 Task: Go to Program & Features. Select Whole Food Market. Add to cart Organic Baby Formula-3. Place order for Jose Hernandez, _x000D_
382 S Miraleste Dr #455_x000D_
San Pedro, California(CA), 90732, Cell Number (310) 548-1979
Action: Mouse moved to (18, 87)
Screenshot: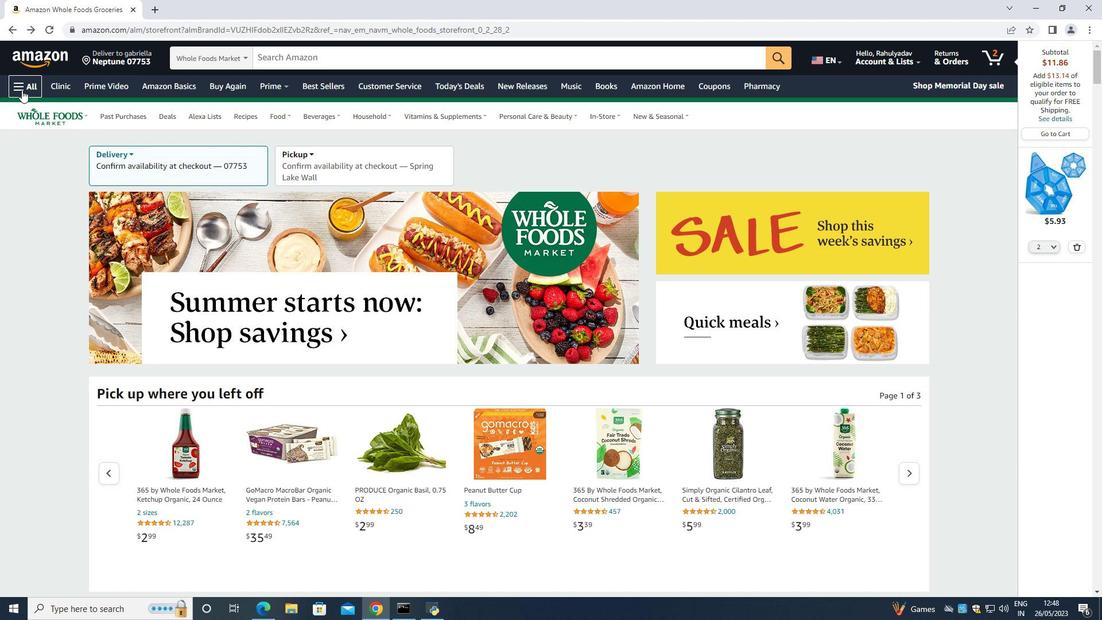 
Action: Mouse pressed left at (18, 87)
Screenshot: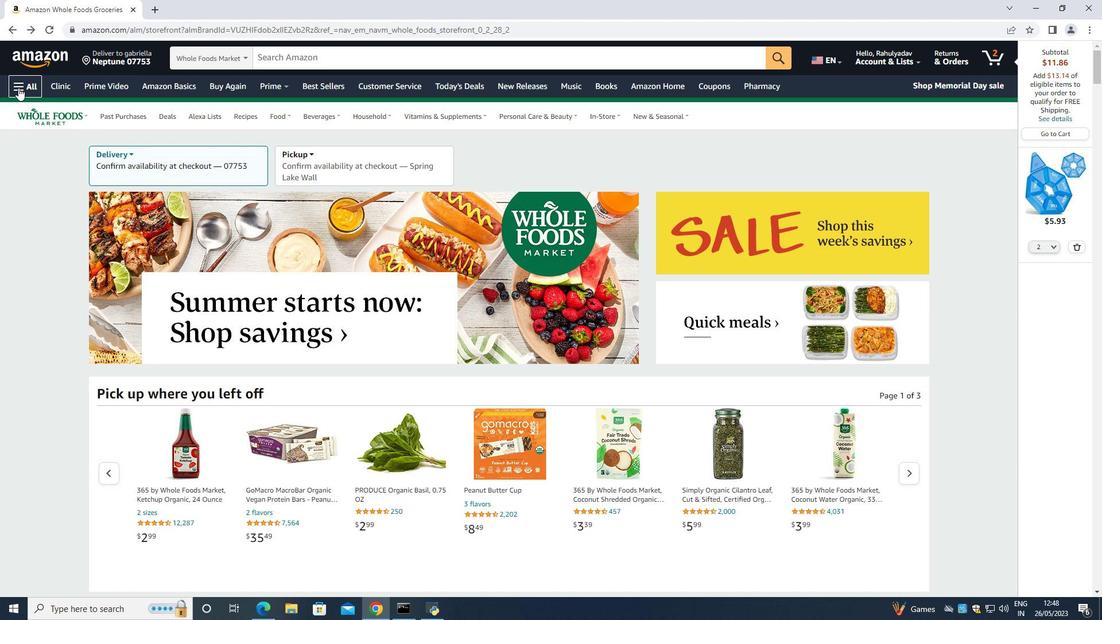 
Action: Mouse moved to (63, 236)
Screenshot: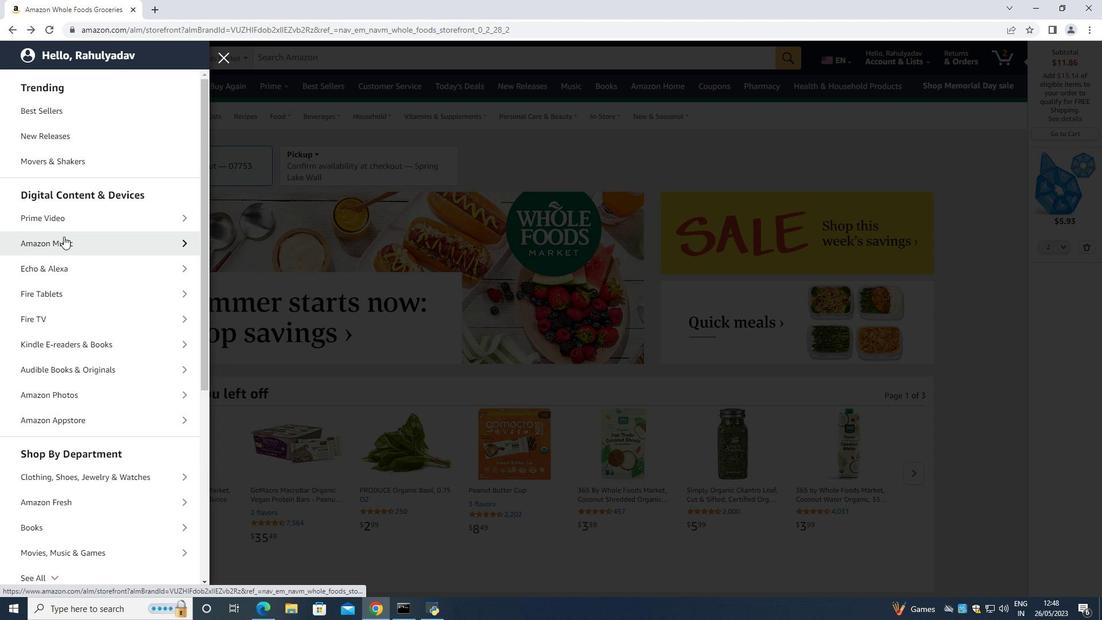 
Action: Mouse scrolled (63, 235) with delta (0, 0)
Screenshot: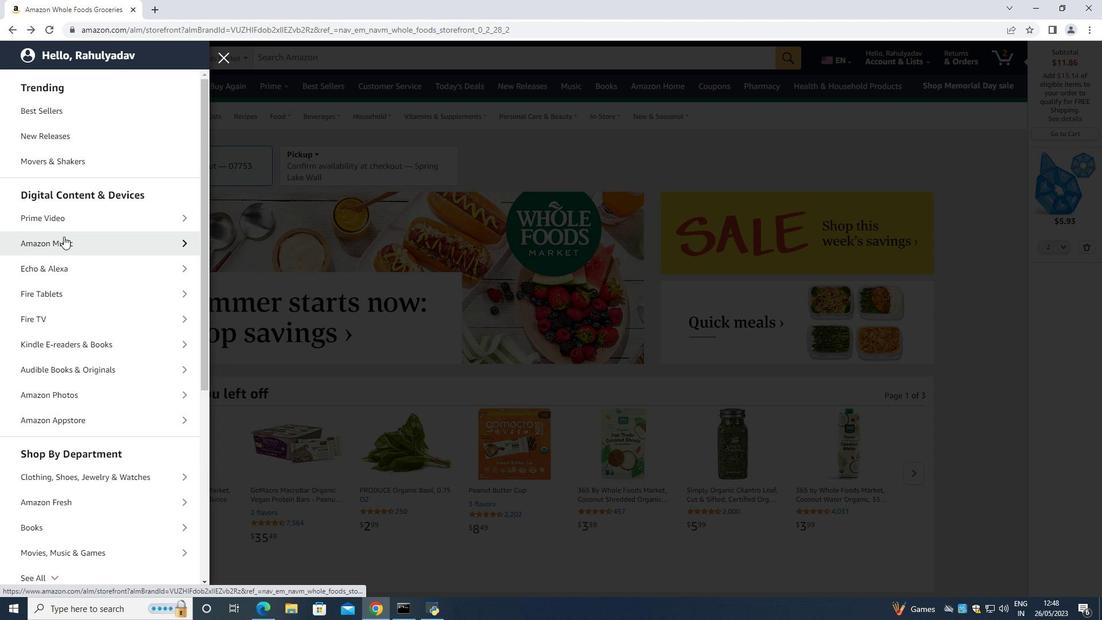 
Action: Mouse moved to (62, 236)
Screenshot: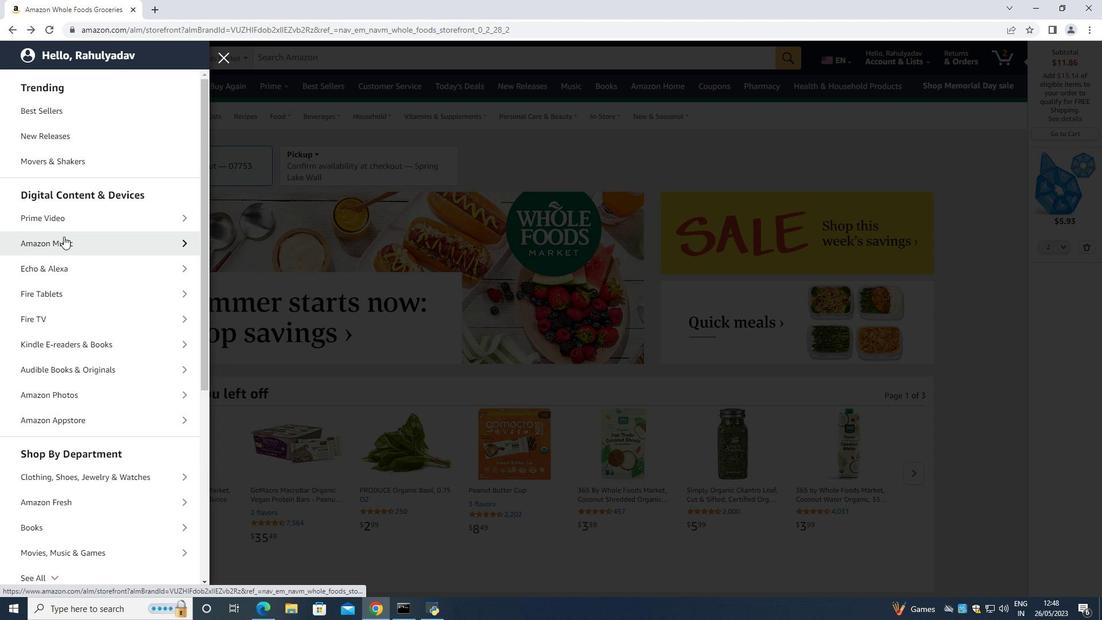 
Action: Mouse scrolled (62, 235) with delta (0, 0)
Screenshot: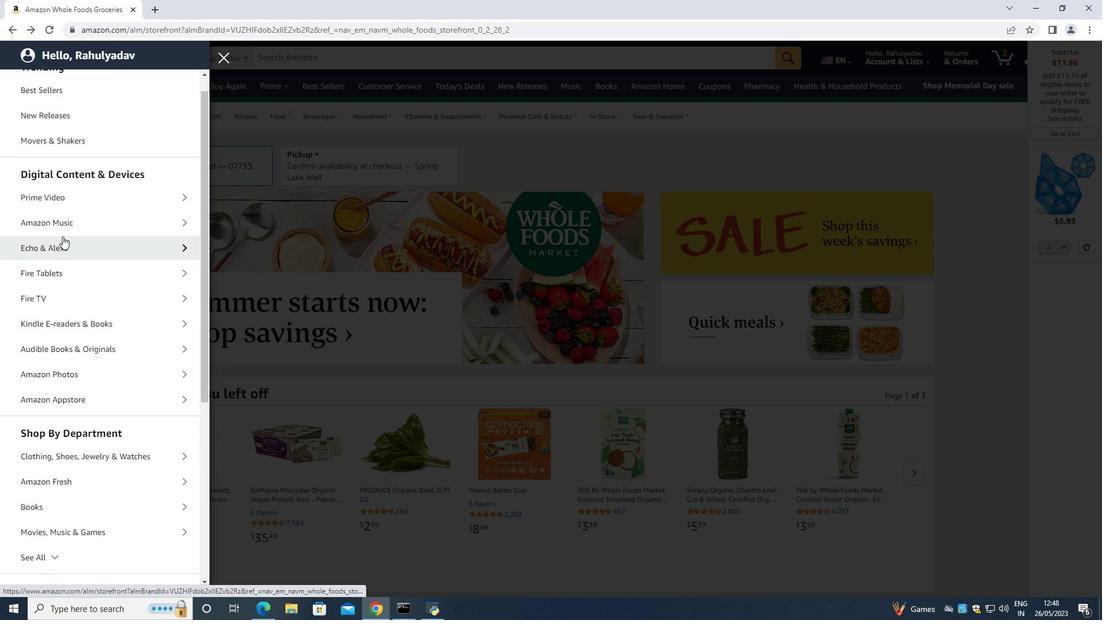 
Action: Mouse moved to (67, 334)
Screenshot: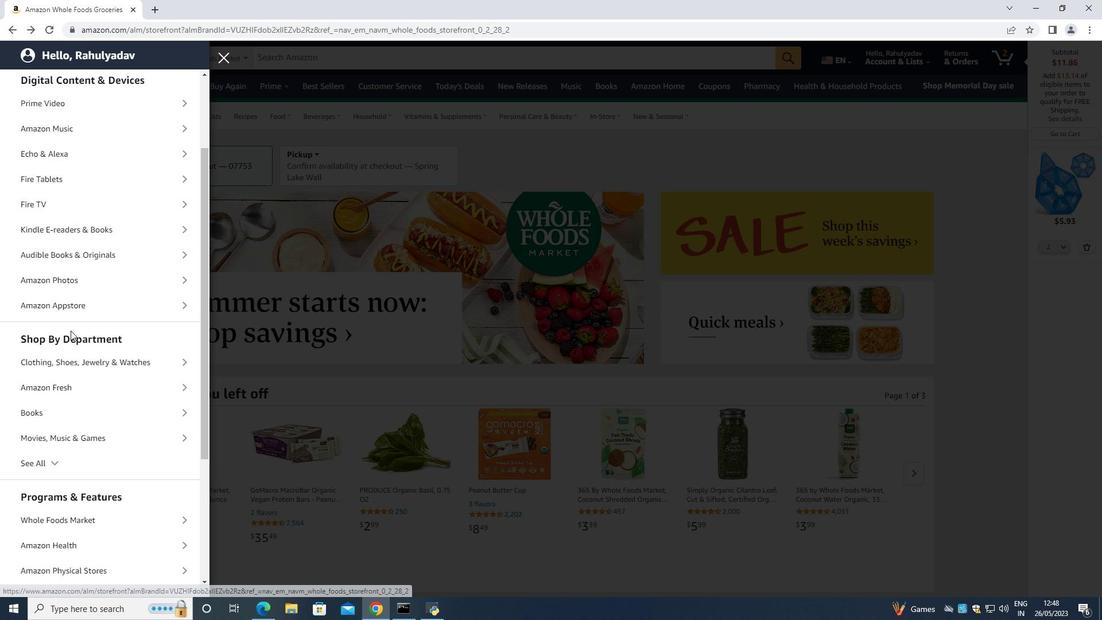 
Action: Mouse scrolled (67, 333) with delta (0, 0)
Screenshot: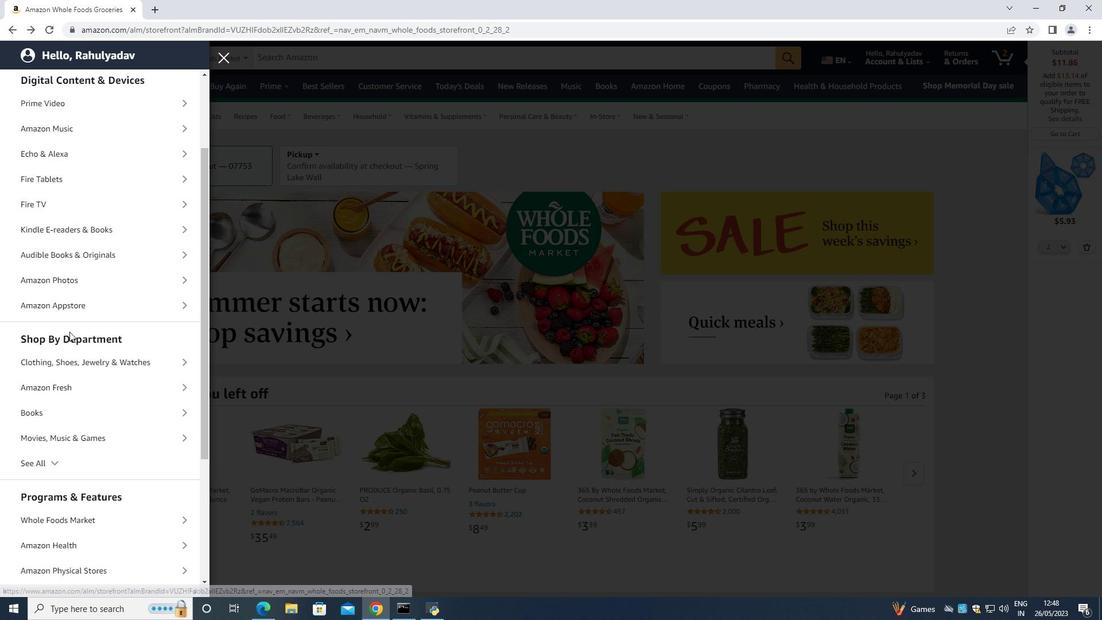 
Action: Mouse moved to (66, 335)
Screenshot: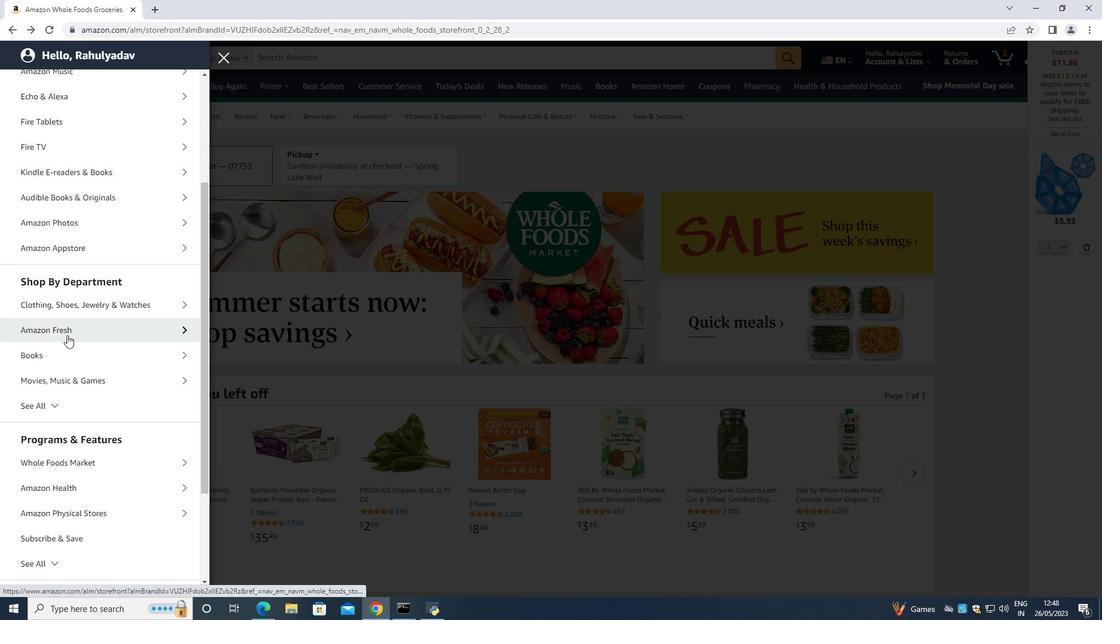 
Action: Mouse scrolled (66, 335) with delta (0, 0)
Screenshot: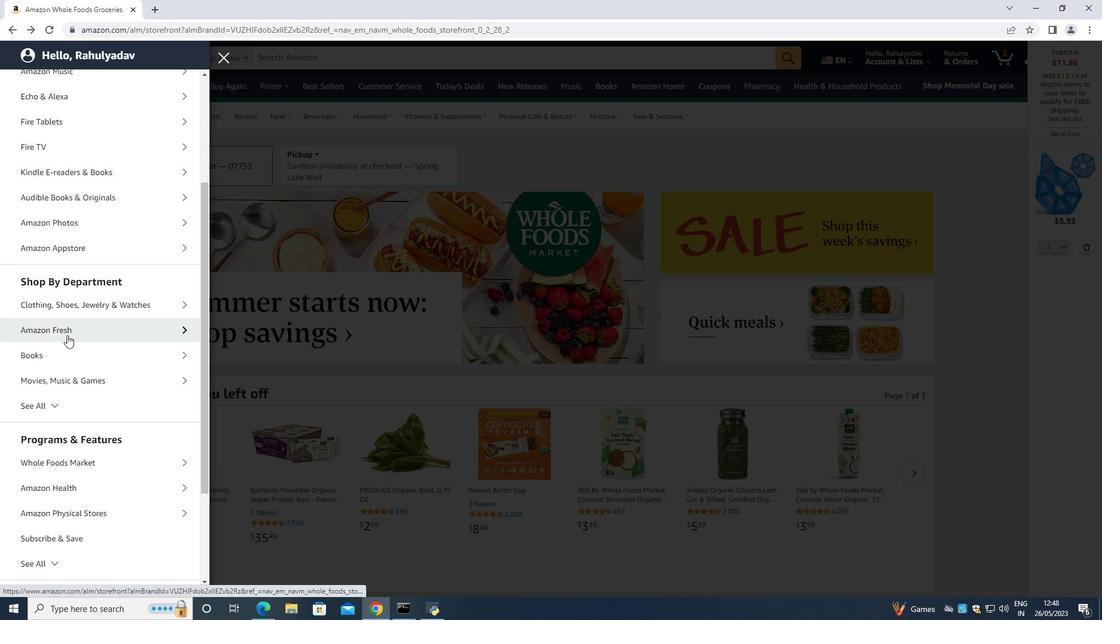 
Action: Mouse moved to (66, 335)
Screenshot: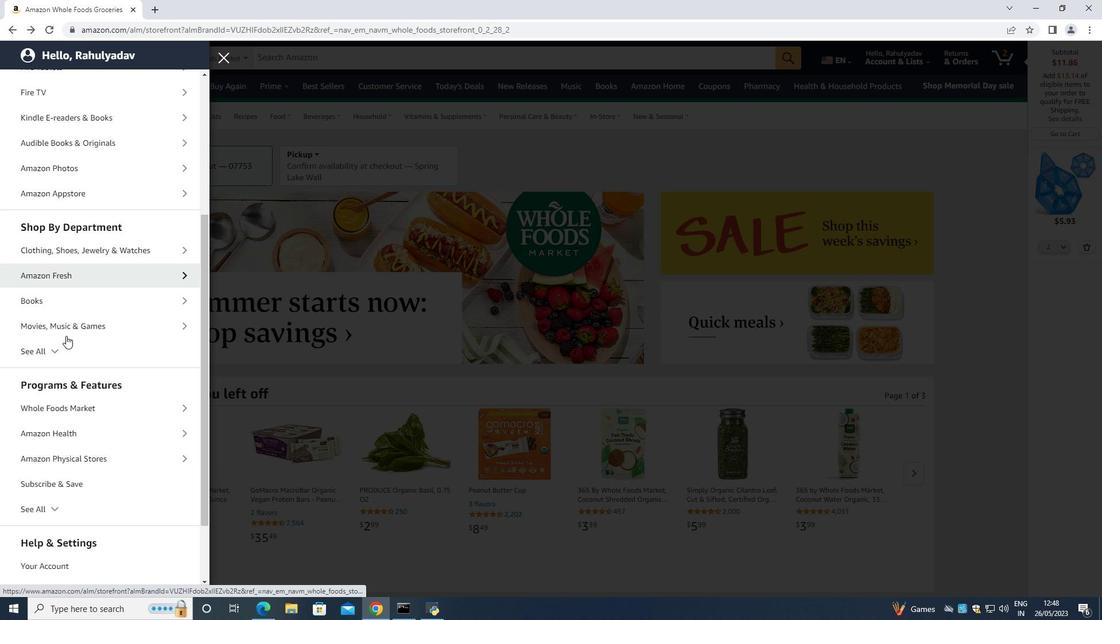 
Action: Mouse scrolled (66, 335) with delta (0, 0)
Screenshot: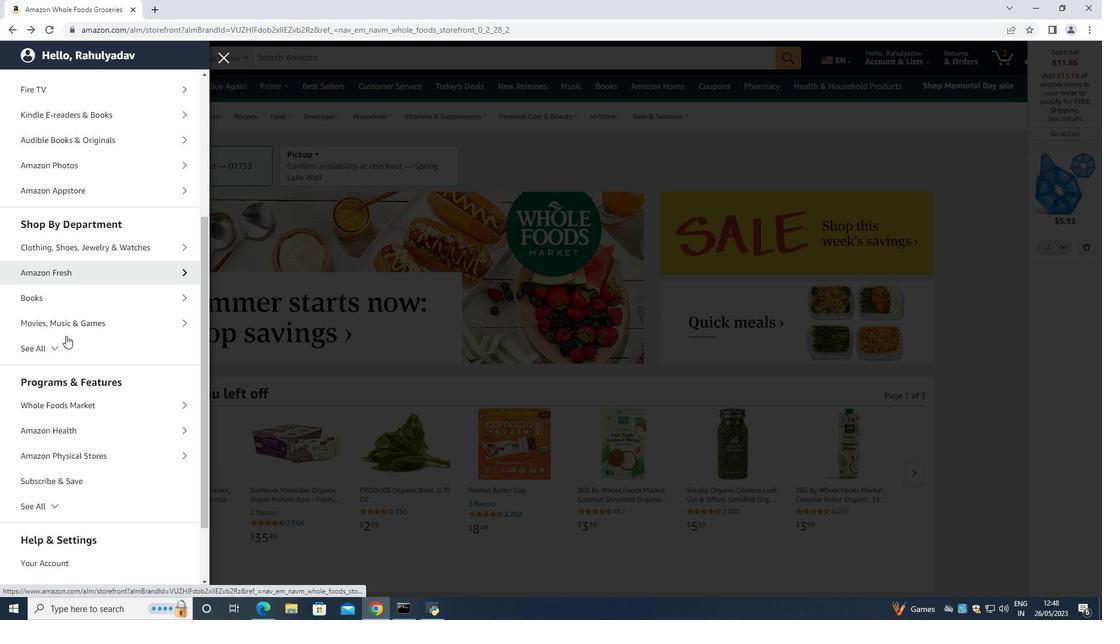 
Action: Mouse moved to (74, 350)
Screenshot: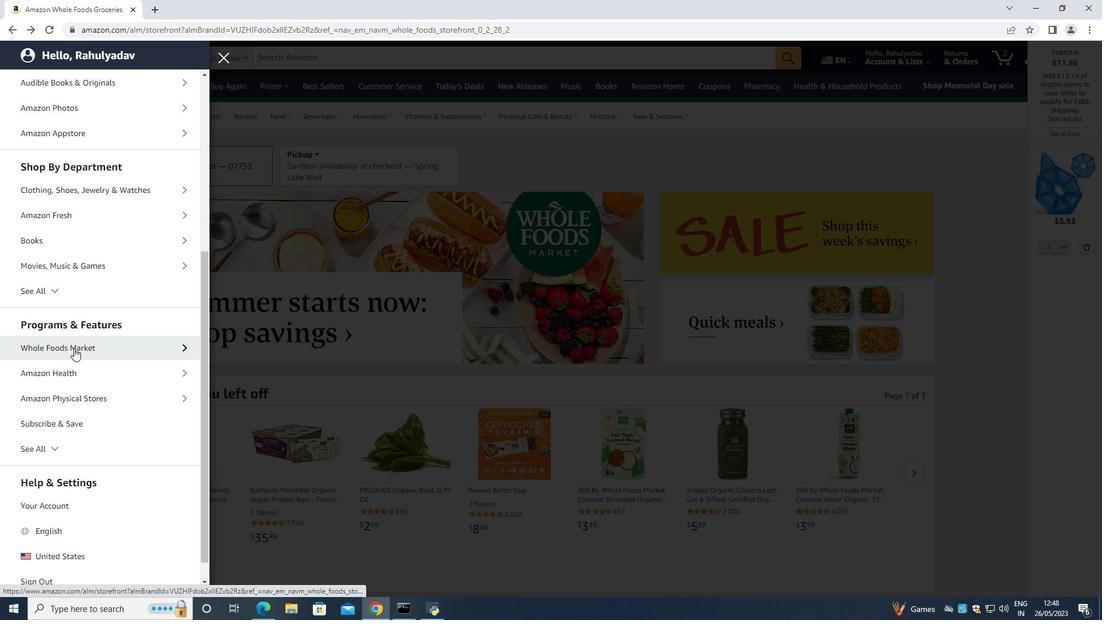 
Action: Mouse pressed left at (74, 350)
Screenshot: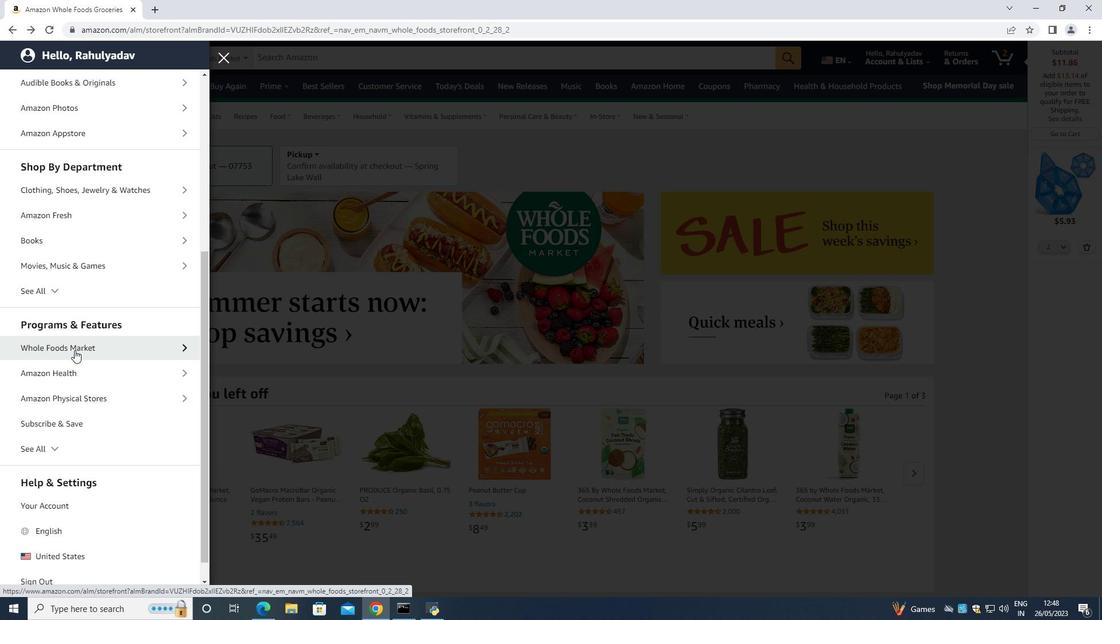 
Action: Mouse moved to (95, 138)
Screenshot: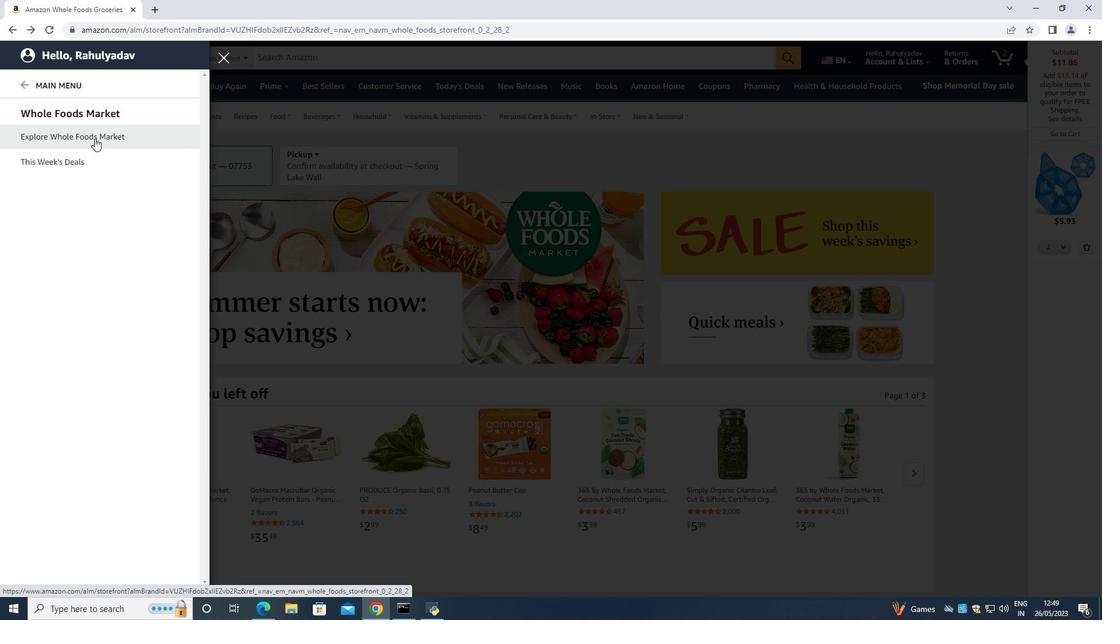
Action: Mouse pressed left at (95, 138)
Screenshot: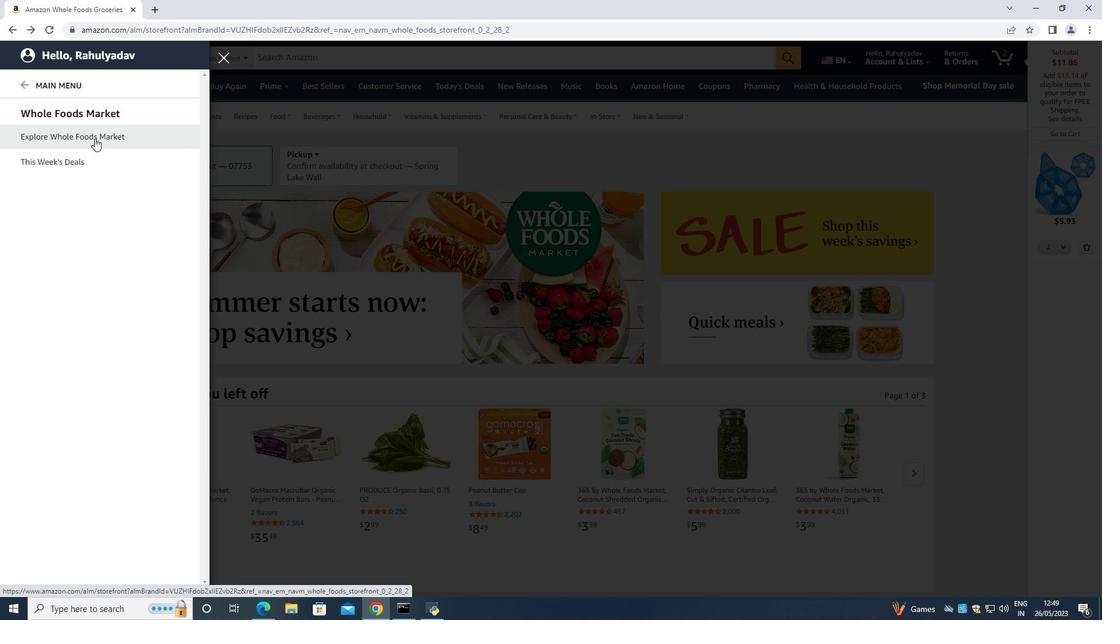 
Action: Mouse moved to (302, 56)
Screenshot: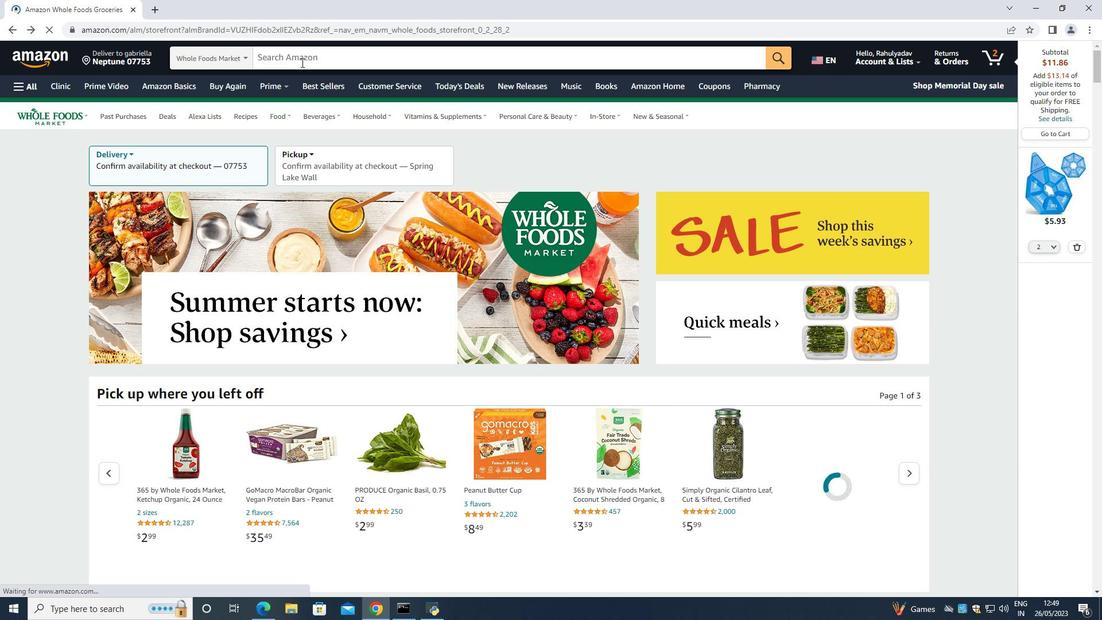 
Action: Mouse pressed left at (302, 56)
Screenshot: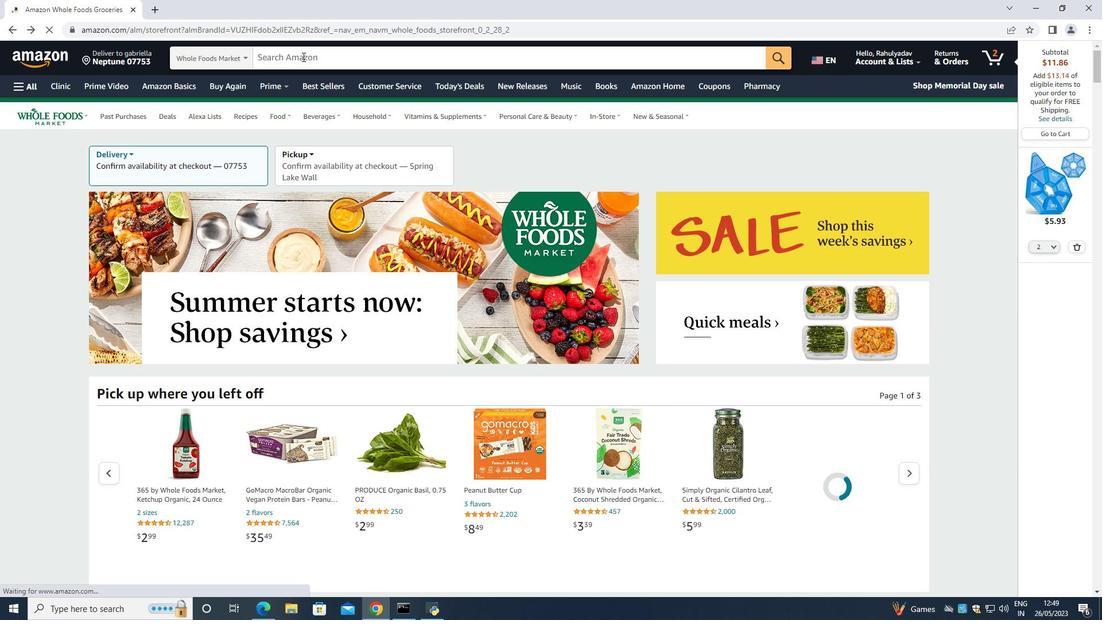 
Action: Mouse moved to (209, 0)
Screenshot: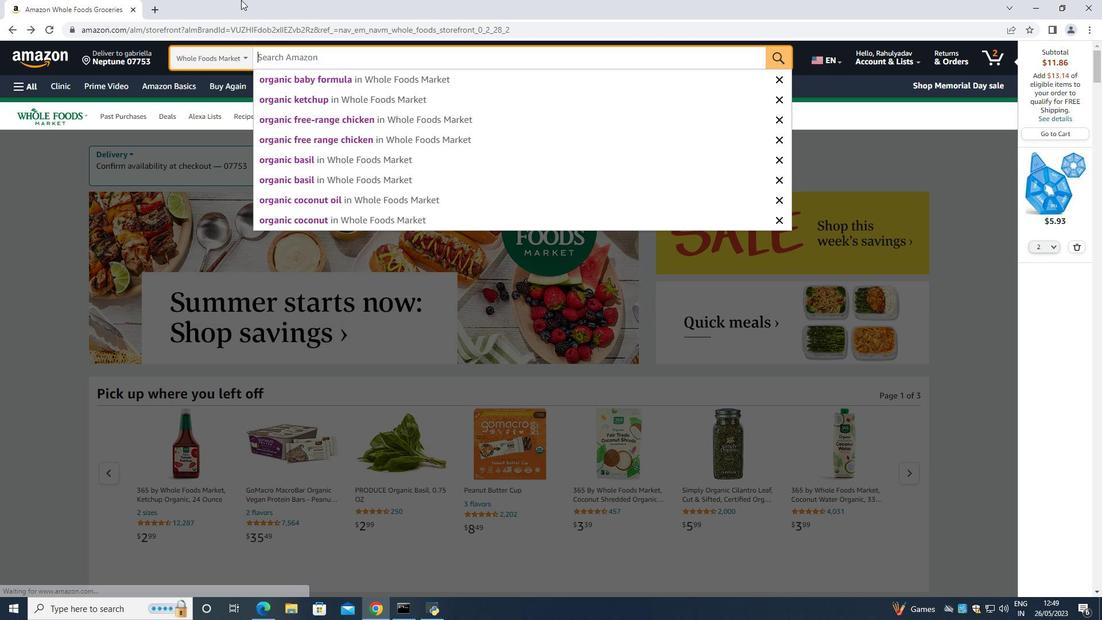 
Action: Key pressed <Key.shift><Key.shift><Key.shift><Key.shift><Key.shift>Organic<Key.space><Key.backspace><Key.backspace><Key.backspace><Key.backspace><Key.backspace><Key.backspace><Key.backspace><Key.backspace><Key.backspace><Key.backspace><Key.backspace><Key.backspace><Key.backspace><Key.backspace><Key.backspace><Key.backspace><Key.backspace><Key.backspace><Key.backspace><Key.backspace><Key.backspace><Key.backspace><Key.caps_lock><Key.shift>oRGANIC<Key.space><Key.shift><Key.shift><Key.shift><Key.shift>BABY<Key.space><Key.shift><Key.shift><Key.shift><Key.shift><Key.shift><Key.shift><Key.shift><Key.shift><Key.shift><Key.shift><Key.shift><Key.shift><Key.shift><Key.shift><Key.shift><Key.shift><Key.shift><Key.shift><Key.shift><Key.shift><Key.shift><Key.shift><Key.shift><Key.shift><Key.shift><Key.shift><Key.shift><Key.shift><Key.shift><Key.shift><Key.shift><Key.shift><Key.shift>fORMULA<Key.space>
Screenshot: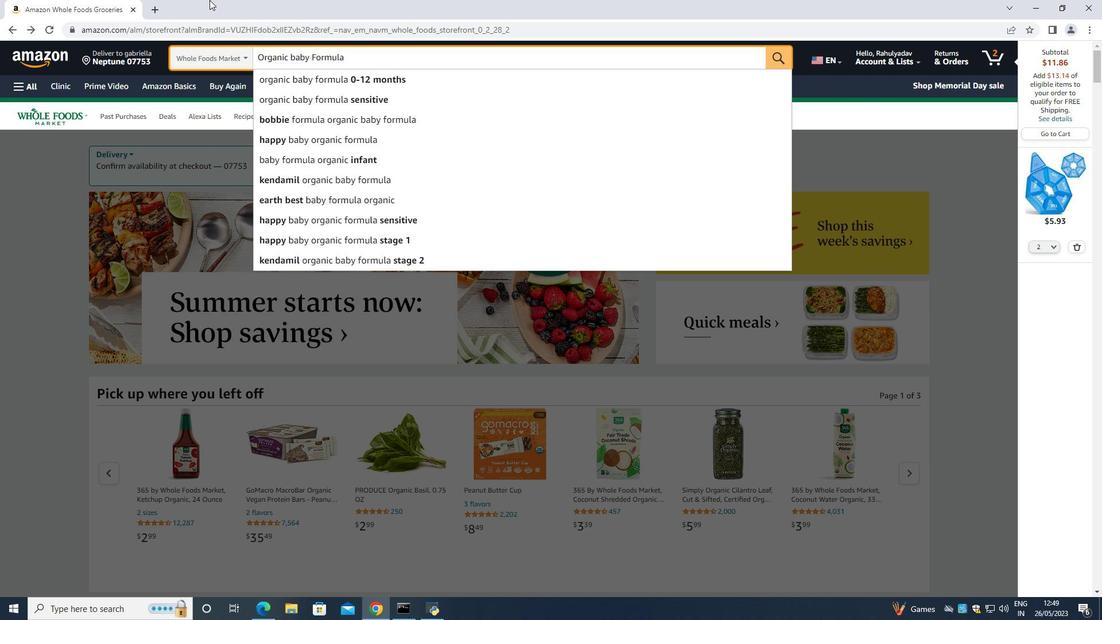 
Action: Mouse moved to (781, 58)
Screenshot: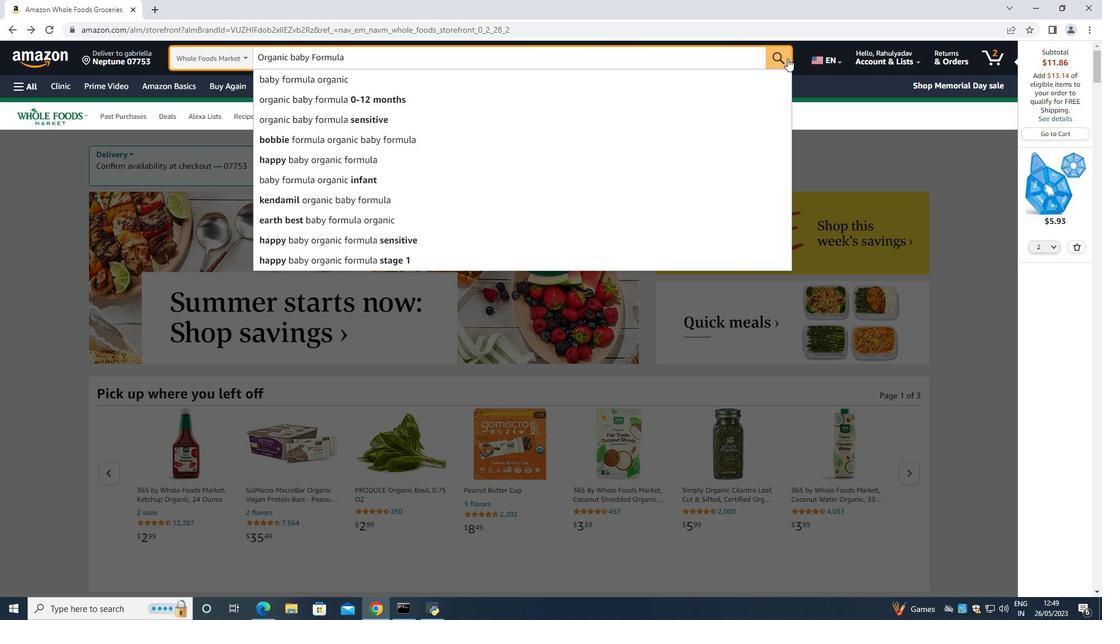 
Action: Mouse pressed left at (781, 58)
Screenshot: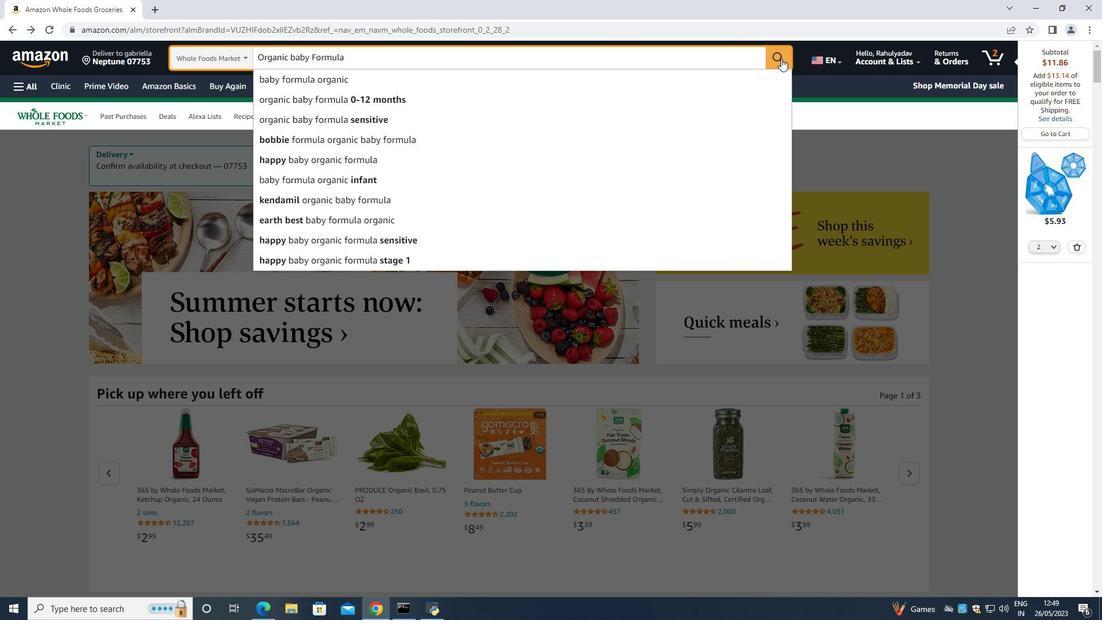 
Action: Mouse moved to (768, 64)
Screenshot: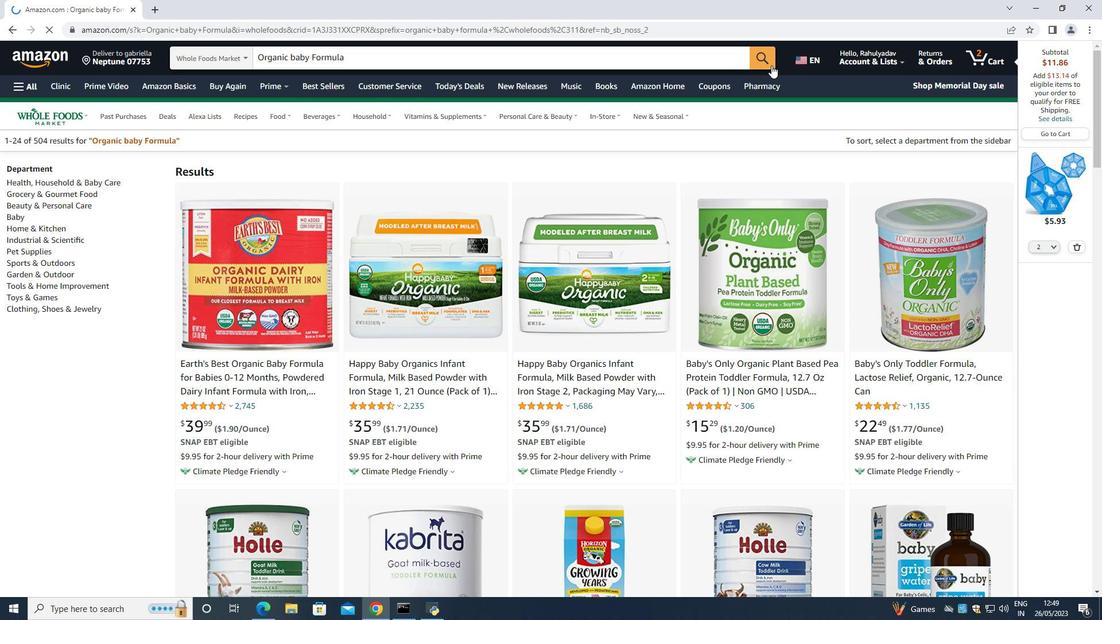 
Action: Mouse scrolled (768, 64) with delta (0, 0)
Screenshot: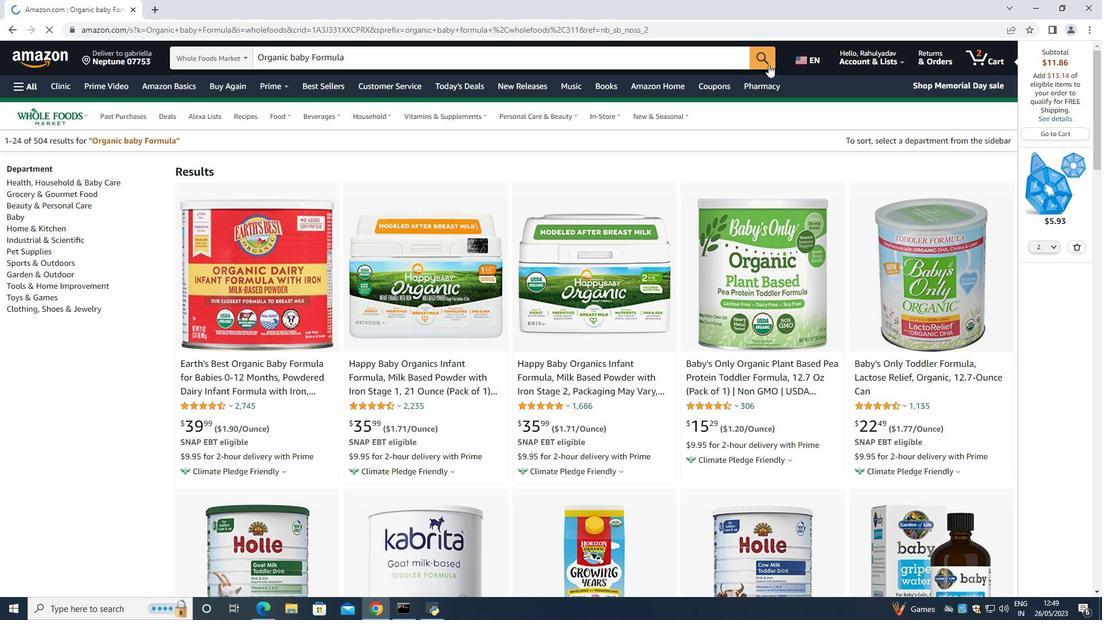 
Action: Mouse moved to (356, 207)
Screenshot: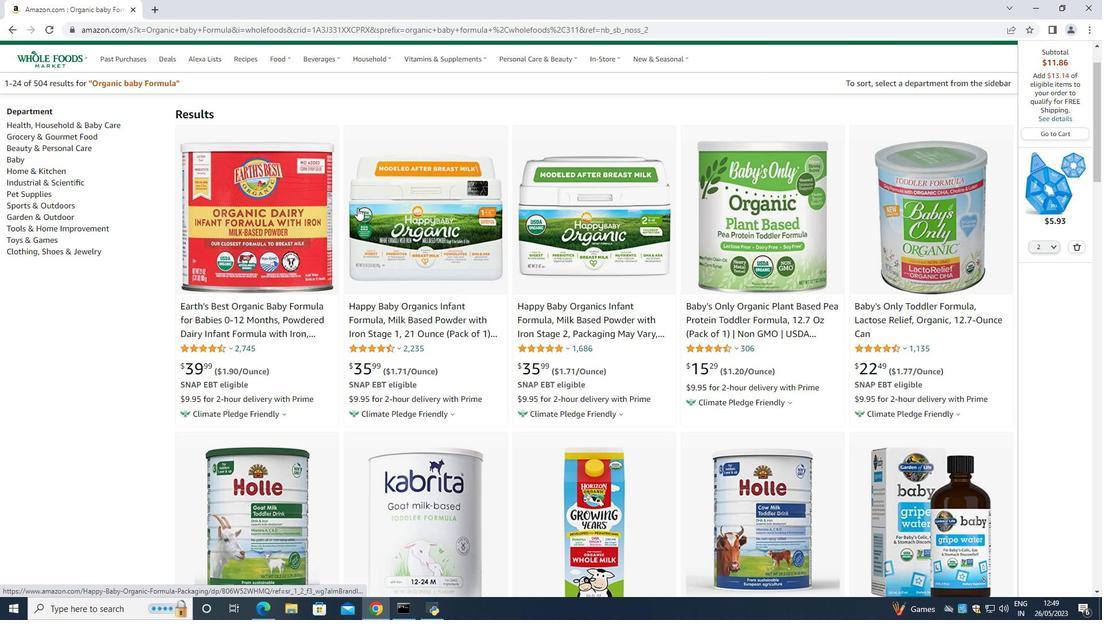 
Action: Mouse scrolled (356, 207) with delta (0, 0)
Screenshot: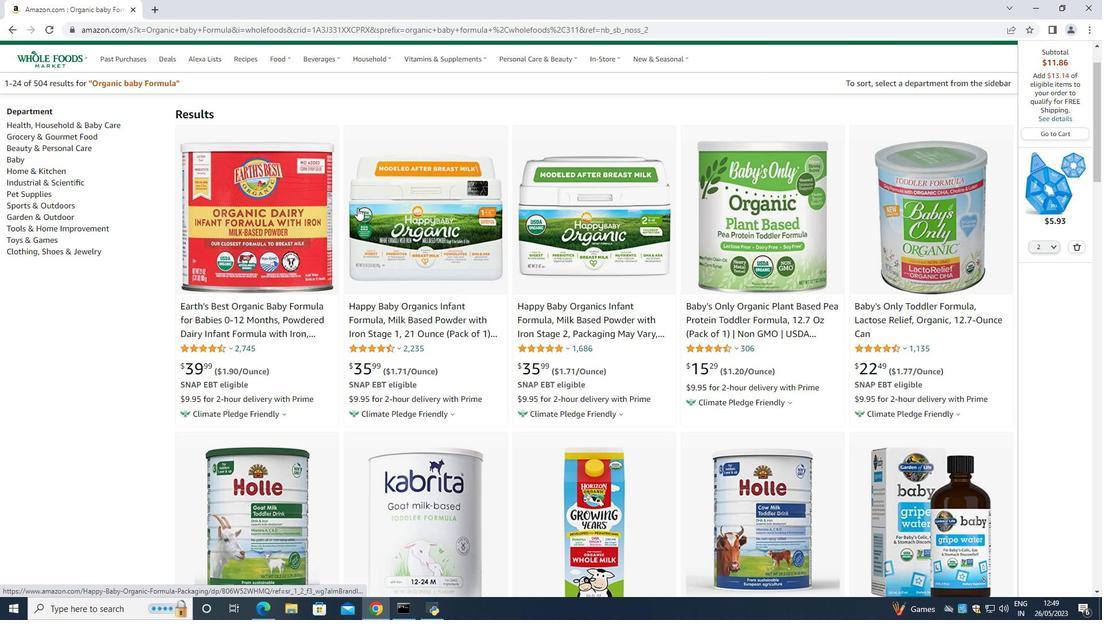 
Action: Mouse moved to (353, 207)
Screenshot: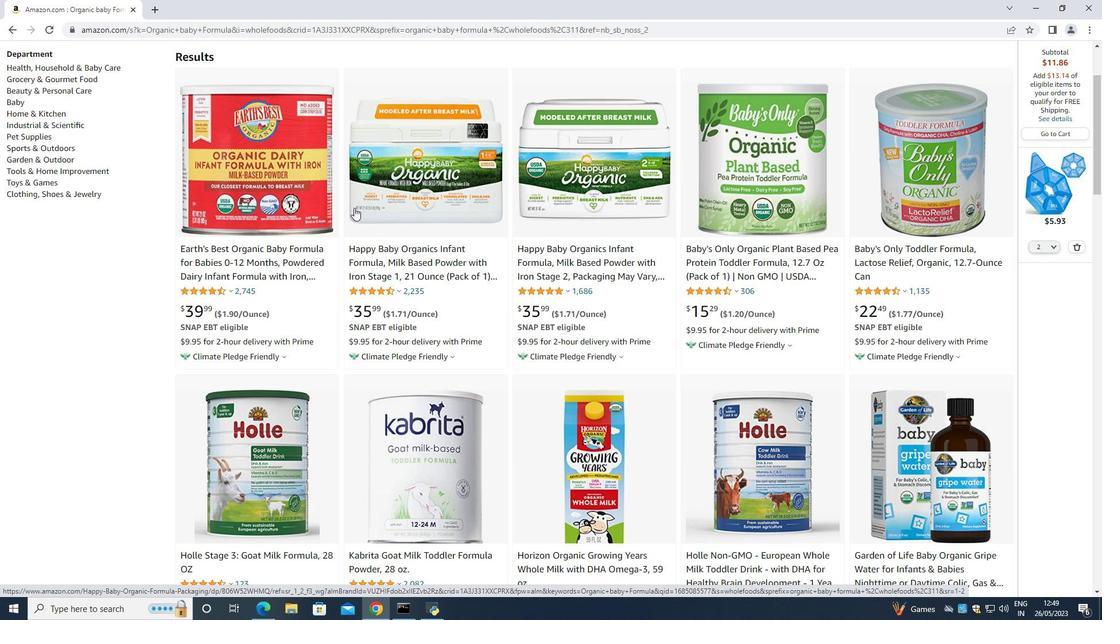 
Action: Mouse scrolled (353, 207) with delta (0, 0)
Screenshot: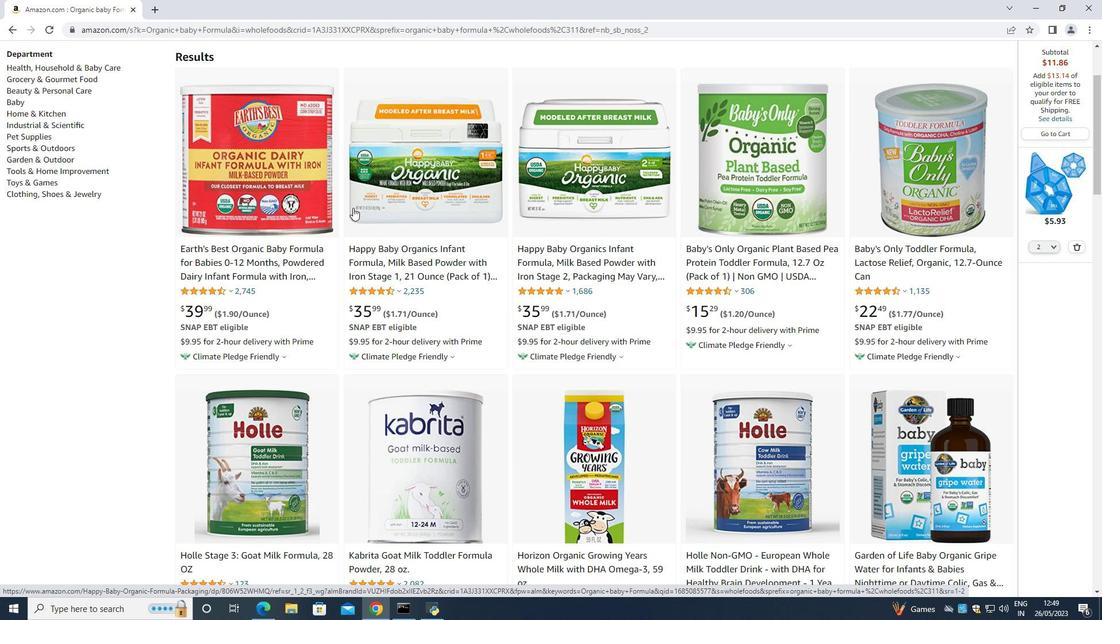 
Action: Mouse moved to (287, 227)
Screenshot: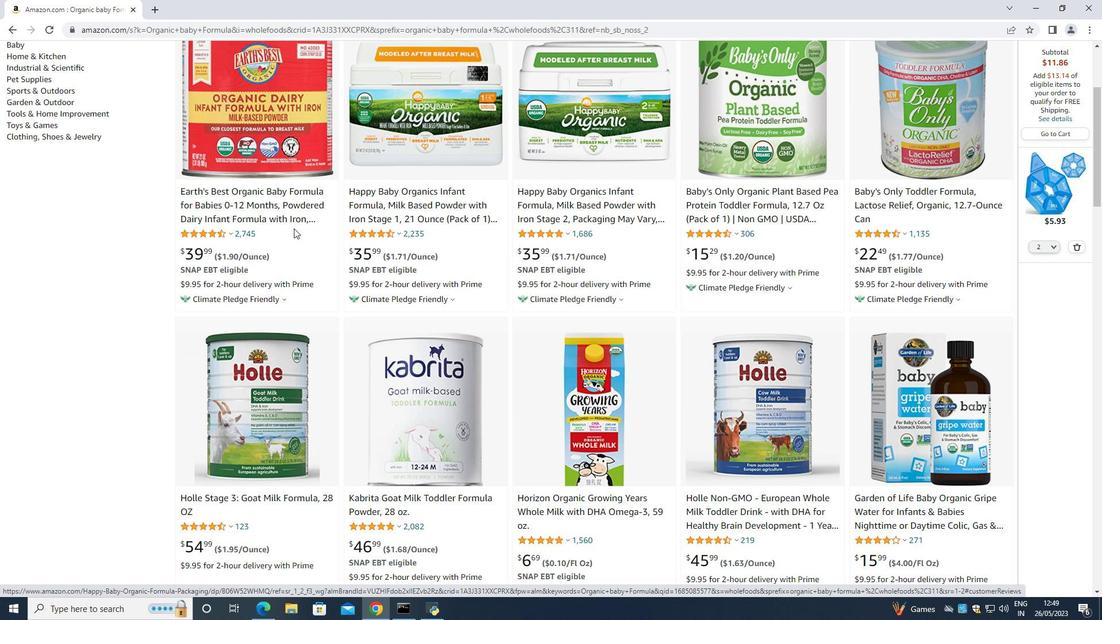 
Action: Mouse scrolled (287, 228) with delta (0, 0)
Screenshot: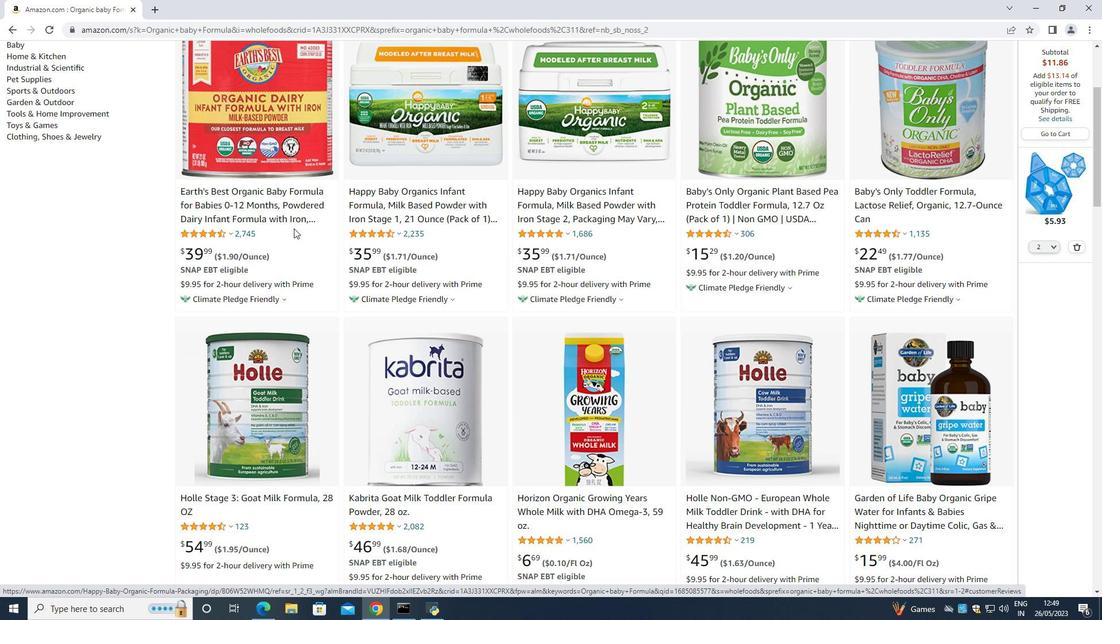 
Action: Mouse scrolled (287, 228) with delta (0, 0)
Screenshot: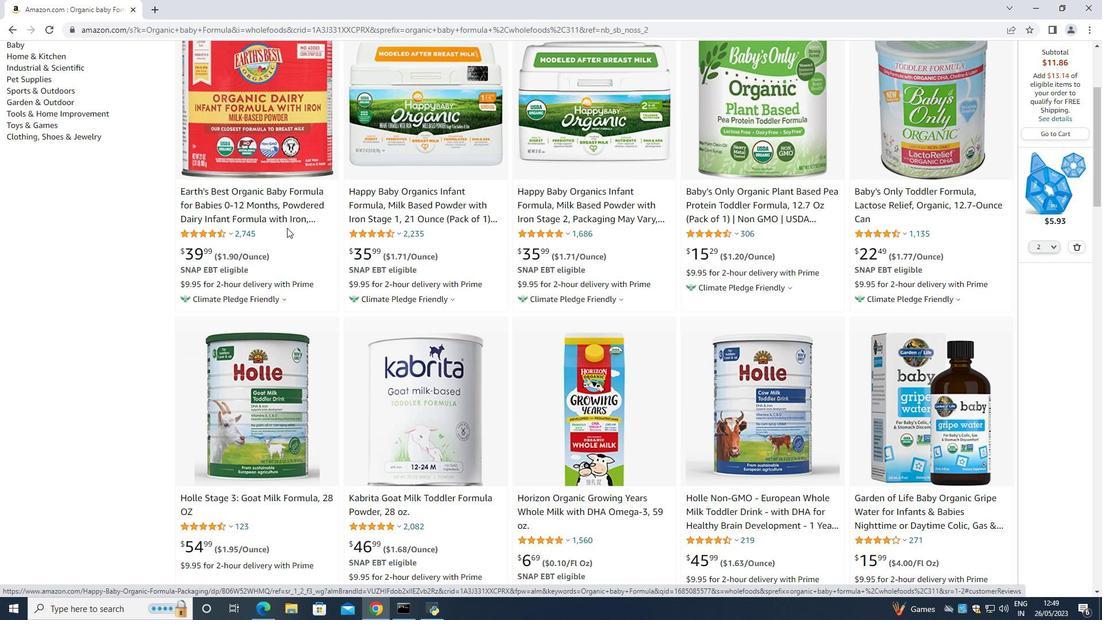 
Action: Mouse scrolled (287, 228) with delta (0, 0)
Screenshot: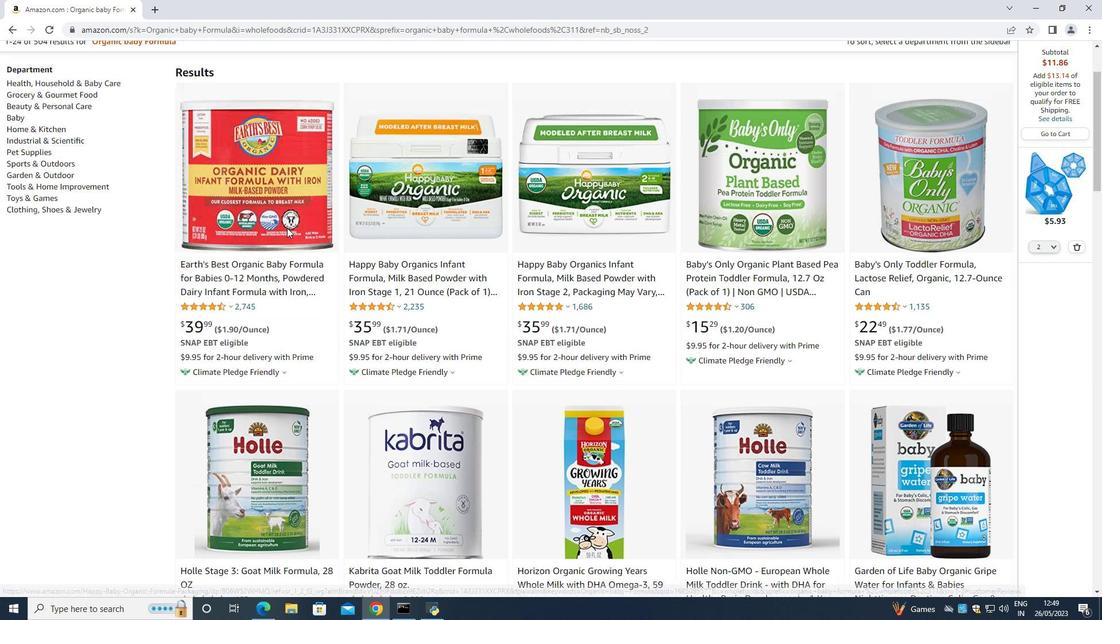 
Action: Mouse scrolled (287, 228) with delta (0, 0)
Screenshot: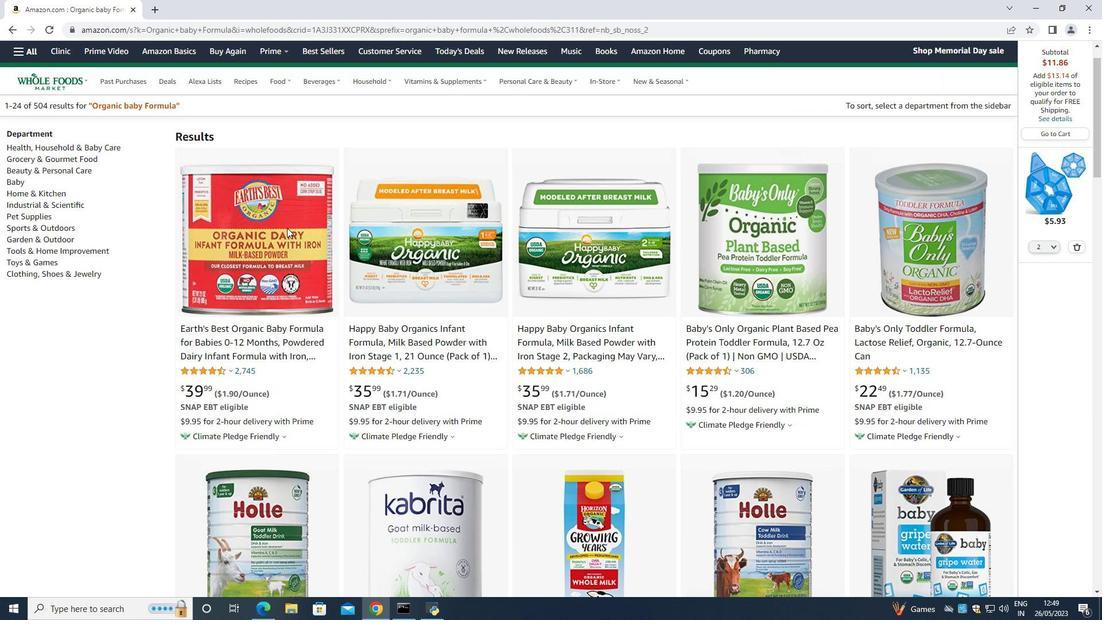 
Action: Mouse moved to (286, 227)
Screenshot: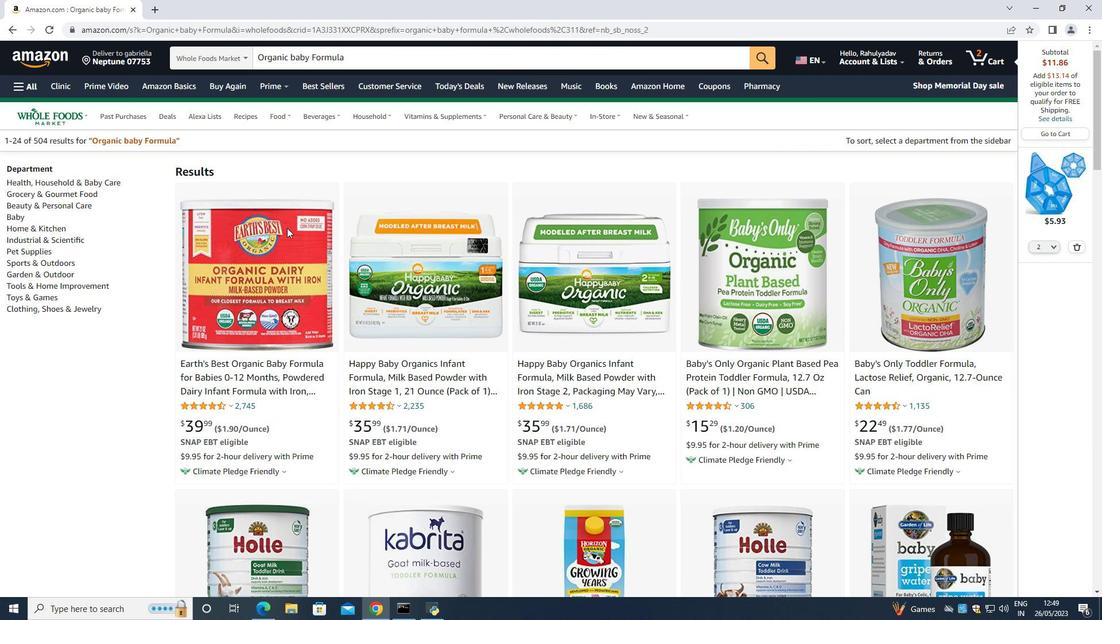 
Action: Mouse scrolled (286, 227) with delta (0, 0)
Screenshot: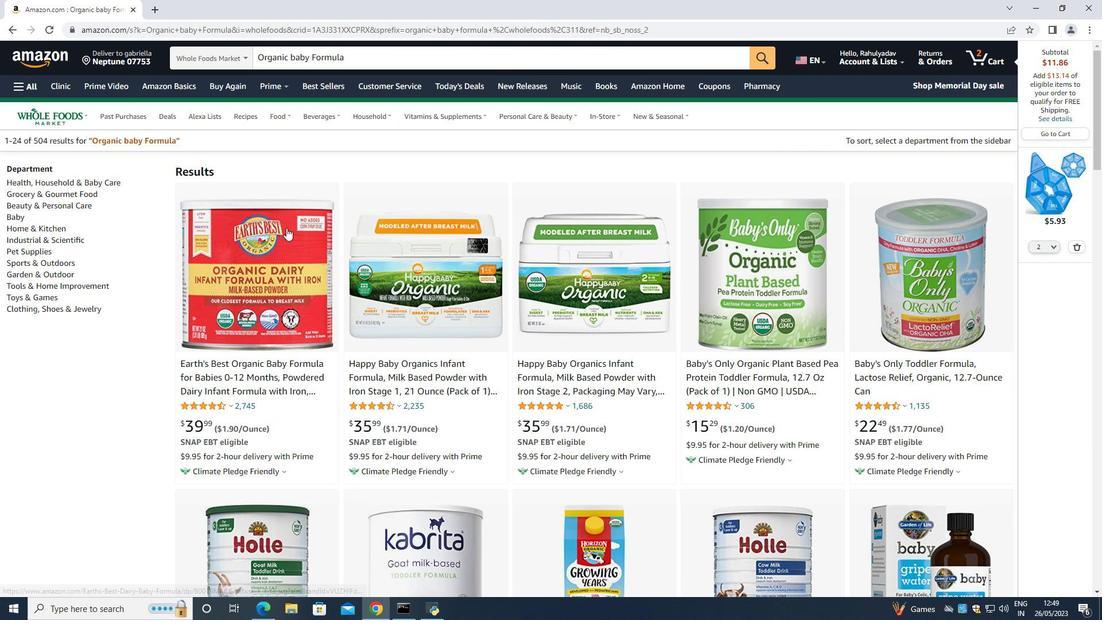 
Action: Mouse moved to (787, 357)
Screenshot: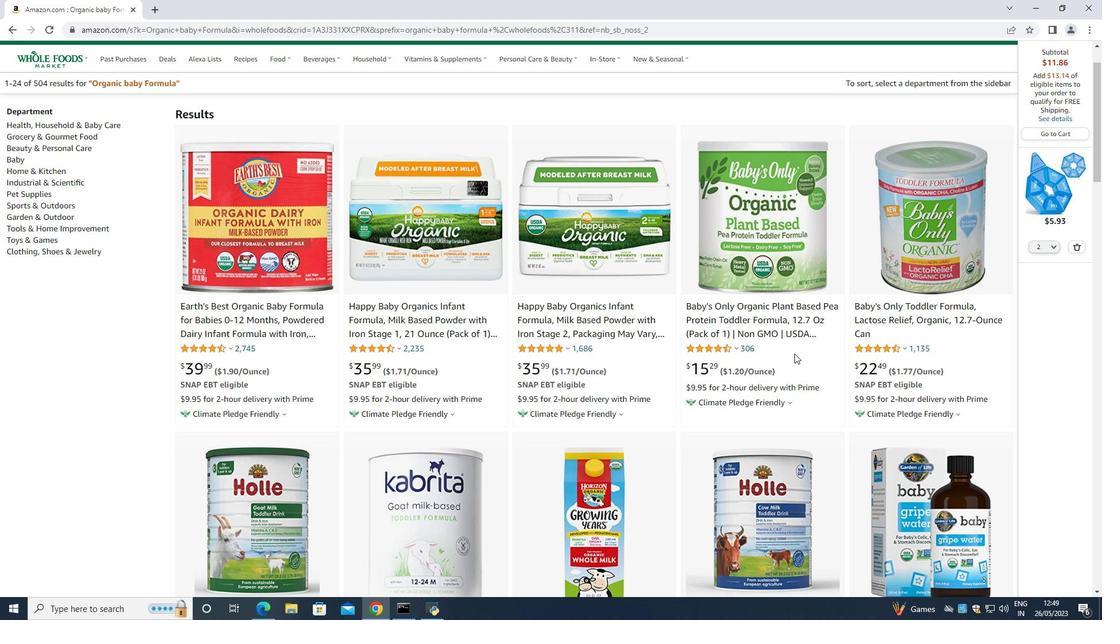 
Action: Mouse scrolled (790, 355) with delta (0, 0)
Screenshot: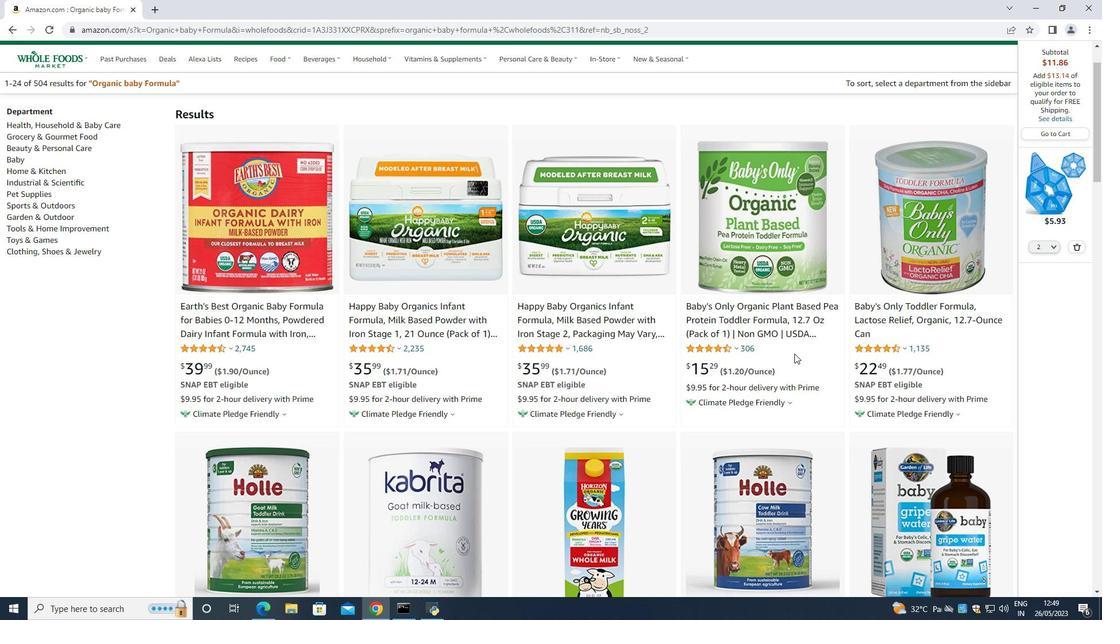 
Action: Mouse scrolled (787, 357) with delta (0, 0)
Screenshot: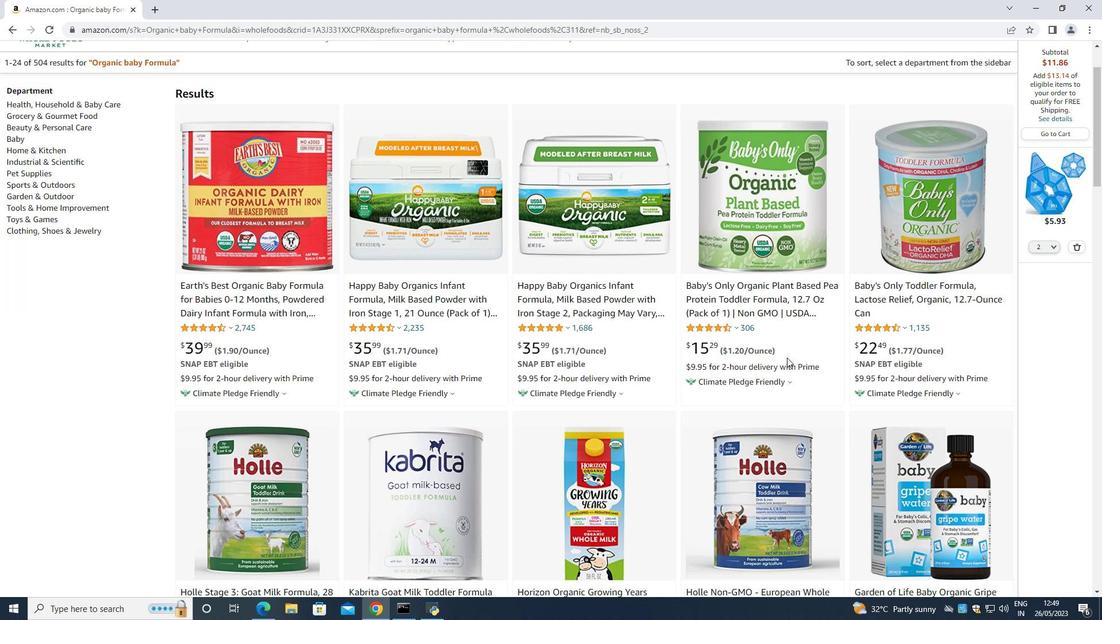 
Action: Mouse moved to (463, 273)
Screenshot: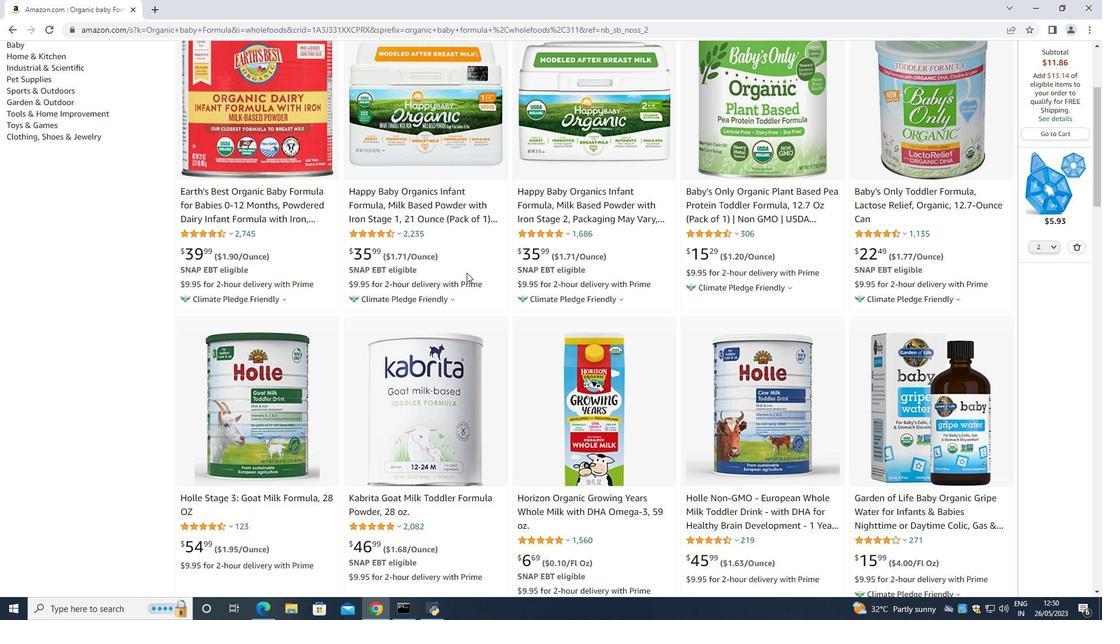 
Action: Mouse scrolled (463, 273) with delta (0, 0)
Screenshot: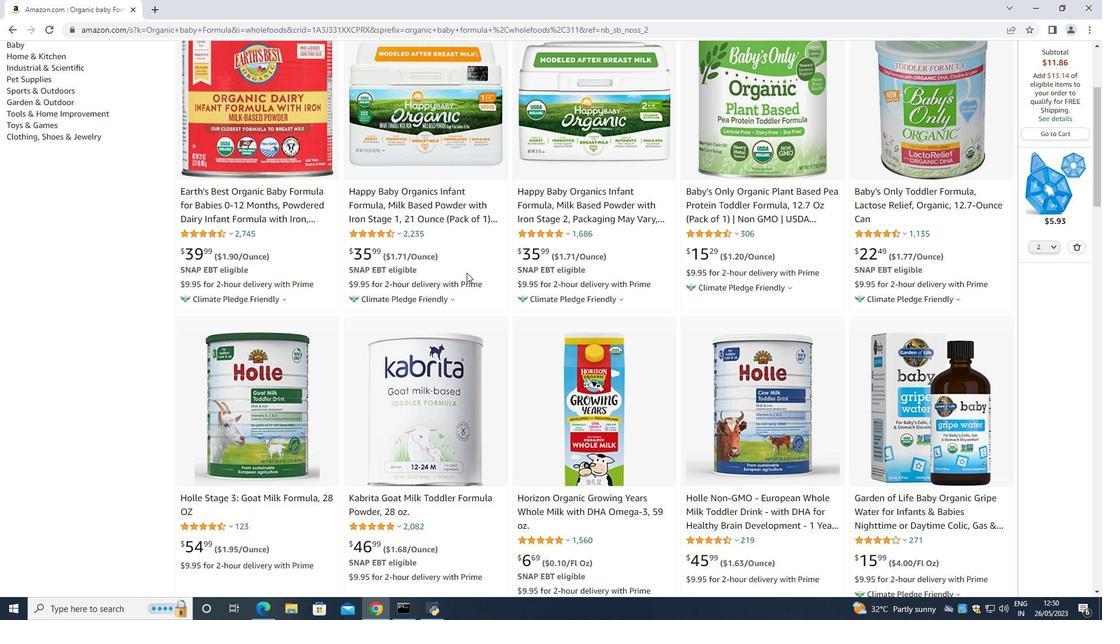 
Action: Mouse moved to (300, 204)
Screenshot: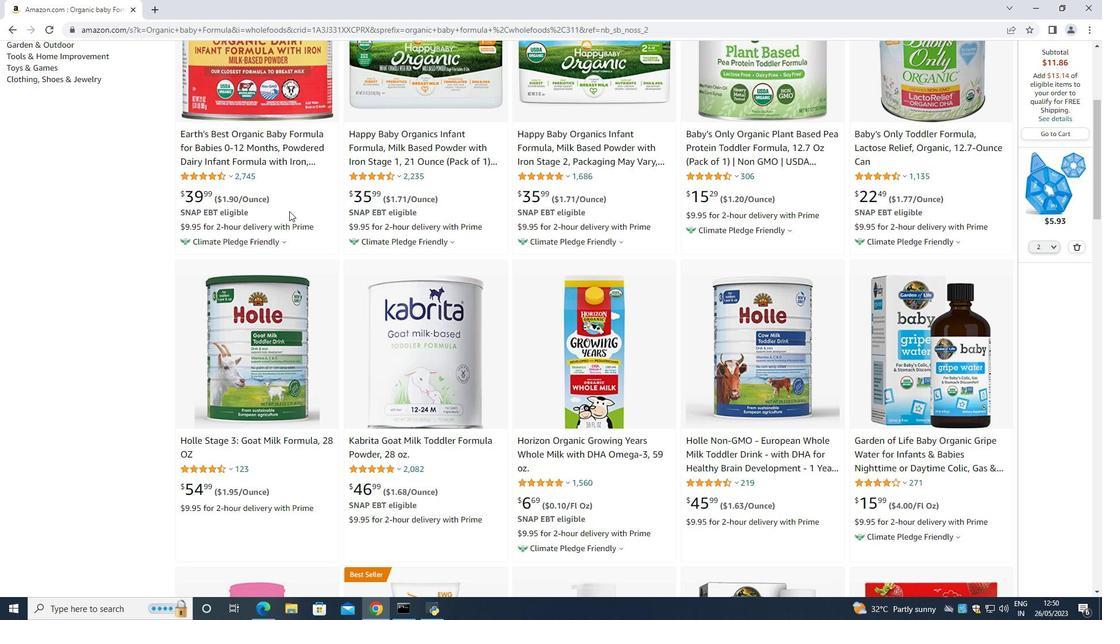 
Action: Mouse scrolled (300, 204) with delta (0, 0)
Screenshot: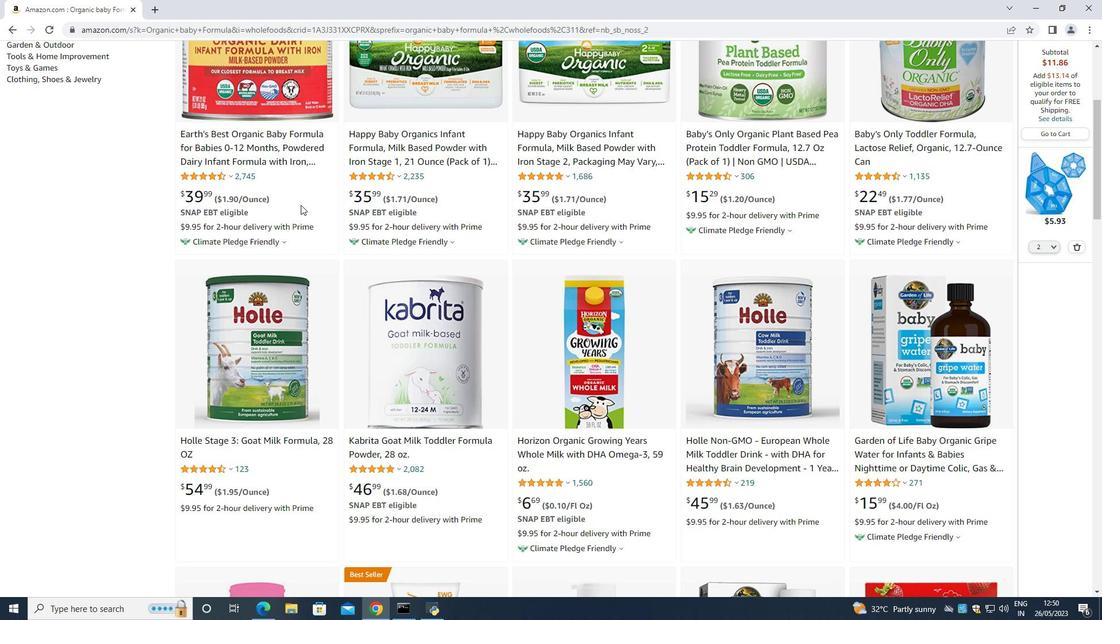 
Action: Mouse scrolled (300, 204) with delta (0, 0)
Screenshot: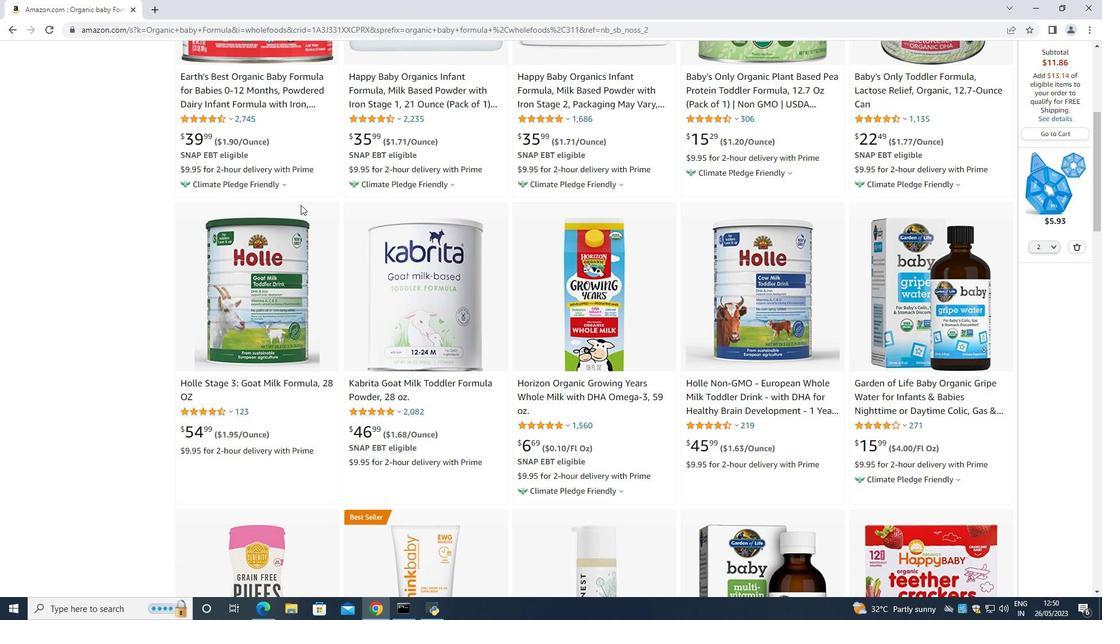 
Action: Mouse moved to (300, 202)
Screenshot: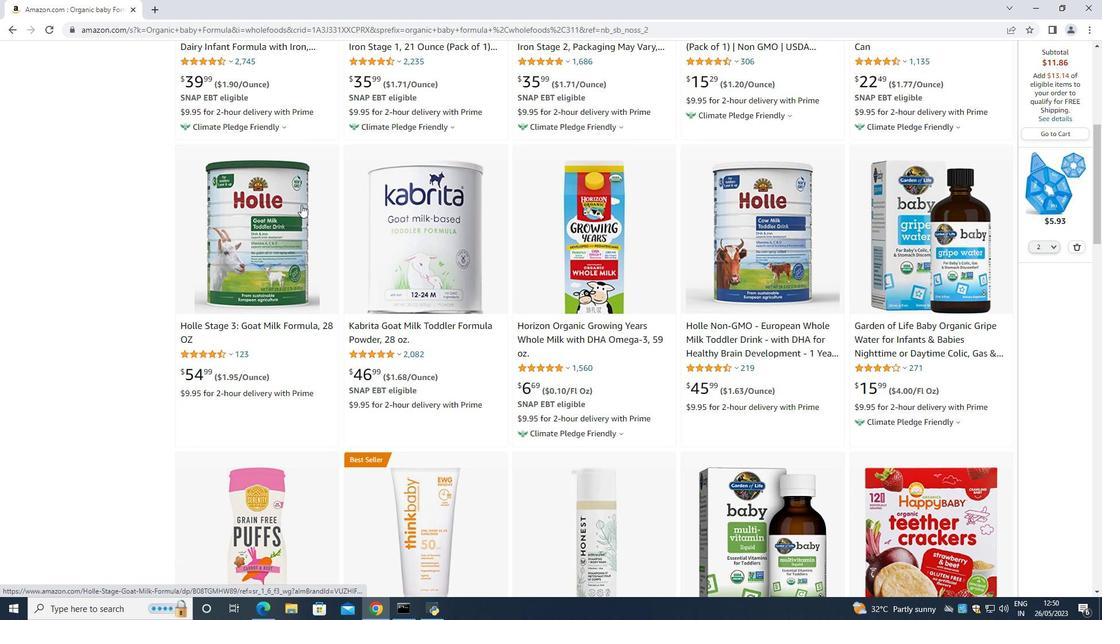 
Action: Mouse scrolled (300, 202) with delta (0, 0)
Screenshot: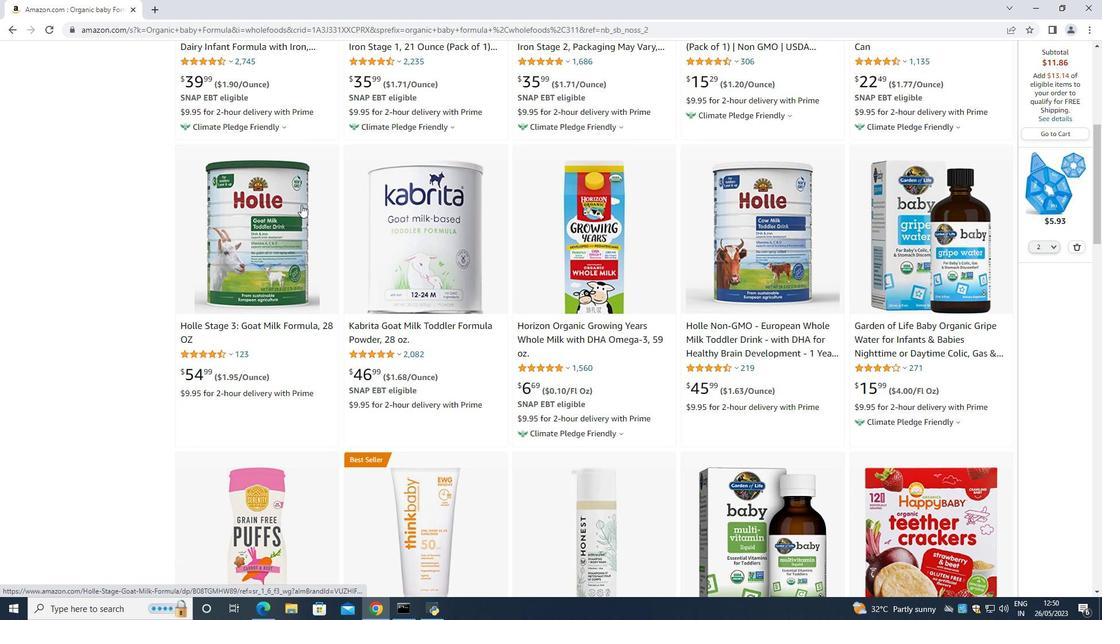 
Action: Mouse scrolled (300, 202) with delta (0, 0)
Screenshot: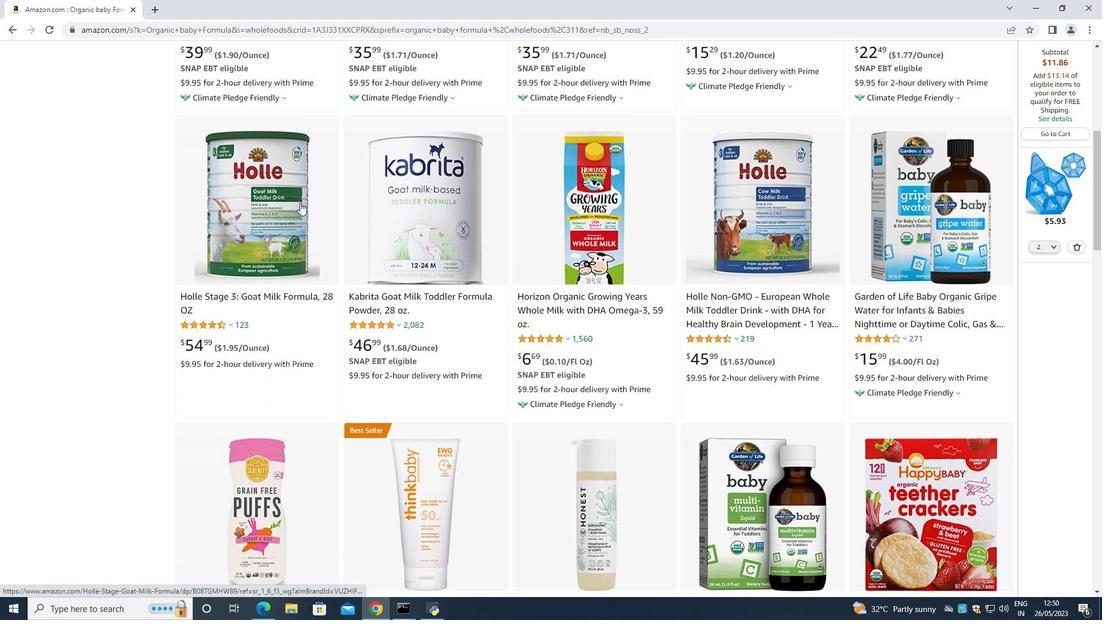 
Action: Mouse moved to (314, 190)
Screenshot: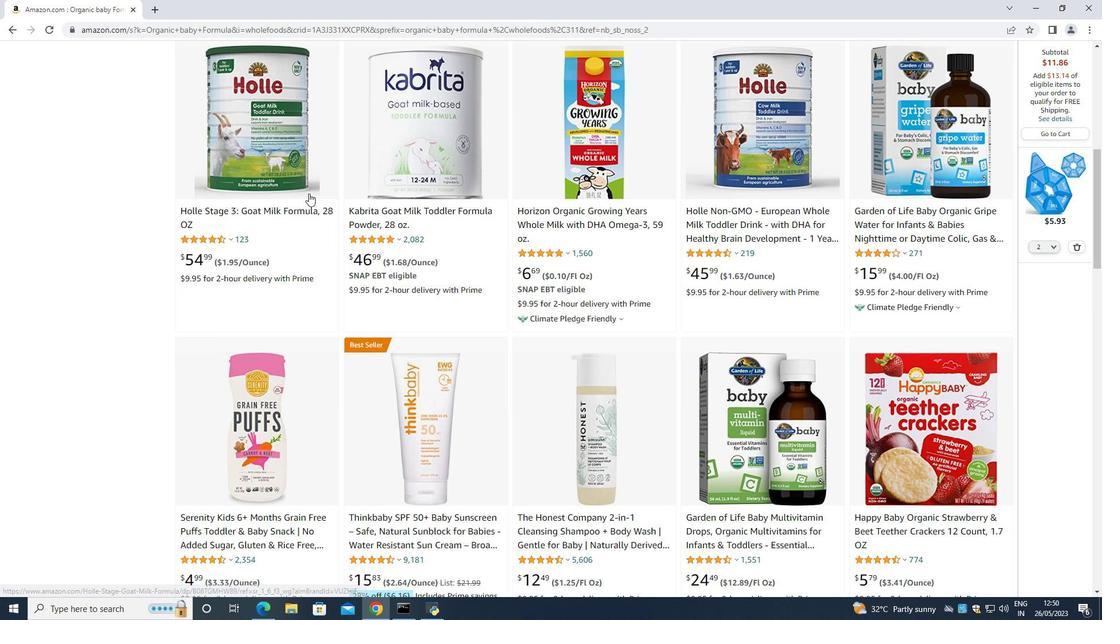 
Action: Mouse scrolled (314, 189) with delta (0, 0)
Screenshot: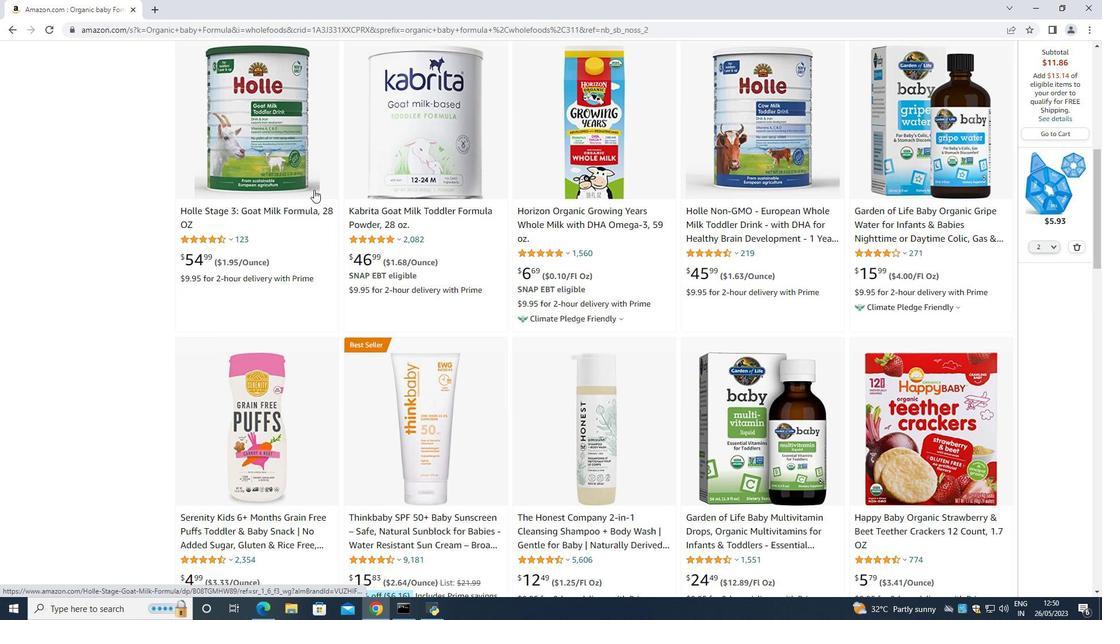
Action: Mouse scrolled (314, 189) with delta (0, 0)
Screenshot: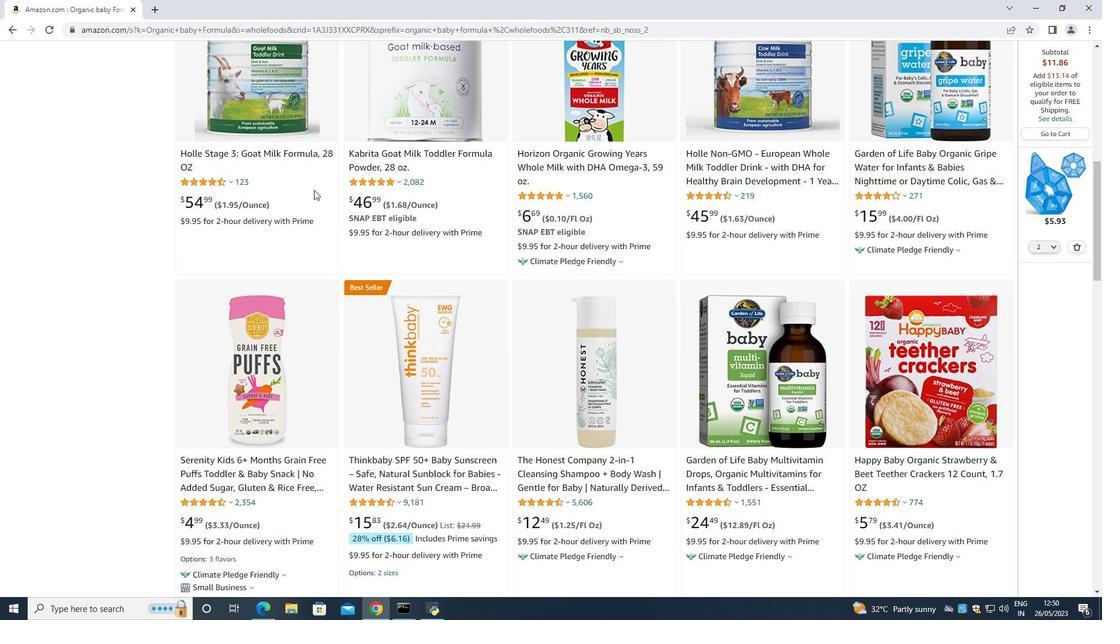 
Action: Mouse scrolled (314, 189) with delta (0, 0)
Screenshot: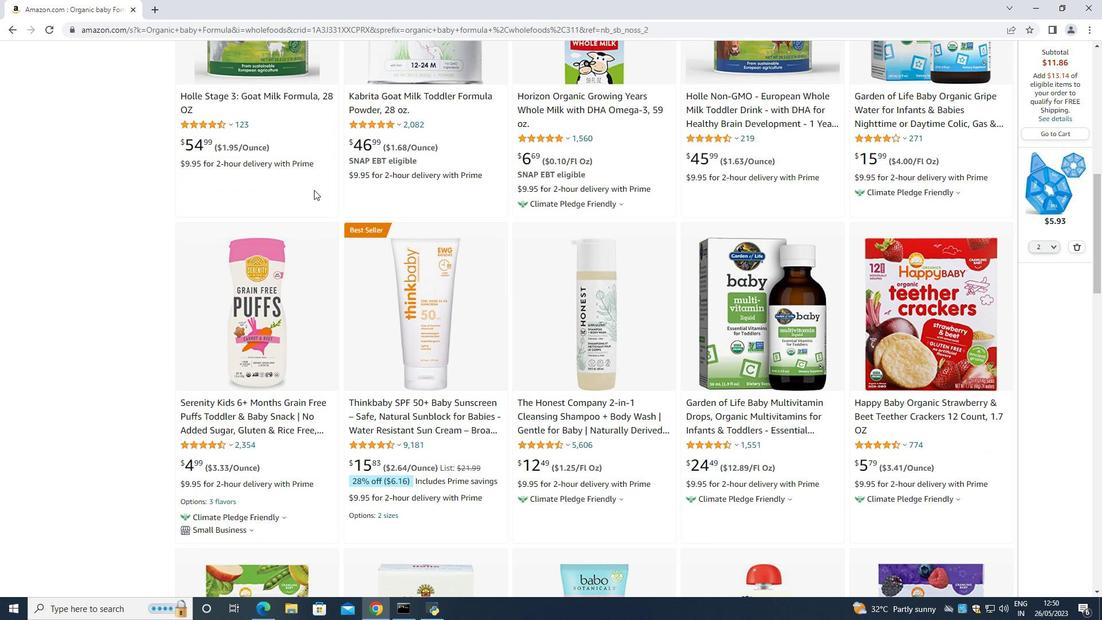 
Action: Mouse moved to (314, 180)
Screenshot: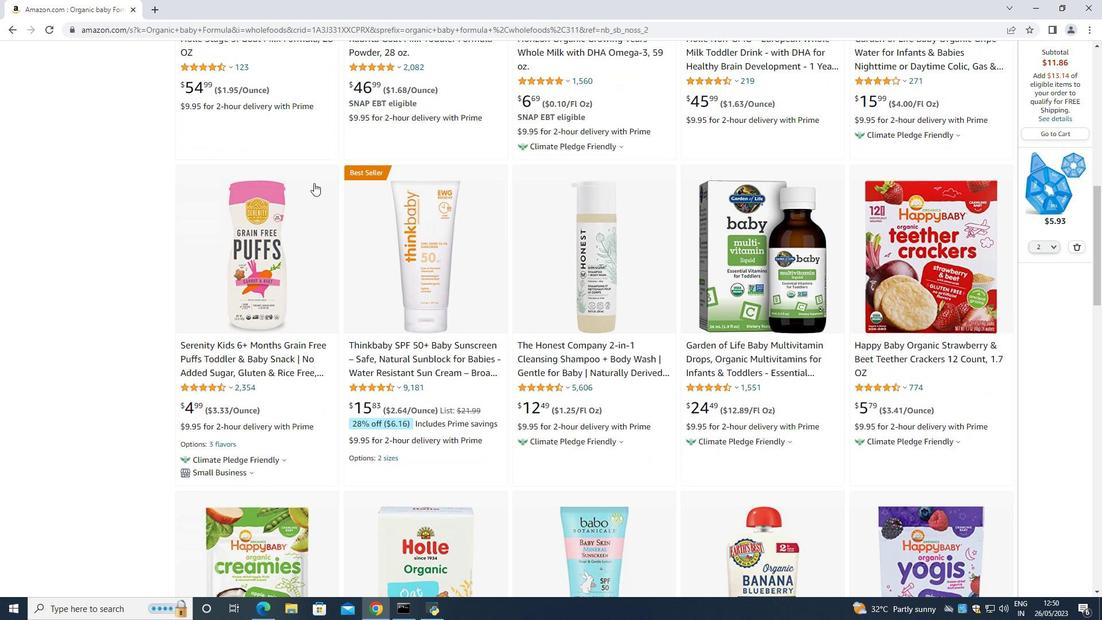
Action: Mouse scrolled (314, 180) with delta (0, 0)
Screenshot: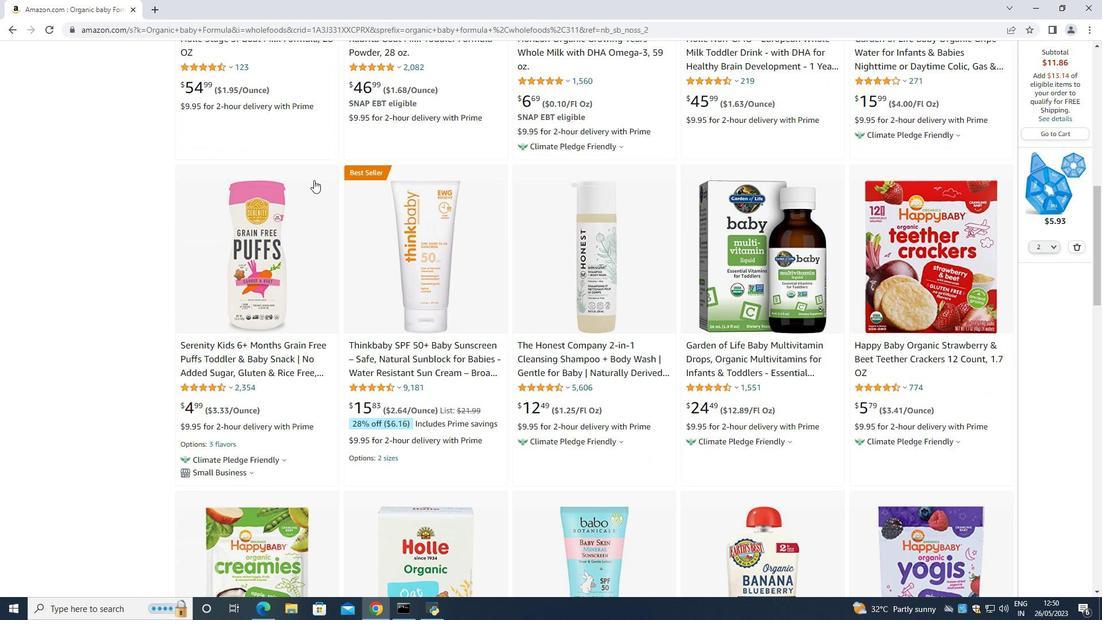 
Action: Mouse scrolled (314, 180) with delta (0, 0)
Screenshot: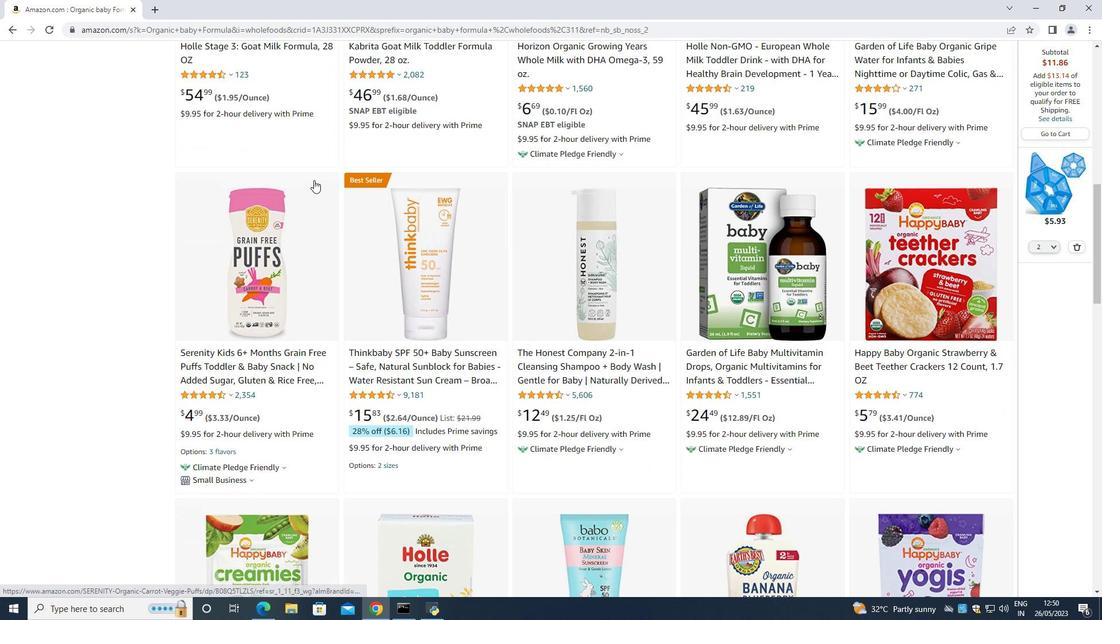 
Action: Mouse scrolled (314, 180) with delta (0, 0)
Screenshot: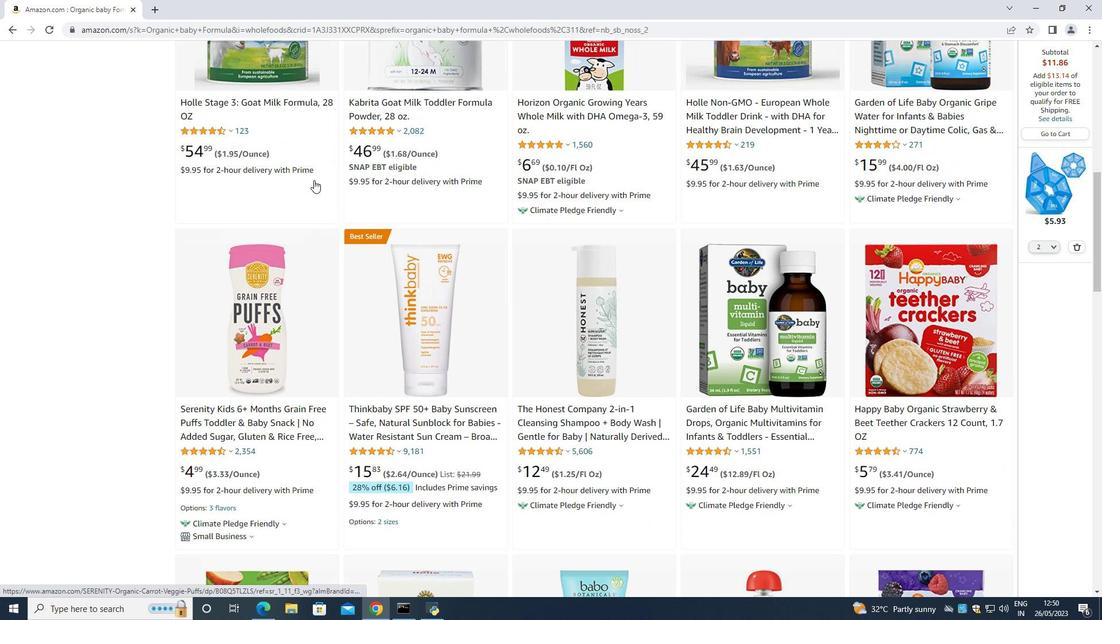 
Action: Mouse scrolled (314, 180) with delta (0, 0)
Screenshot: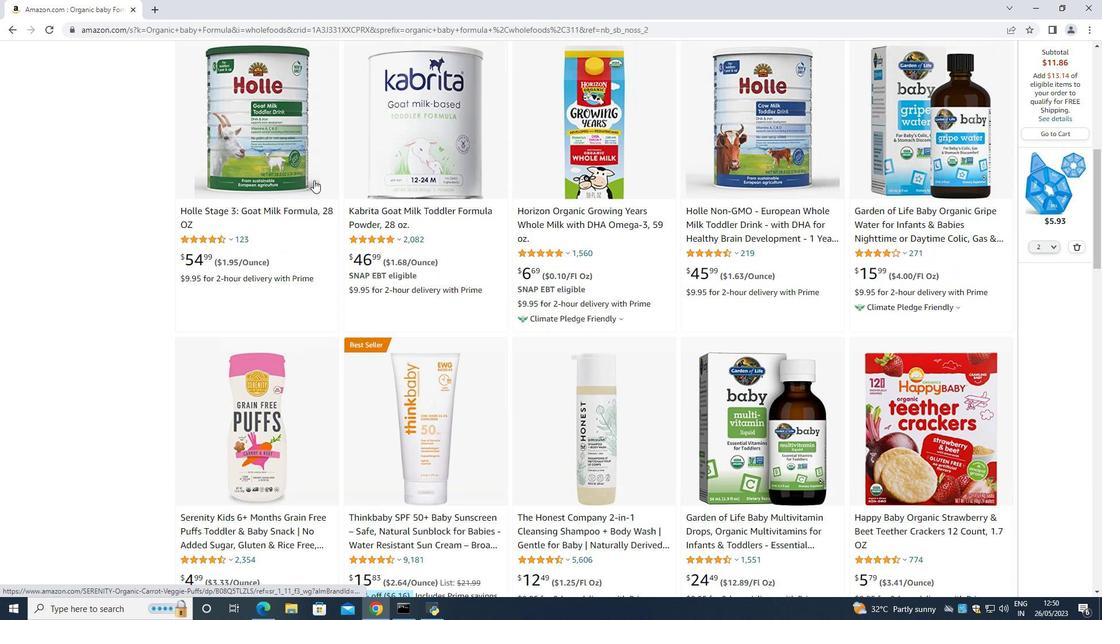 
Action: Mouse scrolled (314, 180) with delta (0, 0)
Screenshot: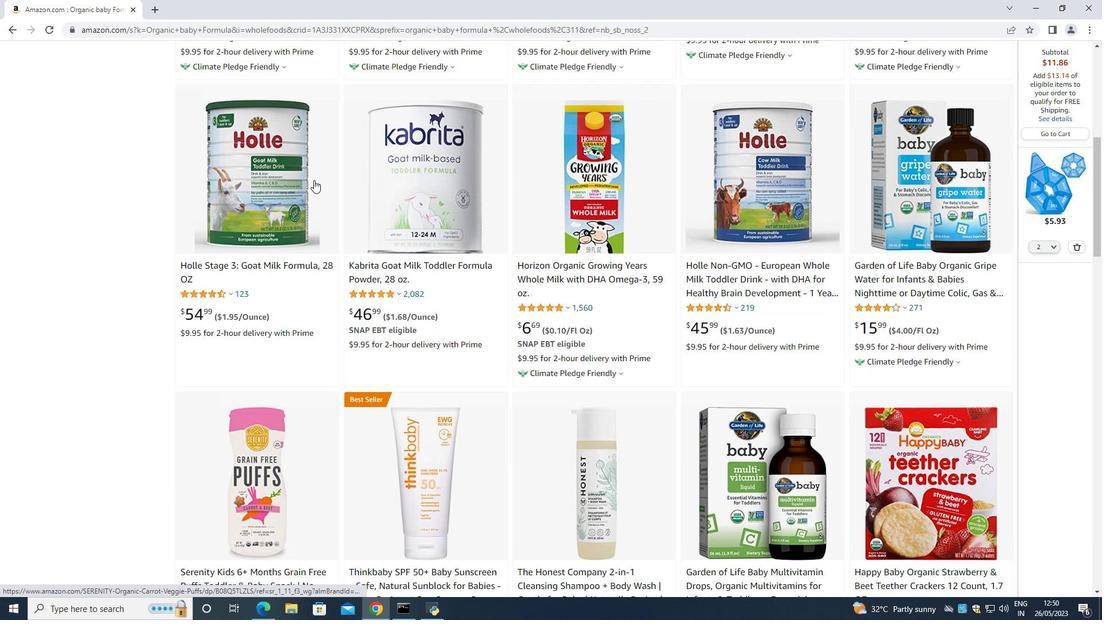 
Action: Mouse scrolled (314, 180) with delta (0, 0)
Screenshot: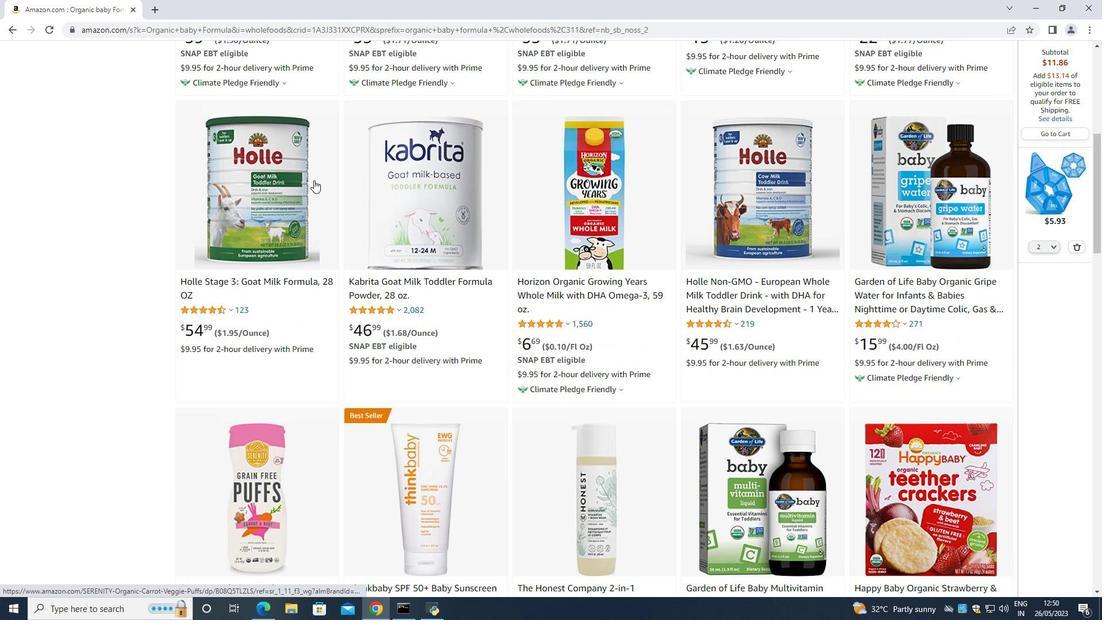 
Action: Mouse scrolled (314, 180) with delta (0, 0)
Screenshot: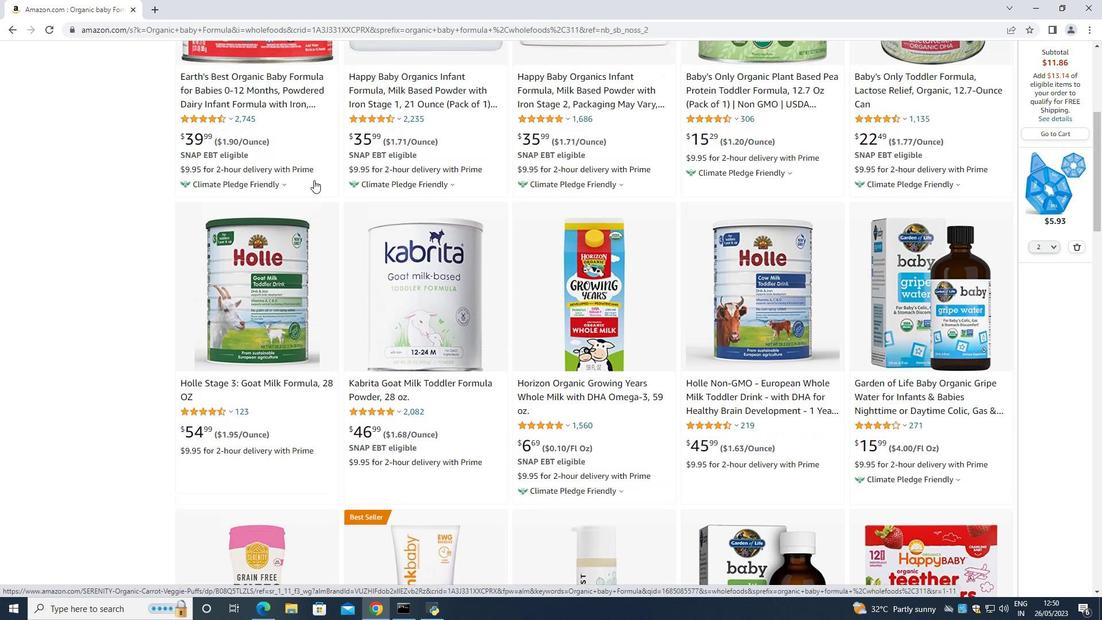 
Action: Mouse scrolled (314, 179) with delta (0, 0)
Screenshot: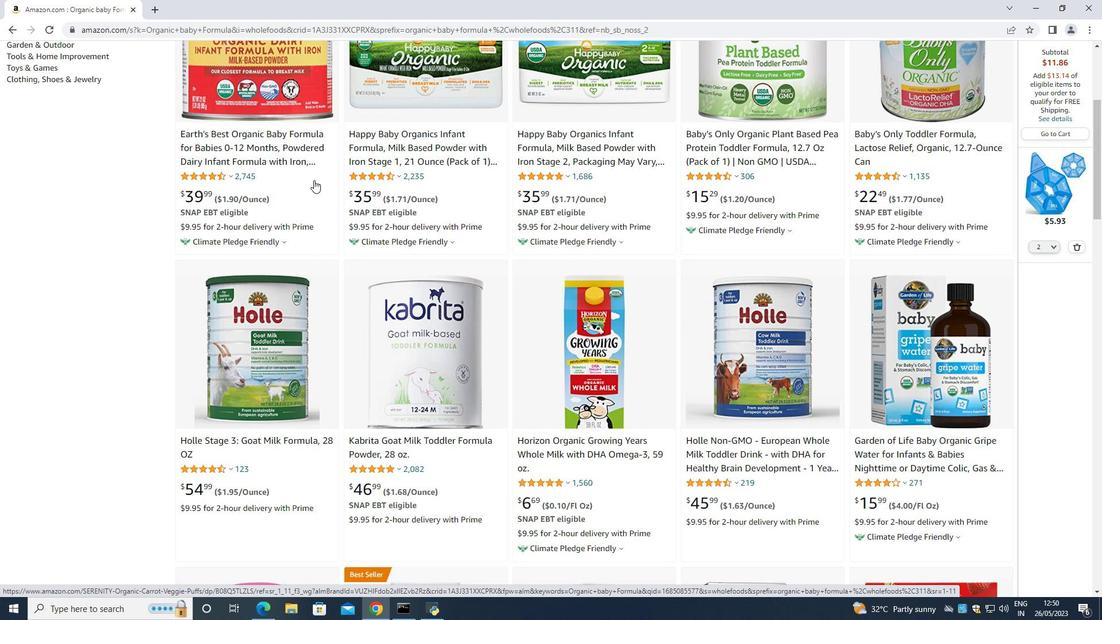 
Action: Mouse moved to (314, 180)
Screenshot: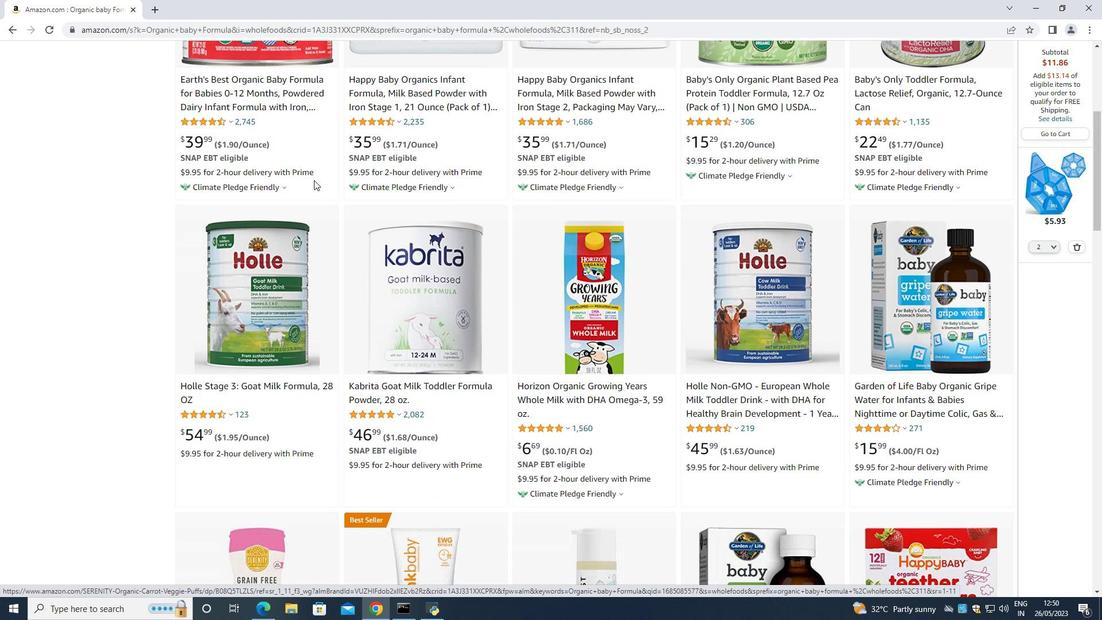 
Action: Mouse scrolled (314, 179) with delta (0, 0)
Screenshot: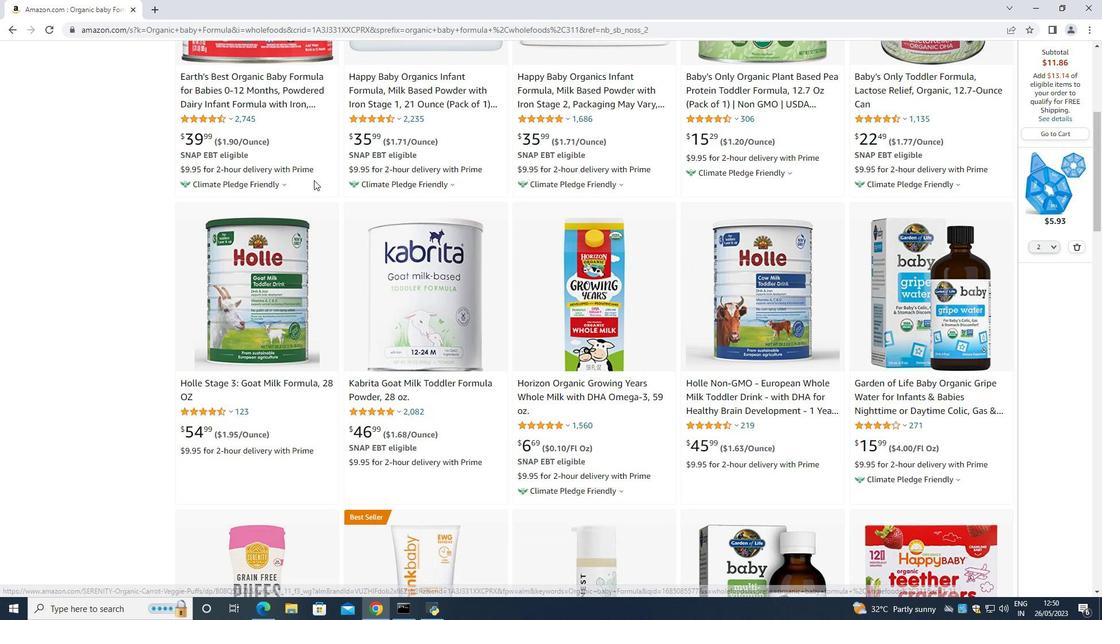 
Action: Mouse scrolled (314, 180) with delta (0, 0)
Screenshot: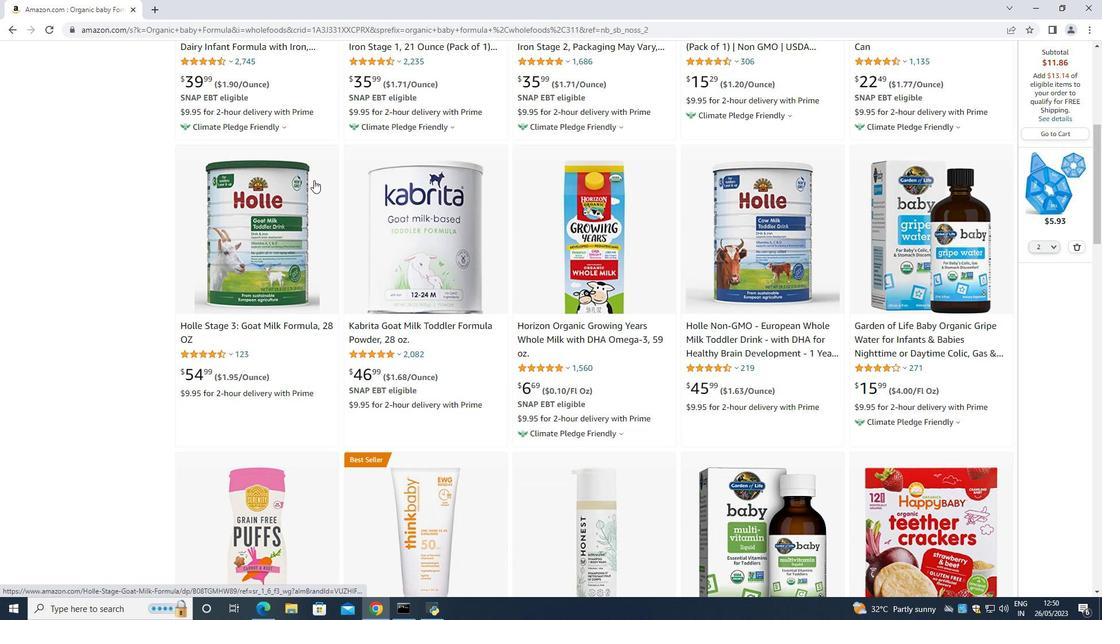 
Action: Mouse scrolled (314, 180) with delta (0, 0)
Screenshot: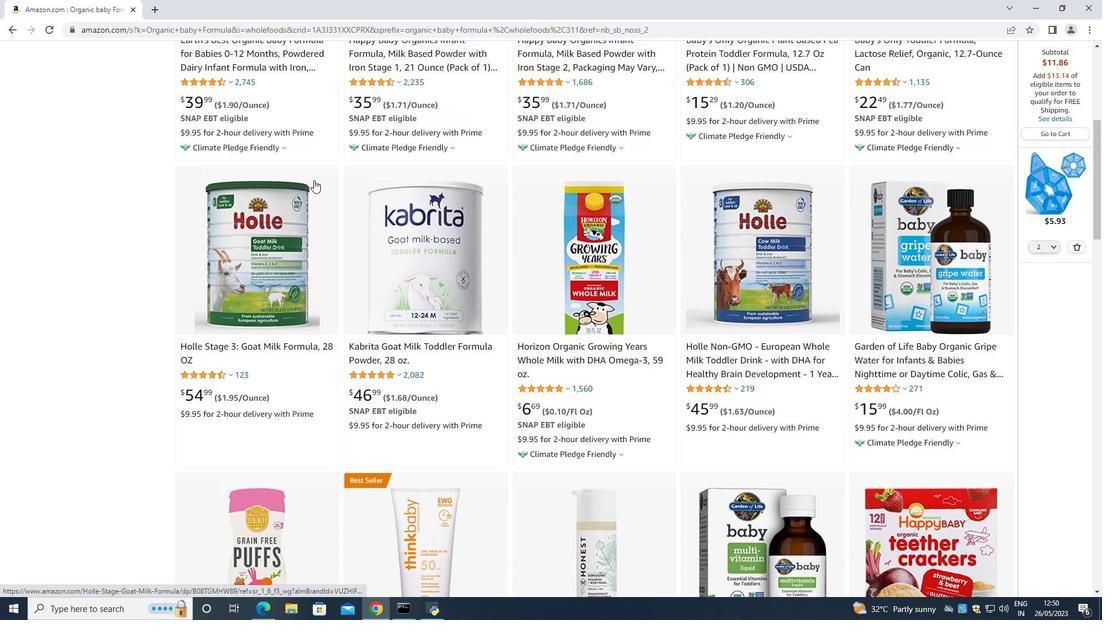 
Action: Mouse scrolled (314, 180) with delta (0, 0)
Screenshot: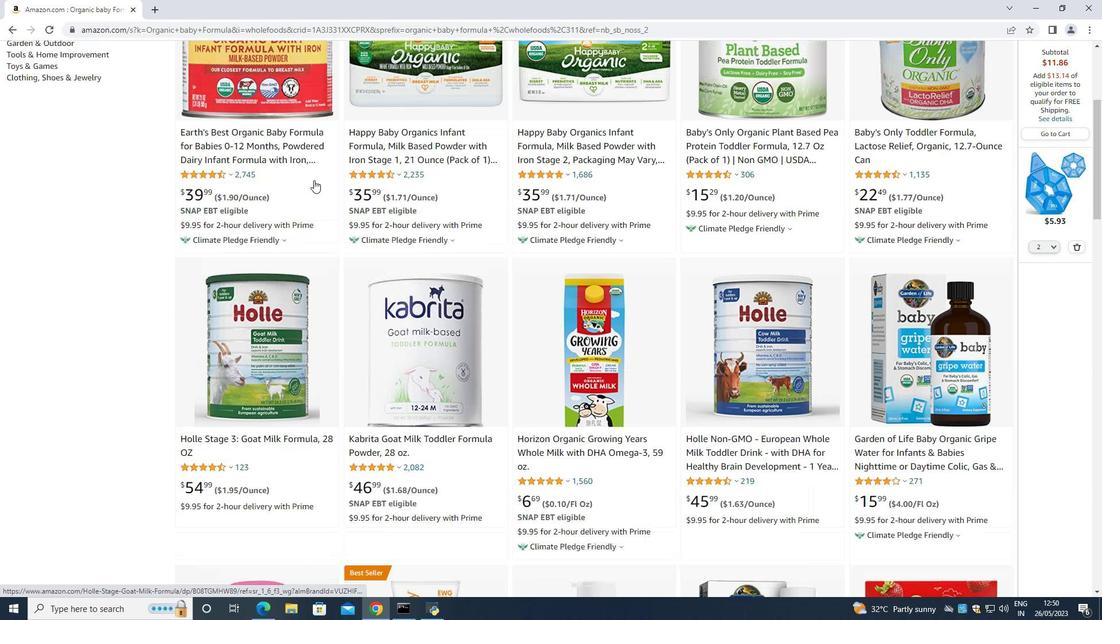 
Action: Mouse scrolled (314, 180) with delta (0, 0)
Screenshot: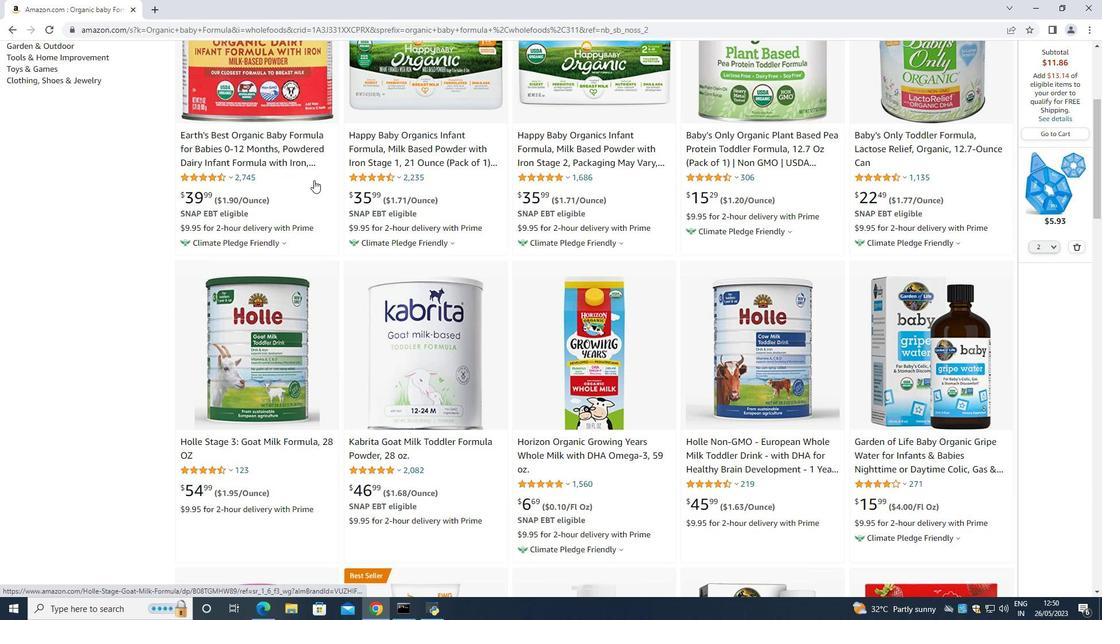 
Action: Mouse scrolled (314, 180) with delta (0, 0)
Screenshot: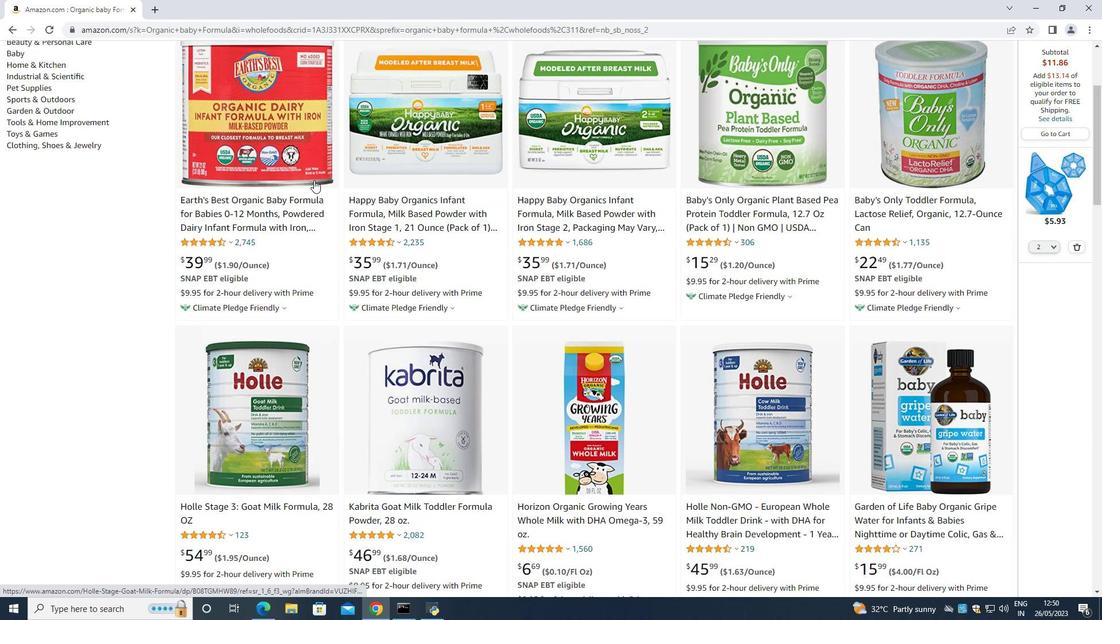 
Action: Mouse scrolled (314, 180) with delta (0, 0)
Screenshot: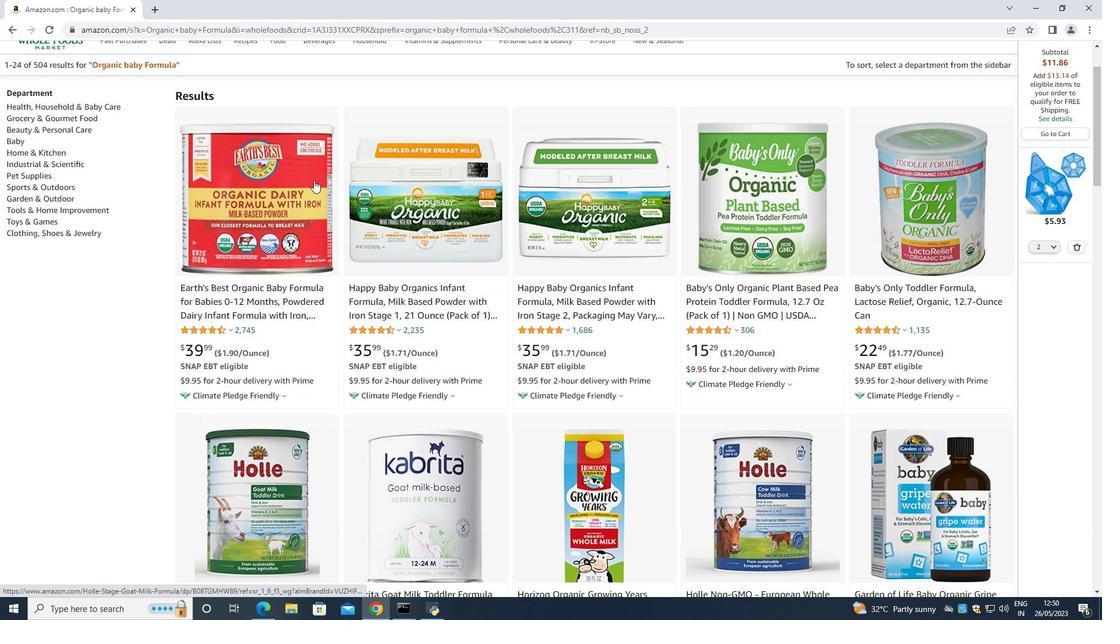 
Action: Mouse moved to (314, 180)
Screenshot: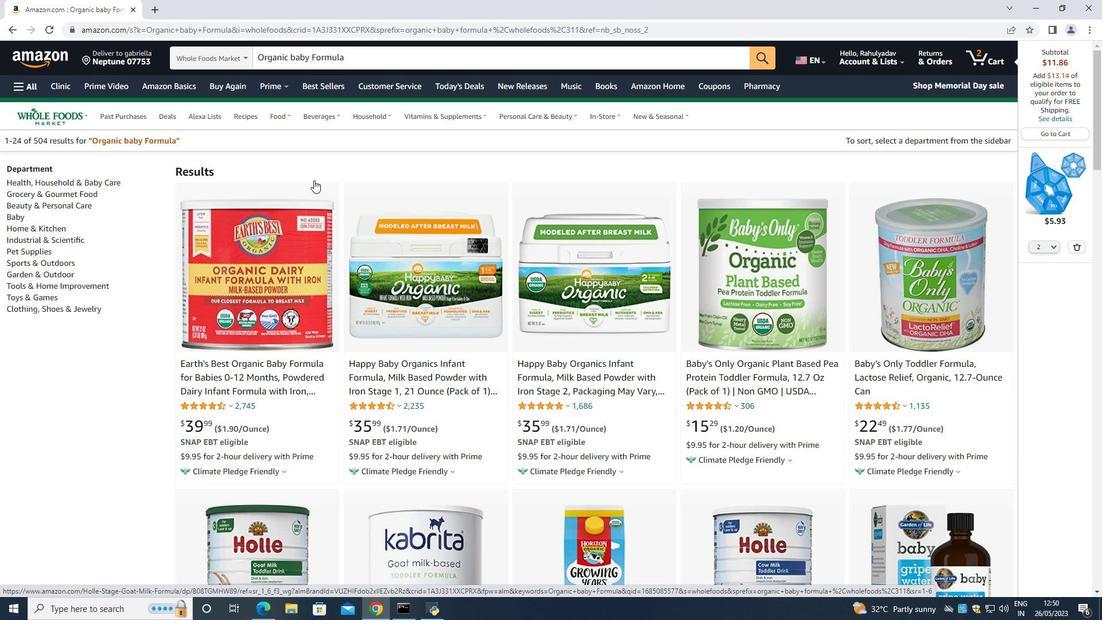
Action: Mouse scrolled (314, 179) with delta (0, 0)
Screenshot: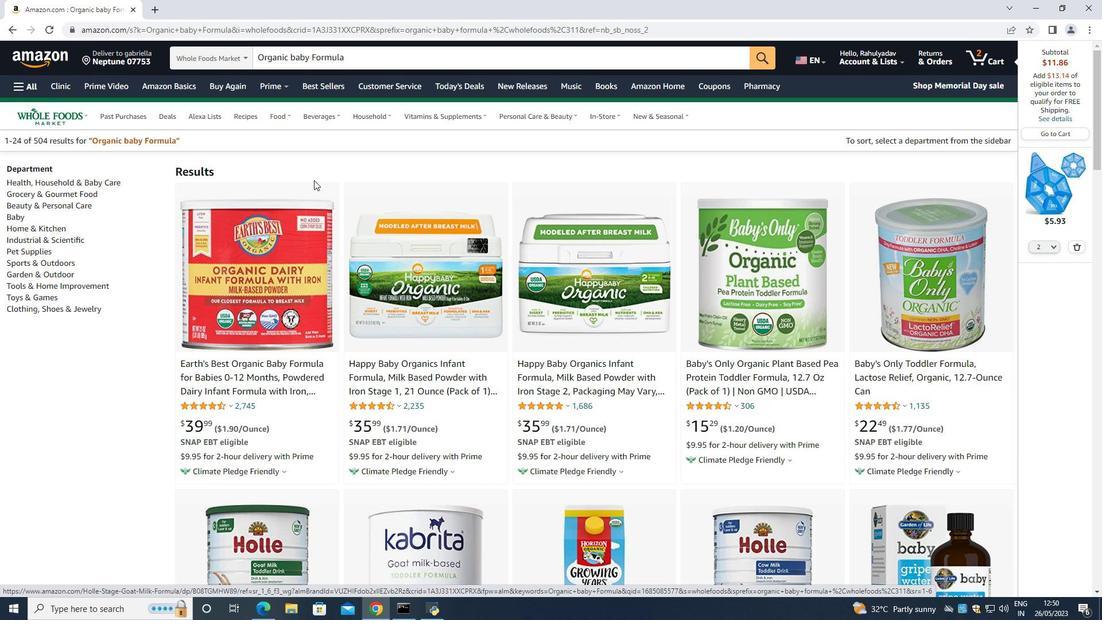 
Action: Mouse scrolled (314, 179) with delta (0, 0)
Screenshot: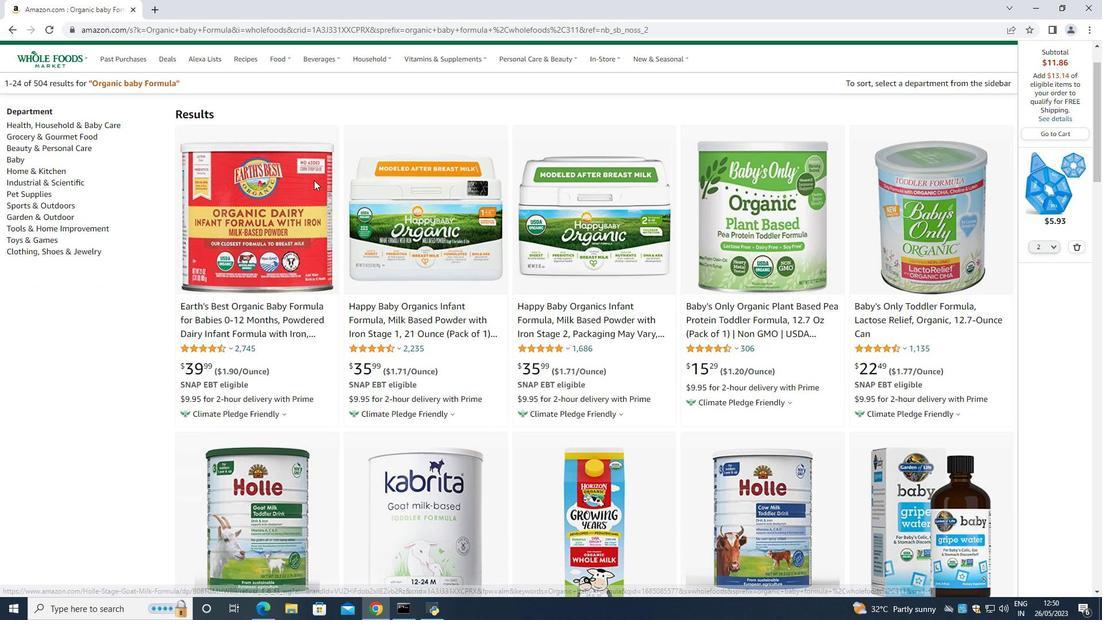 
Action: Mouse moved to (1081, 244)
Screenshot: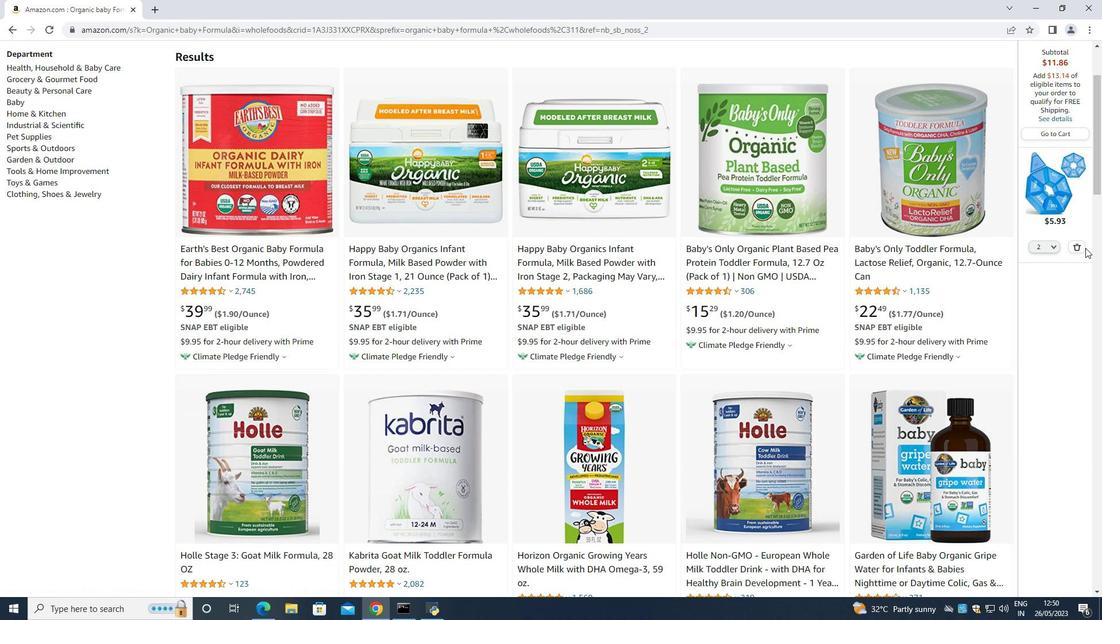 
Action: Mouse pressed left at (1081, 244)
Screenshot: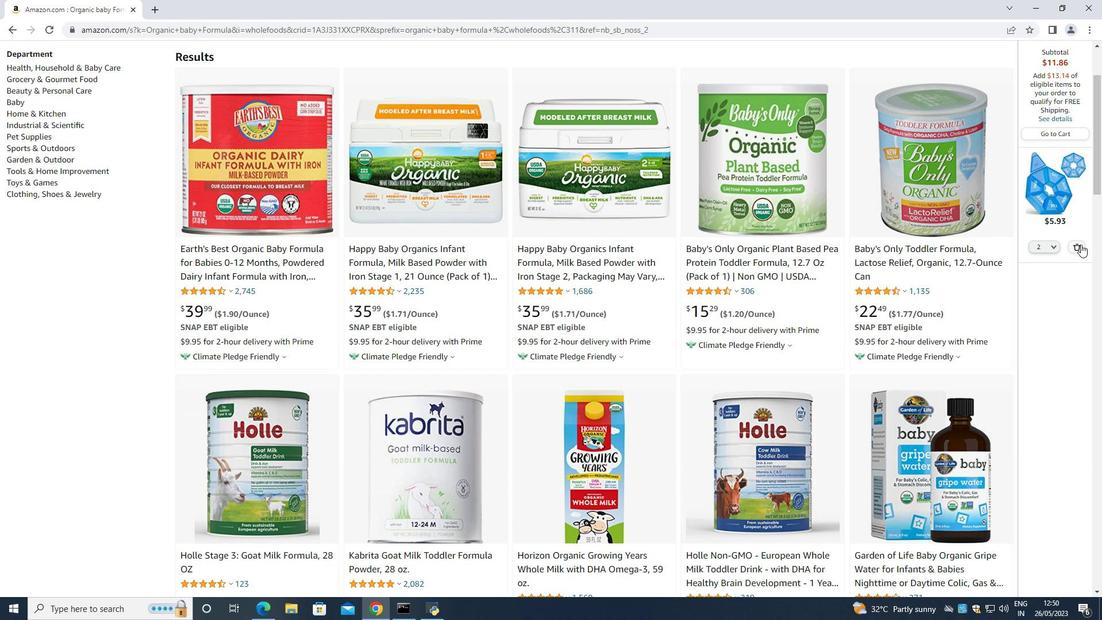 
Action: Mouse moved to (562, 223)
Screenshot: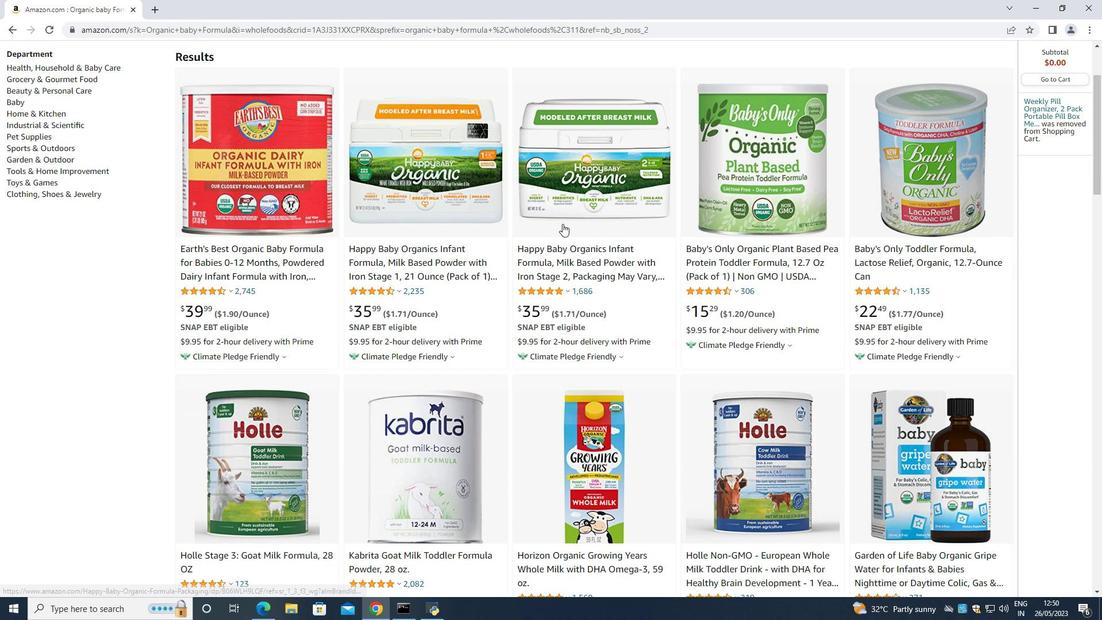 
Action: Mouse scrolled (562, 222) with delta (0, 0)
Screenshot: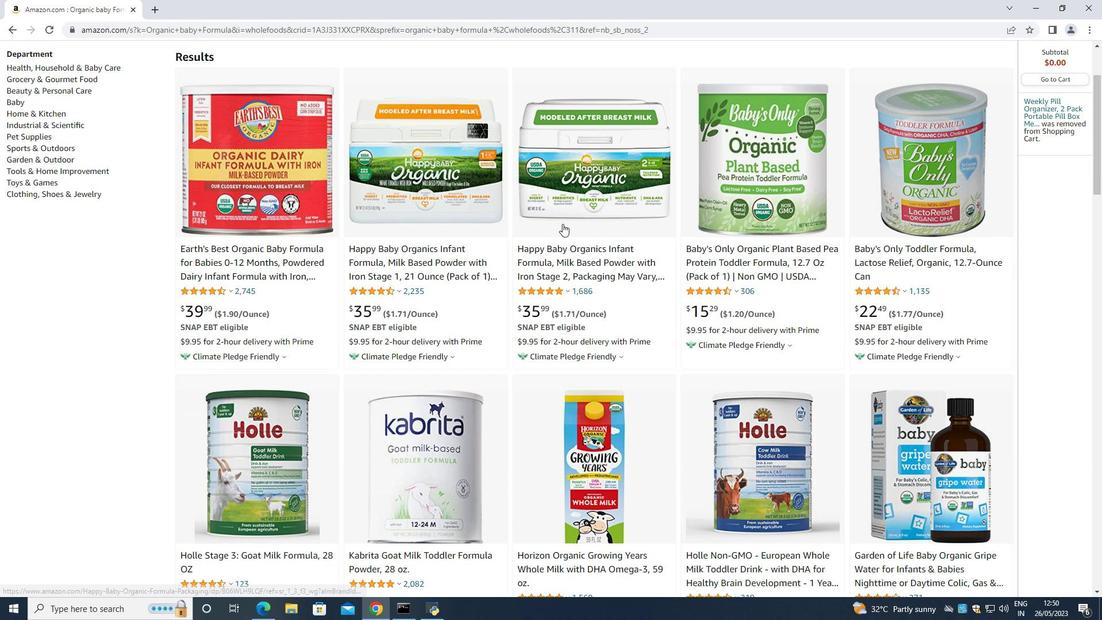 
Action: Mouse moved to (659, 239)
Screenshot: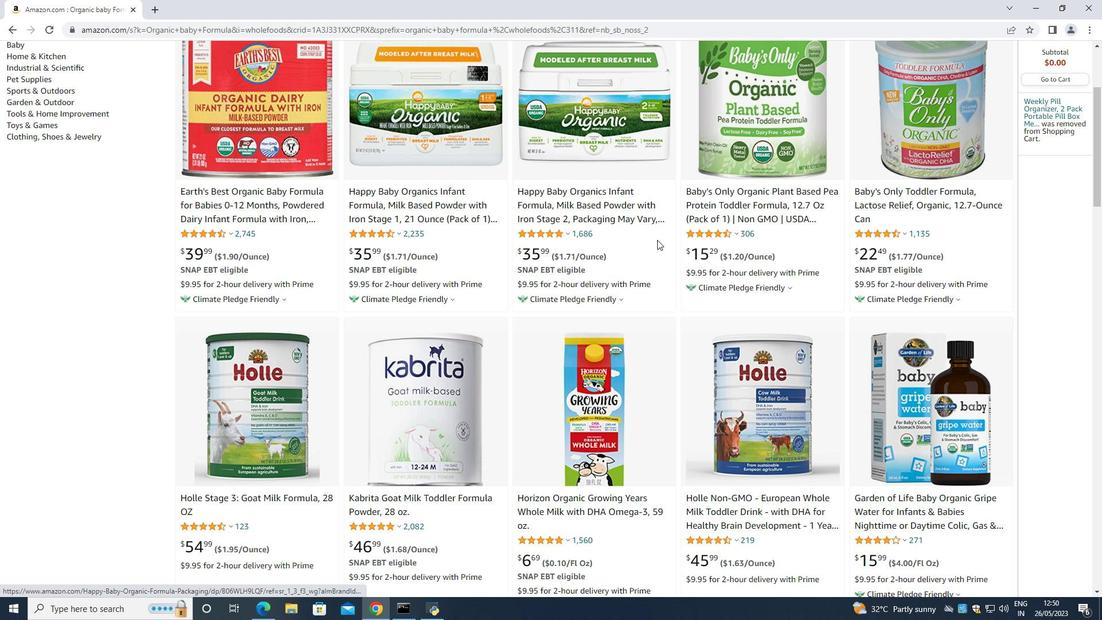 
Action: Mouse scrolled (659, 239) with delta (0, 0)
Screenshot: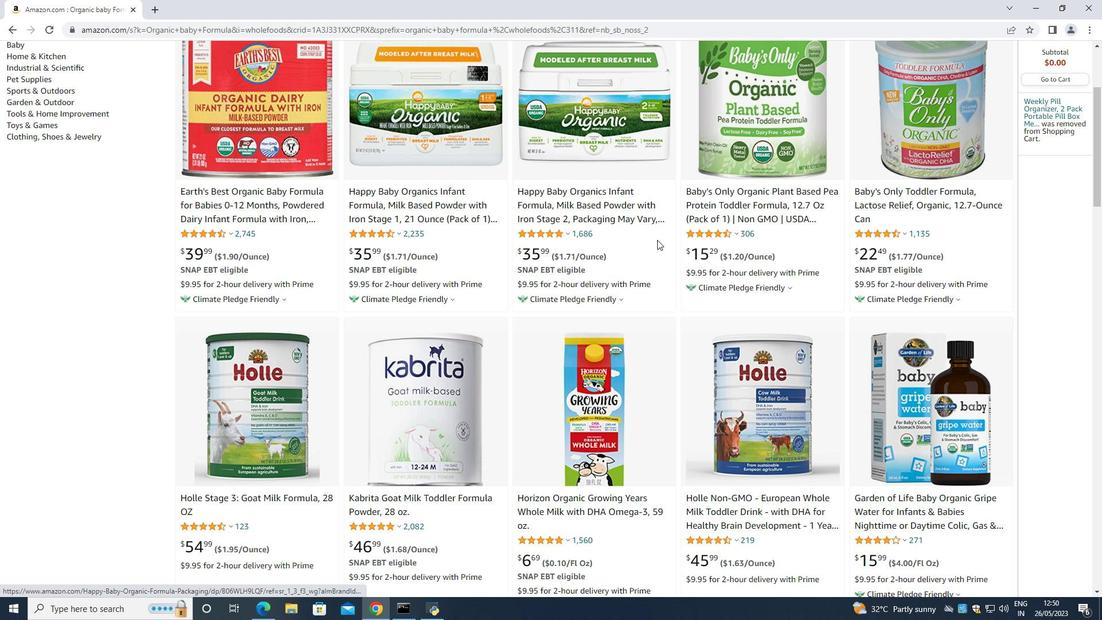 
Action: Mouse moved to (261, 185)
Screenshot: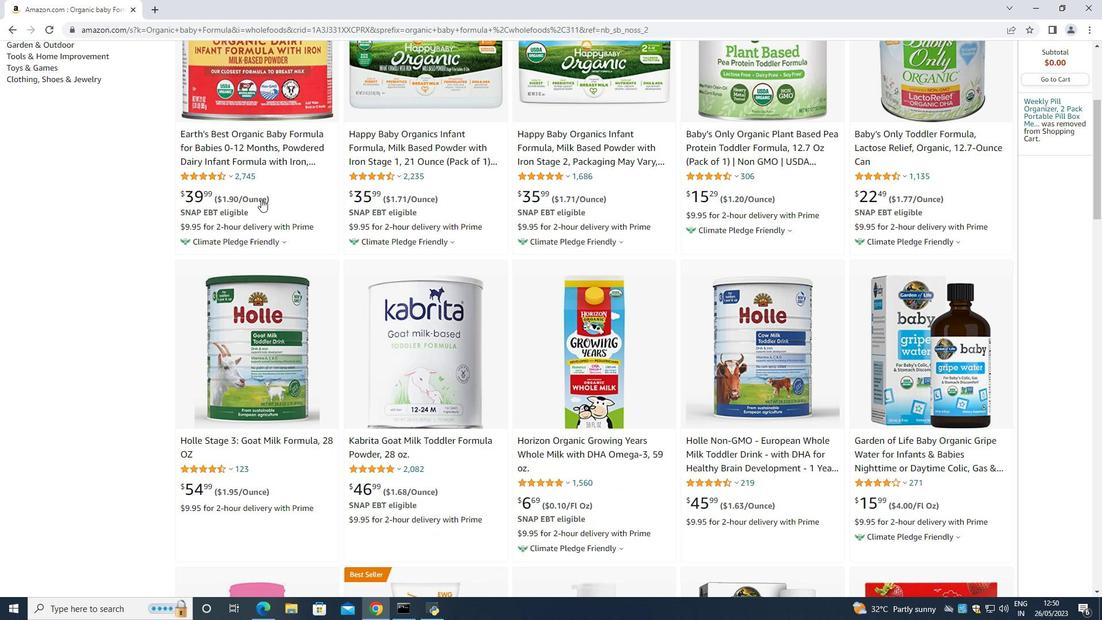 
Action: Mouse scrolled (261, 186) with delta (0, 0)
Screenshot: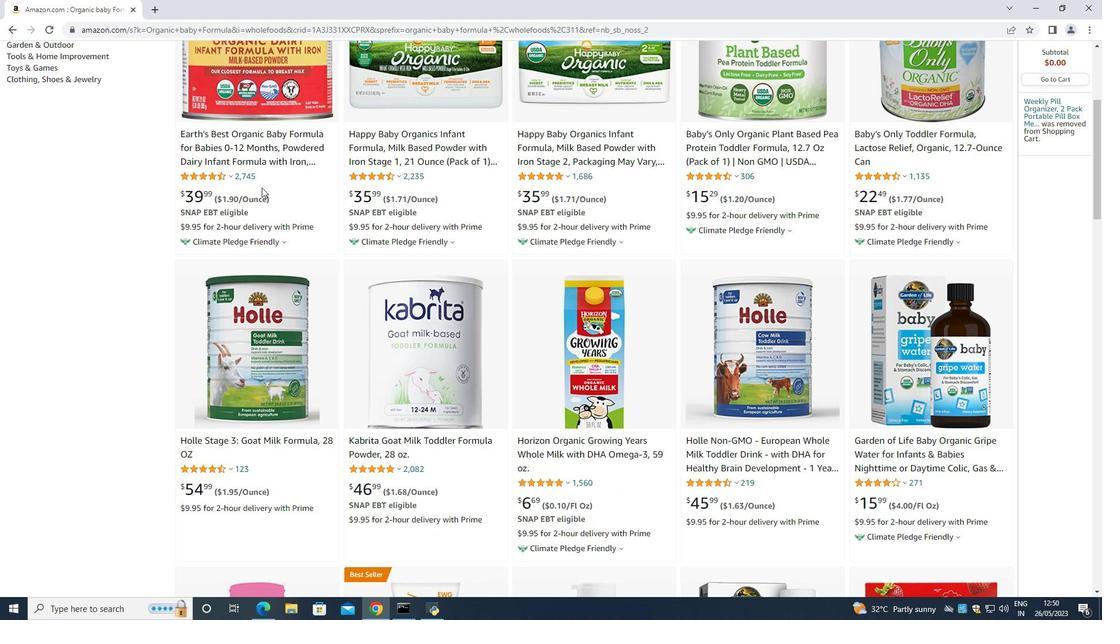 
Action: Mouse scrolled (261, 186) with delta (0, 0)
Screenshot: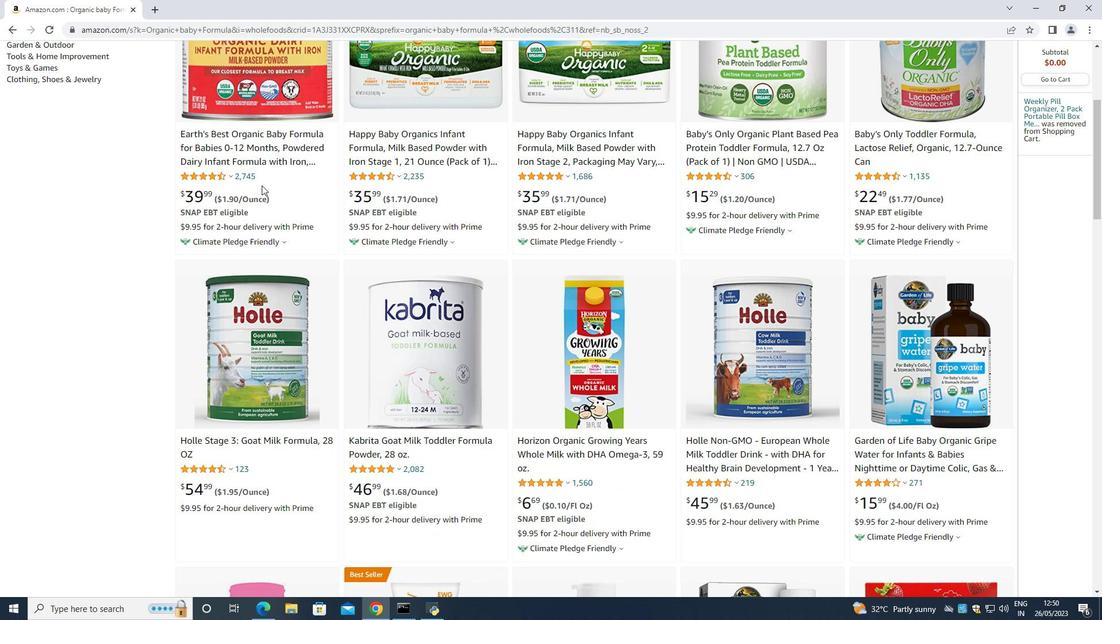 
Action: Mouse scrolled (261, 186) with delta (0, 0)
Screenshot: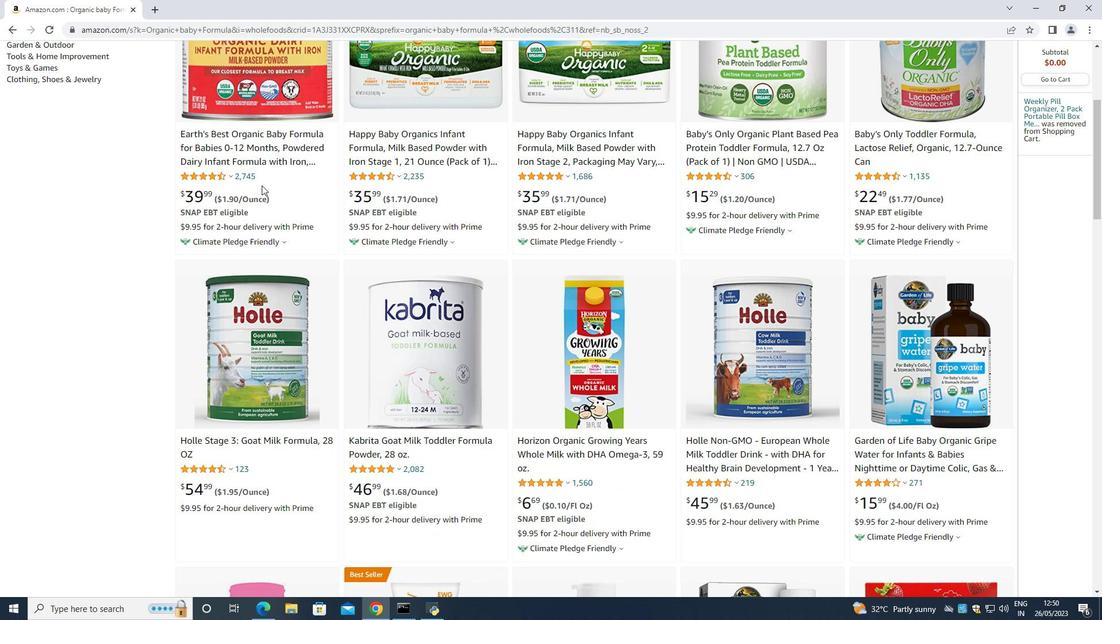 
Action: Mouse pressed left at (261, 185)
Screenshot: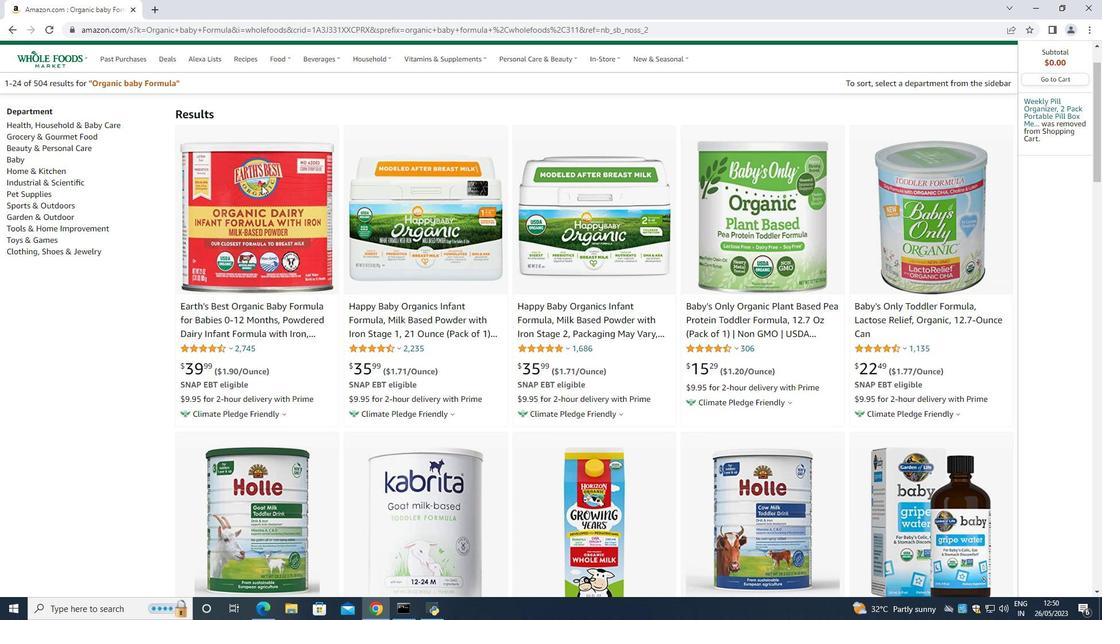 
Action: Mouse moved to (579, 215)
Screenshot: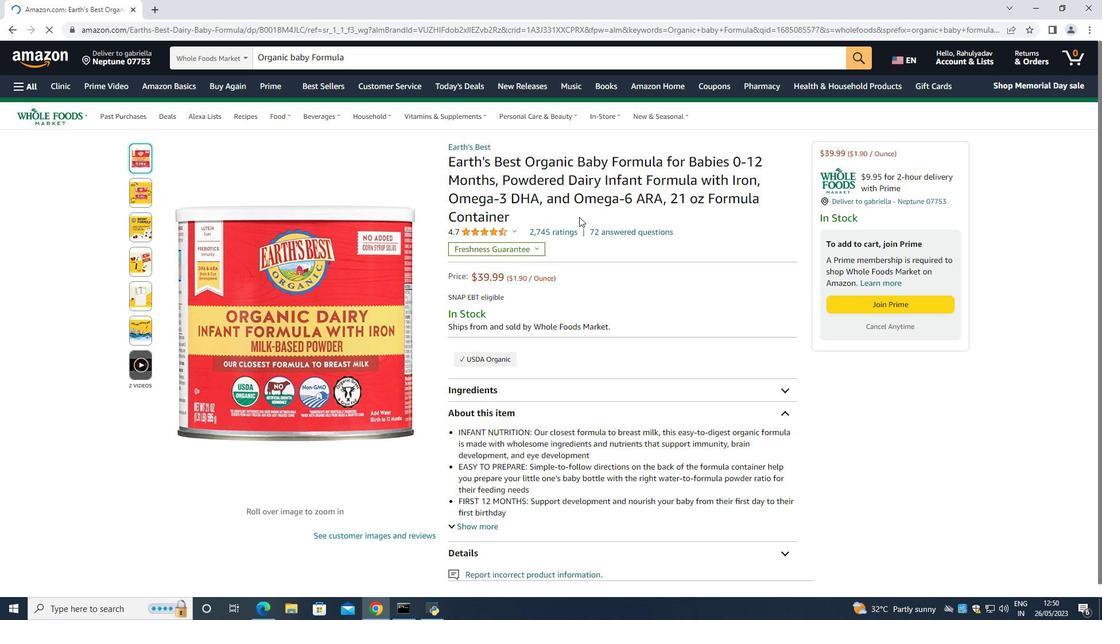 
Action: Mouse scrolled (579, 214) with delta (0, 0)
Screenshot: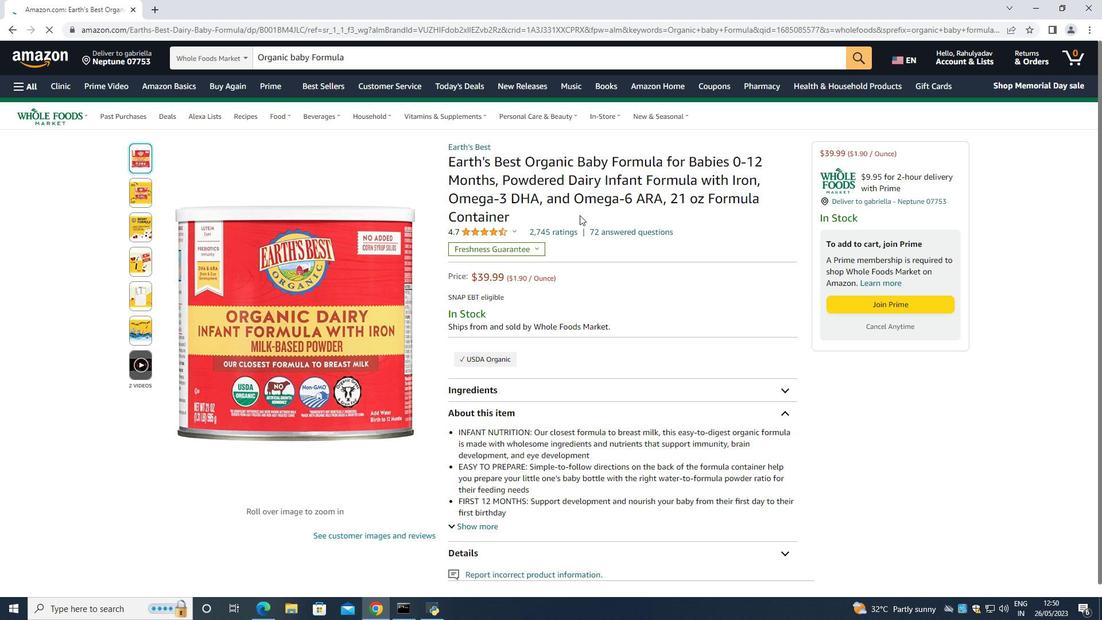 
Action: Mouse scrolled (579, 214) with delta (0, 0)
Screenshot: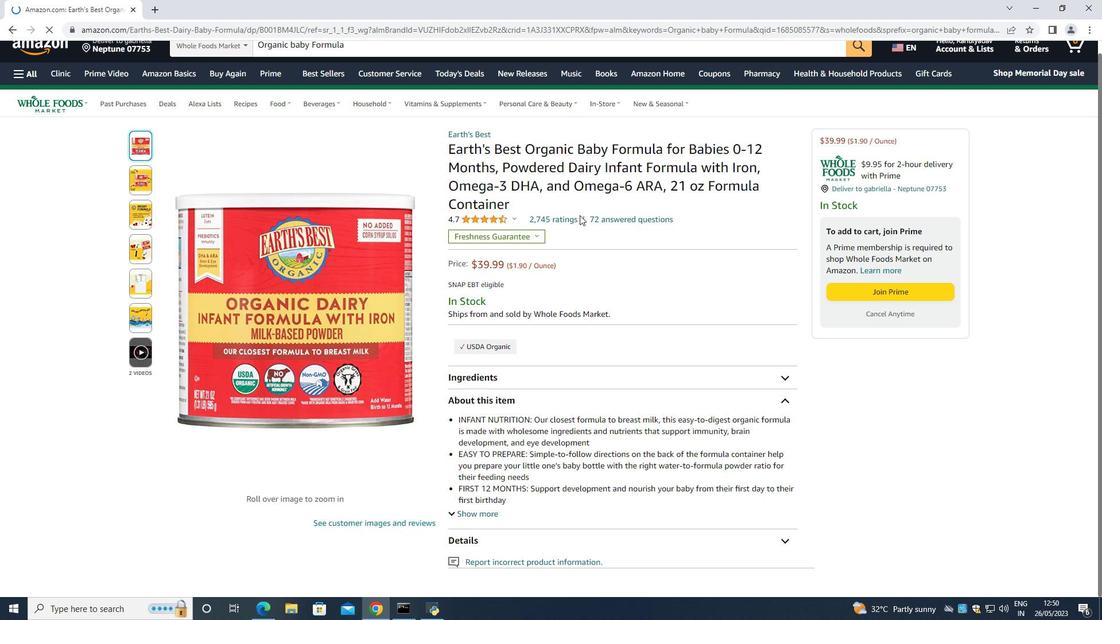 
Action: Mouse moved to (579, 214)
Screenshot: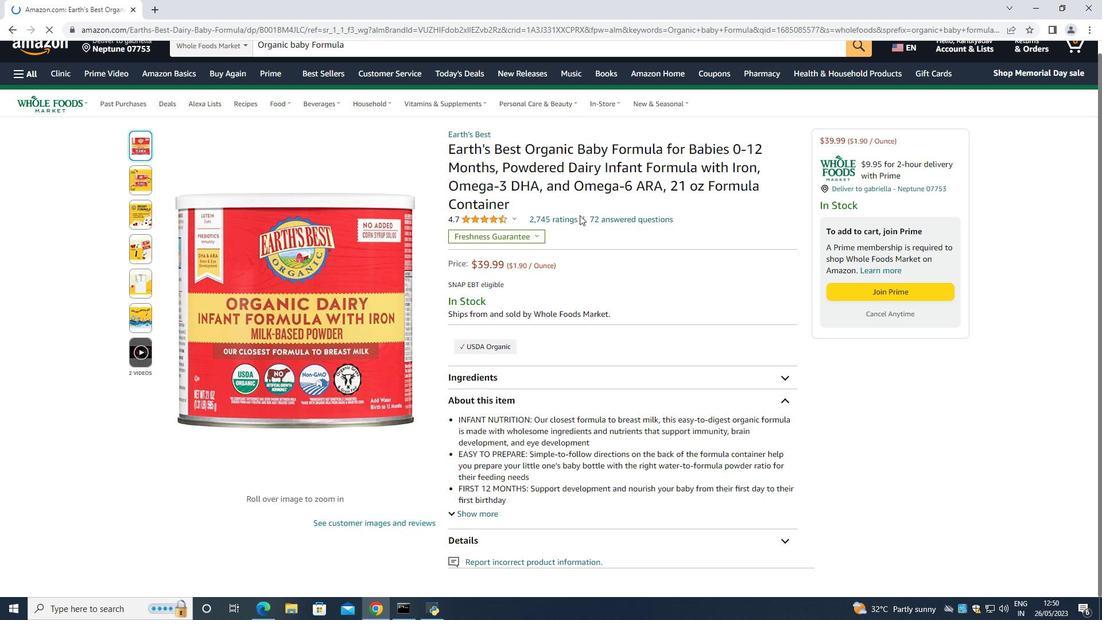 
Action: Mouse scrolled (579, 214) with delta (0, 0)
Screenshot: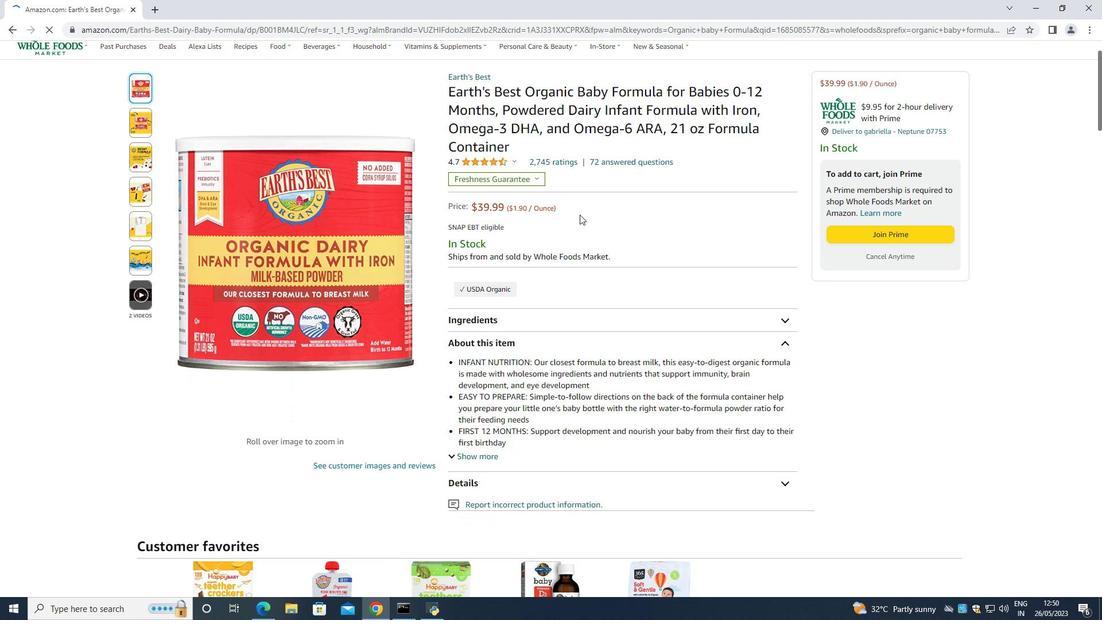 
Action: Mouse moved to (138, 73)
Screenshot: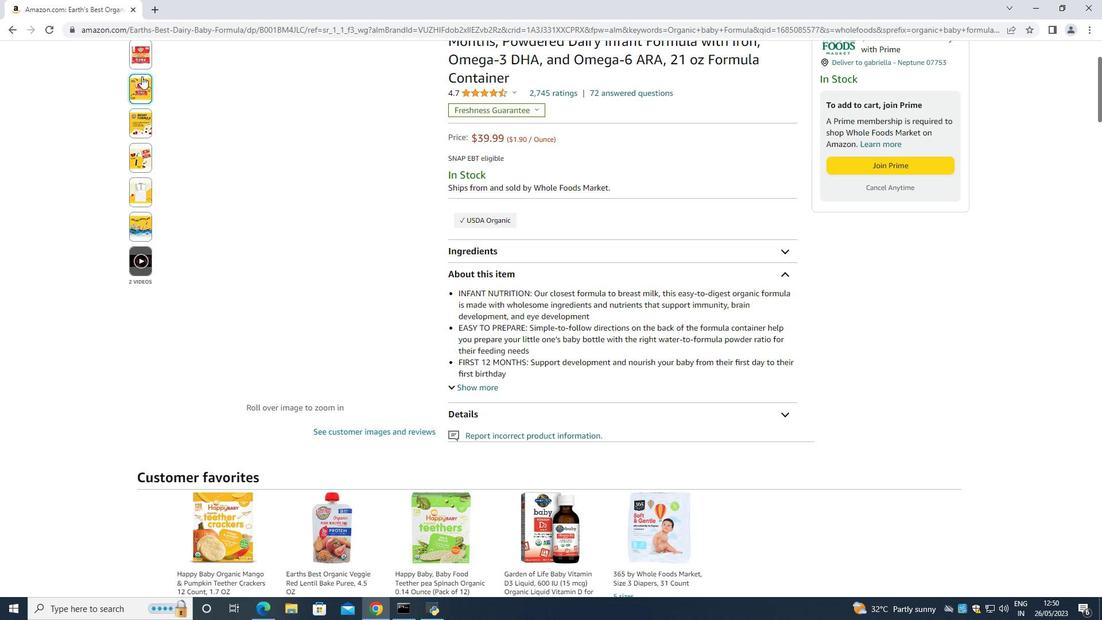 
Action: Mouse pressed left at (138, 73)
Screenshot: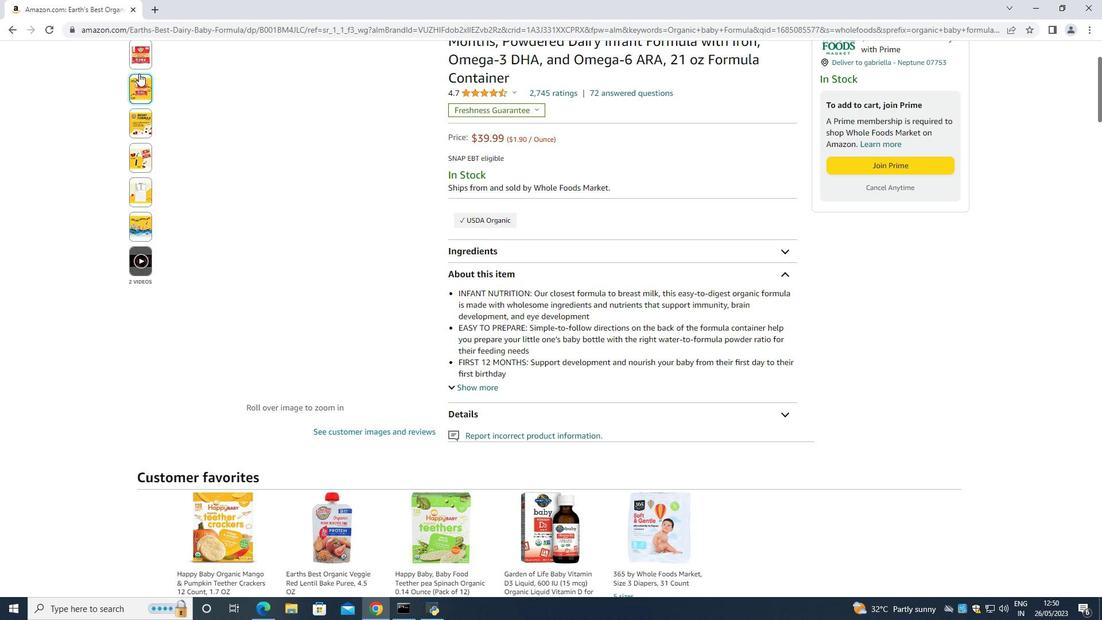 
Action: Mouse moved to (227, 135)
Screenshot: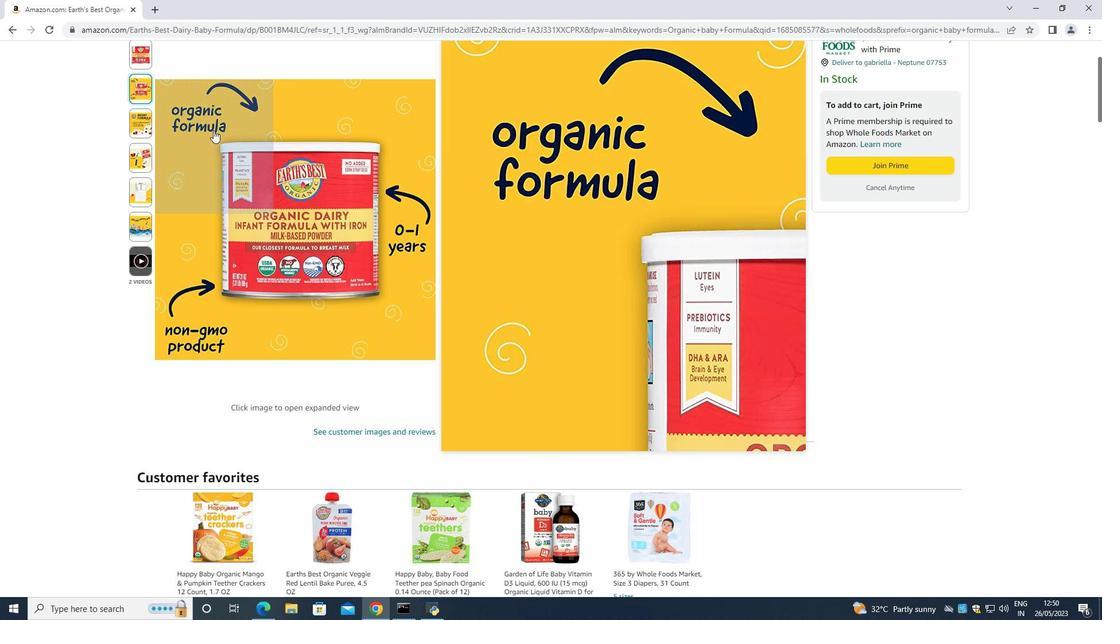
Action: Mouse pressed left at (227, 135)
Screenshot: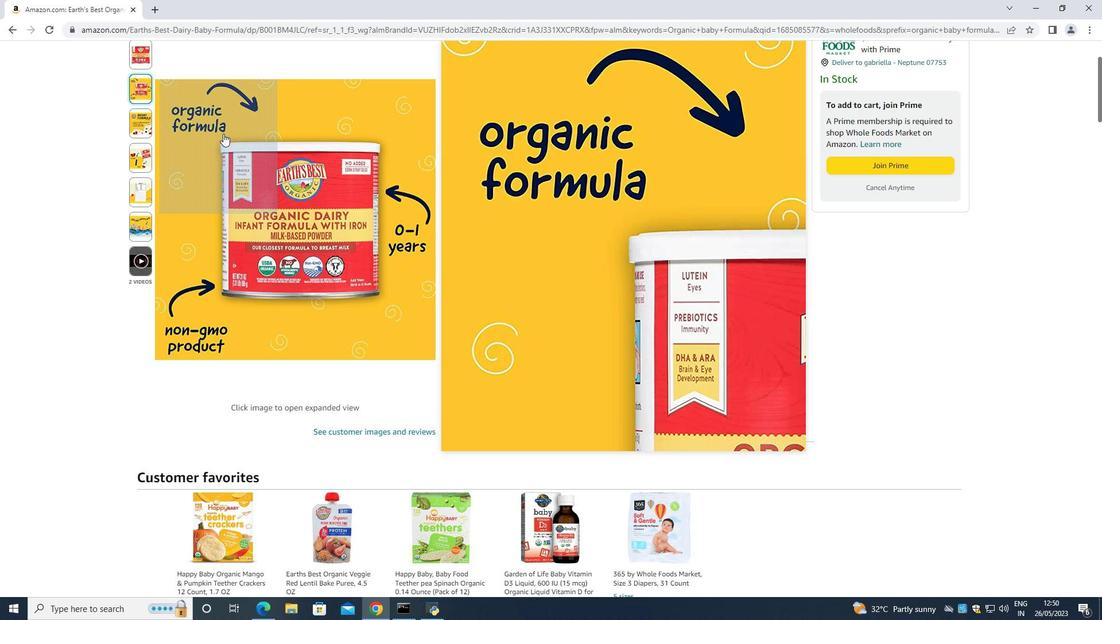 
Action: Mouse pressed left at (227, 135)
Screenshot: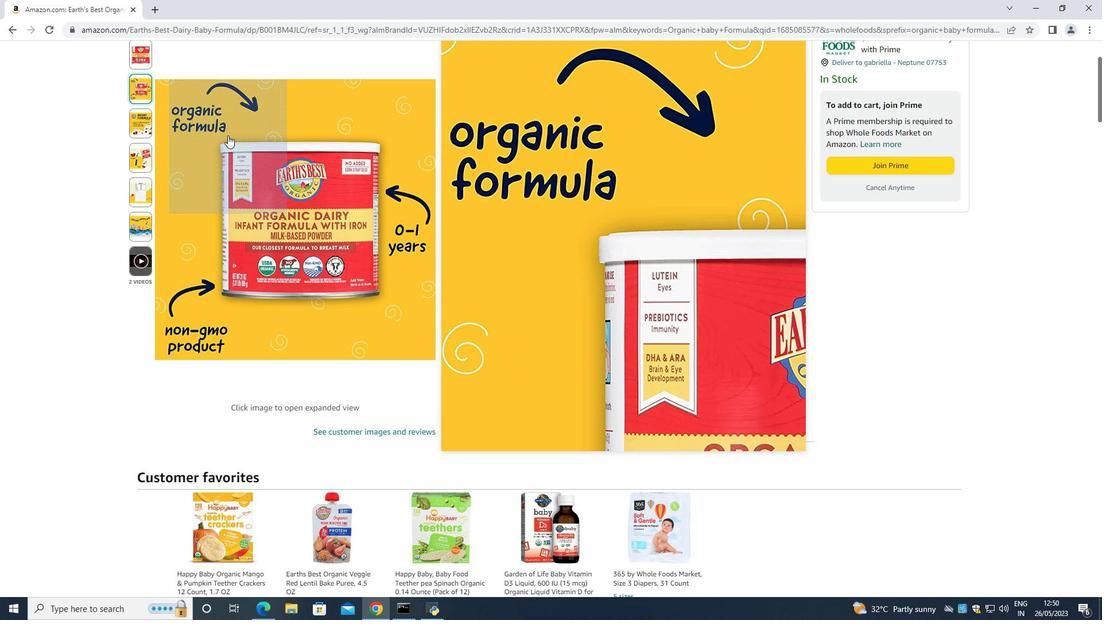 
Action: Mouse moved to (366, 218)
Screenshot: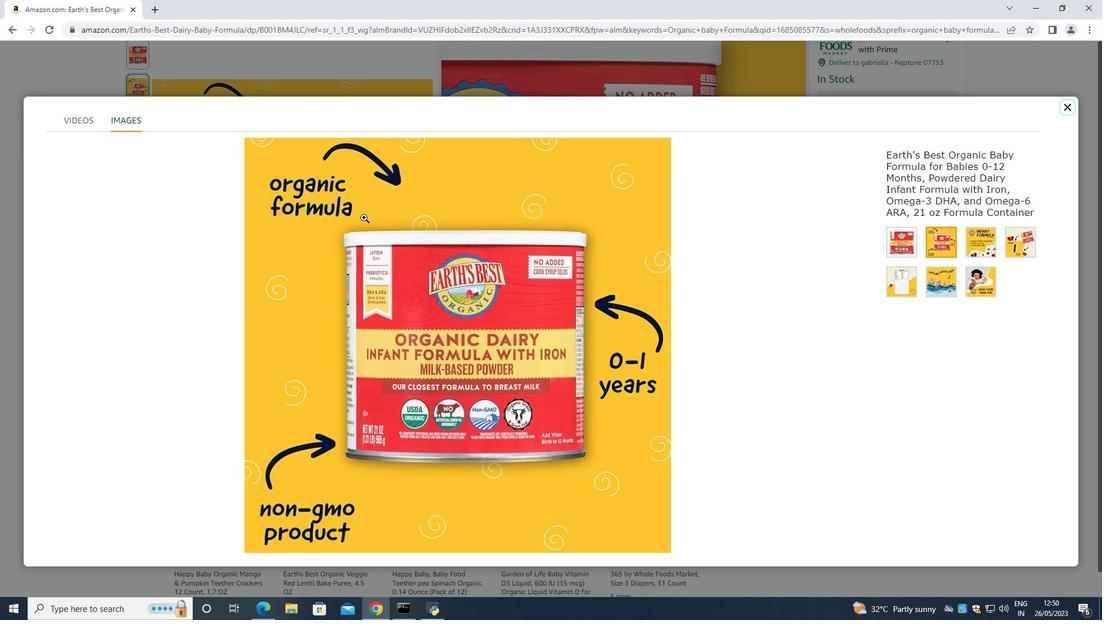 
Action: Mouse pressed left at (366, 218)
Screenshot: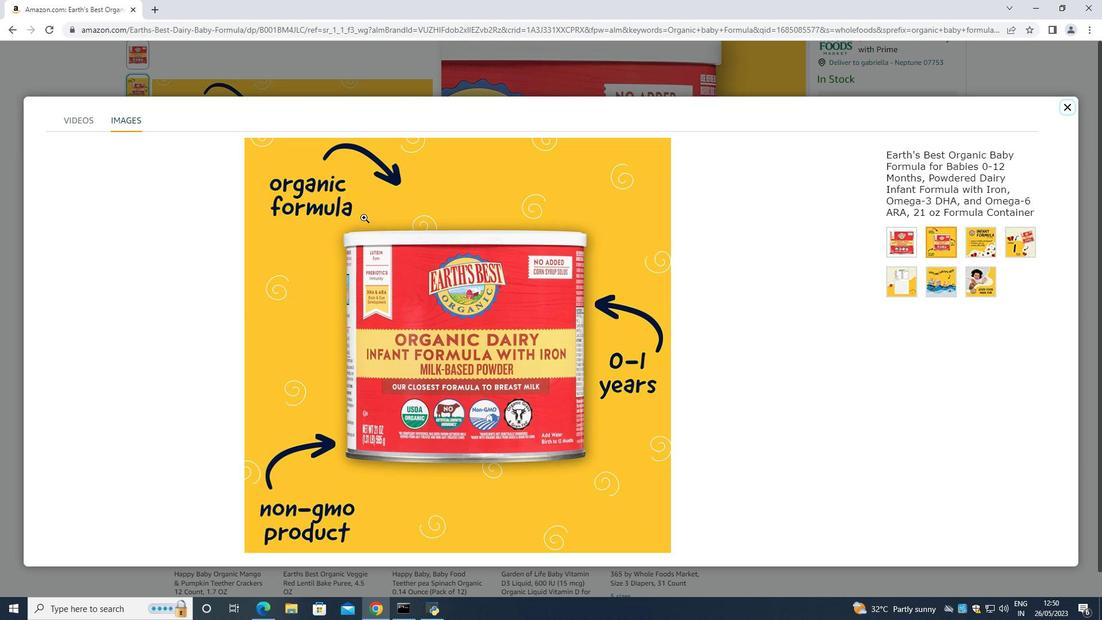 
Action: Mouse moved to (955, 241)
Screenshot: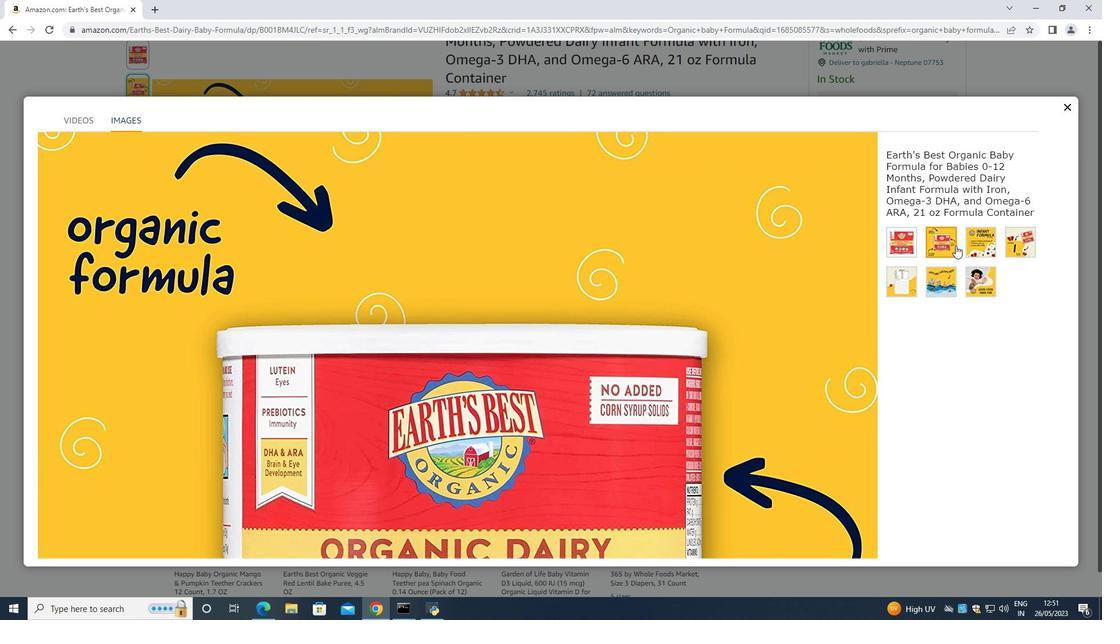 
Action: Mouse pressed left at (955, 241)
Screenshot: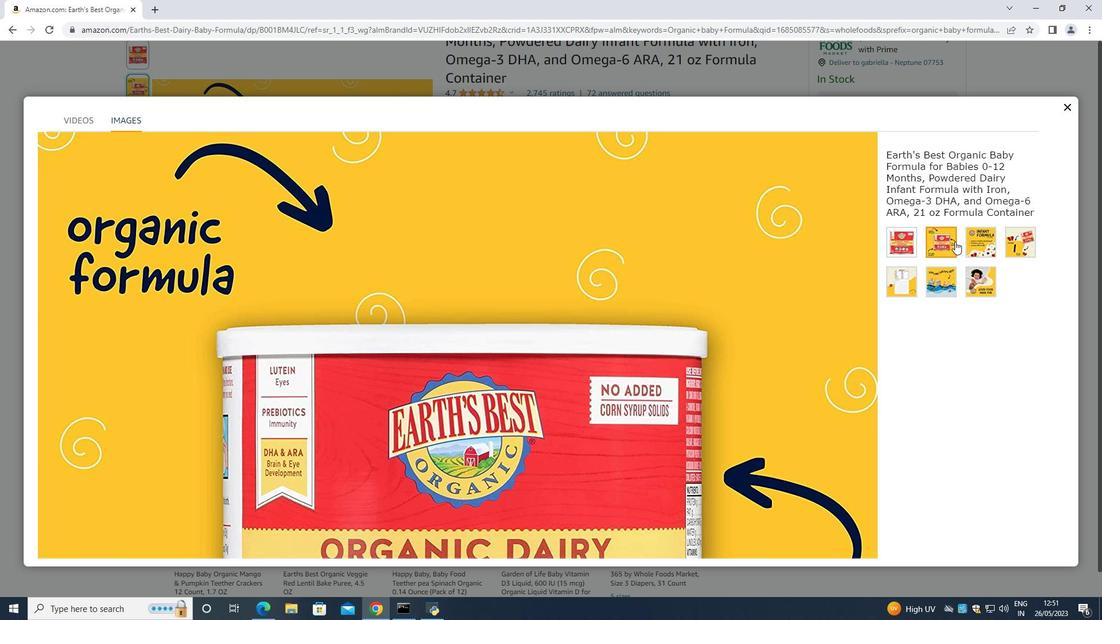 
Action: Mouse moved to (973, 236)
Screenshot: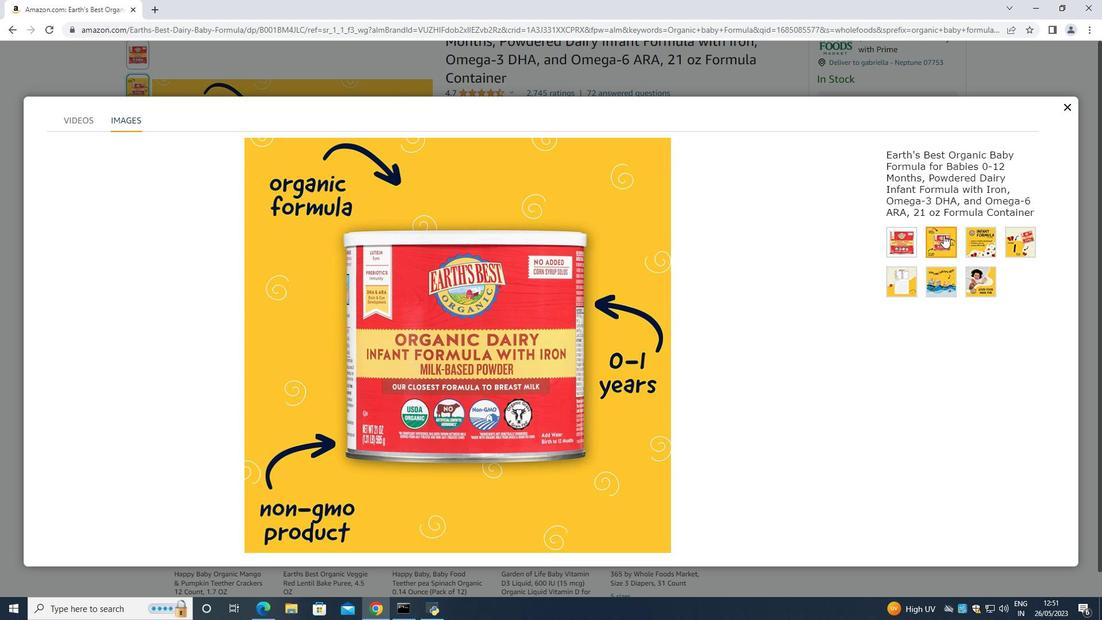 
Action: Mouse pressed left at (973, 236)
Screenshot: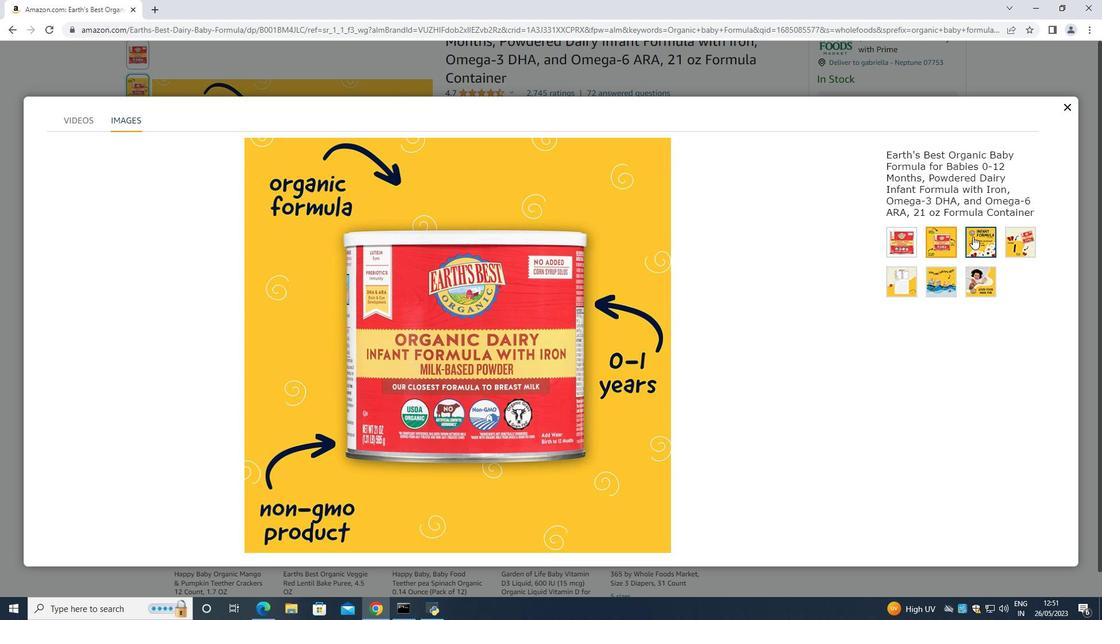 
Action: Mouse moved to (632, 248)
Screenshot: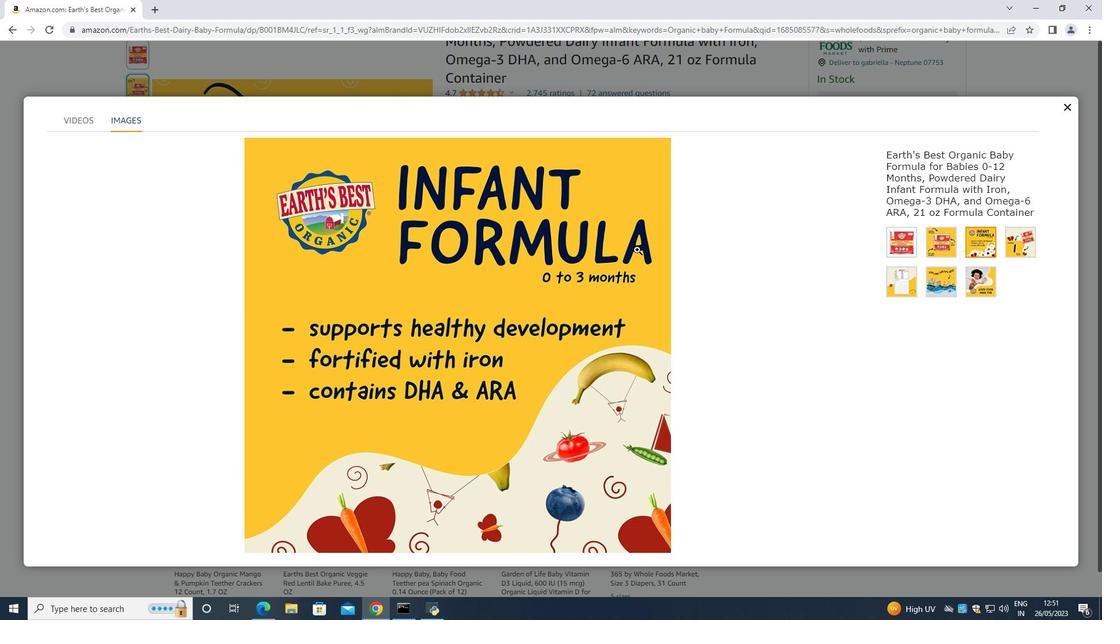 
Action: Mouse pressed left at (632, 248)
Screenshot: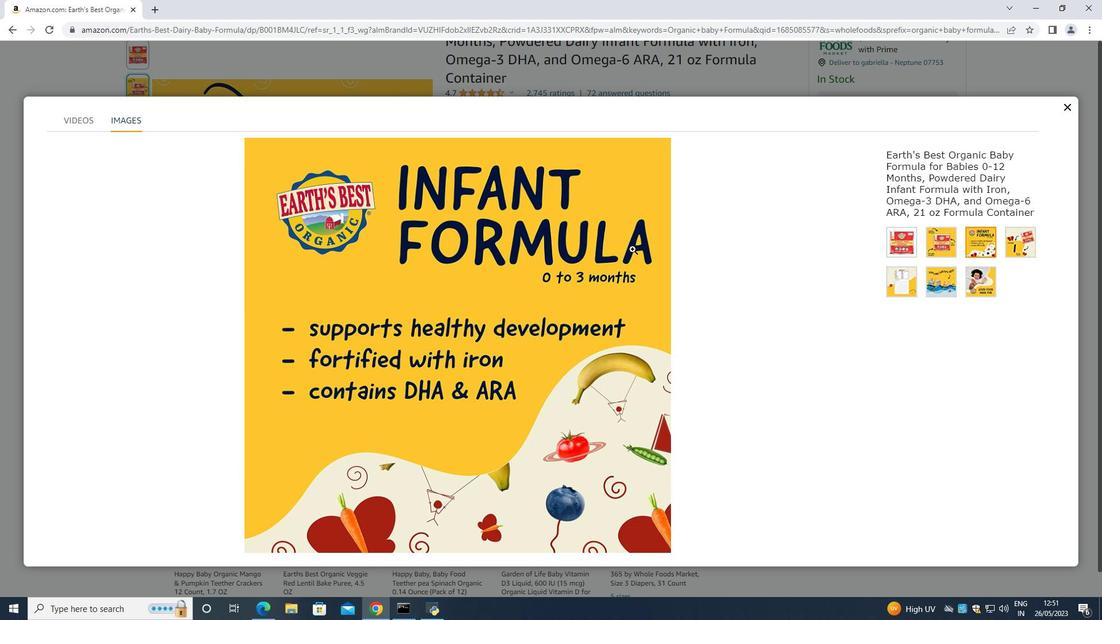 
Action: Mouse moved to (946, 272)
Screenshot: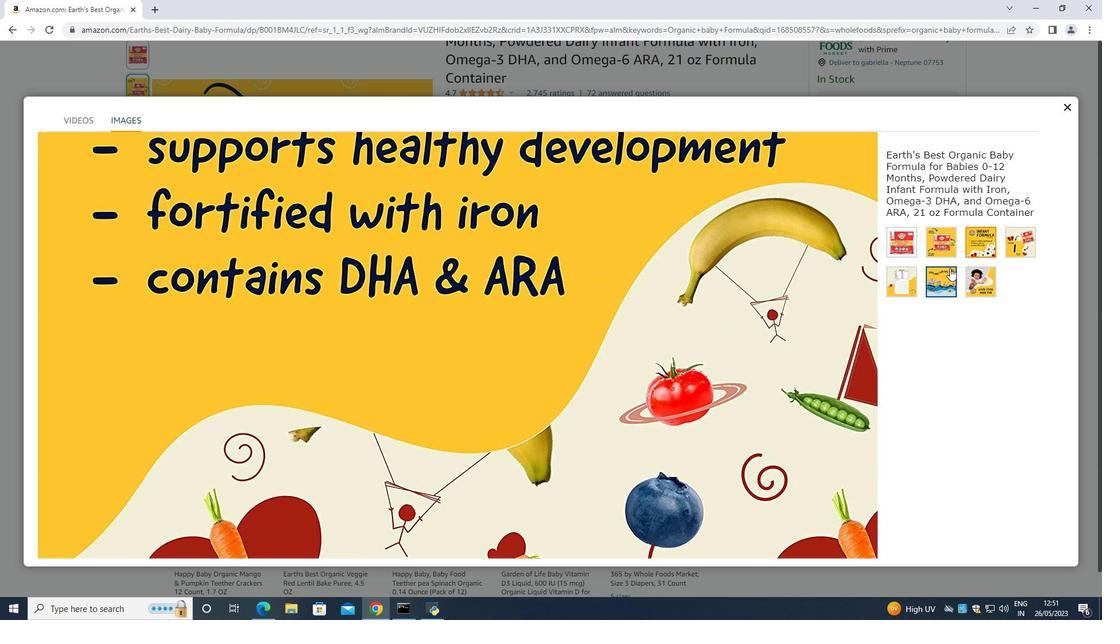 
Action: Mouse pressed left at (946, 272)
Screenshot: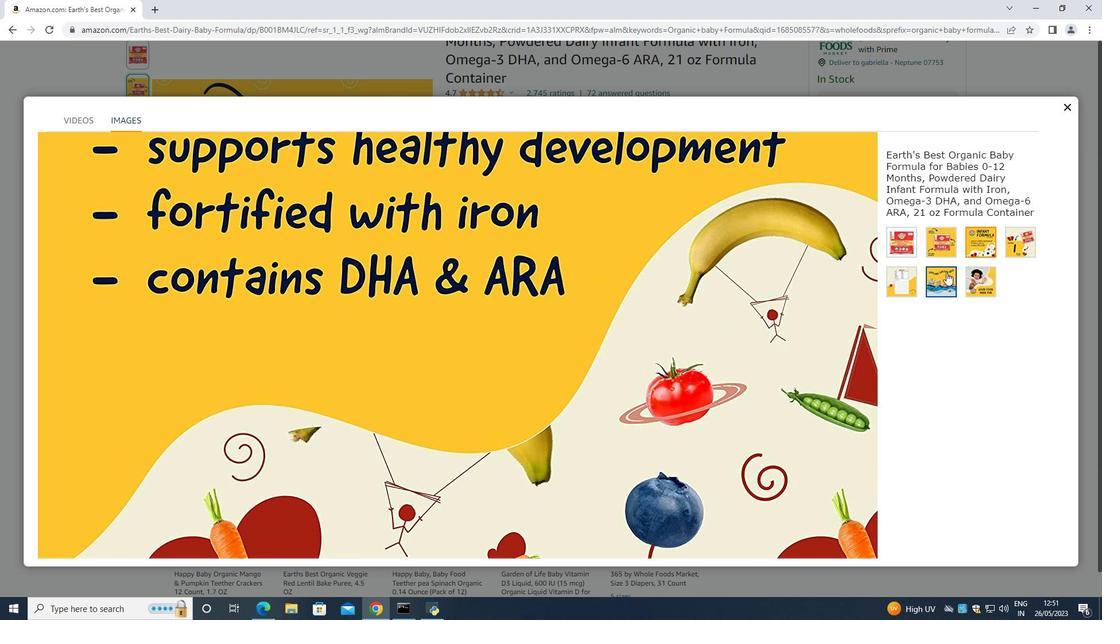 
Action: Mouse moved to (987, 277)
Screenshot: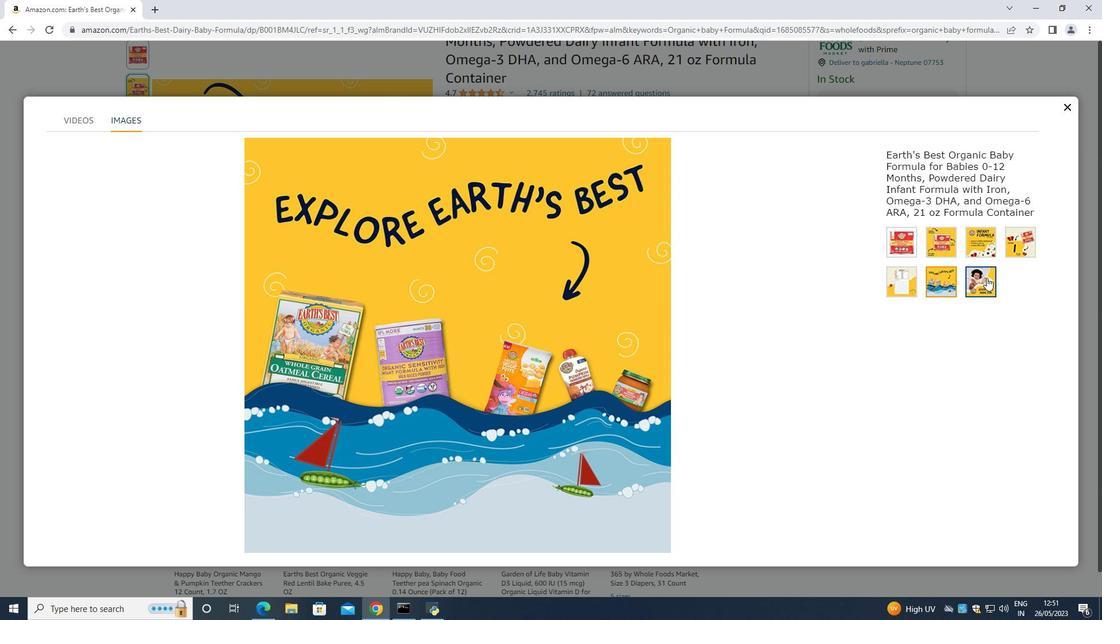 
Action: Mouse pressed left at (987, 277)
Screenshot: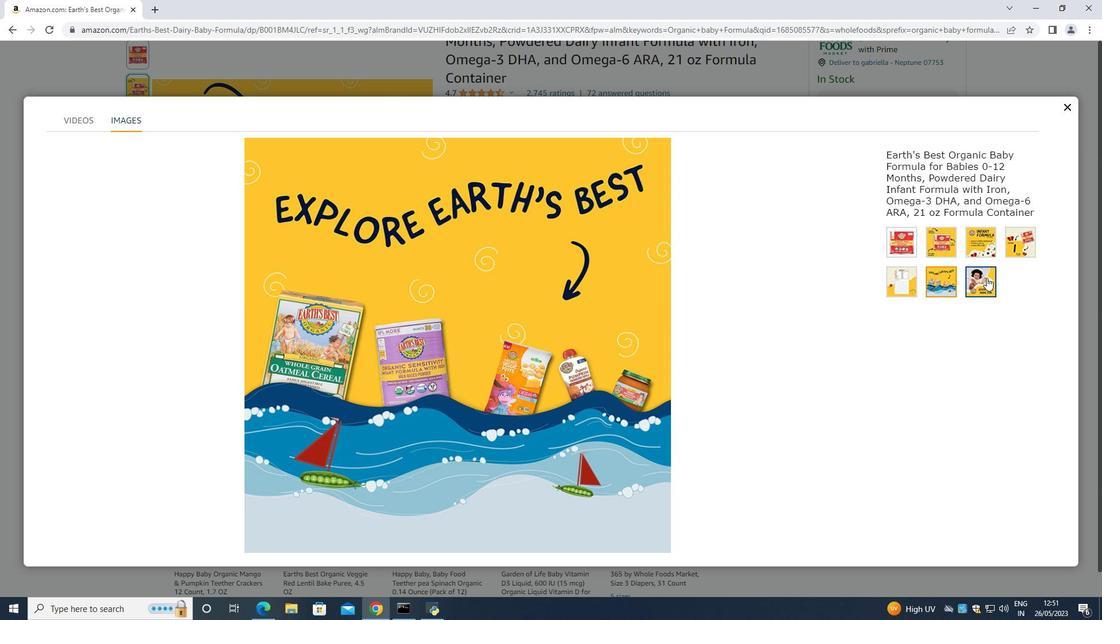 
Action: Mouse moved to (512, 336)
Screenshot: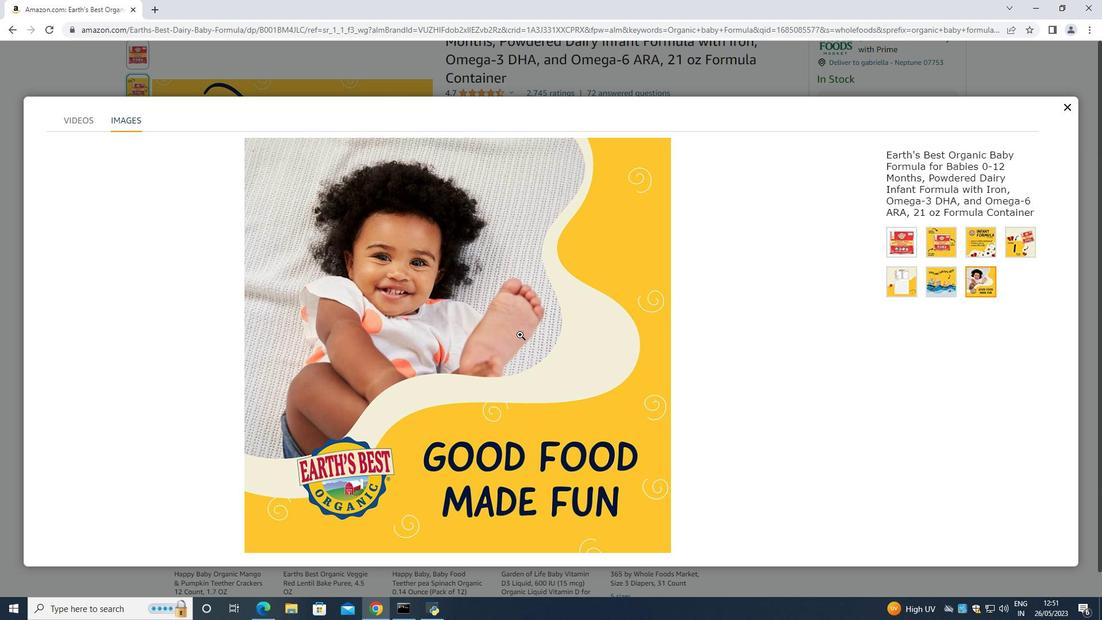 
Action: Mouse pressed left at (512, 336)
Screenshot: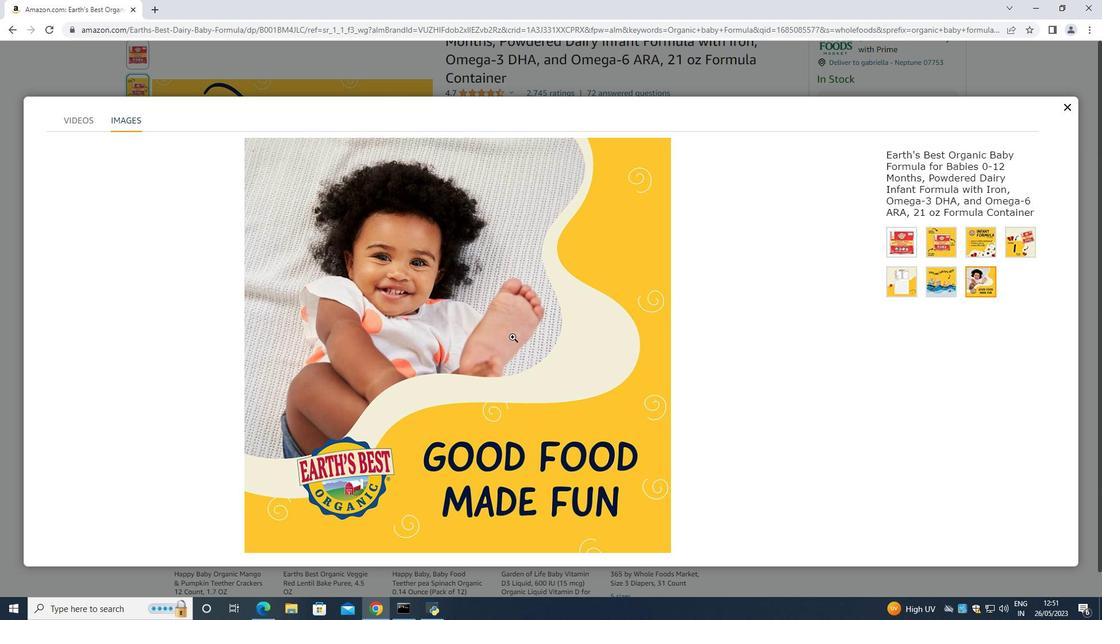 
Action: Mouse pressed left at (512, 336)
Screenshot: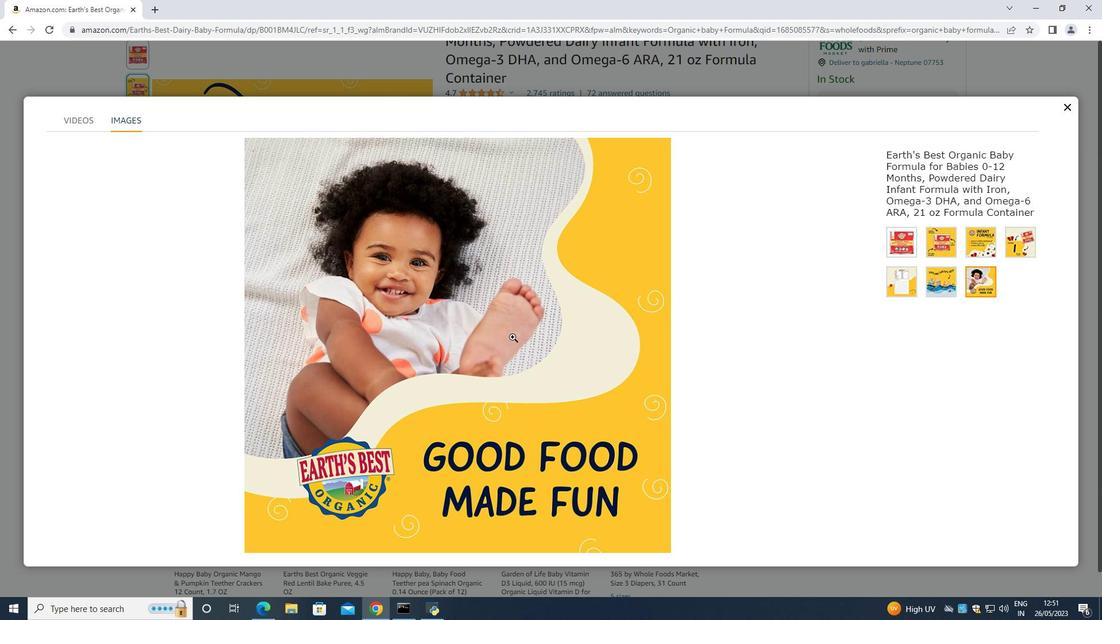 
Action: Mouse pressed left at (512, 336)
Screenshot: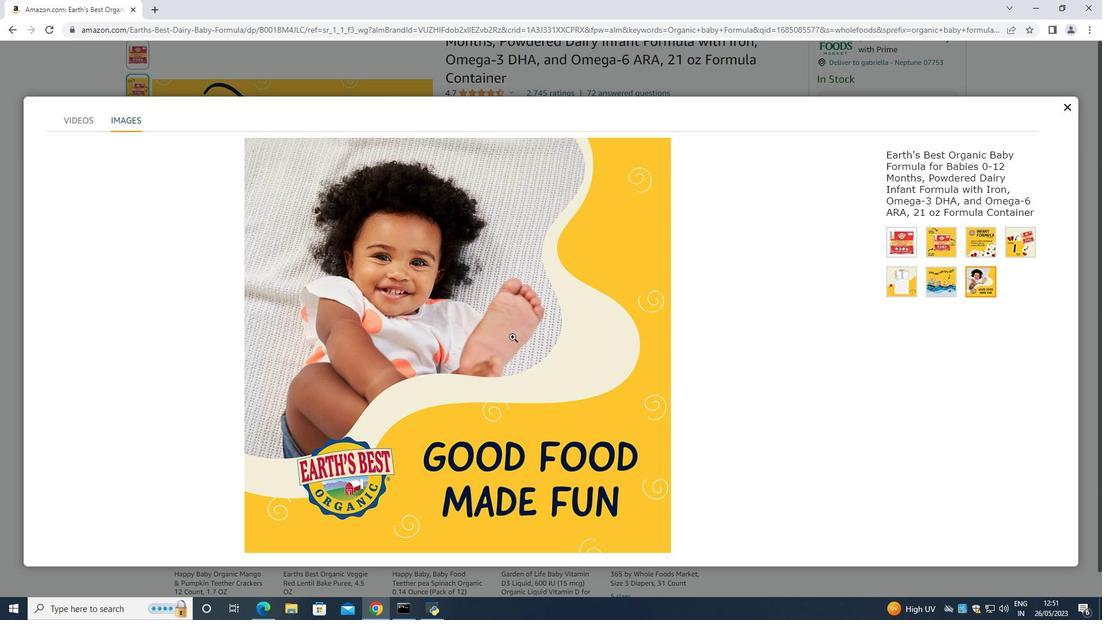 
Action: Mouse moved to (1070, 107)
Screenshot: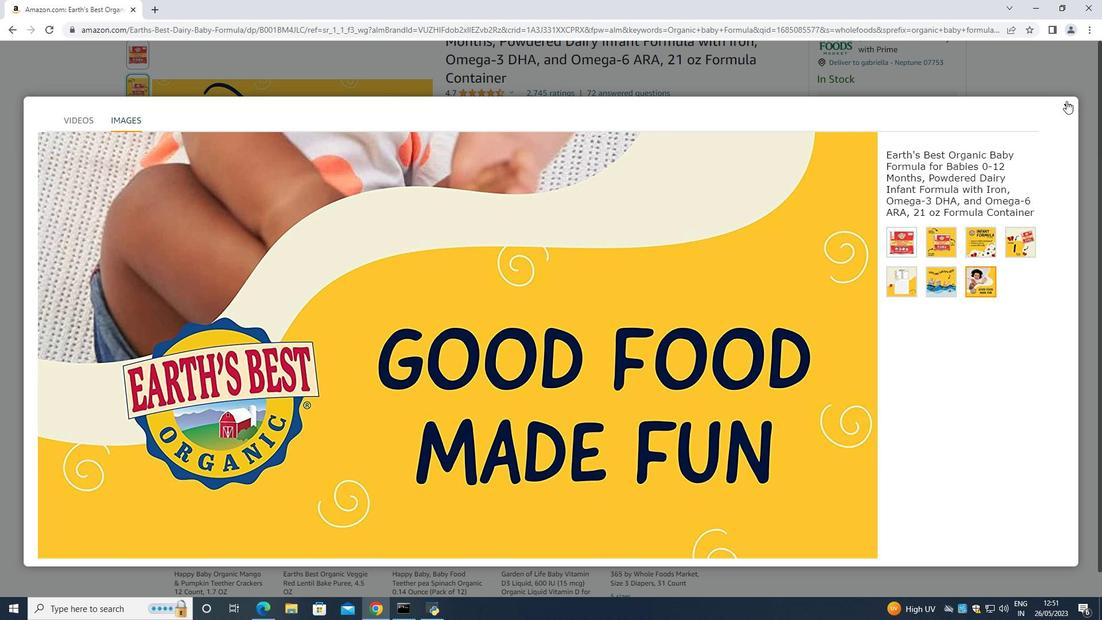 
Action: Mouse pressed left at (1070, 107)
Screenshot: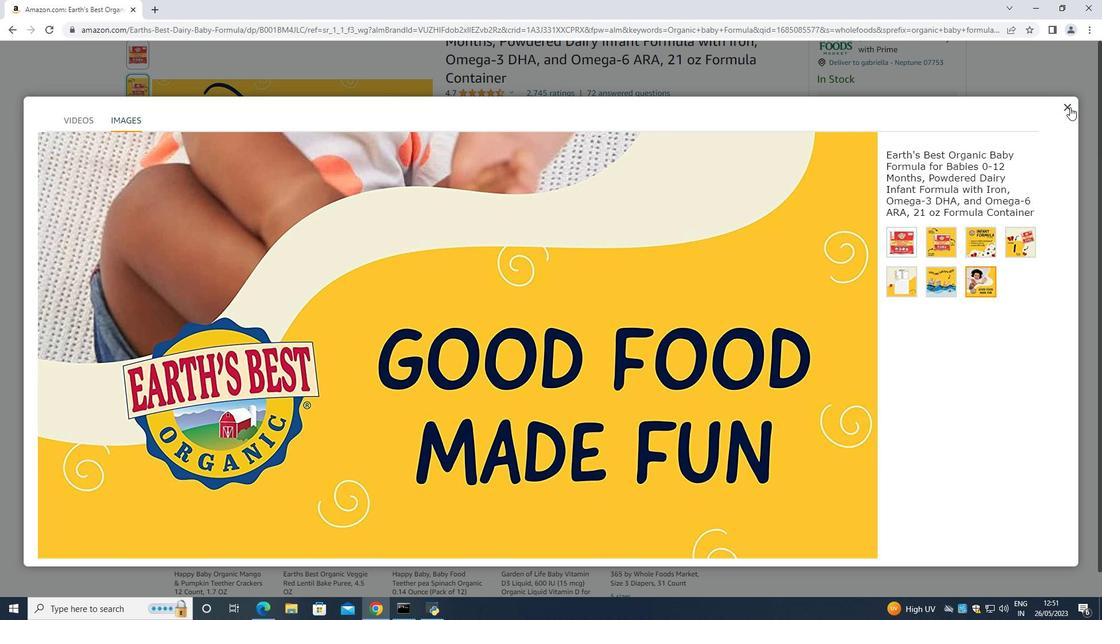 
Action: Mouse moved to (207, 575)
Screenshot: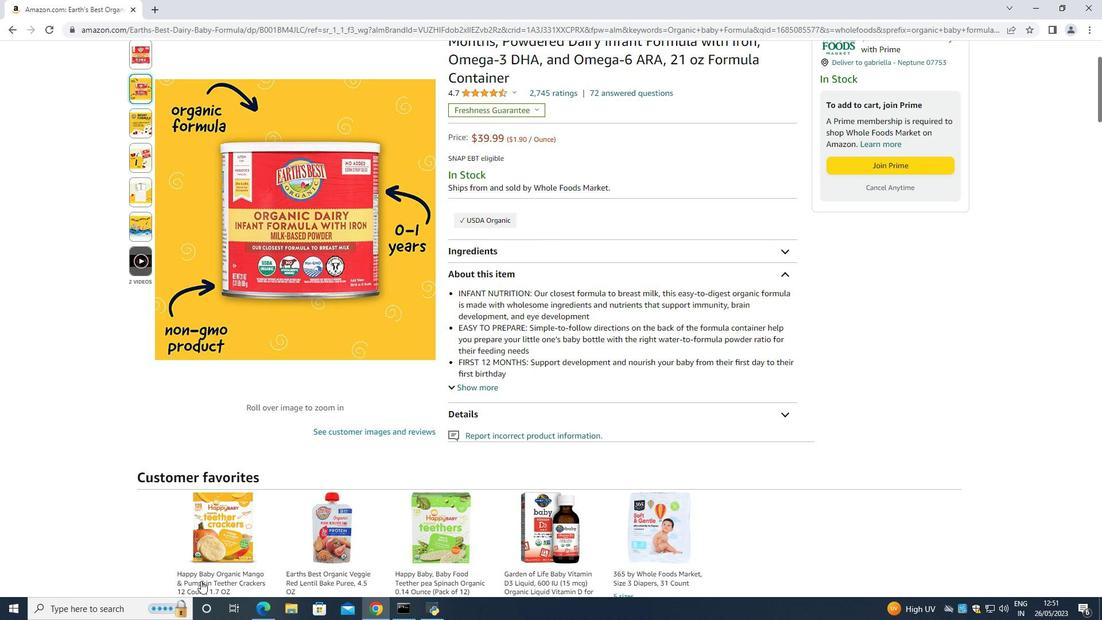 
Action: Mouse scrolled (207, 575) with delta (0, 0)
Screenshot: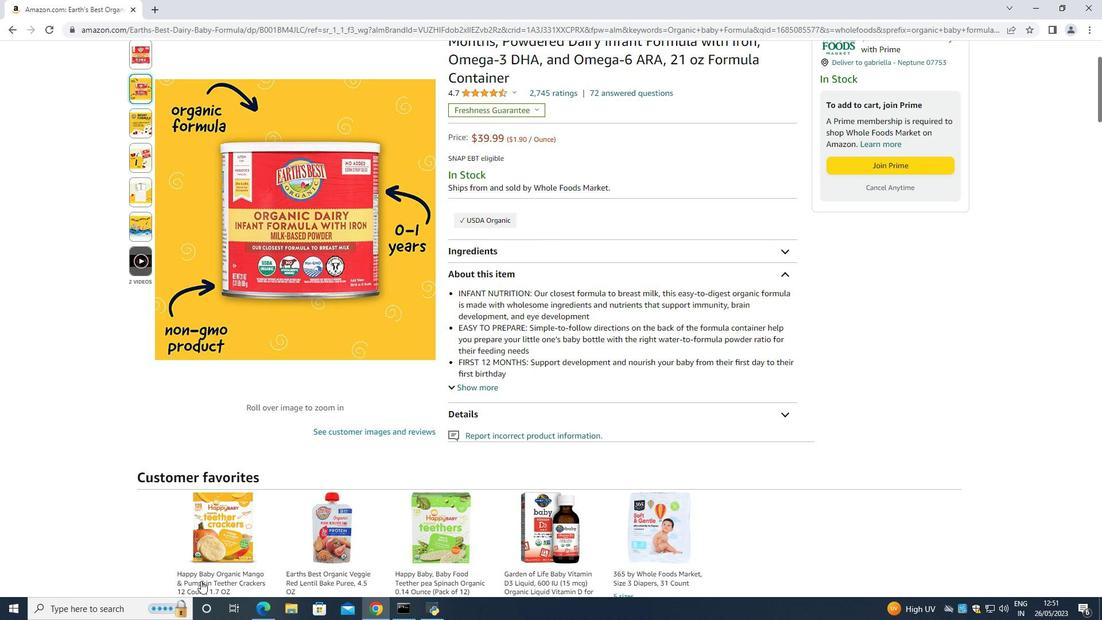 
Action: Mouse moved to (292, 384)
Screenshot: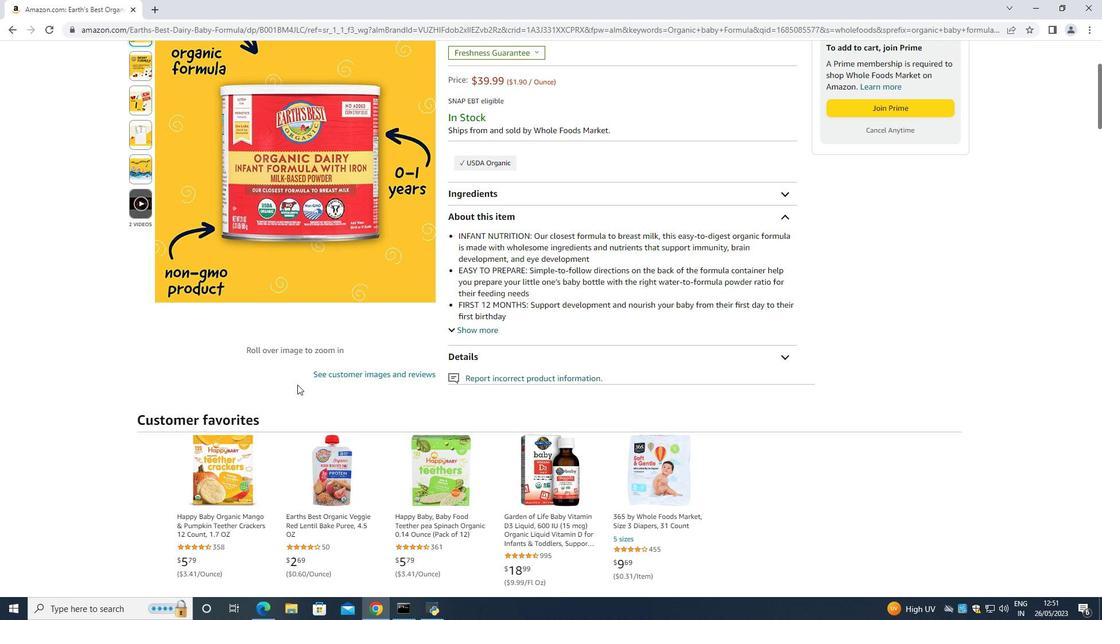 
Action: Mouse scrolled (292, 383) with delta (0, 0)
Screenshot: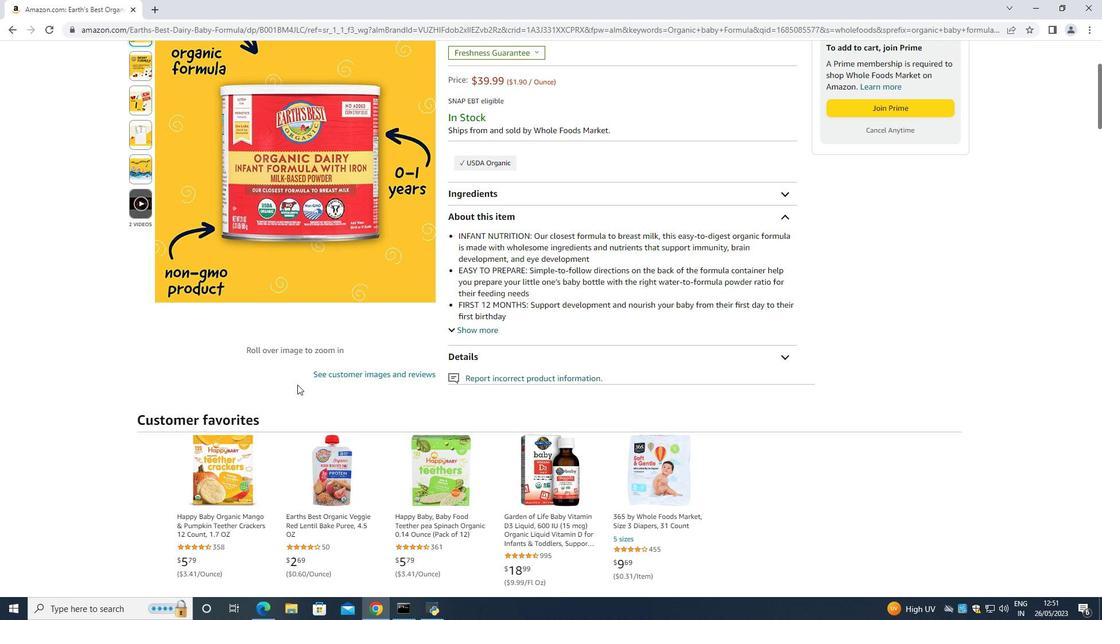 
Action: Mouse scrolled (292, 383) with delta (0, 0)
Screenshot: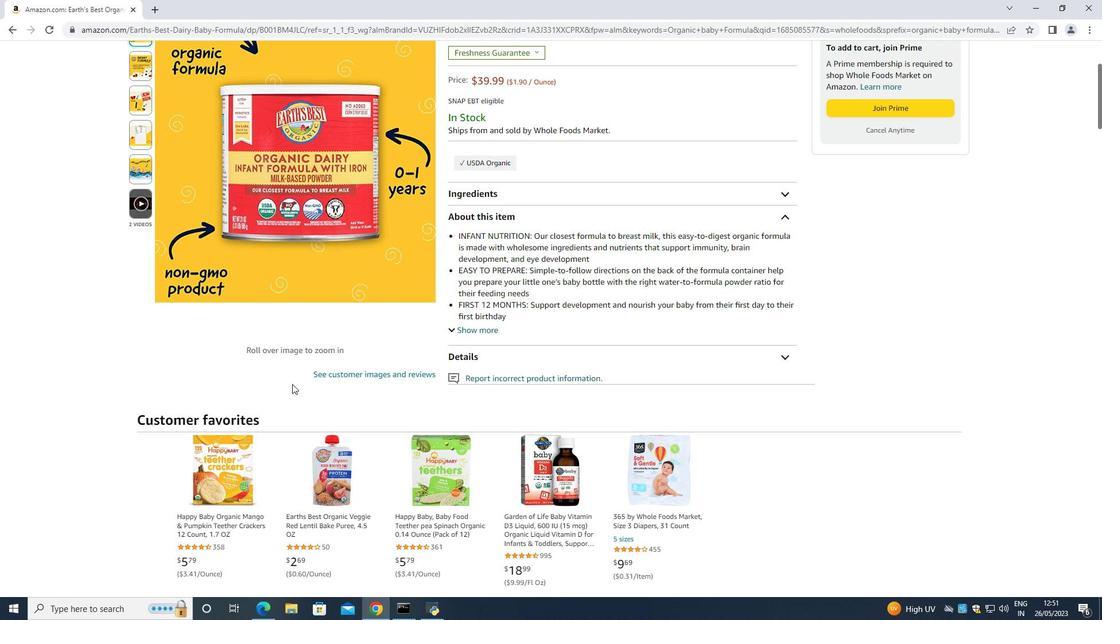 
Action: Mouse scrolled (292, 383) with delta (0, 0)
Screenshot: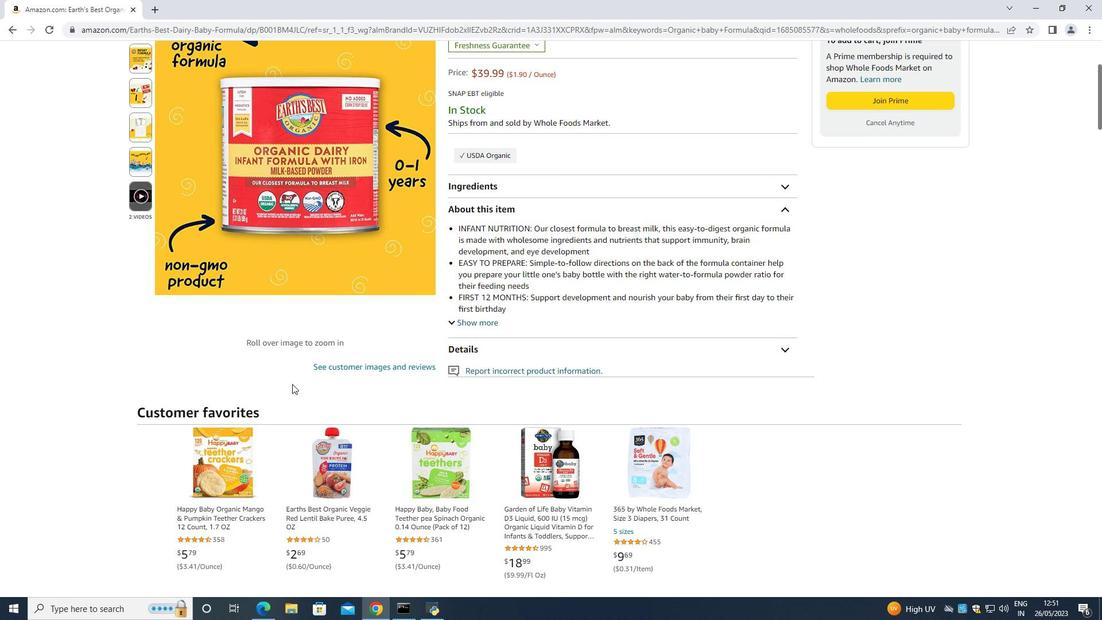 
Action: Mouse moved to (280, 378)
Screenshot: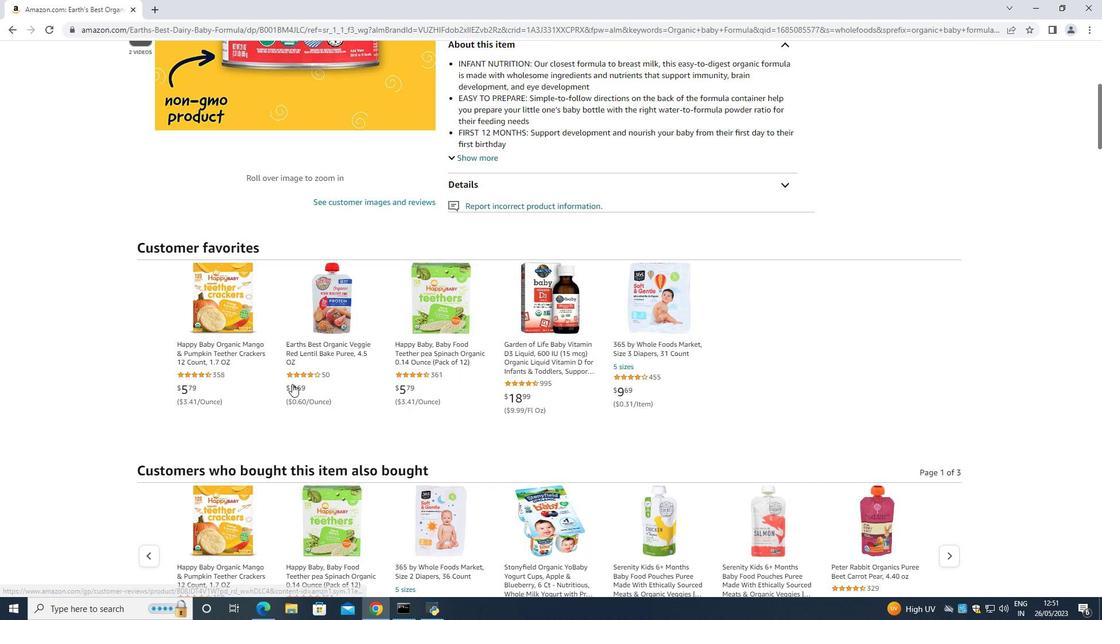 
Action: Mouse scrolled (280, 377) with delta (0, 0)
Screenshot: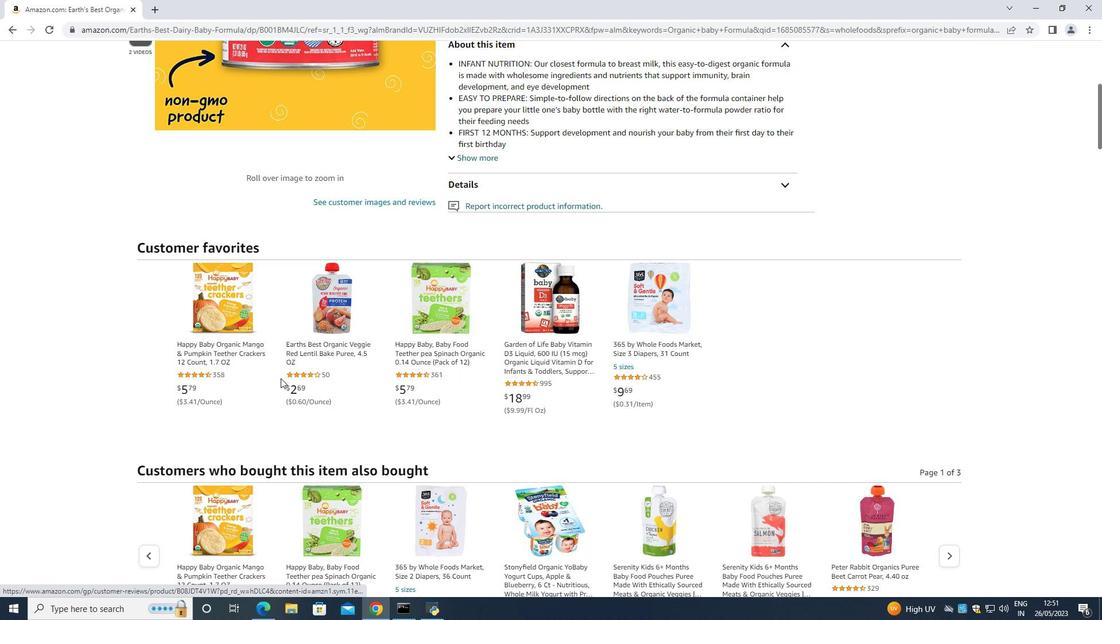 
Action: Mouse moved to (278, 381)
Screenshot: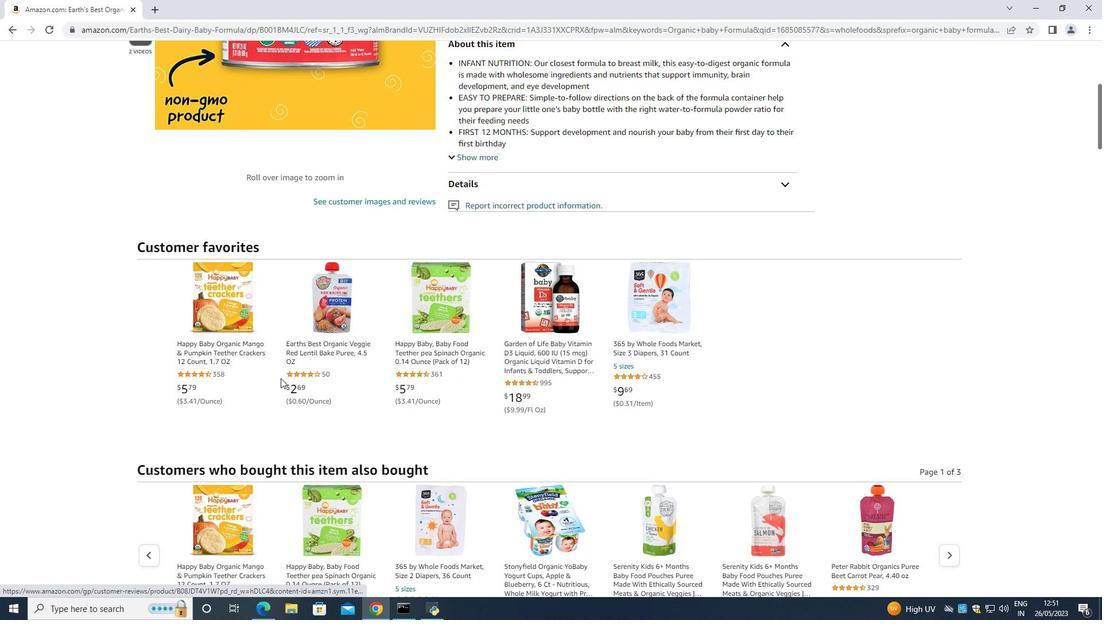 
Action: Mouse scrolled (278, 381) with delta (0, 0)
Screenshot: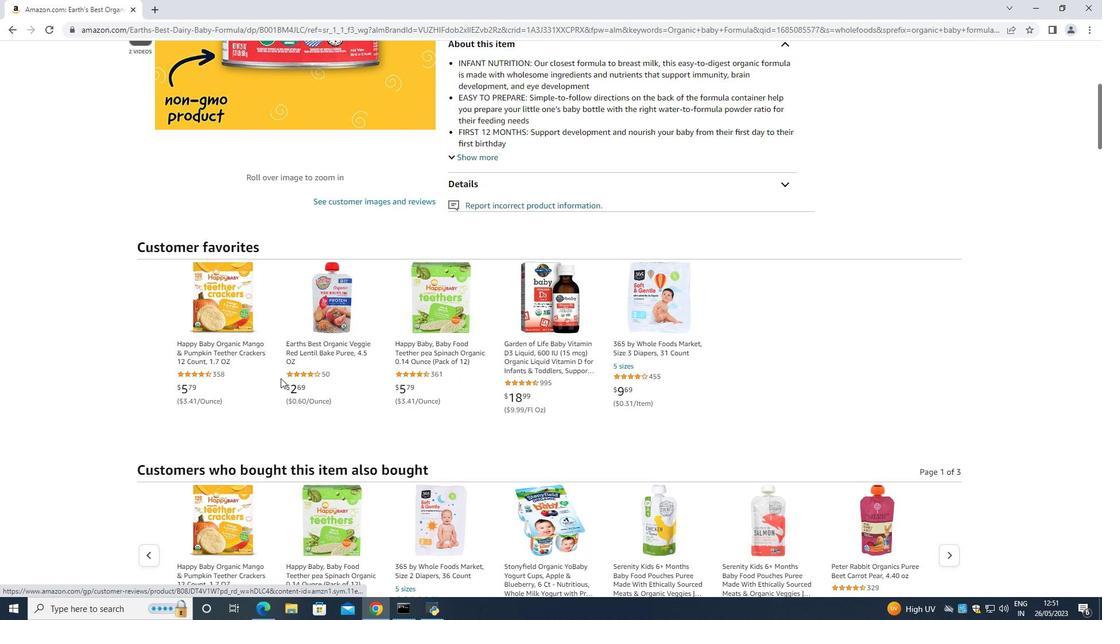 
Action: Mouse moved to (277, 383)
Screenshot: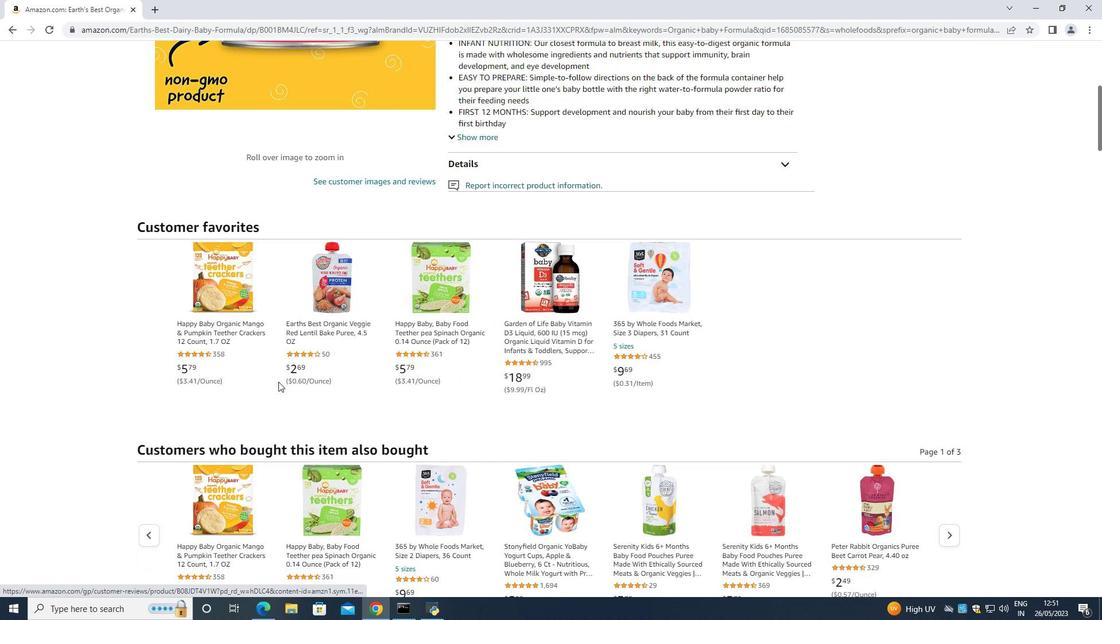 
Action: Mouse scrolled (277, 382) with delta (0, 0)
Screenshot: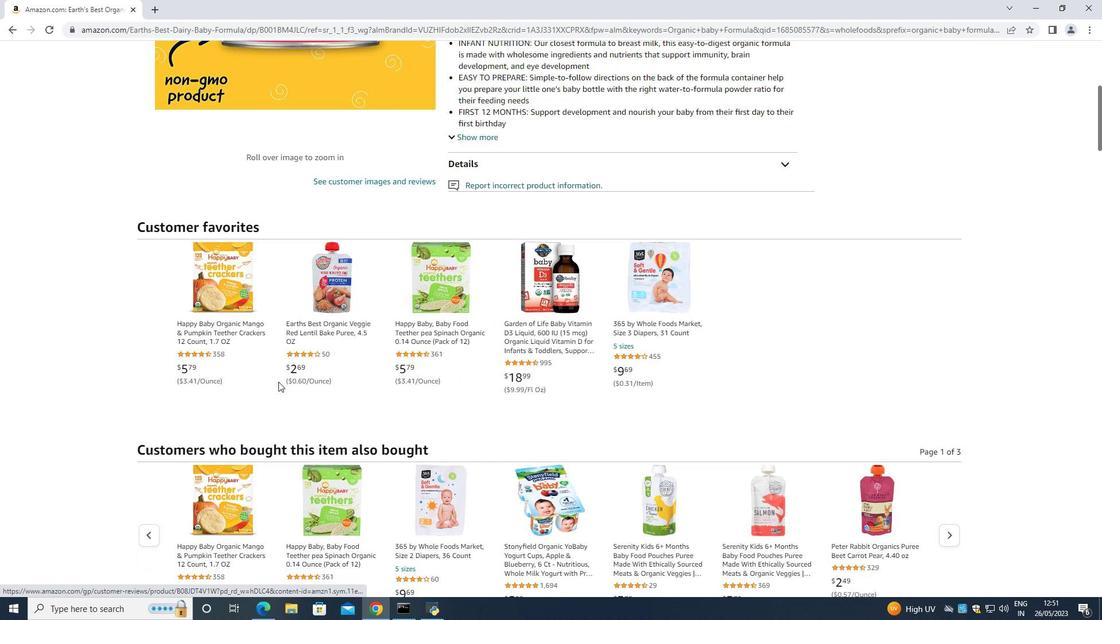 
Action: Mouse moved to (276, 384)
Screenshot: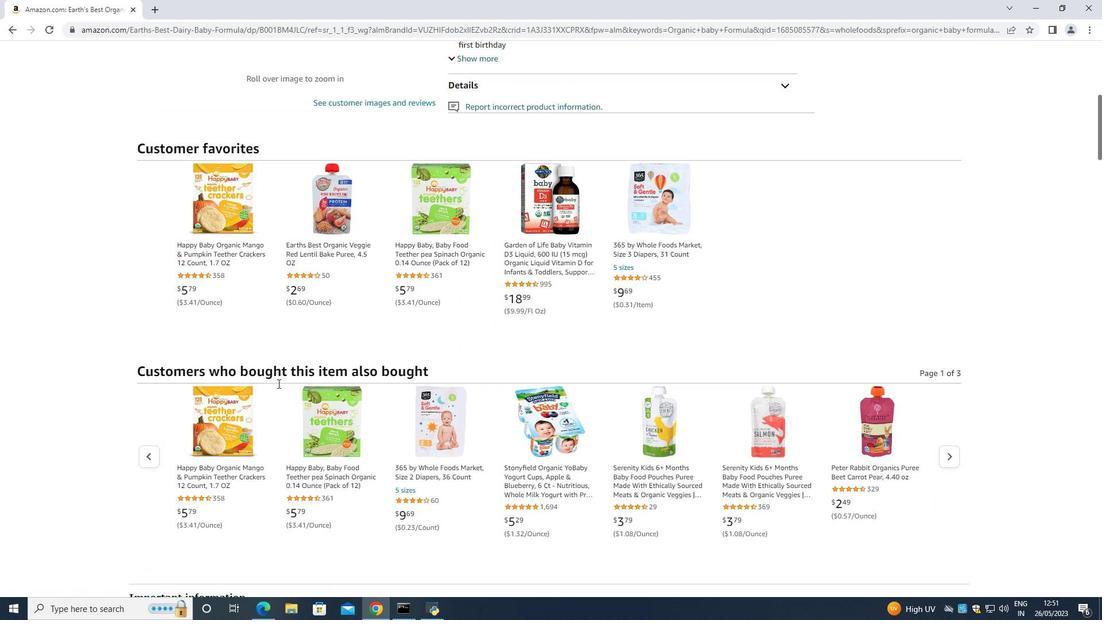 
Action: Mouse scrolled (276, 384) with delta (0, 0)
Screenshot: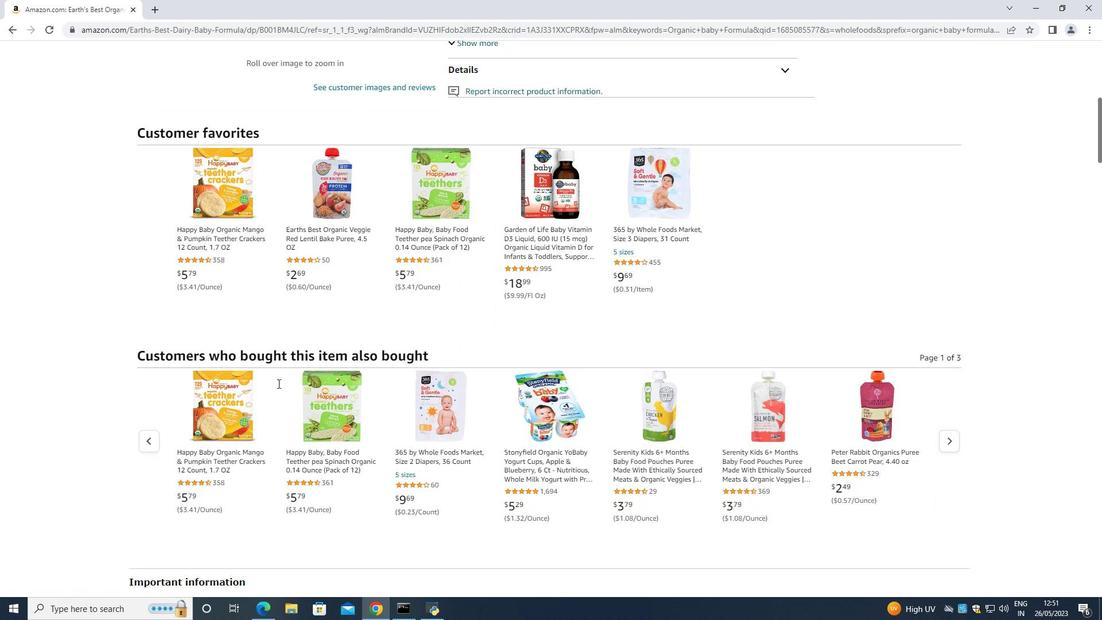 
Action: Mouse moved to (276, 385)
Screenshot: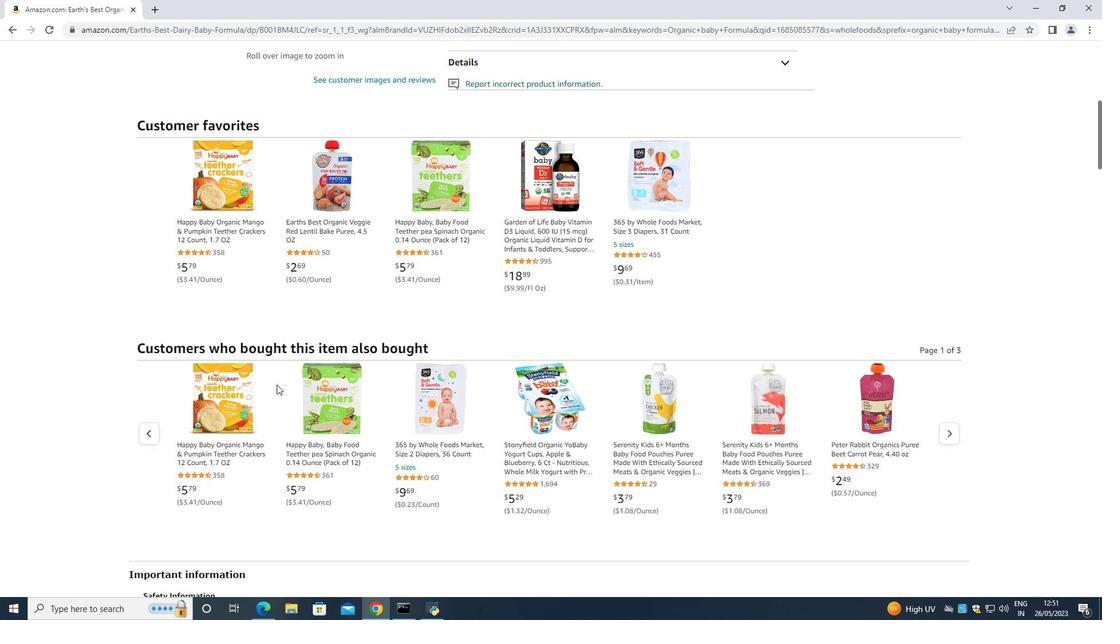 
Action: Mouse scrolled (276, 384) with delta (0, 0)
Screenshot: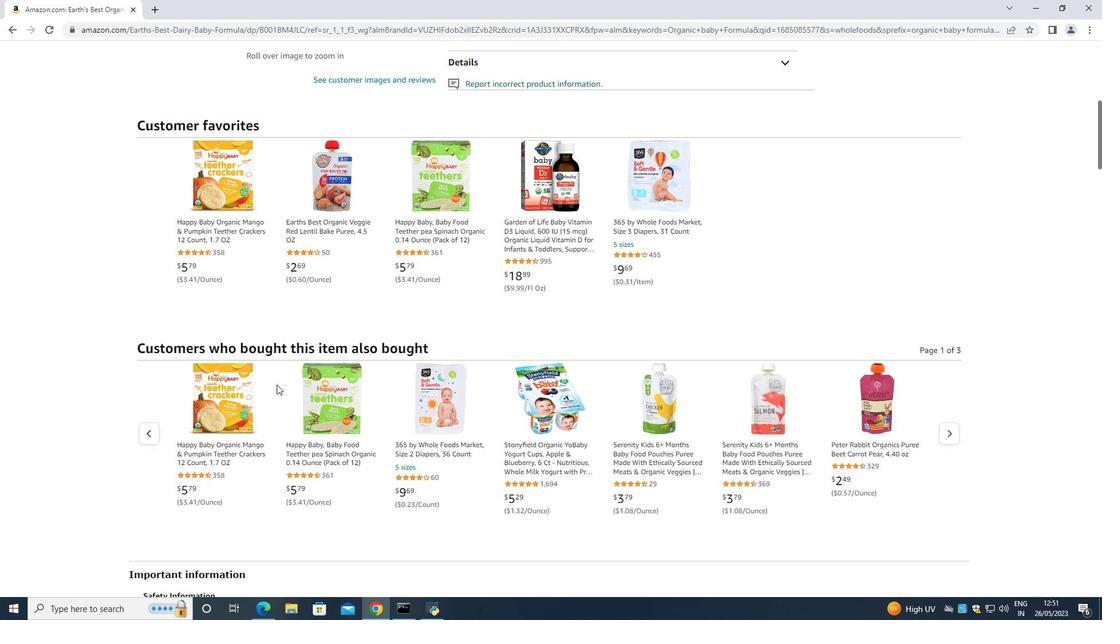 
Action: Mouse moved to (233, 437)
Screenshot: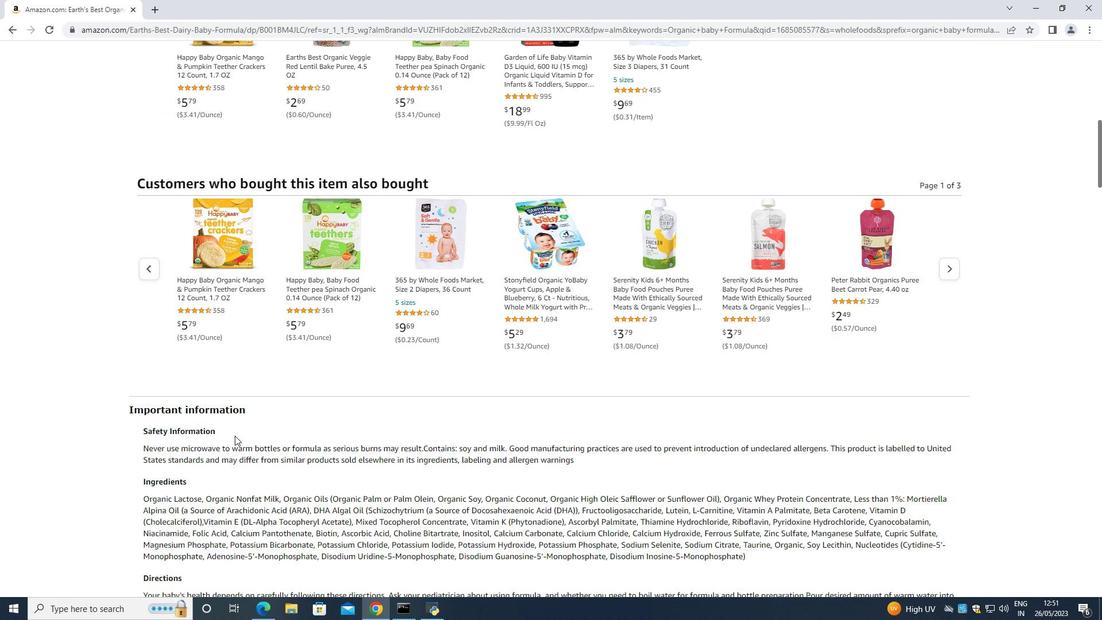 
Action: Mouse scrolled (234, 436) with delta (0, 0)
Screenshot: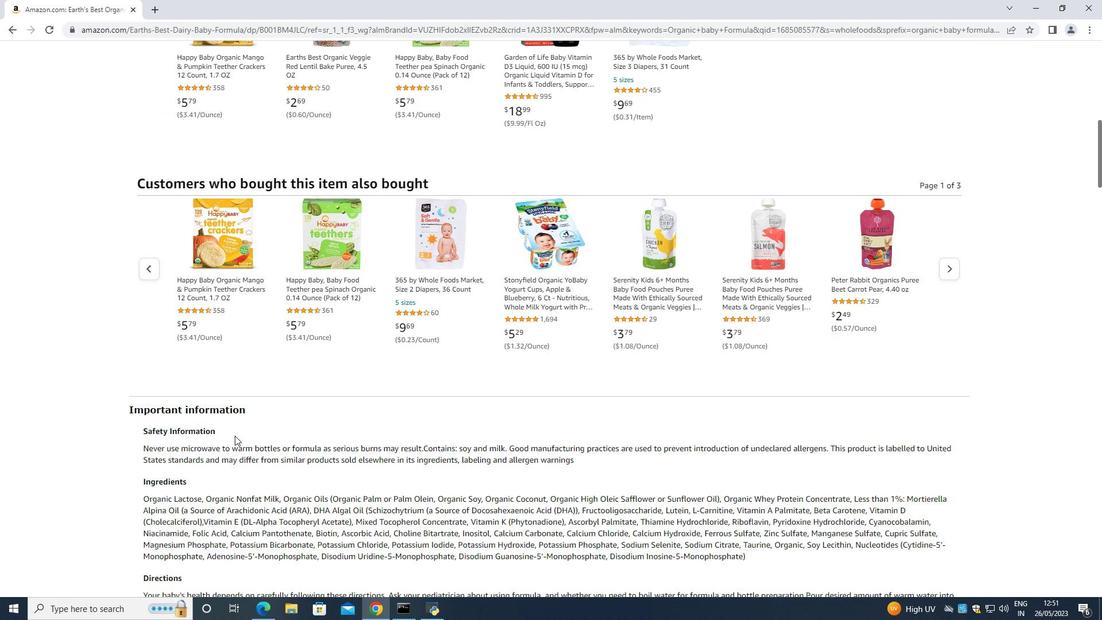 
Action: Mouse moved to (332, 430)
Screenshot: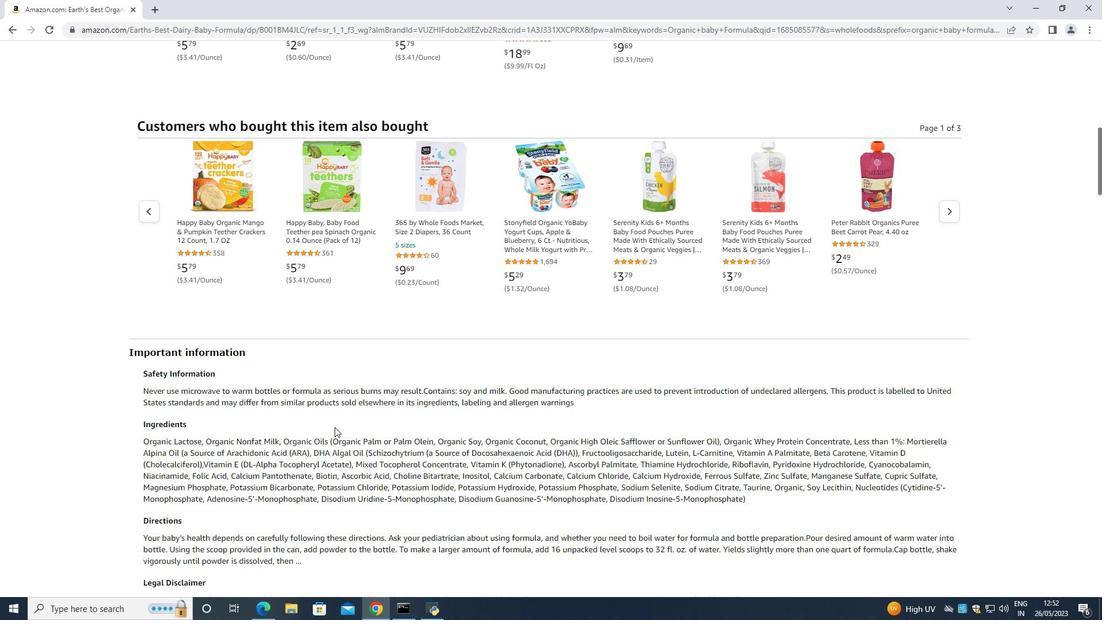 
Action: Mouse scrolled (332, 430) with delta (0, 0)
Screenshot: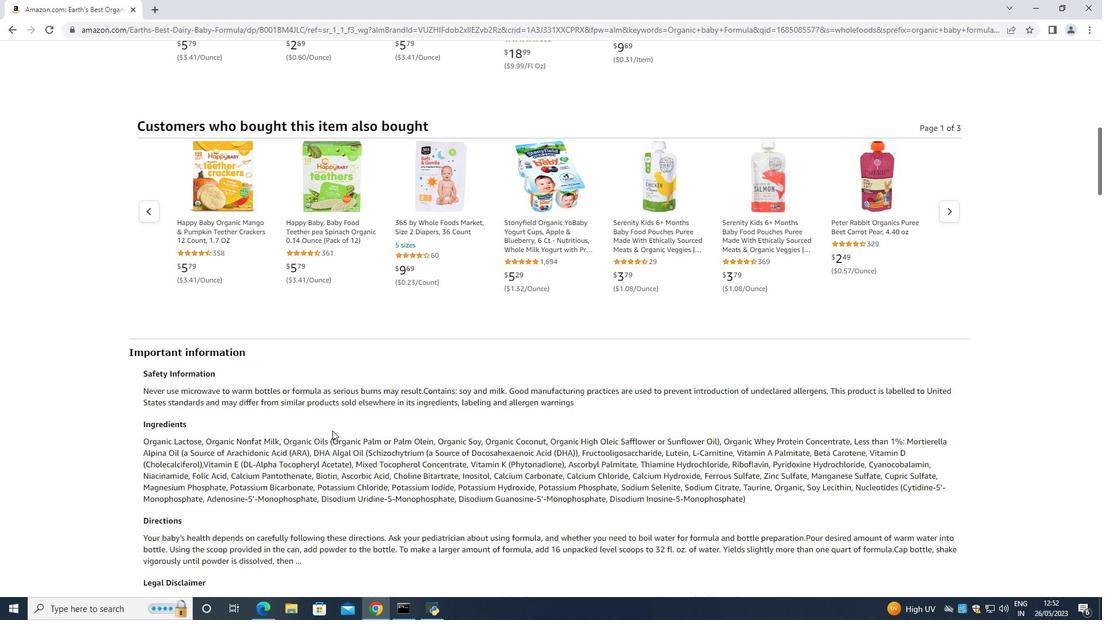 
Action: Mouse moved to (330, 434)
Screenshot: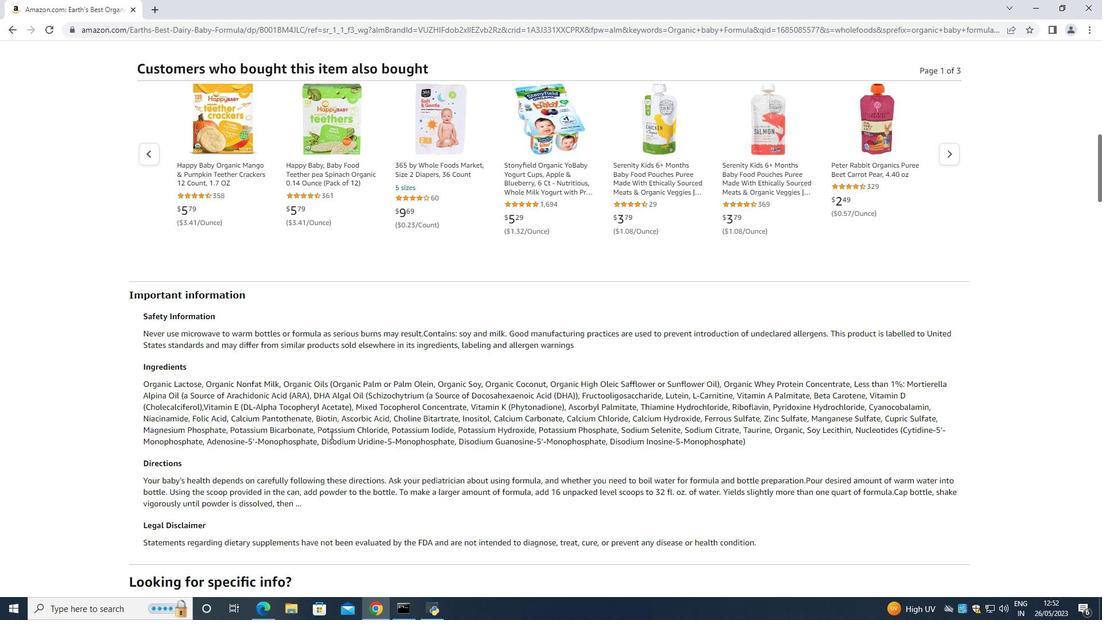 
Action: Mouse scrolled (330, 434) with delta (0, 0)
Screenshot: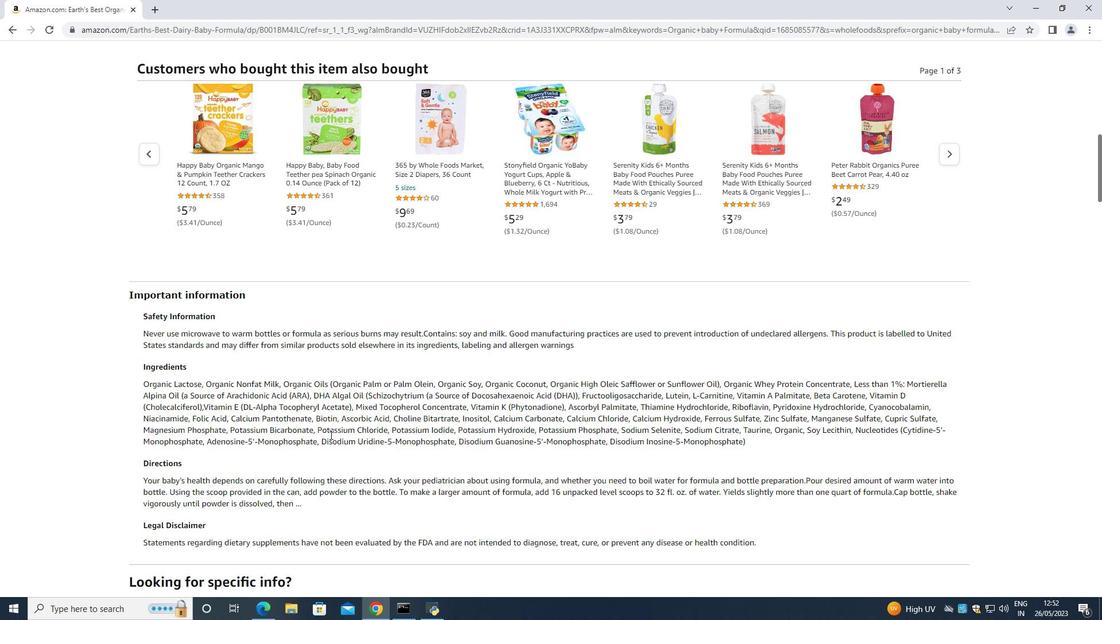 
Action: Mouse moved to (330, 434)
Screenshot: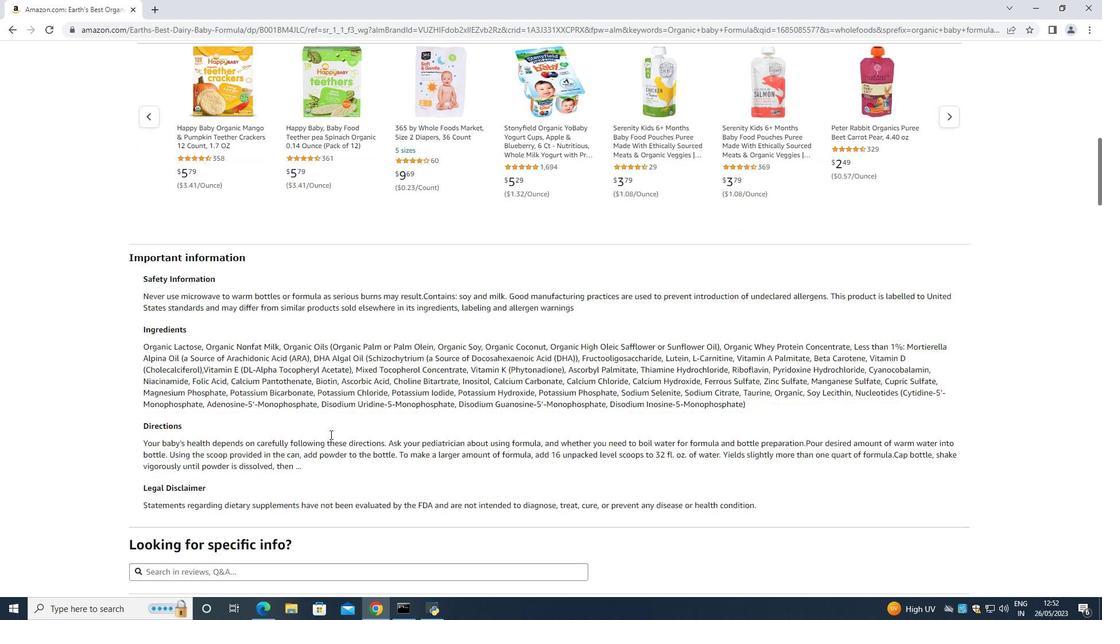 
Action: Mouse scrolled (330, 434) with delta (0, 0)
Screenshot: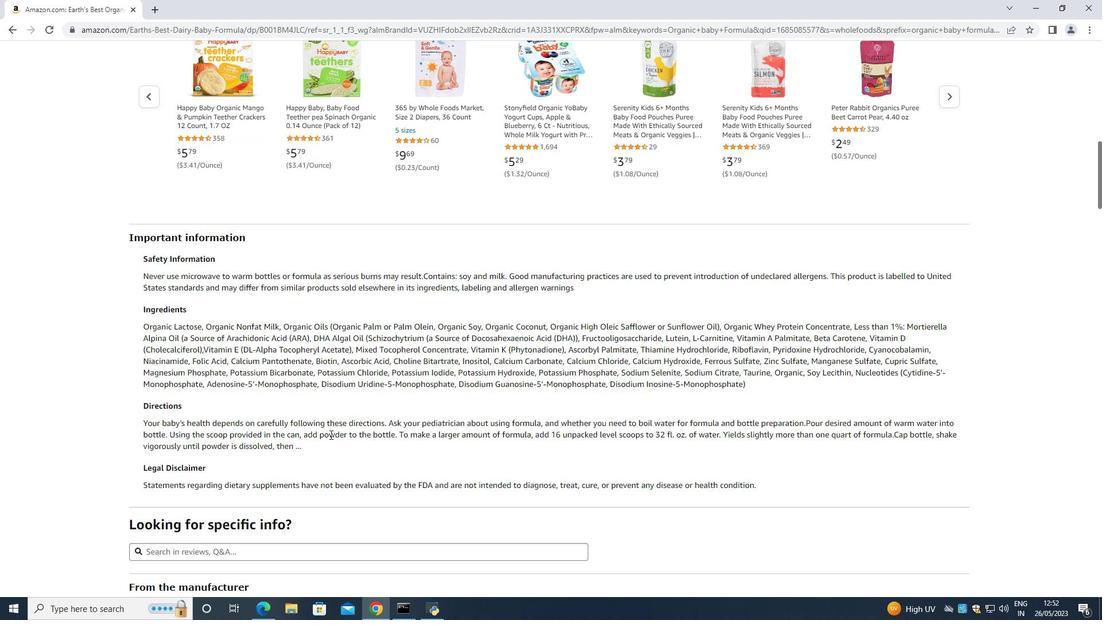
Action: Mouse moved to (328, 435)
Screenshot: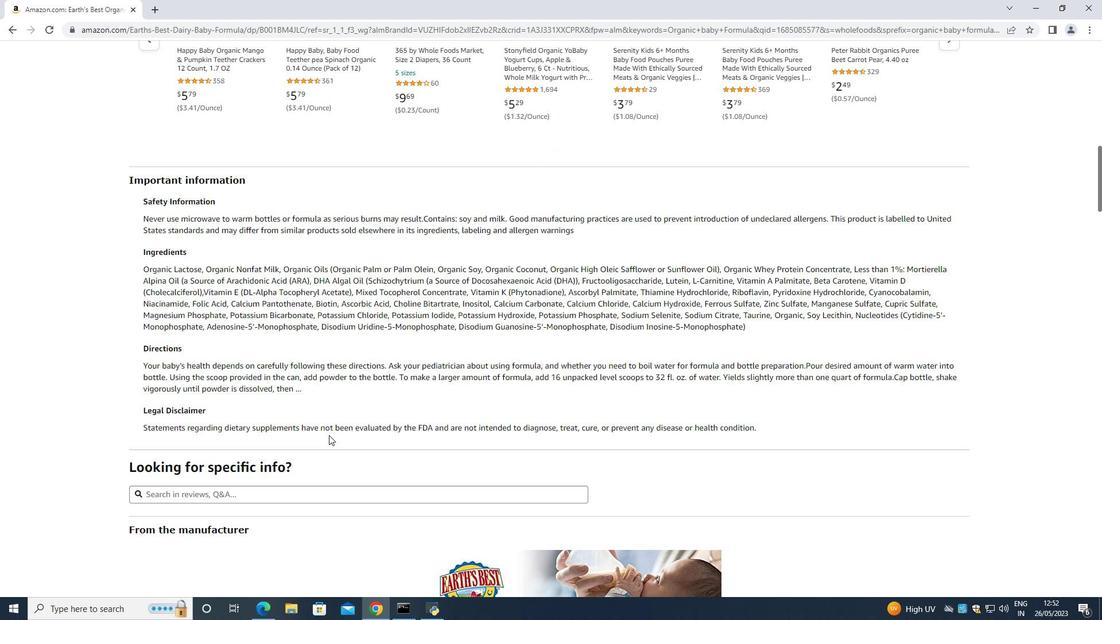 
Action: Mouse scrolled (328, 435) with delta (0, 0)
Screenshot: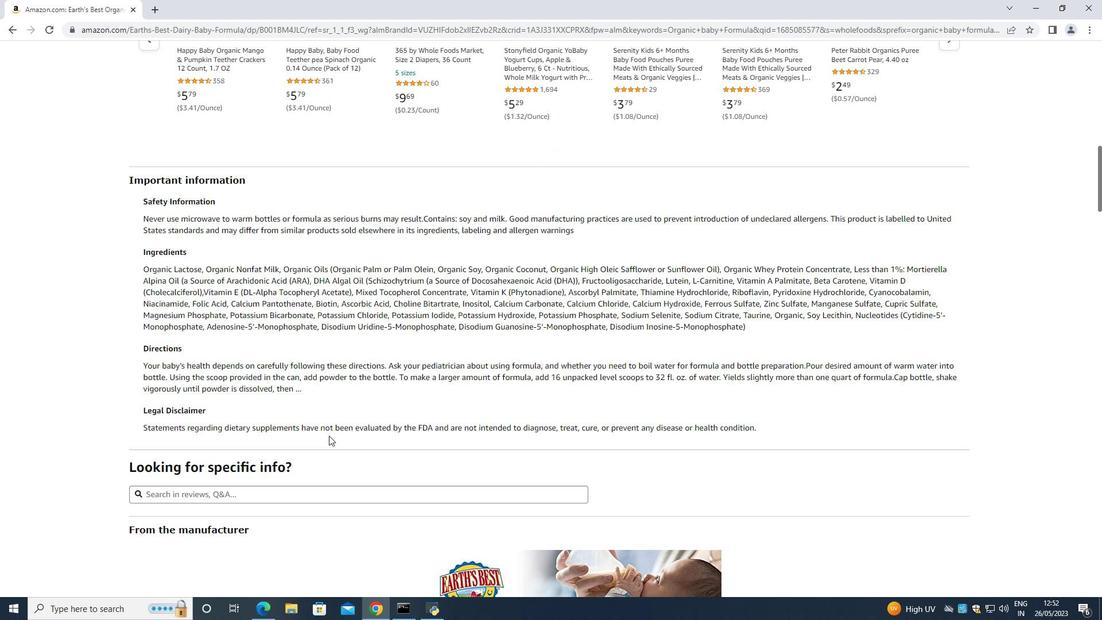 
Action: Mouse scrolled (328, 435) with delta (0, 0)
Screenshot: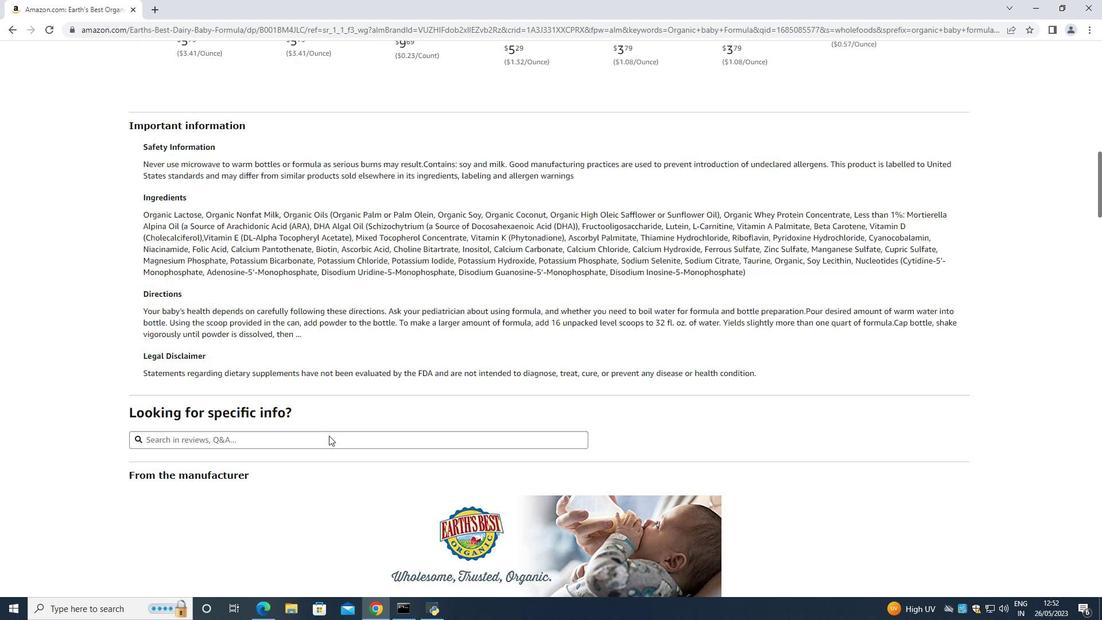 
Action: Mouse moved to (328, 435)
Screenshot: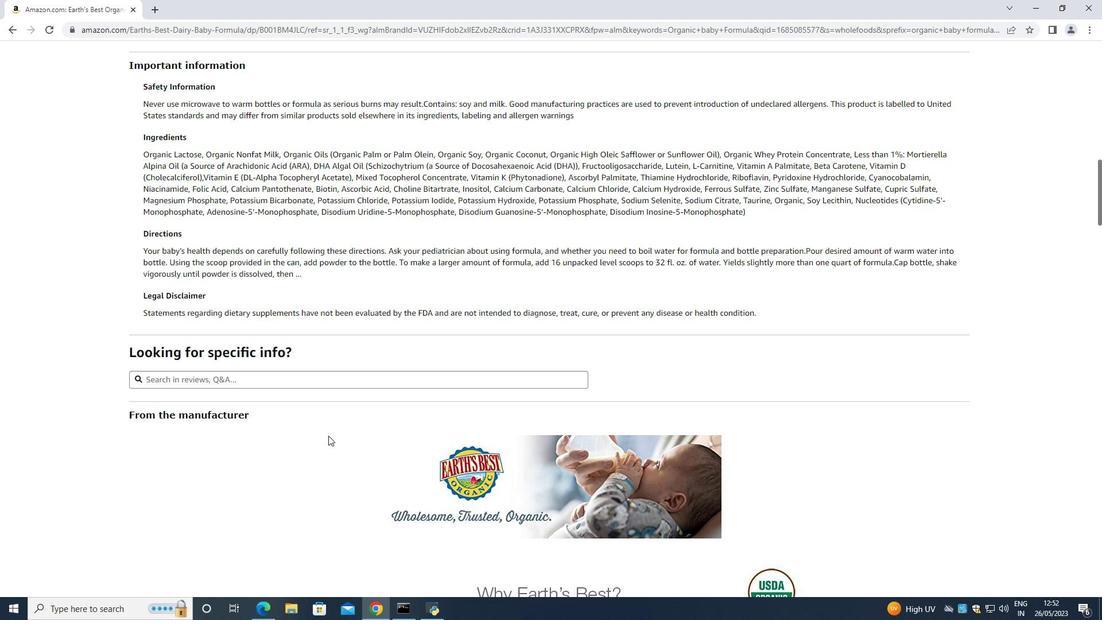 
Action: Mouse scrolled (328, 435) with delta (0, 0)
Screenshot: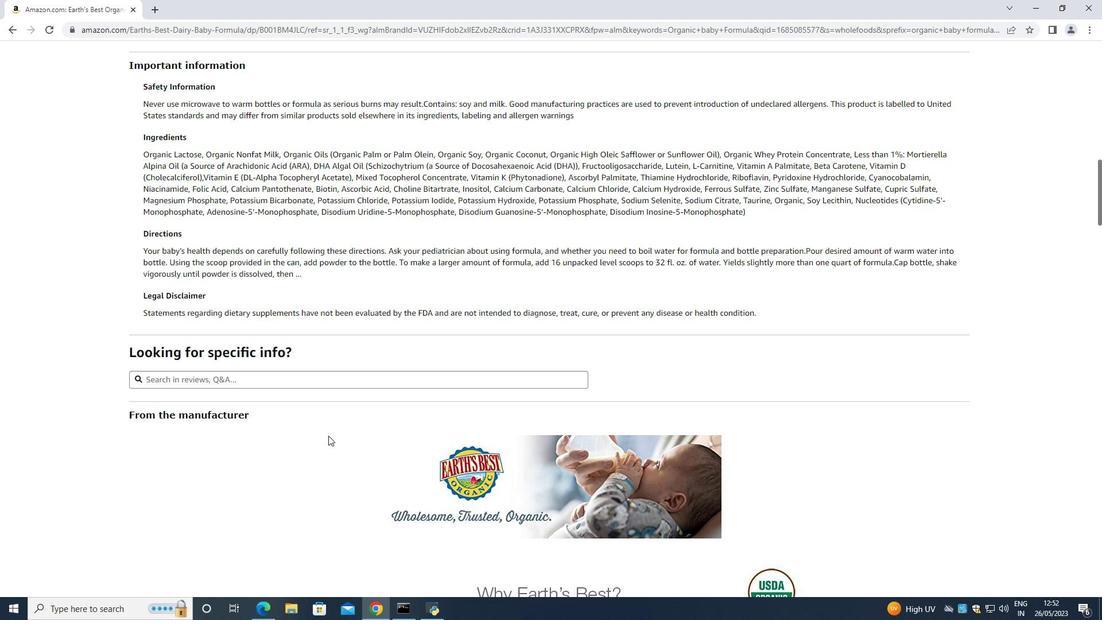 
Action: Mouse moved to (327, 436)
Screenshot: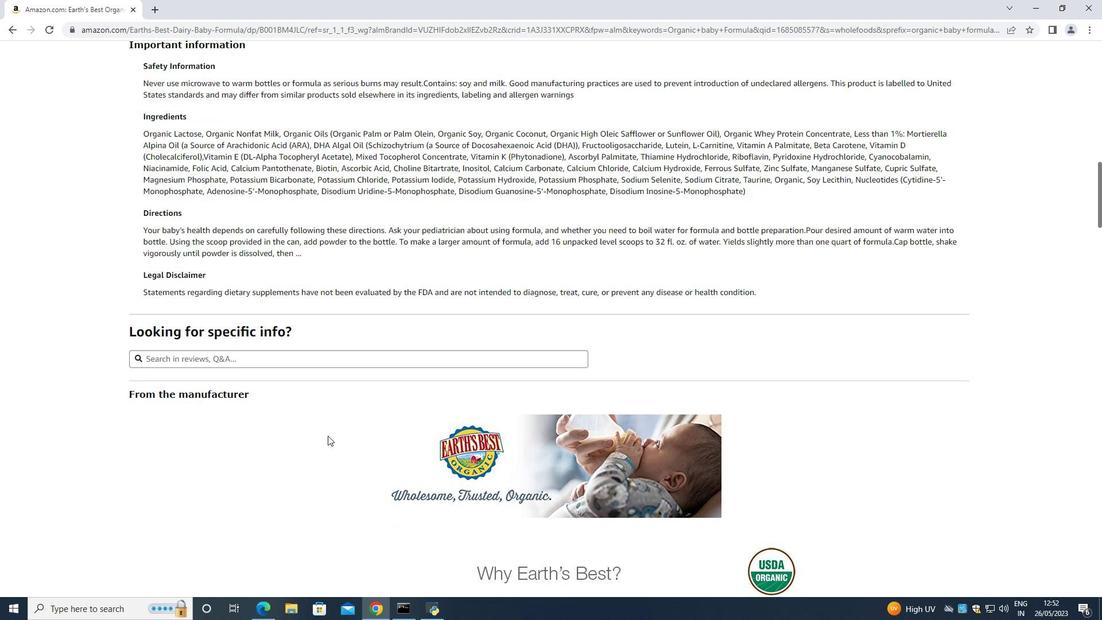 
Action: Mouse scrolled (327, 435) with delta (0, 0)
Screenshot: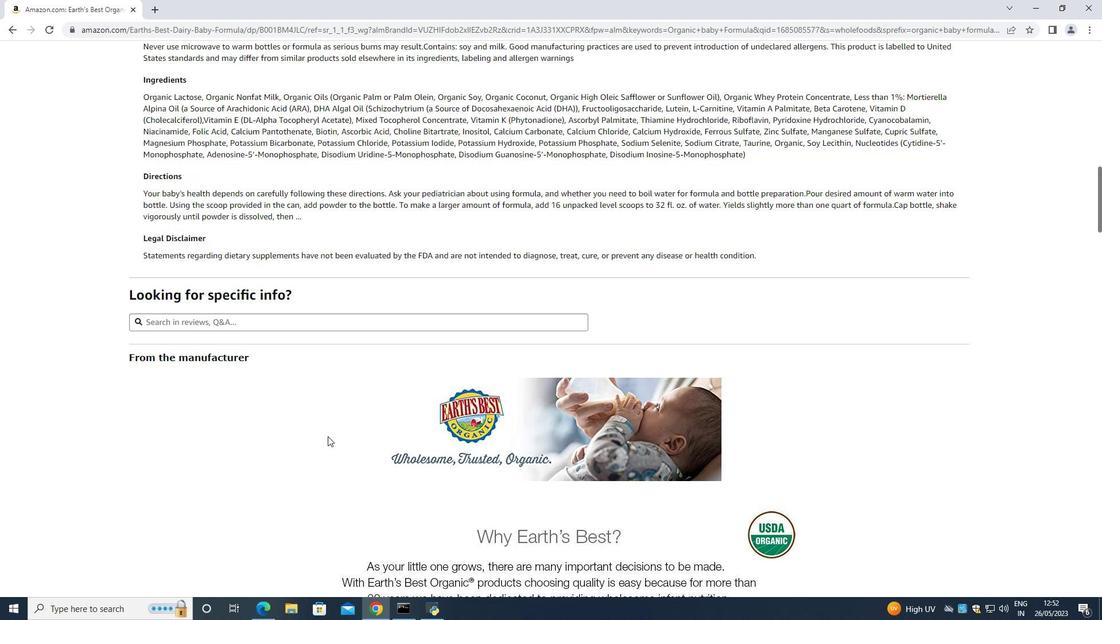 
Action: Mouse scrolled (327, 435) with delta (0, 0)
Screenshot: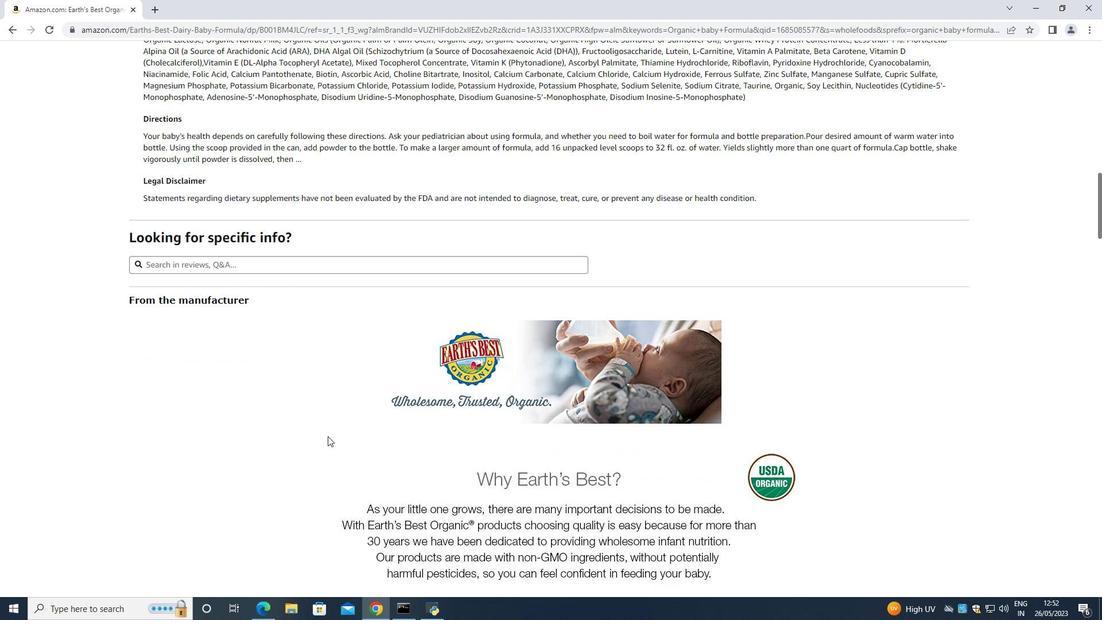 
Action: Mouse scrolled (327, 435) with delta (0, 0)
Screenshot: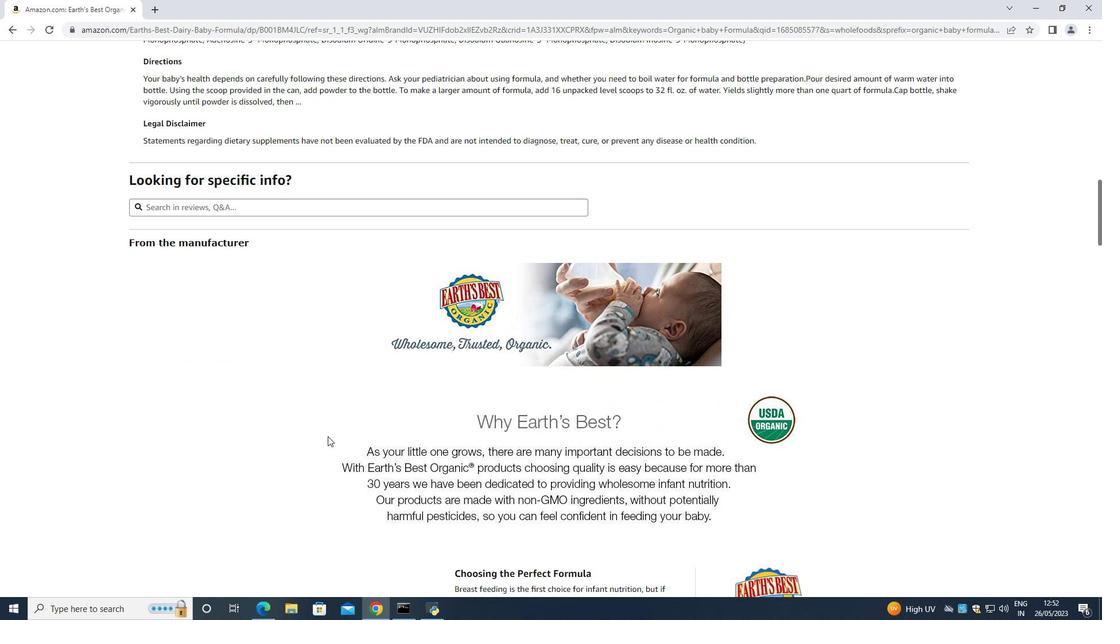 
Action: Mouse moved to (327, 436)
Screenshot: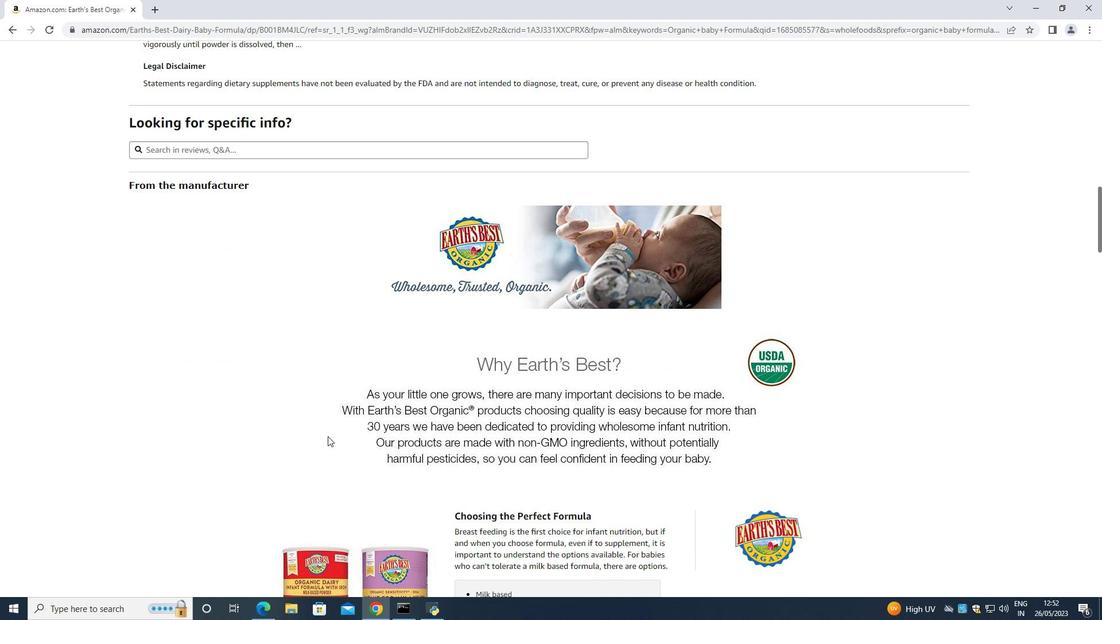 
Action: Mouse scrolled (327, 436) with delta (0, 0)
Screenshot: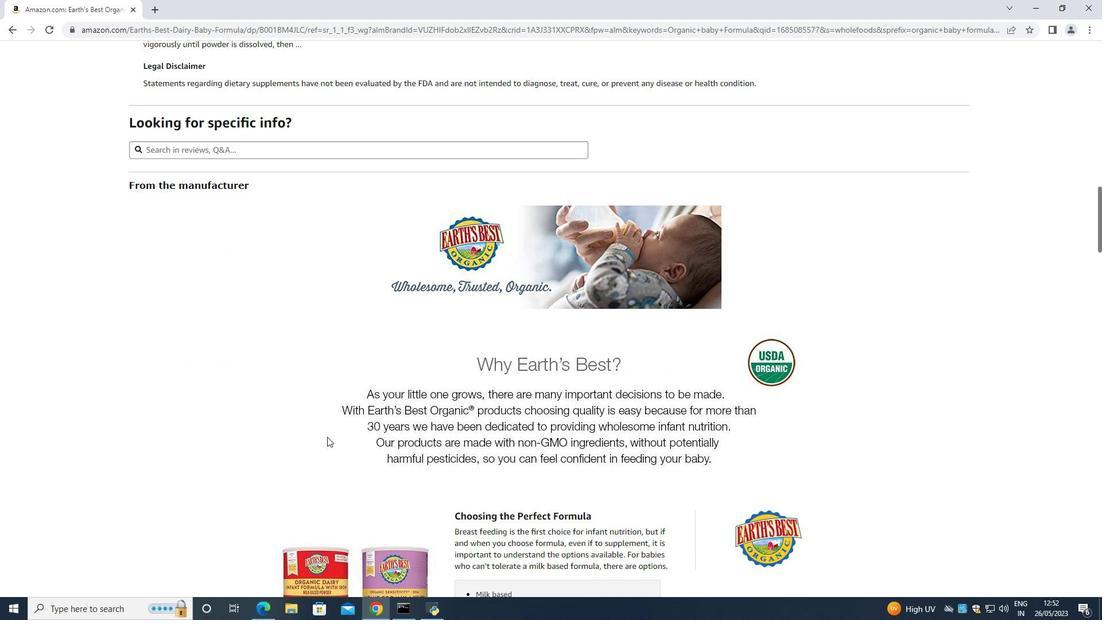 
Action: Mouse moved to (270, 610)
Screenshot: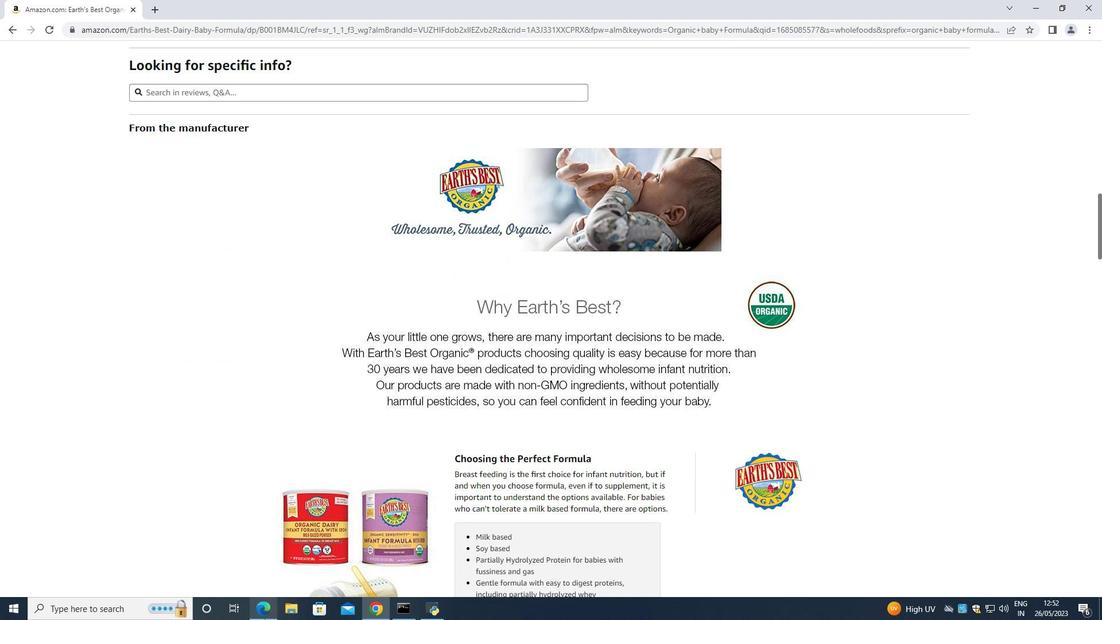 
Action: Mouse scrolled (270, 609) with delta (0, 0)
Screenshot: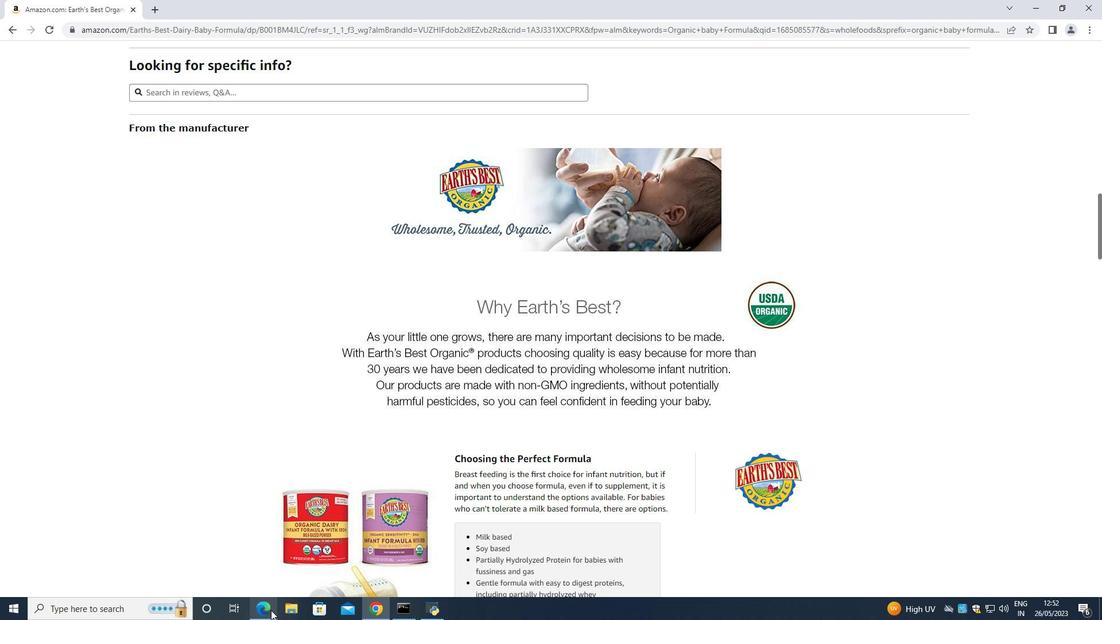 
Action: Mouse moved to (499, 400)
Screenshot: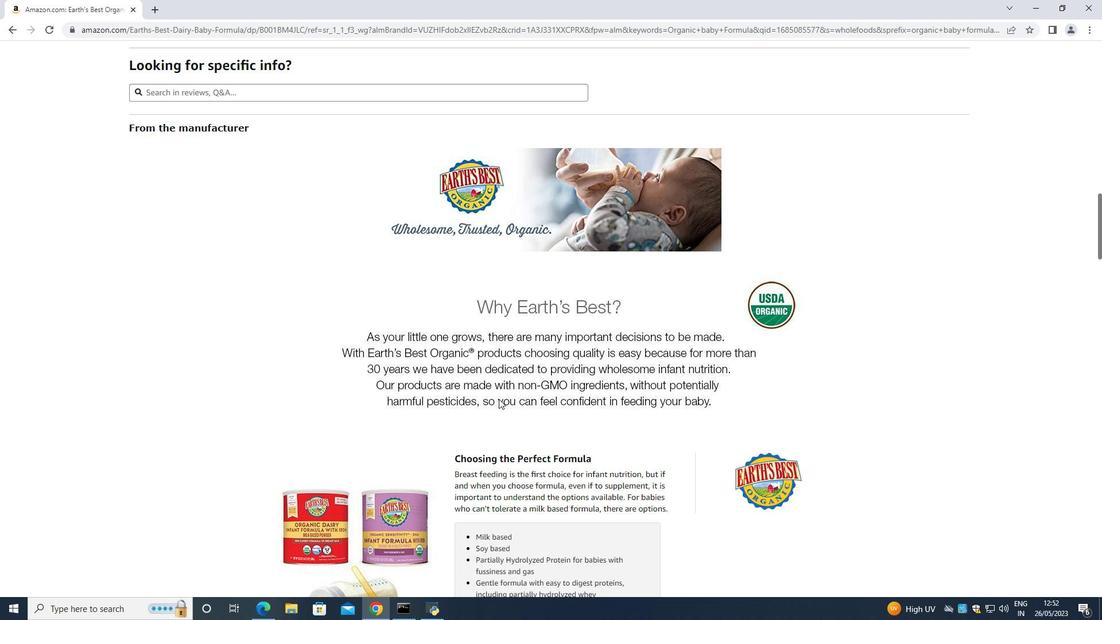 
Action: Mouse scrolled (499, 399) with delta (0, 0)
Screenshot: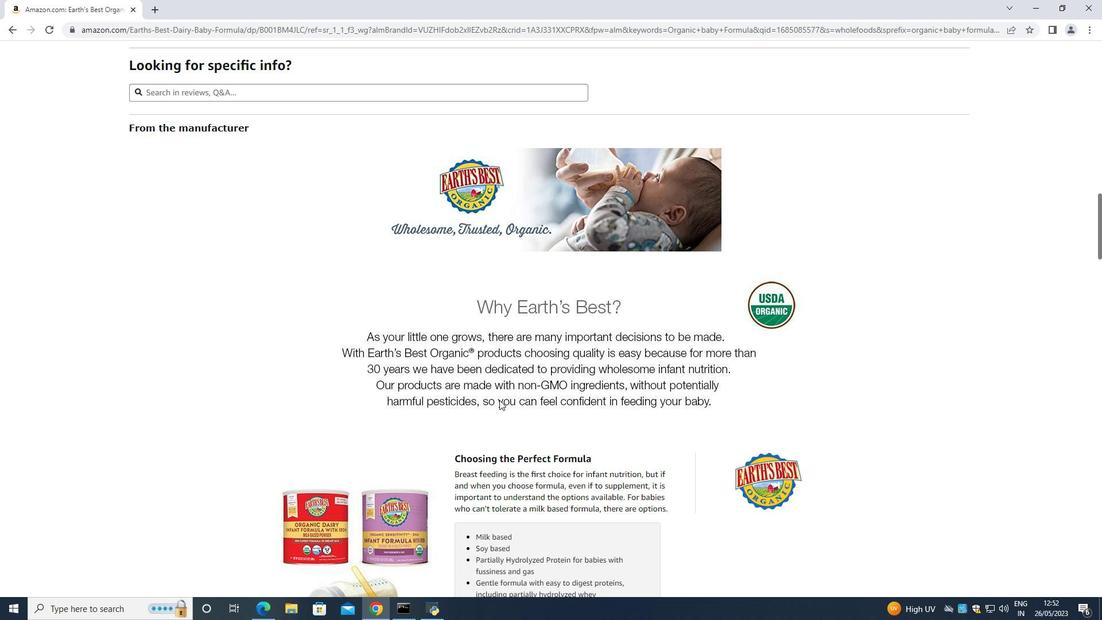 
Action: Mouse moved to (466, 387)
Screenshot: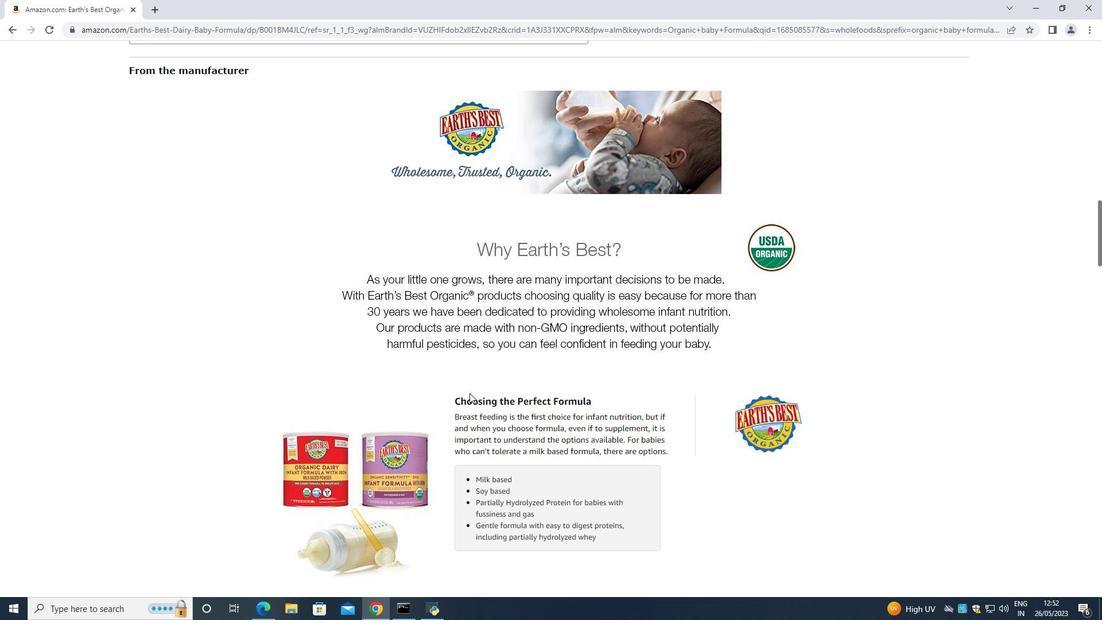 
Action: Mouse scrolled (466, 386) with delta (0, 0)
Screenshot: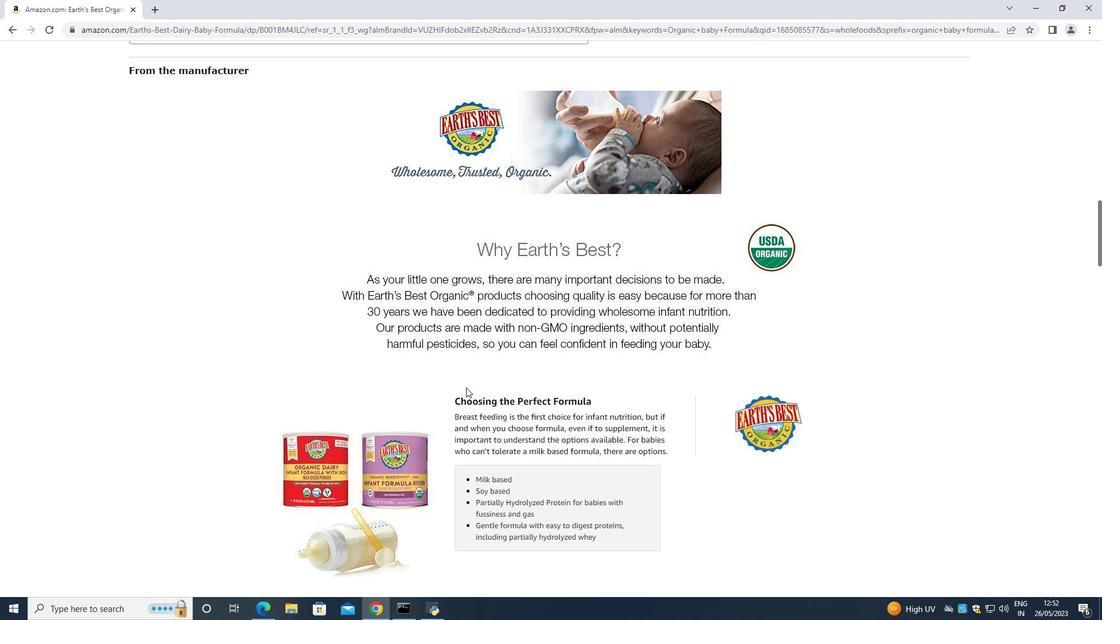 
Action: Mouse scrolled (466, 386) with delta (0, 0)
Screenshot: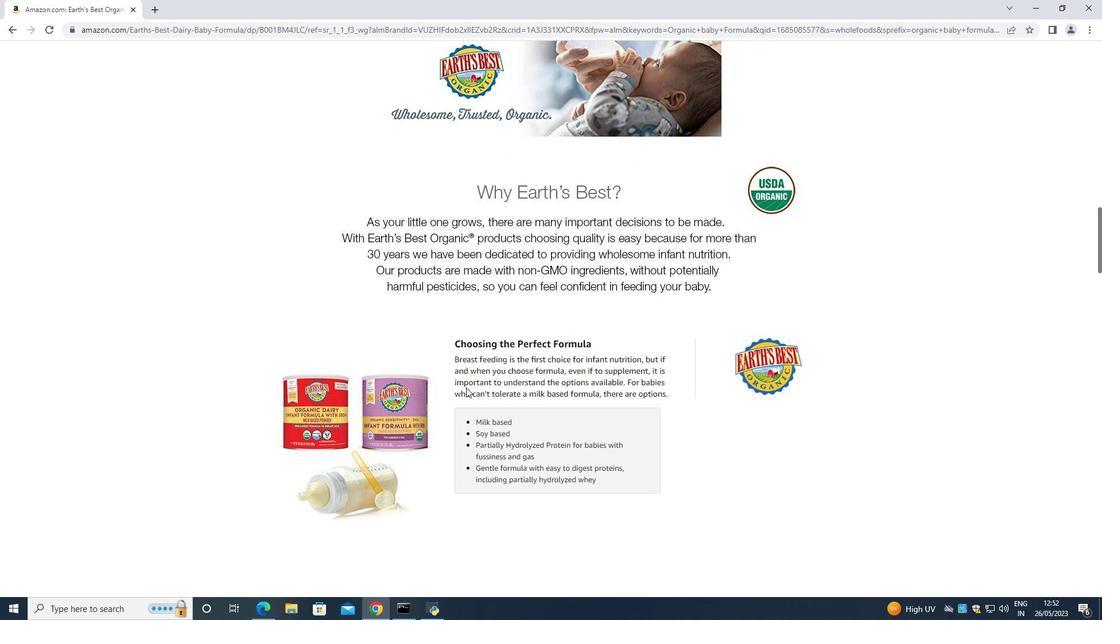 
Action: Mouse moved to (465, 386)
Screenshot: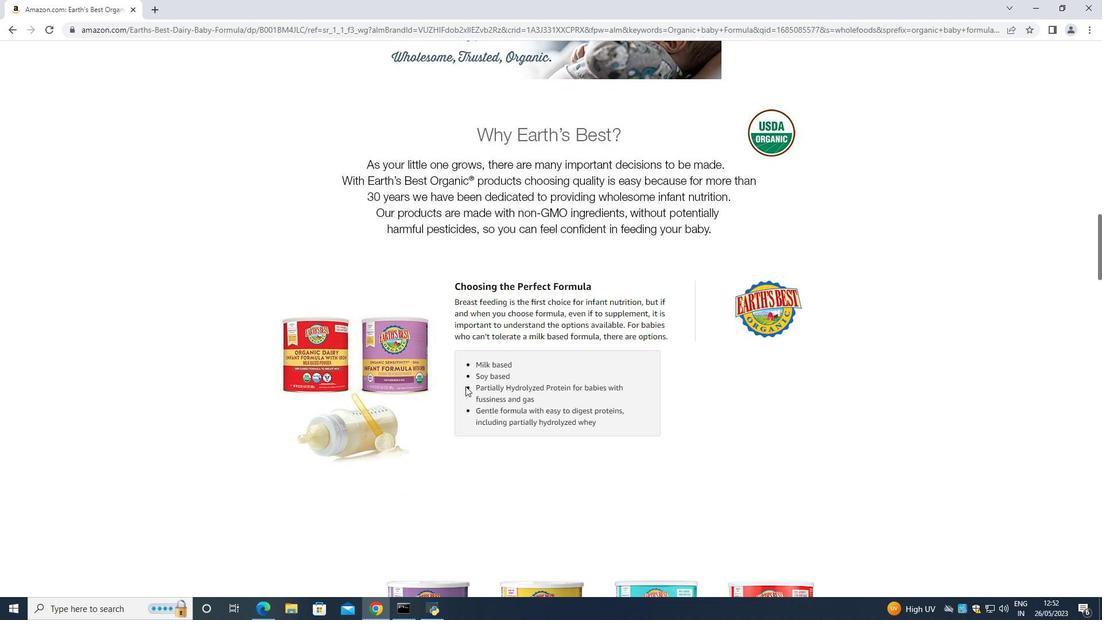 
Action: Mouse scrolled (465, 385) with delta (0, 0)
Screenshot: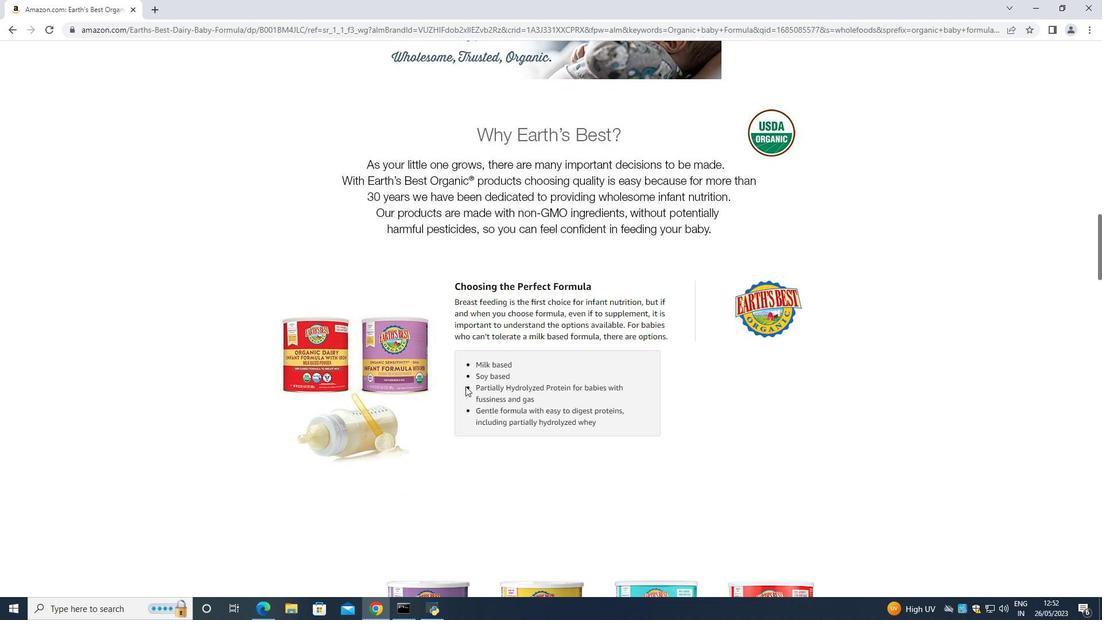 
Action: Mouse moved to (456, 373)
Screenshot: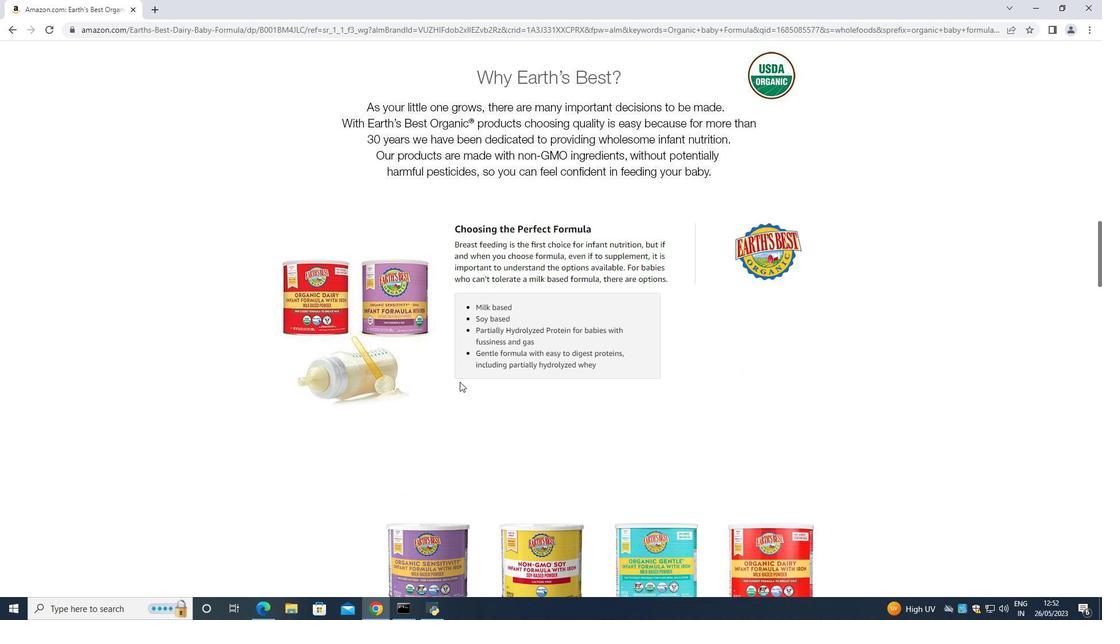 
Action: Mouse scrolled (456, 373) with delta (0, 0)
Screenshot: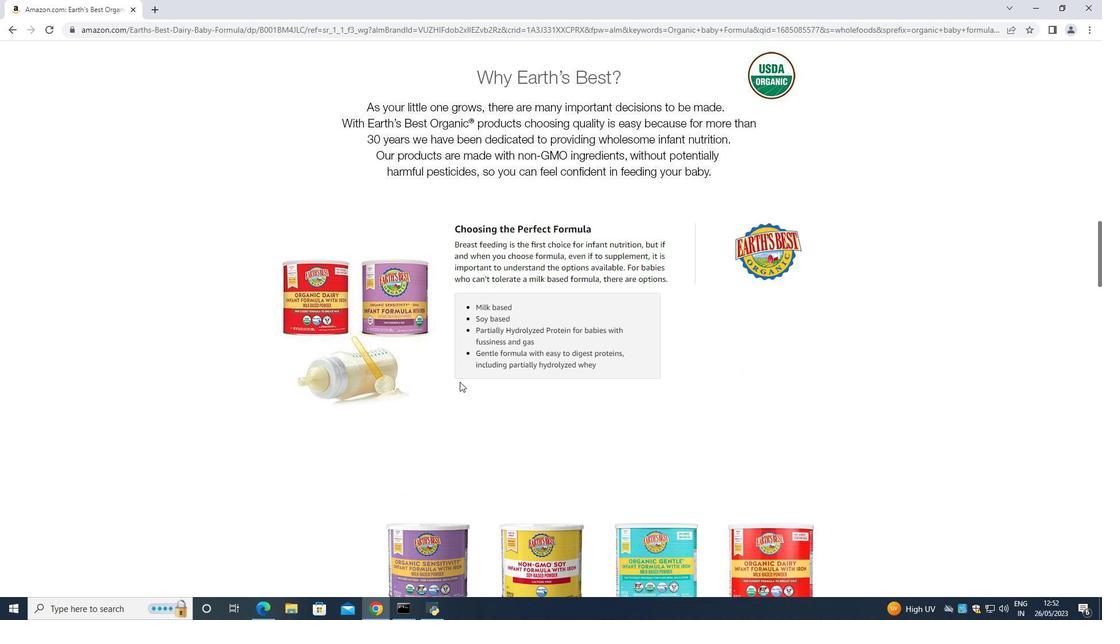 
Action: Mouse moved to (452, 357)
Screenshot: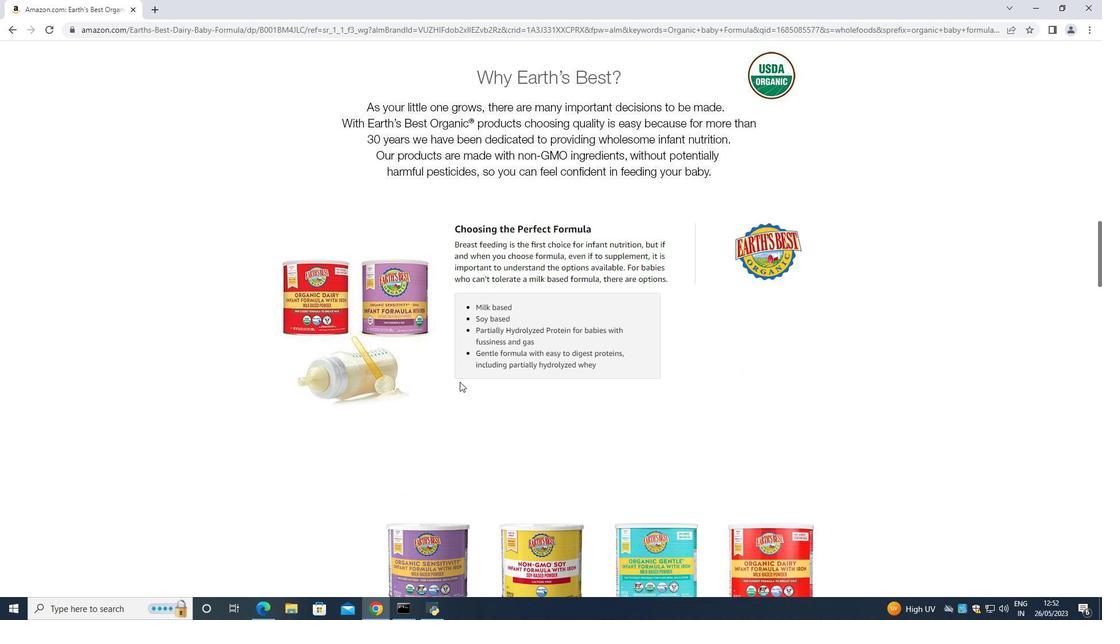 
Action: Mouse scrolled (452, 357) with delta (0, 0)
Screenshot: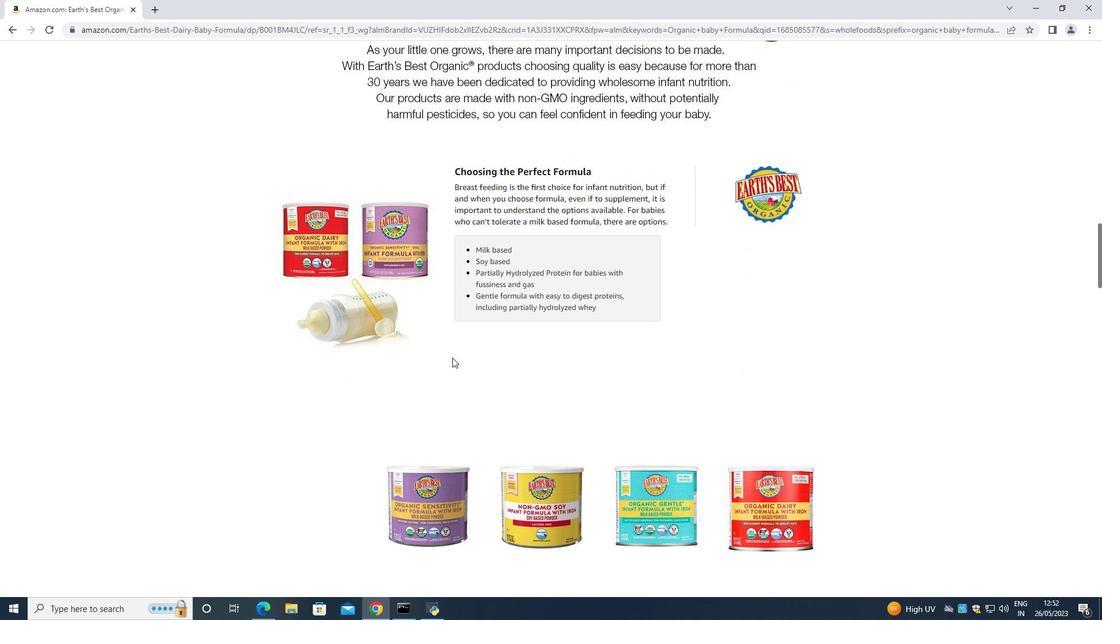 
Action: Mouse moved to (450, 357)
Screenshot: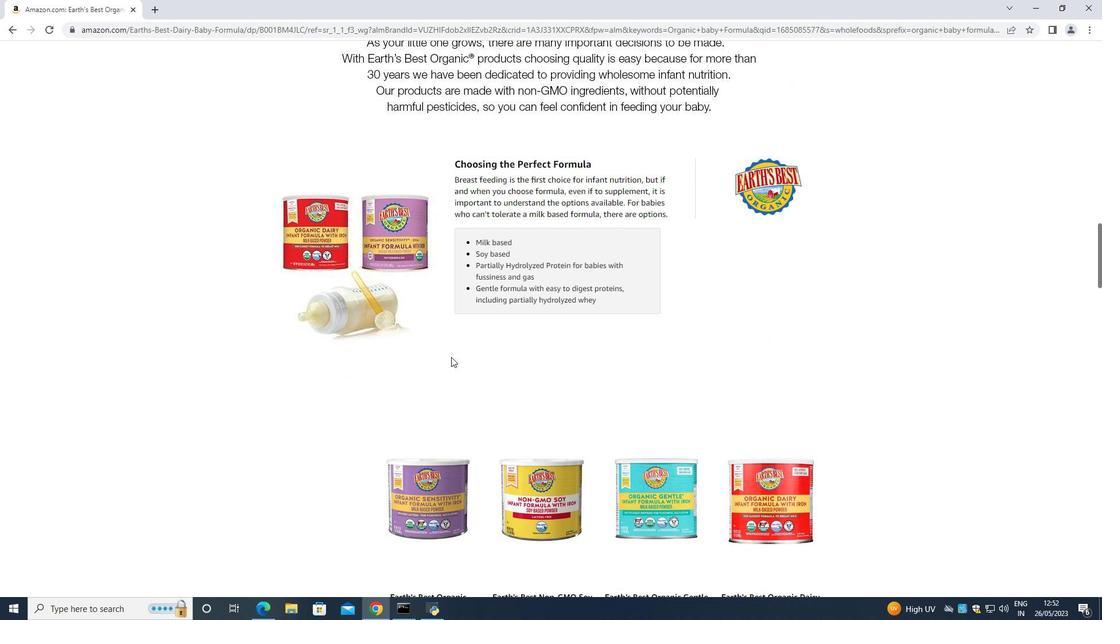 
Action: Mouse scrolled (450, 356) with delta (0, 0)
Screenshot: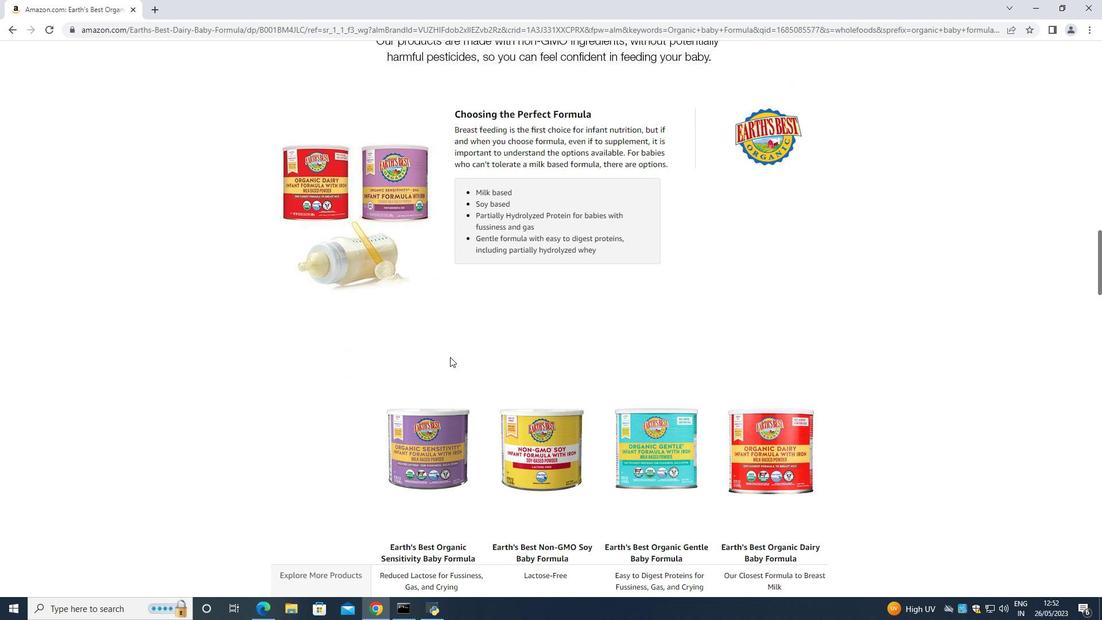 
Action: Mouse moved to (448, 356)
Screenshot: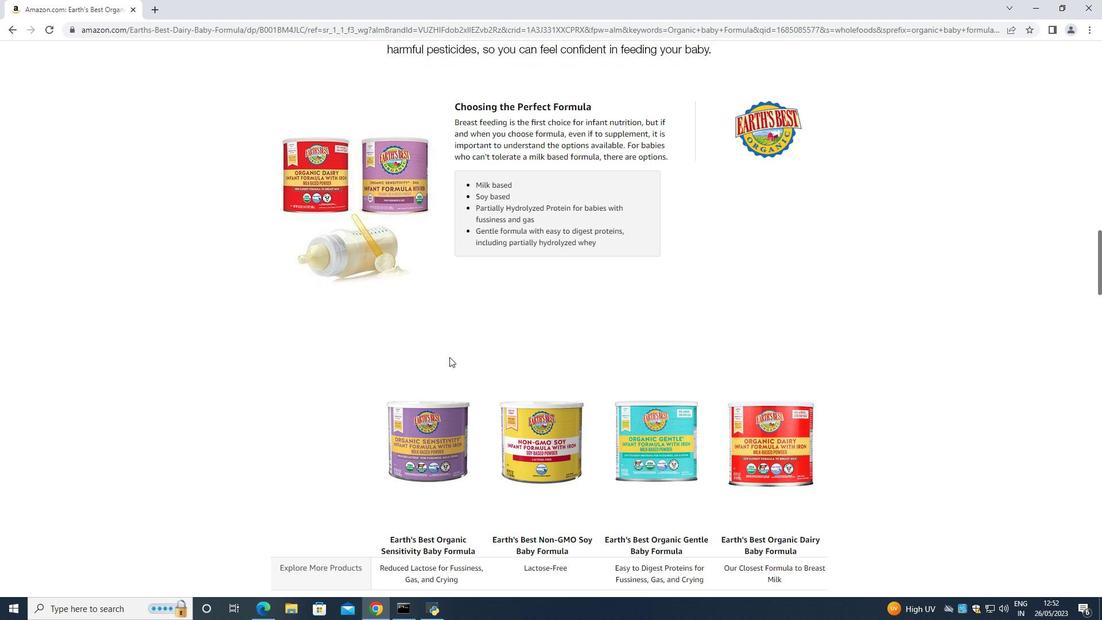 
Action: Mouse scrolled (448, 355) with delta (0, 0)
Screenshot: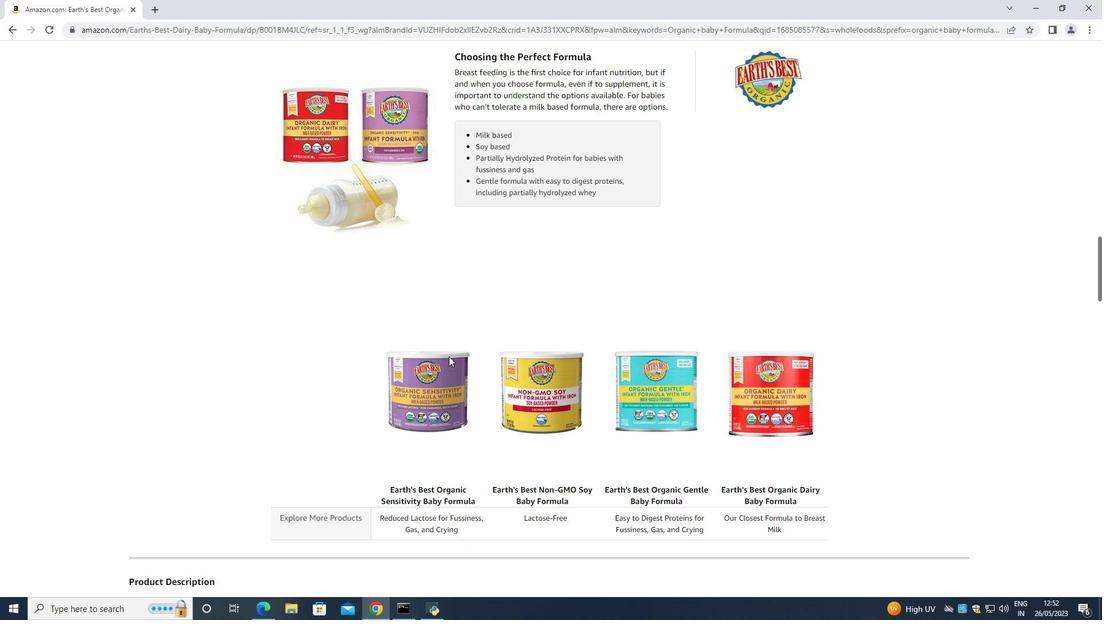 
Action: Mouse moved to (448, 354)
Screenshot: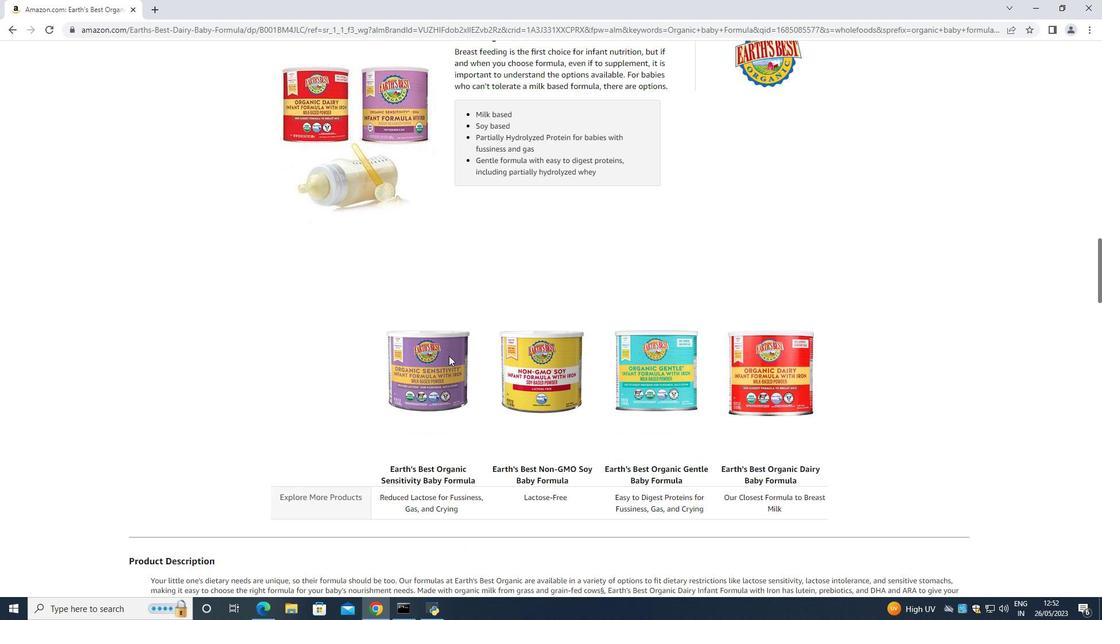 
Action: Mouse scrolled (448, 354) with delta (0, 0)
Screenshot: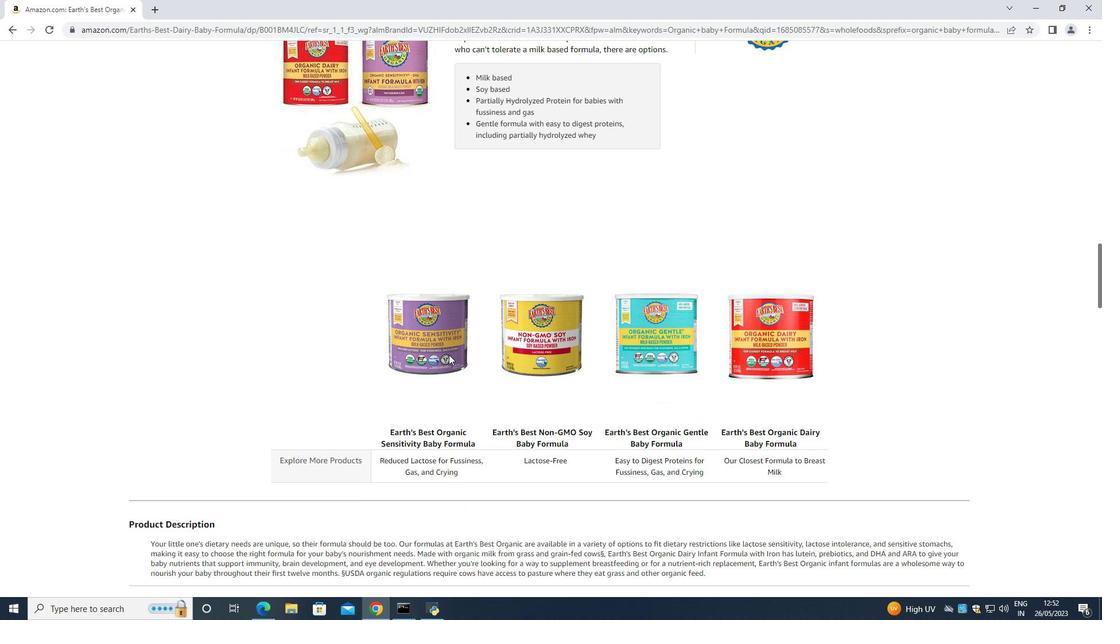 
Action: Mouse moved to (449, 354)
Screenshot: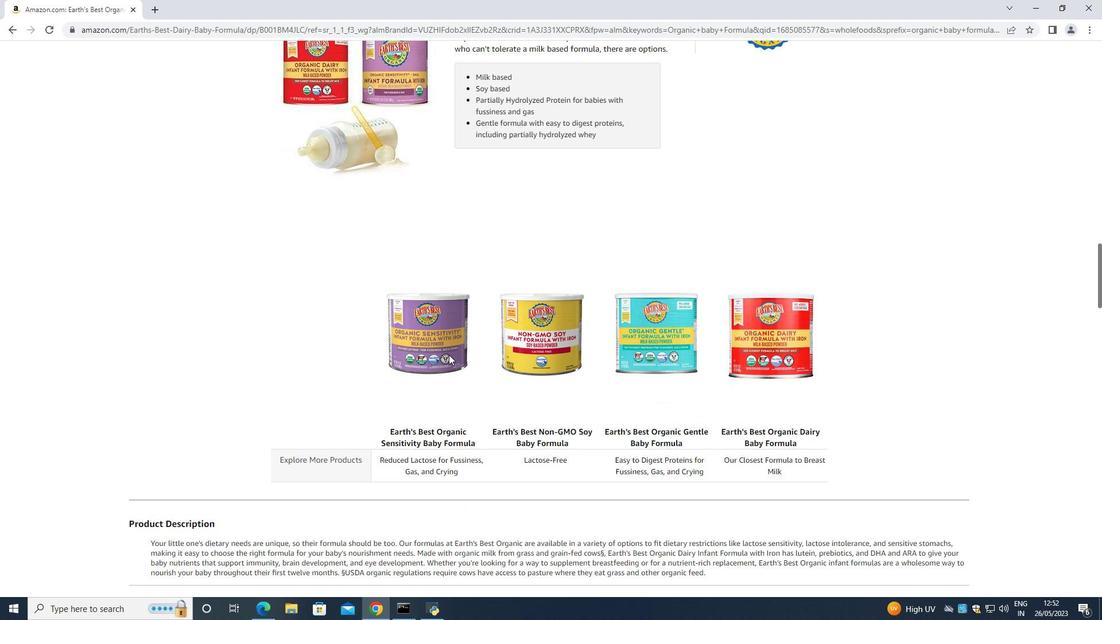 
Action: Mouse scrolled (449, 354) with delta (0, 0)
Screenshot: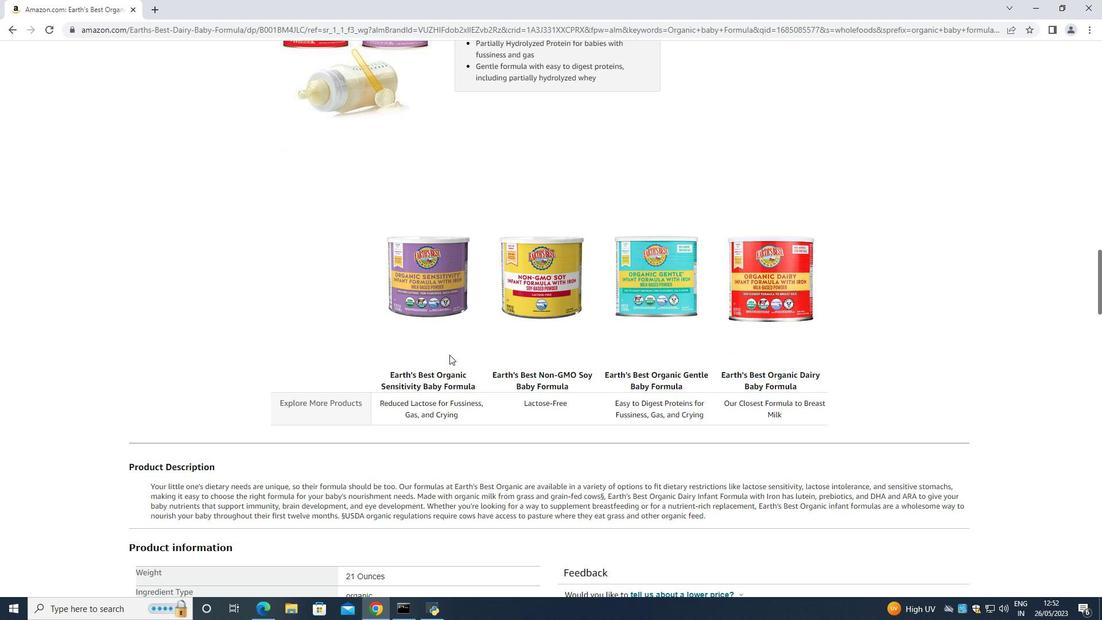 
Action: Mouse moved to (450, 351)
Screenshot: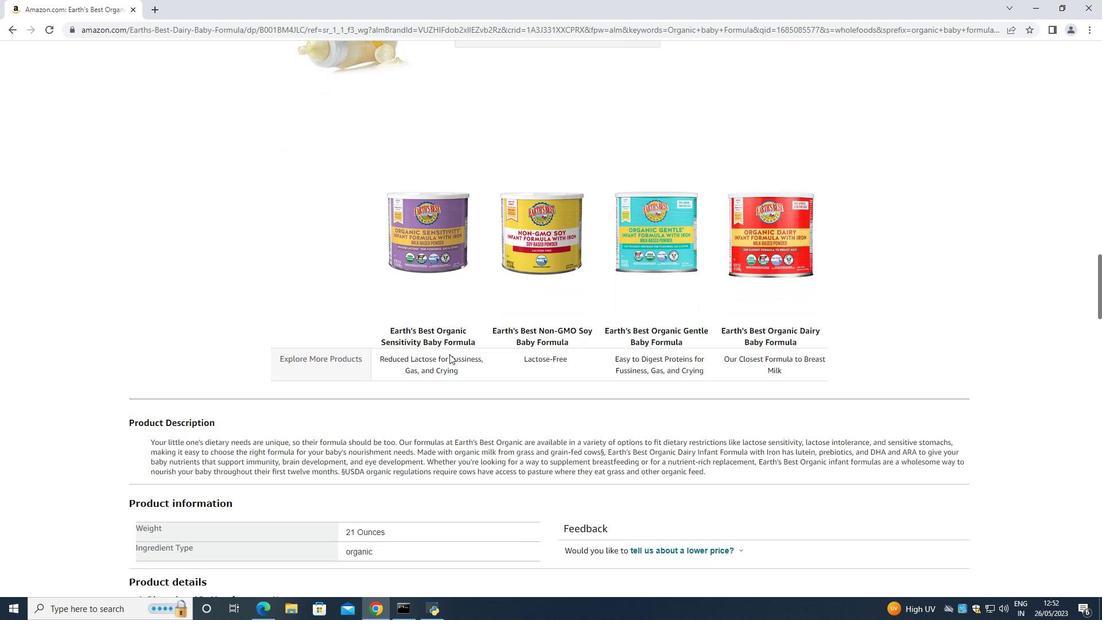 
Action: Mouse scrolled (450, 350) with delta (0, 0)
Screenshot: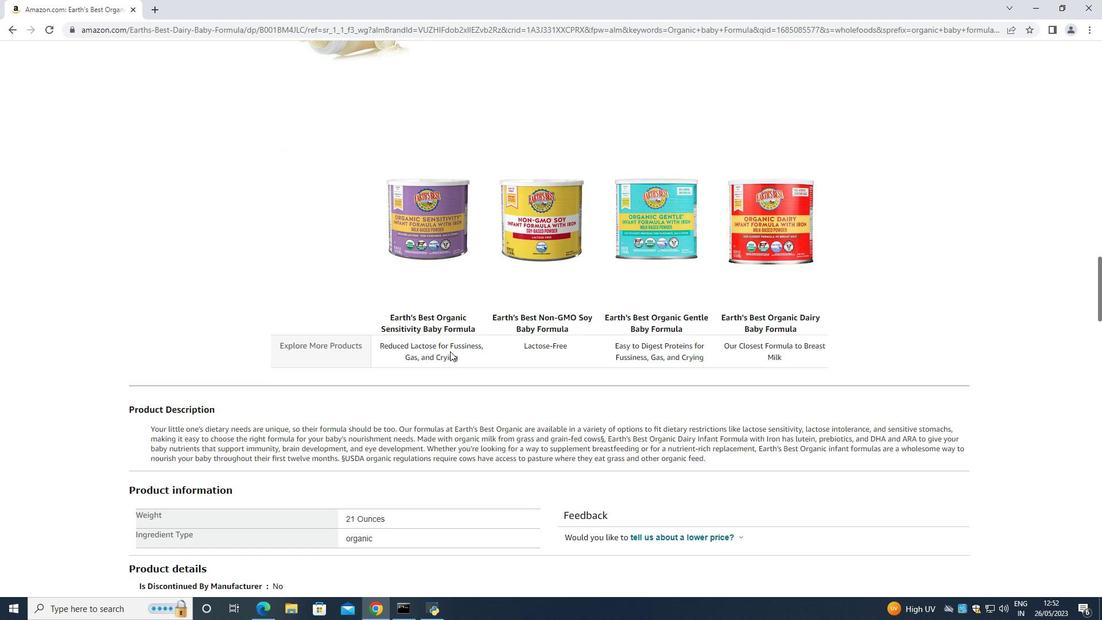 
Action: Mouse moved to (450, 351)
Screenshot: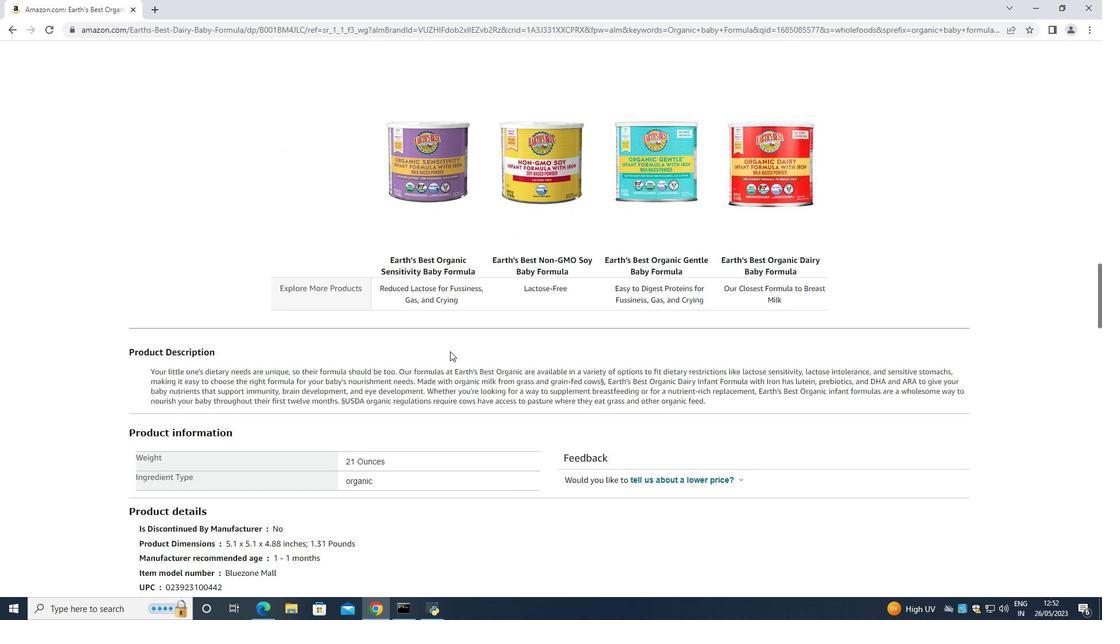 
Action: Mouse scrolled (450, 350) with delta (0, 0)
Screenshot: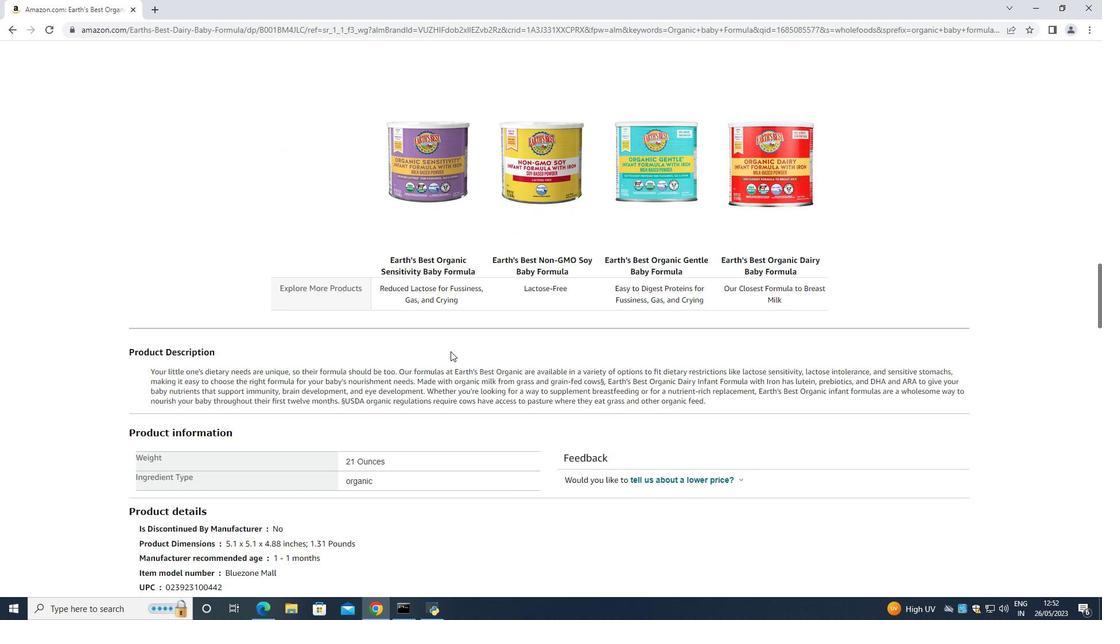 
Action: Mouse moved to (451, 348)
Screenshot: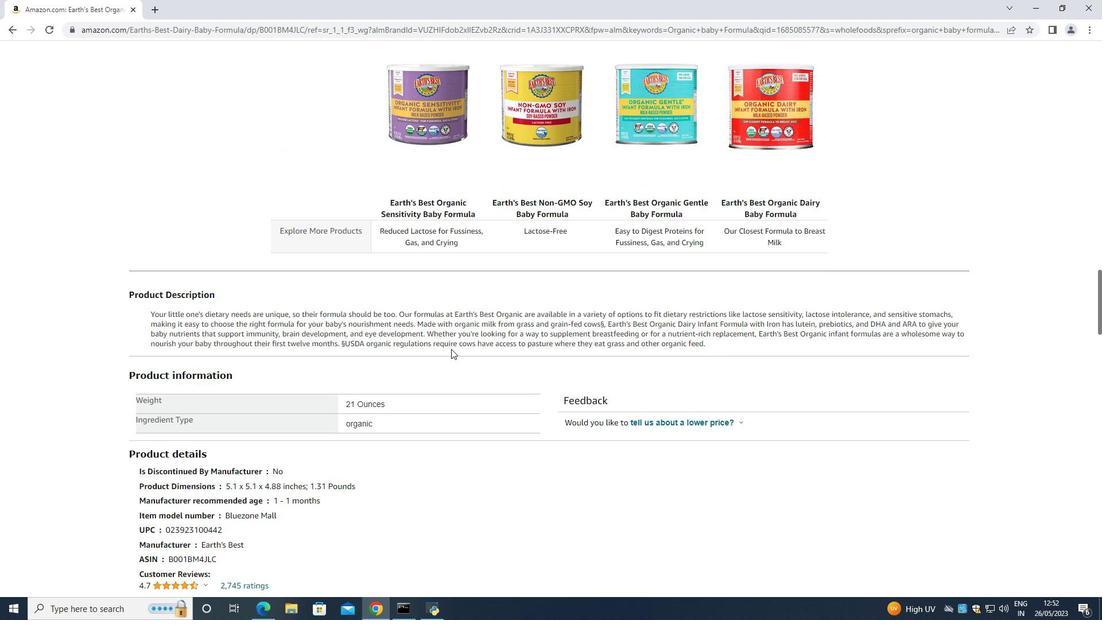 
Action: Mouse scrolled (451, 347) with delta (0, 0)
Screenshot: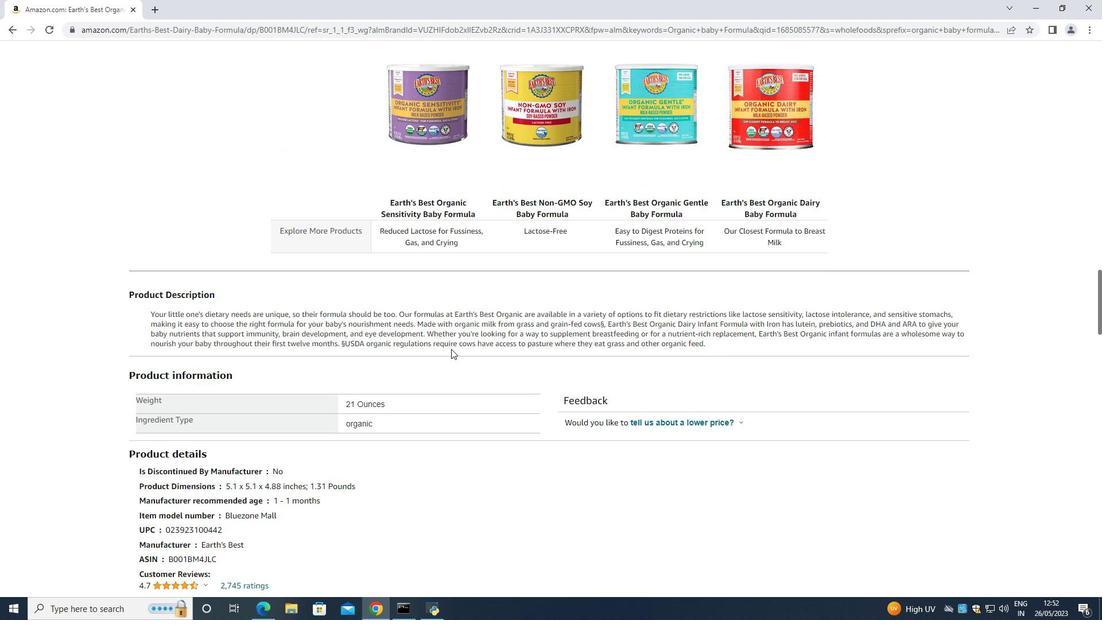 
Action: Mouse moved to (446, 345)
Screenshot: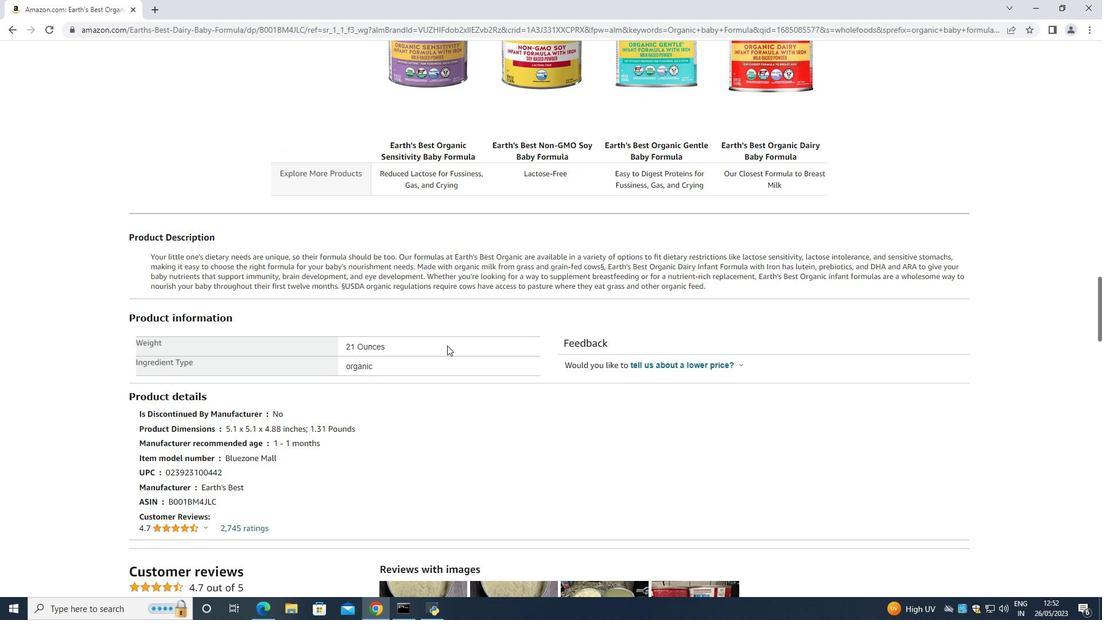 
Action: Mouse scrolled (446, 344) with delta (0, 0)
Screenshot: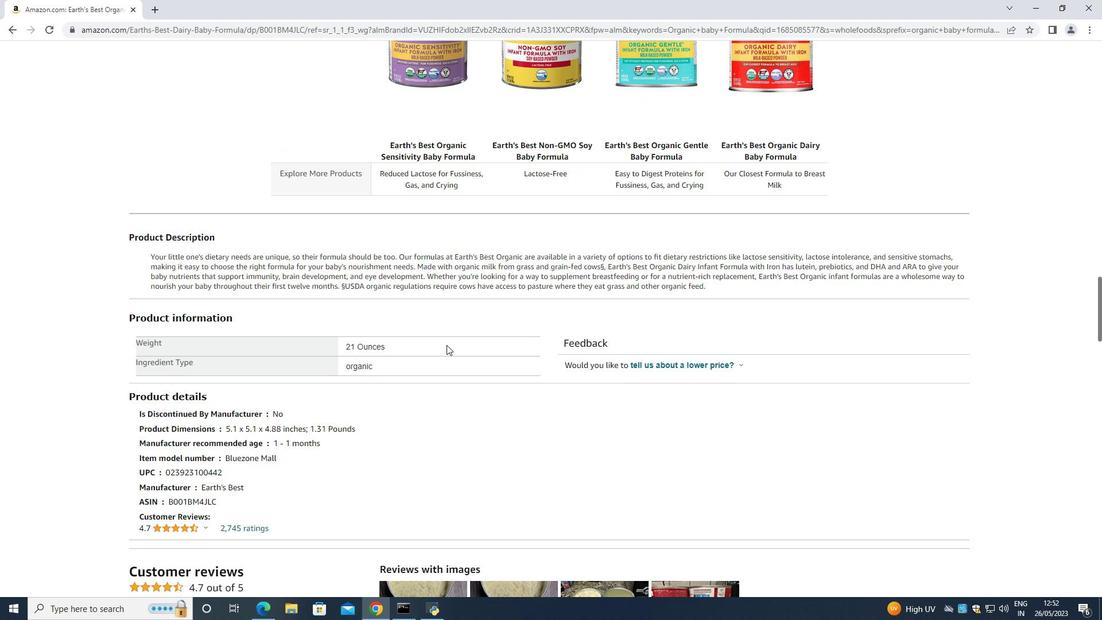 
Action: Mouse moved to (446, 342)
Screenshot: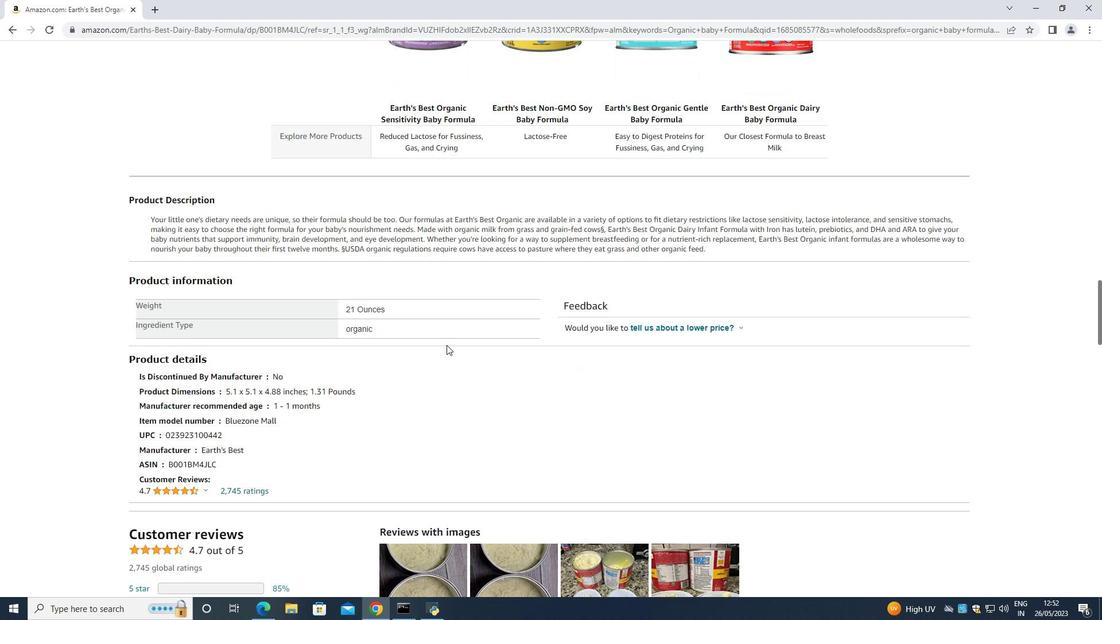 
Action: Mouse scrolled (446, 342) with delta (0, 0)
Screenshot: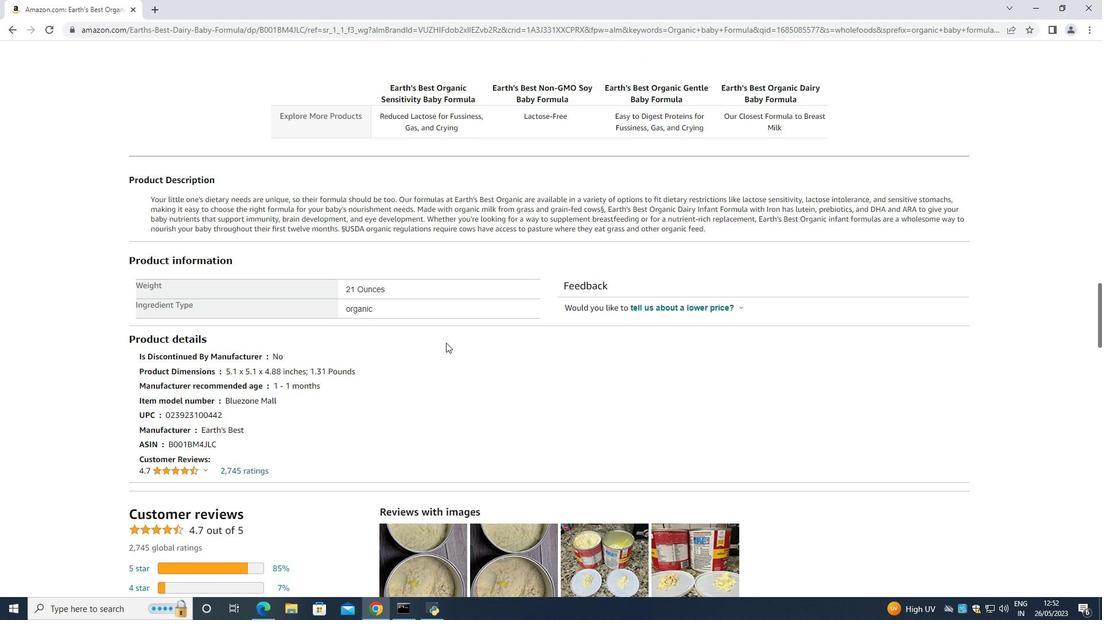 
Action: Mouse moved to (447, 342)
Screenshot: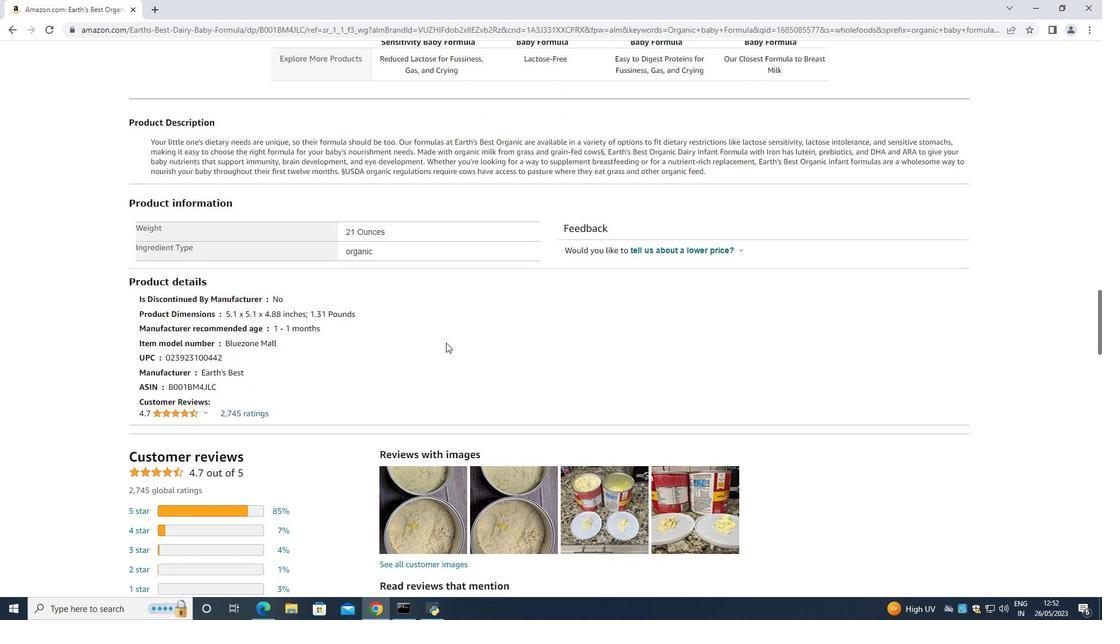 
Action: Mouse scrolled (447, 342) with delta (0, 0)
Screenshot: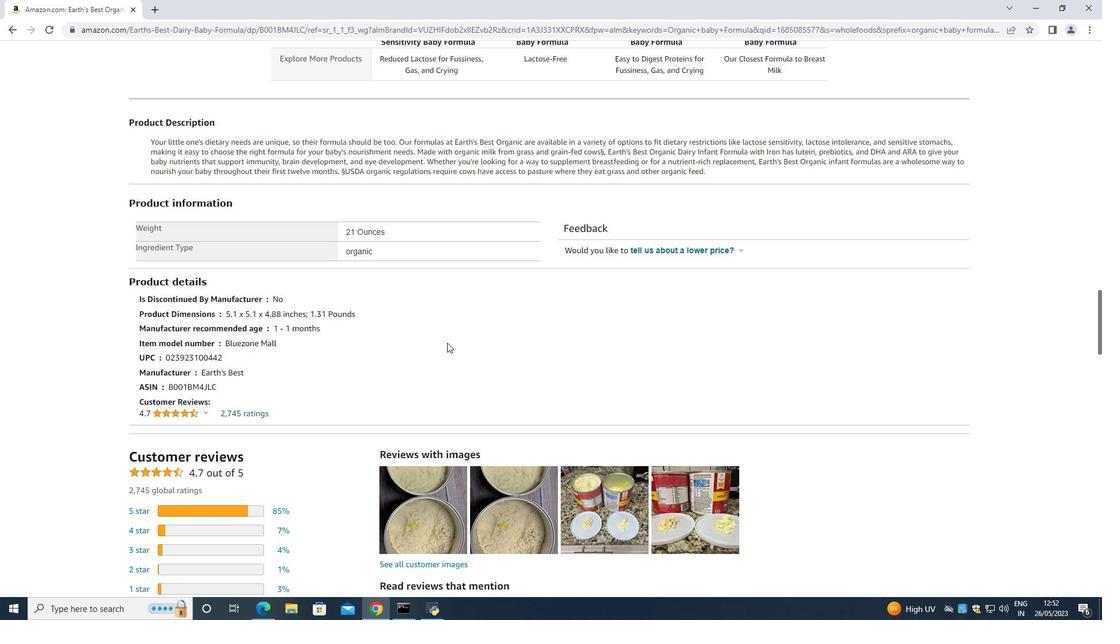 
Action: Mouse scrolled (447, 342) with delta (0, 0)
Screenshot: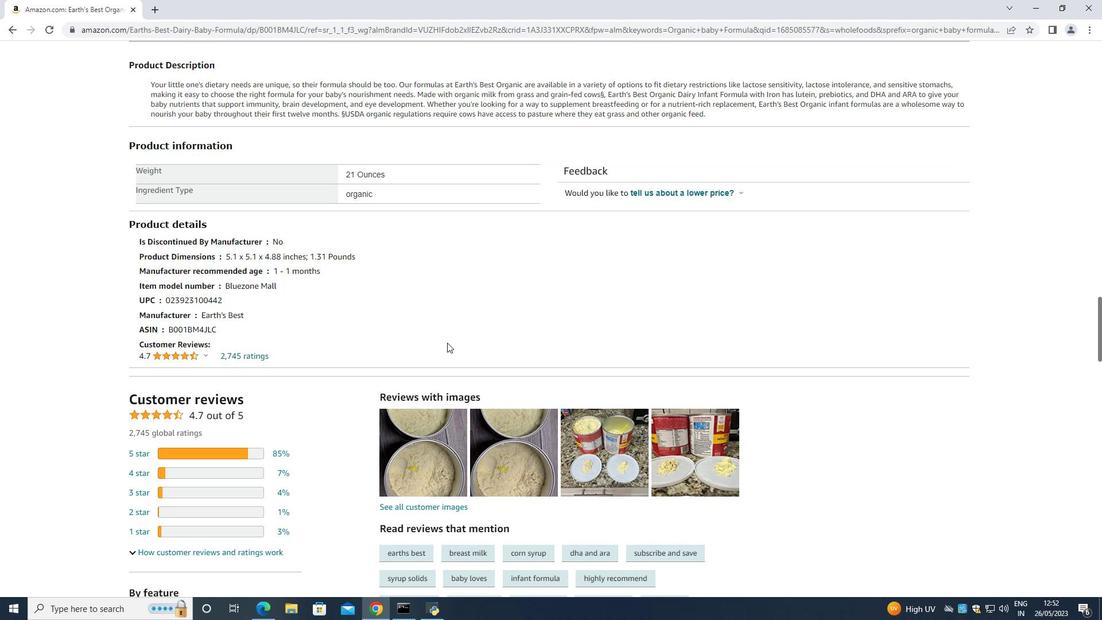 
Action: Mouse moved to (445, 372)
Screenshot: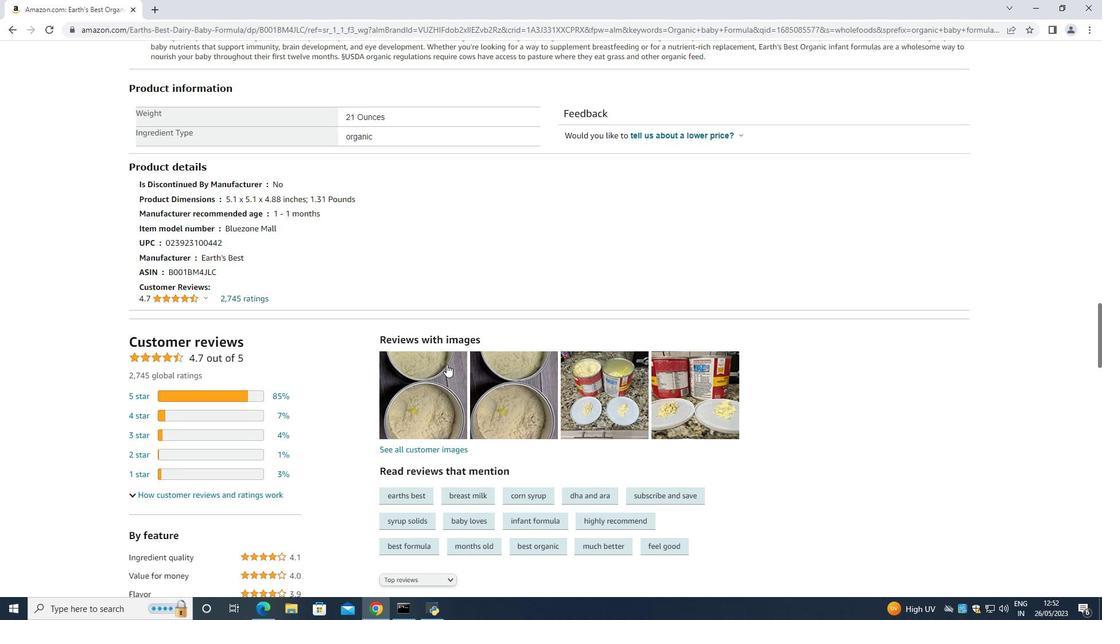 
Action: Mouse scrolled (445, 372) with delta (0, 0)
Screenshot: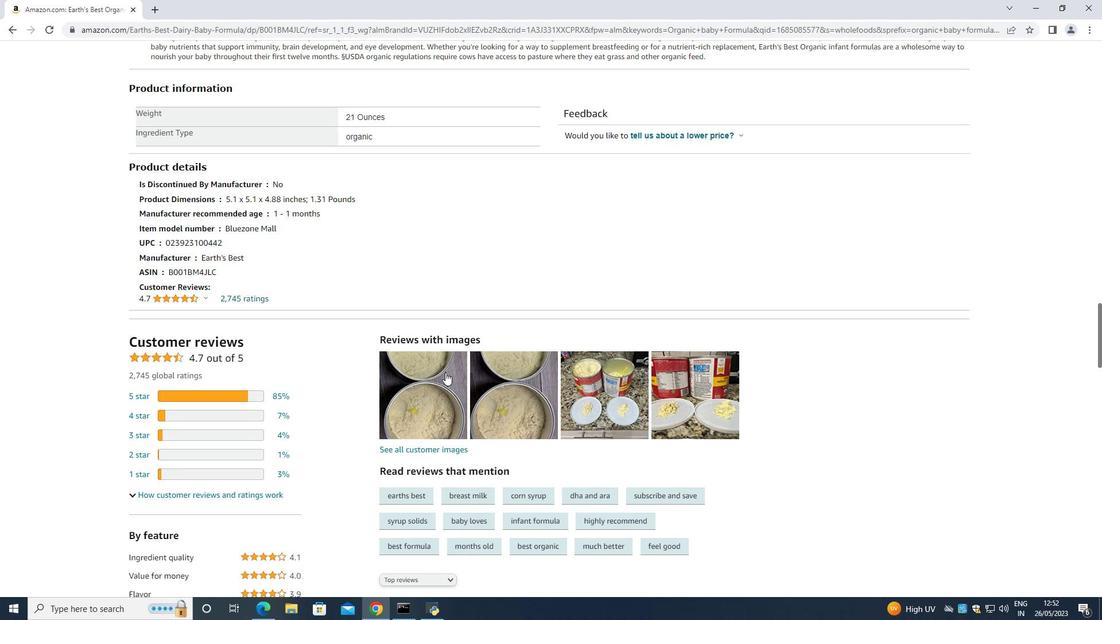 
Action: Mouse moved to (174, 438)
Screenshot: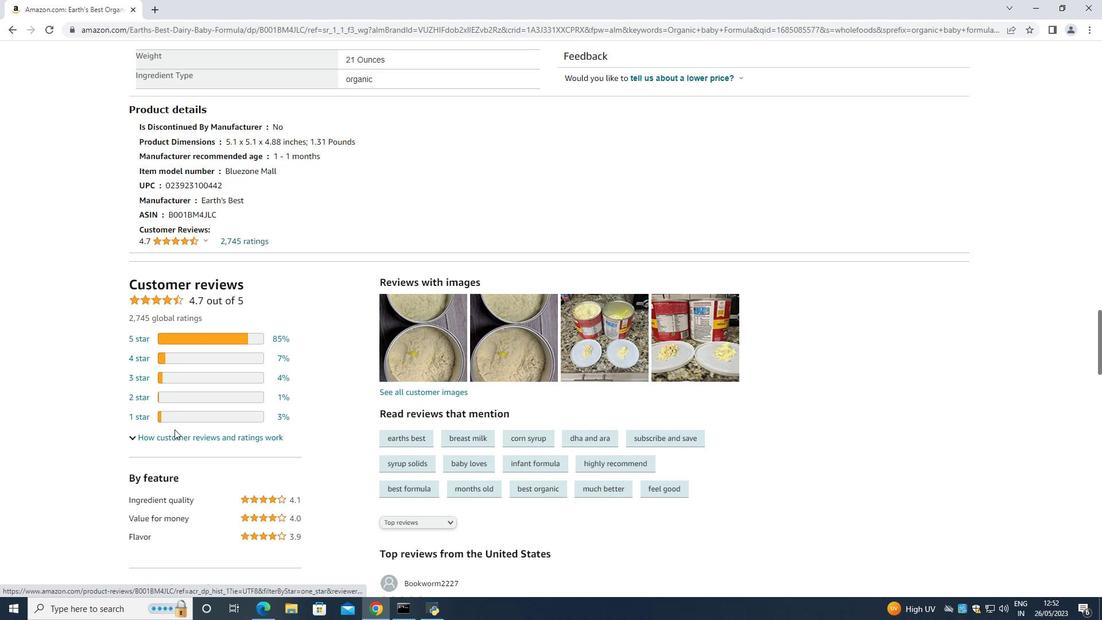 
Action: Mouse scrolled (174, 437) with delta (0, 0)
Screenshot: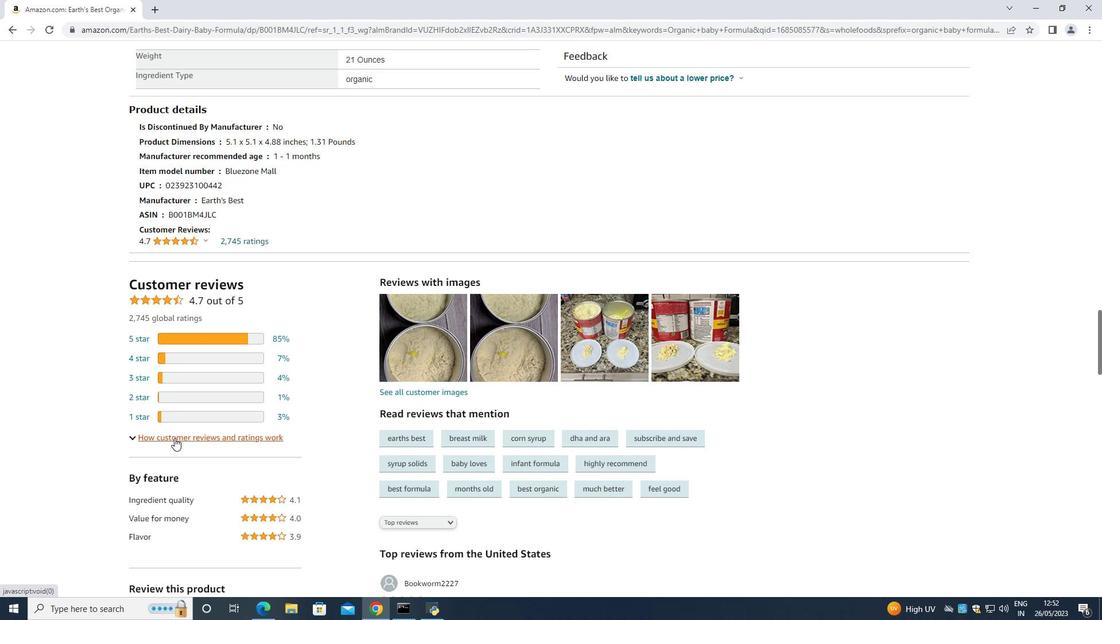 
Action: Mouse moved to (440, 288)
Screenshot: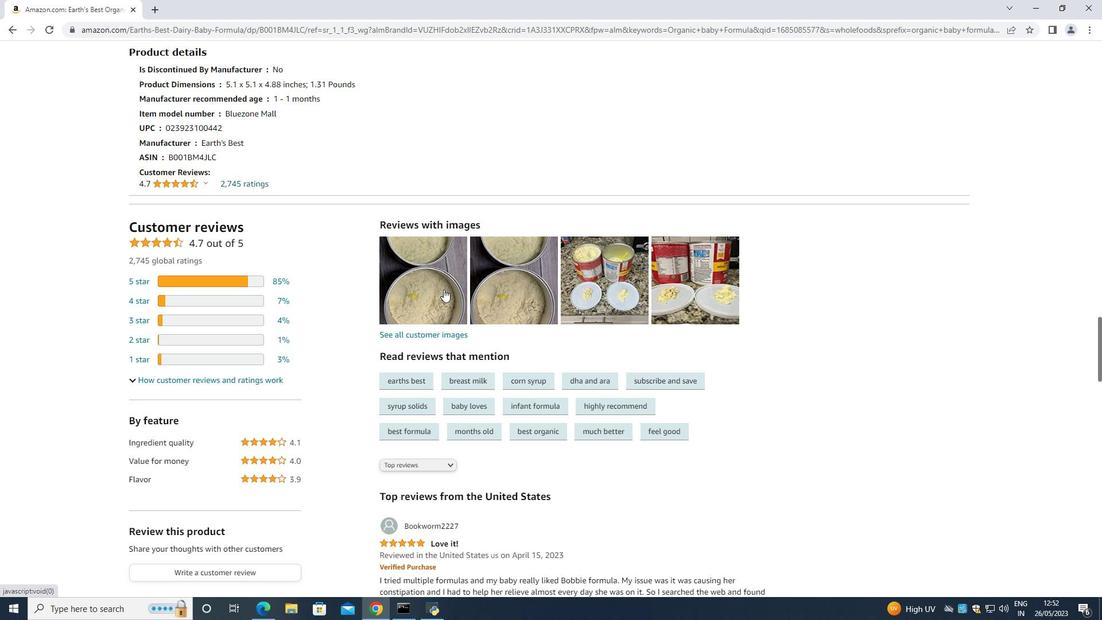 
Action: Mouse pressed left at (440, 288)
Screenshot: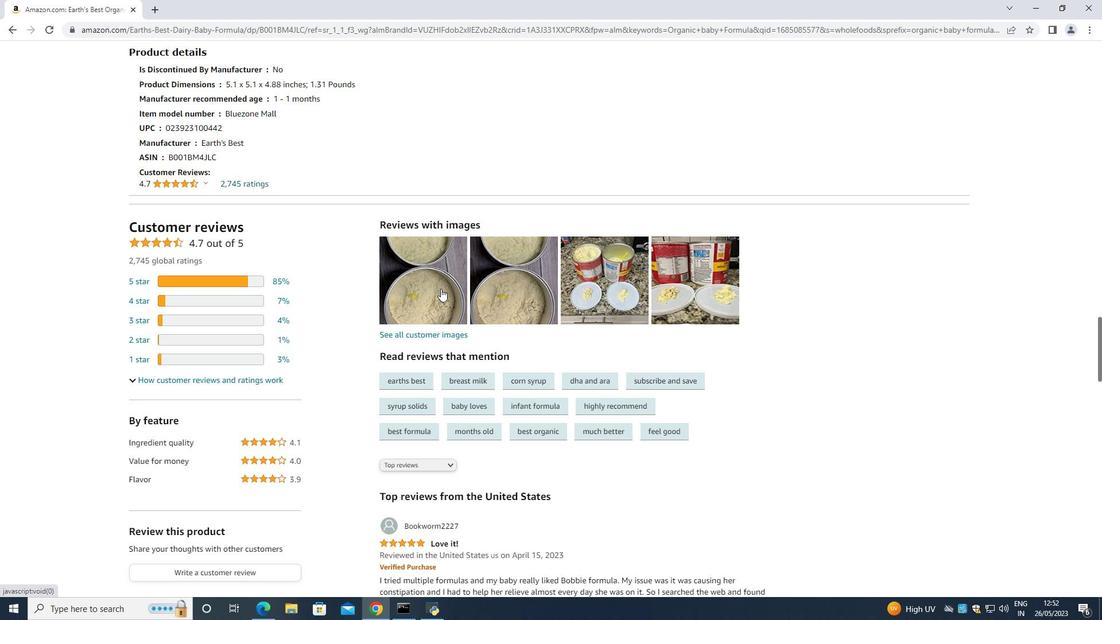 
Action: Mouse moved to (681, 362)
Screenshot: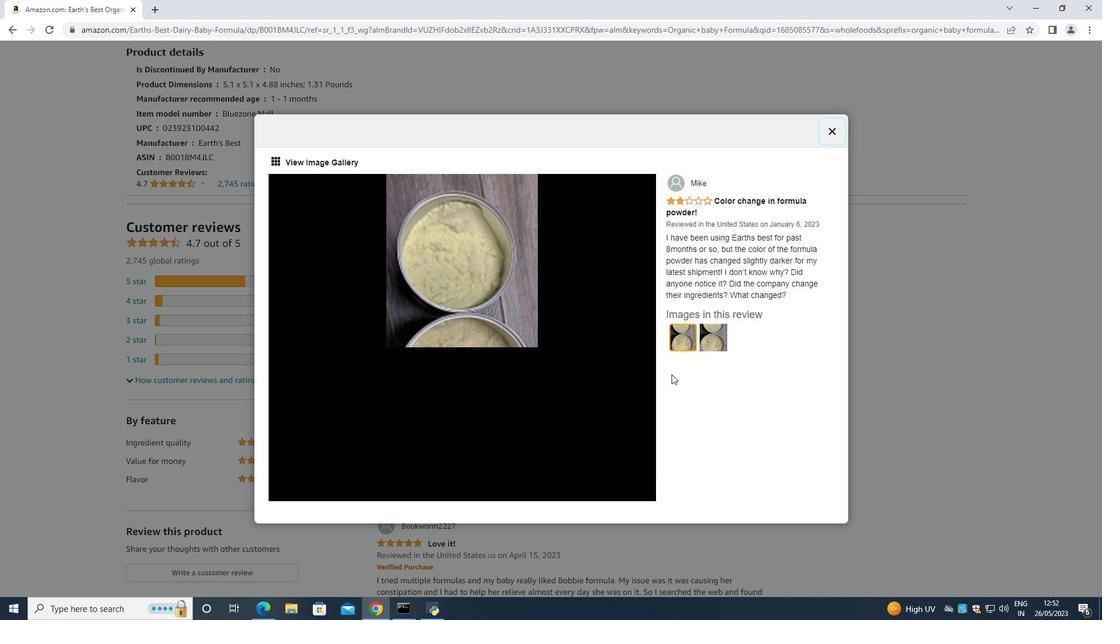 
Action: Key pressed <Key.right><Key.left>
Screenshot: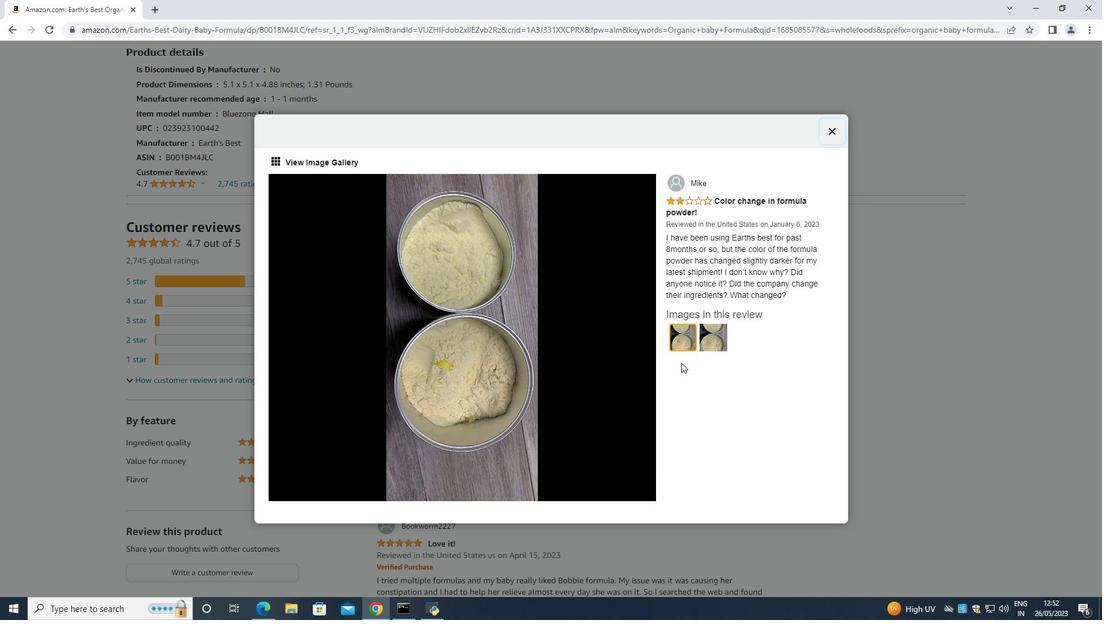 
Action: Mouse moved to (493, 258)
Screenshot: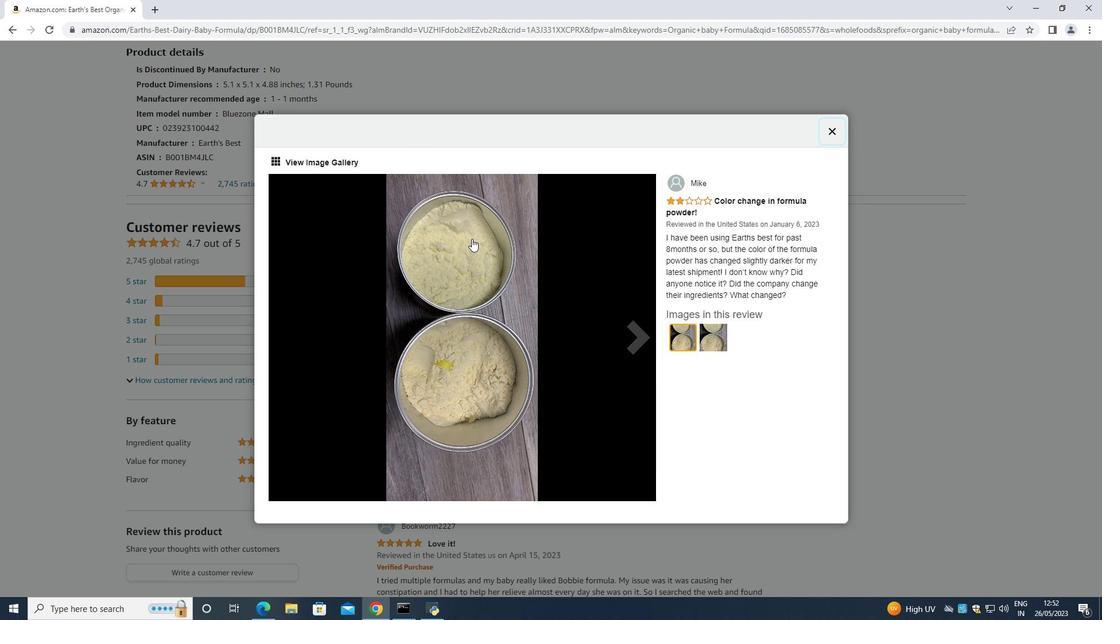 
Action: Key pressed <Key.right>
Screenshot: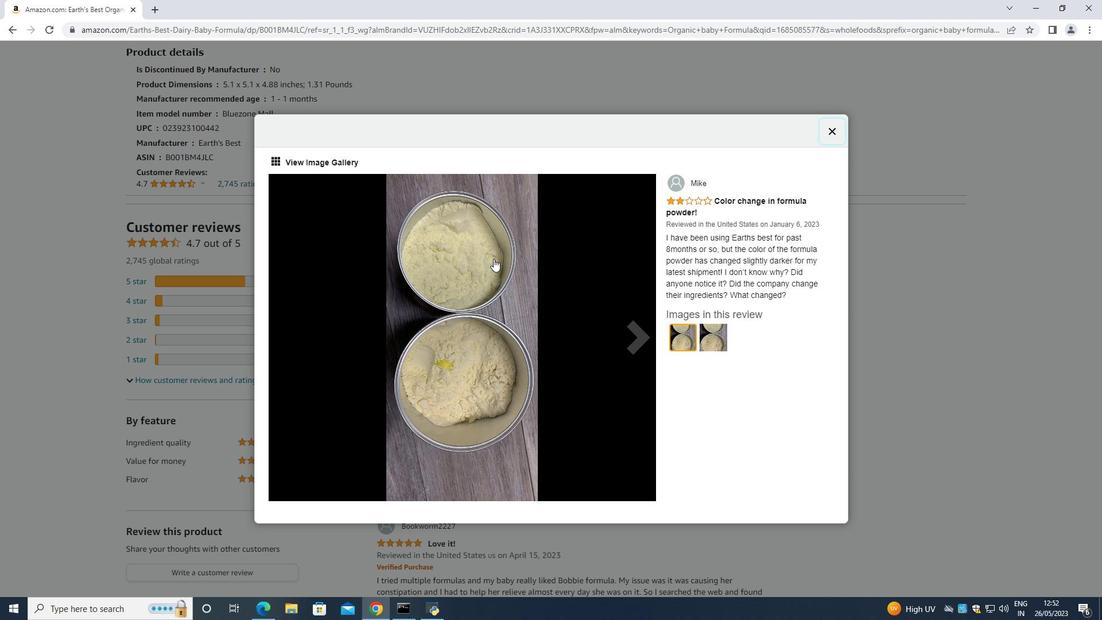 
Action: Mouse moved to (648, 342)
Screenshot: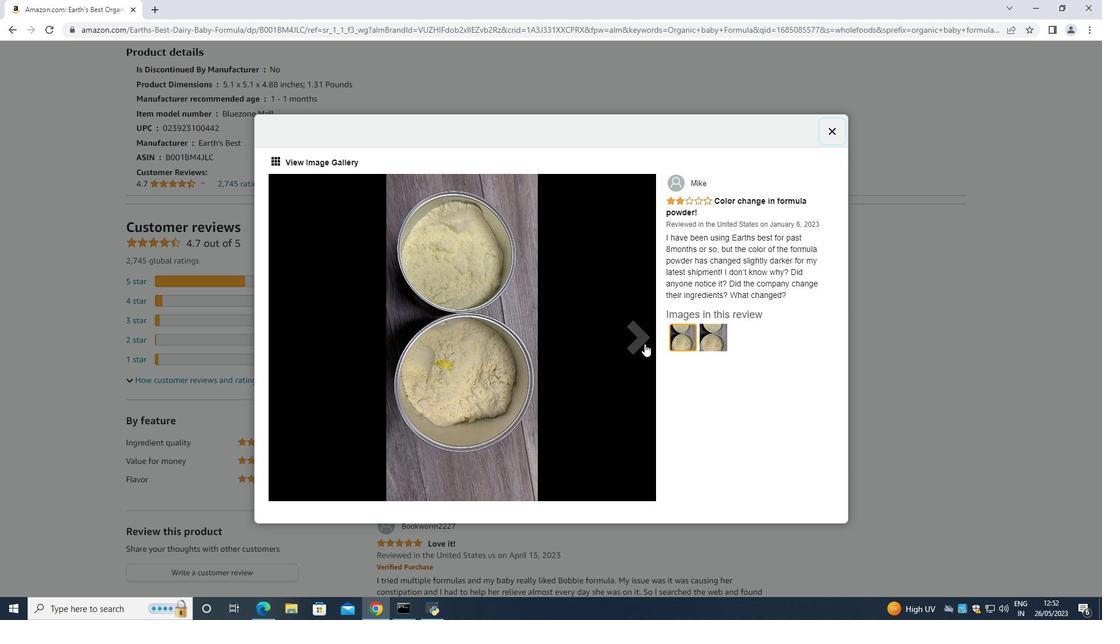 
Action: Mouse pressed left at (648, 342)
Screenshot: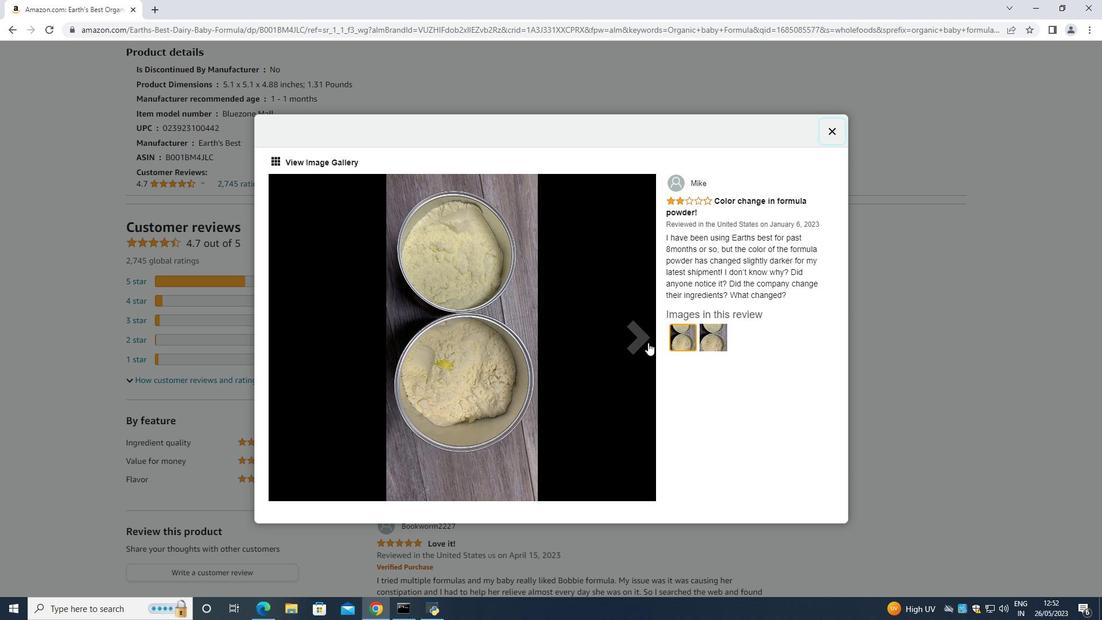 
Action: Mouse moved to (647, 342)
Screenshot: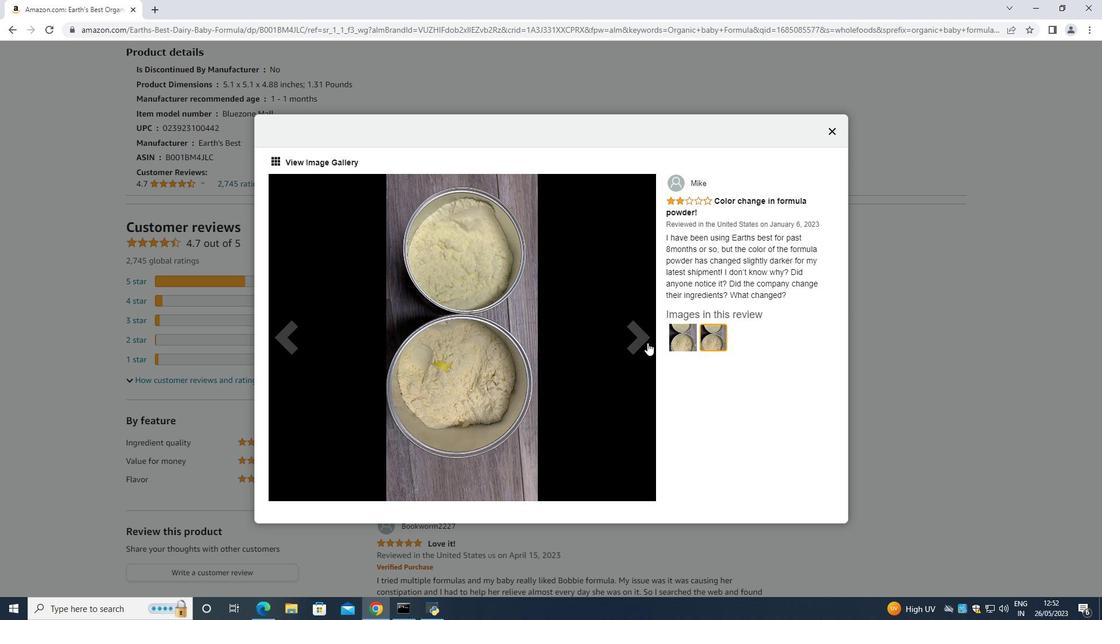 
Action: Mouse pressed left at (647, 342)
Screenshot: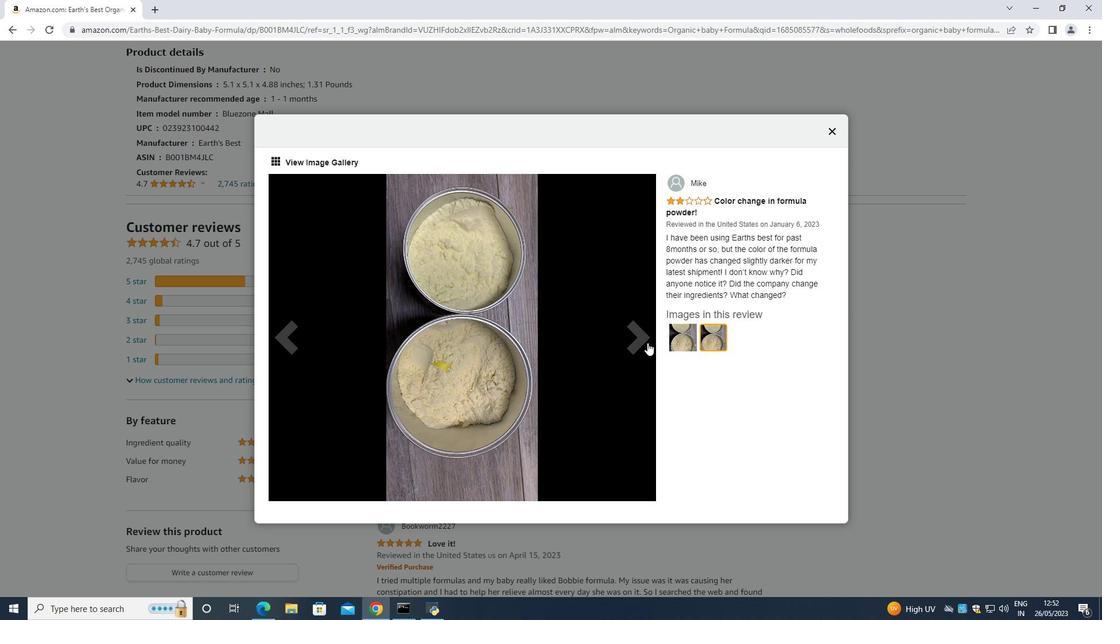 
Action: Mouse moved to (530, 325)
Screenshot: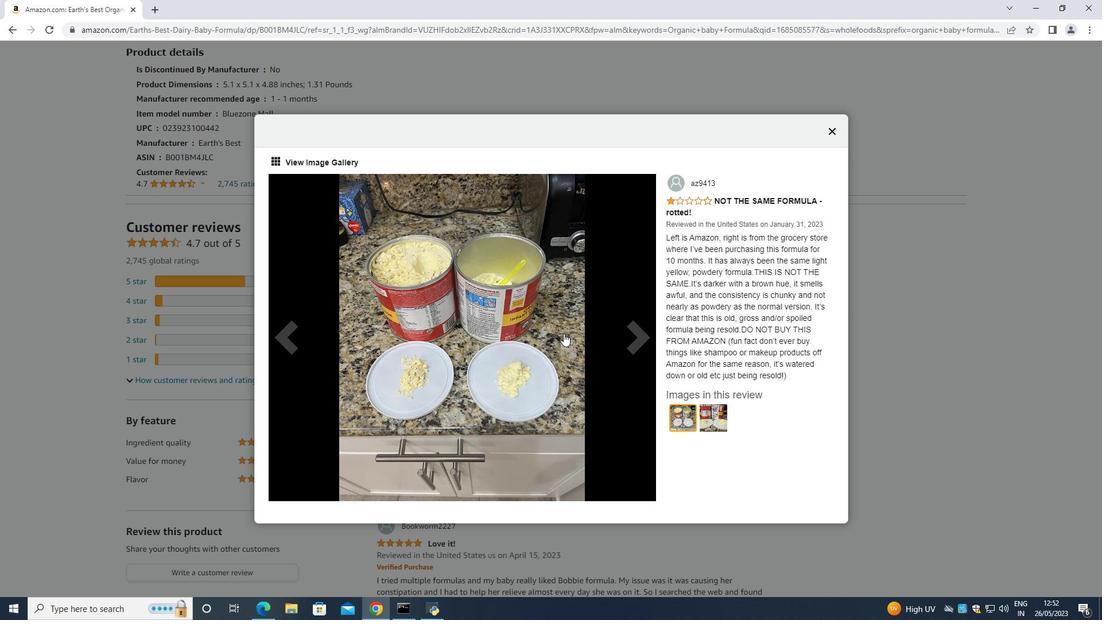 
Action: Mouse scrolled (530, 326) with delta (0, 0)
Screenshot: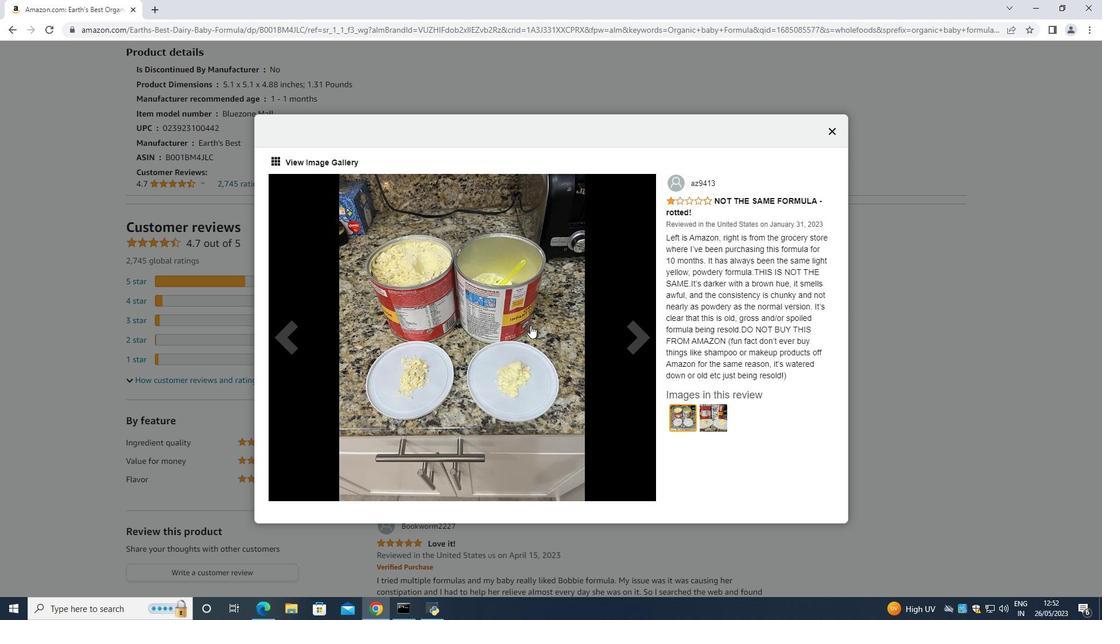 
Action: Mouse scrolled (530, 326) with delta (0, 0)
Screenshot: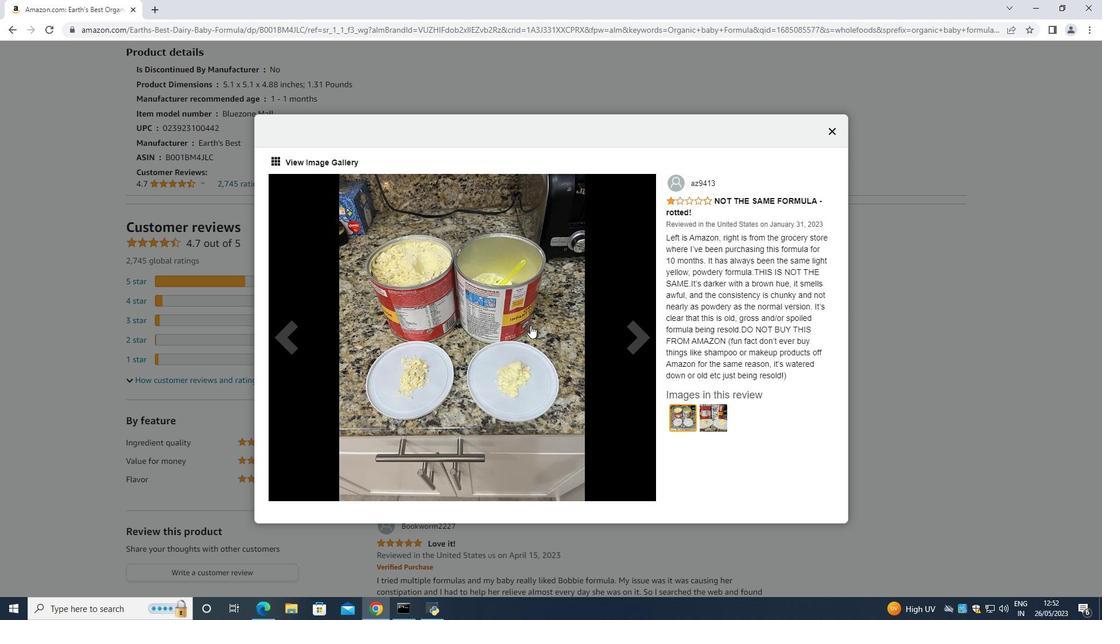 
Action: Mouse scrolled (530, 326) with delta (0, 0)
Screenshot: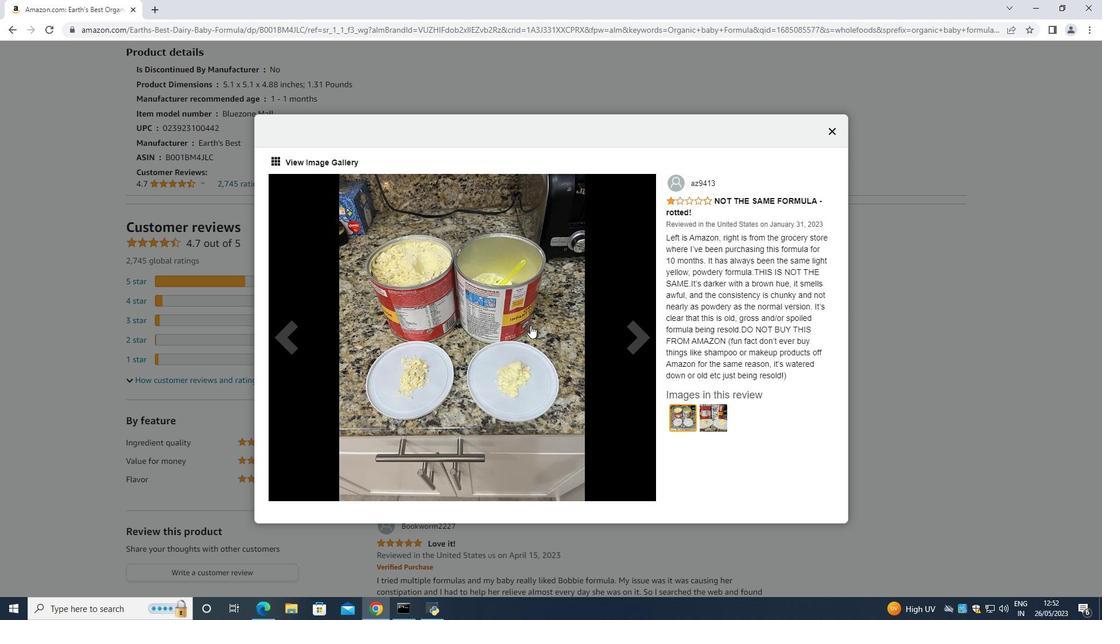 
Action: Mouse scrolled (530, 326) with delta (0, 0)
Screenshot: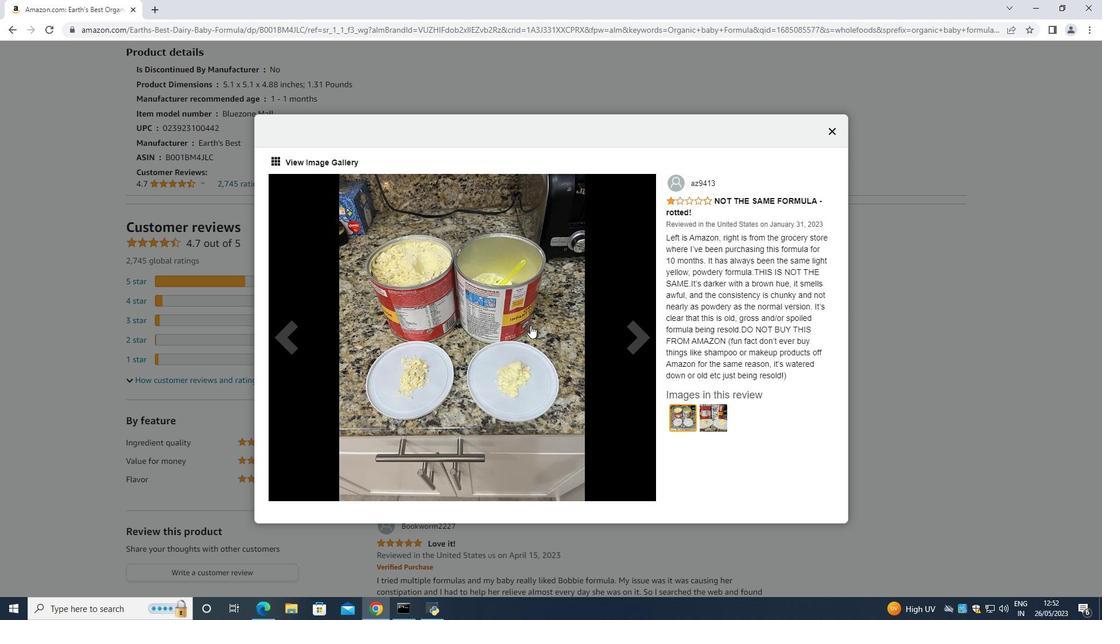 
Action: Mouse moved to (528, 324)
Screenshot: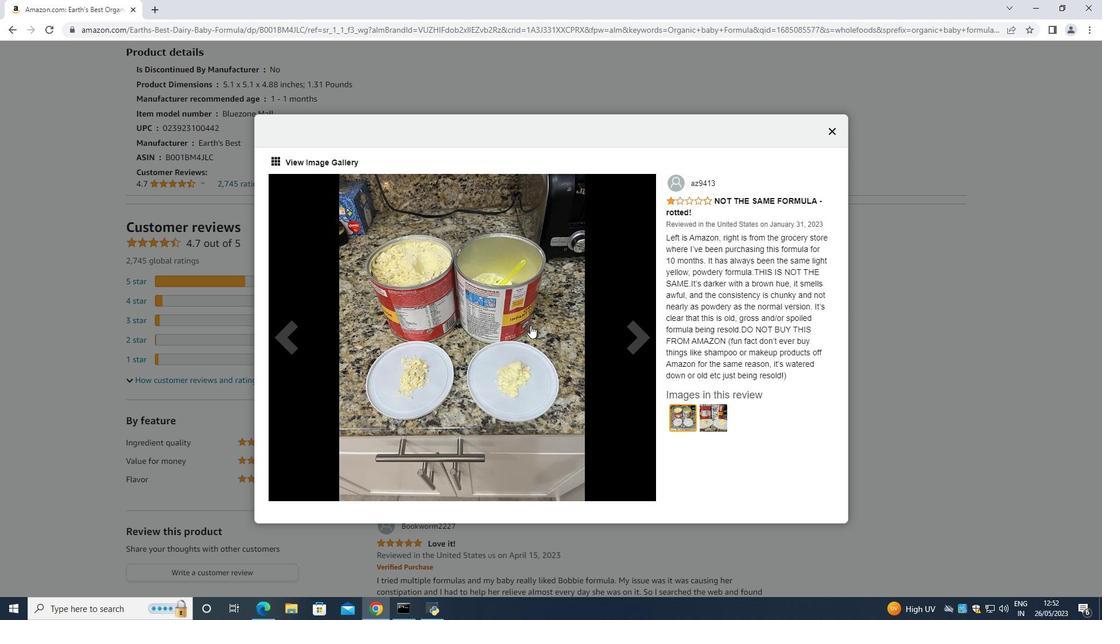 
Action: Mouse scrolled (528, 325) with delta (0, 0)
Screenshot: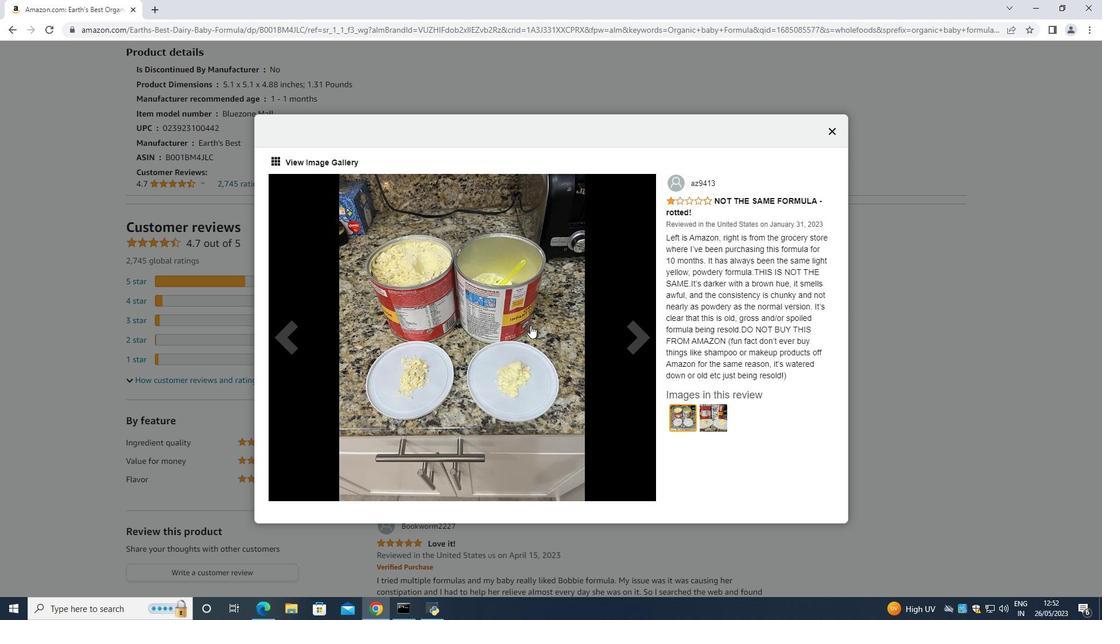 
Action: Mouse moved to (514, 318)
Screenshot: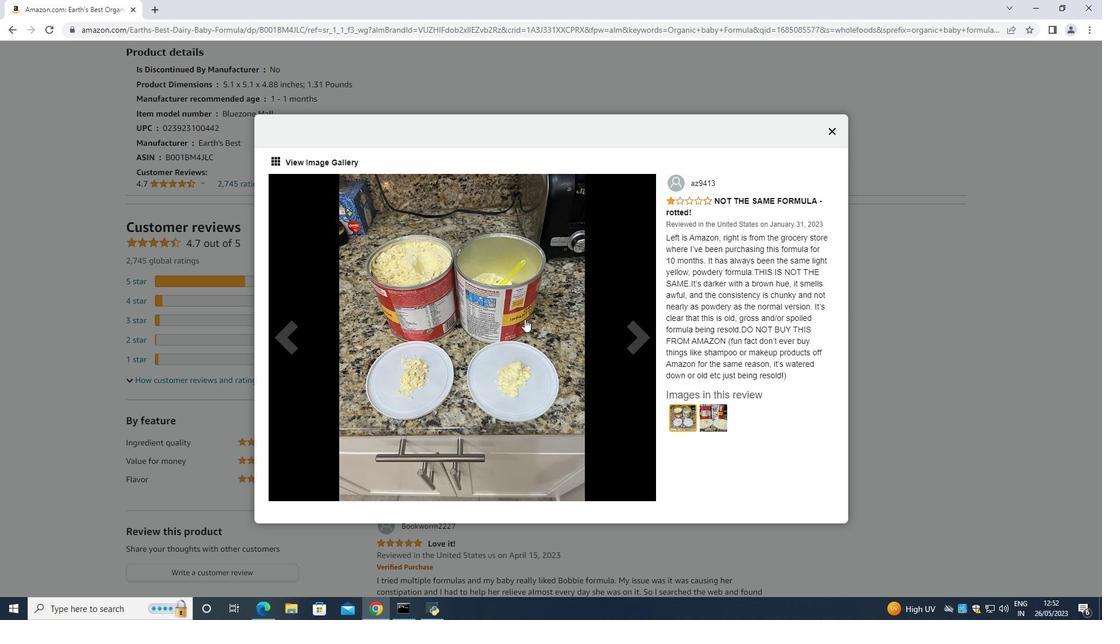
Action: Mouse pressed left at (514, 318)
Screenshot: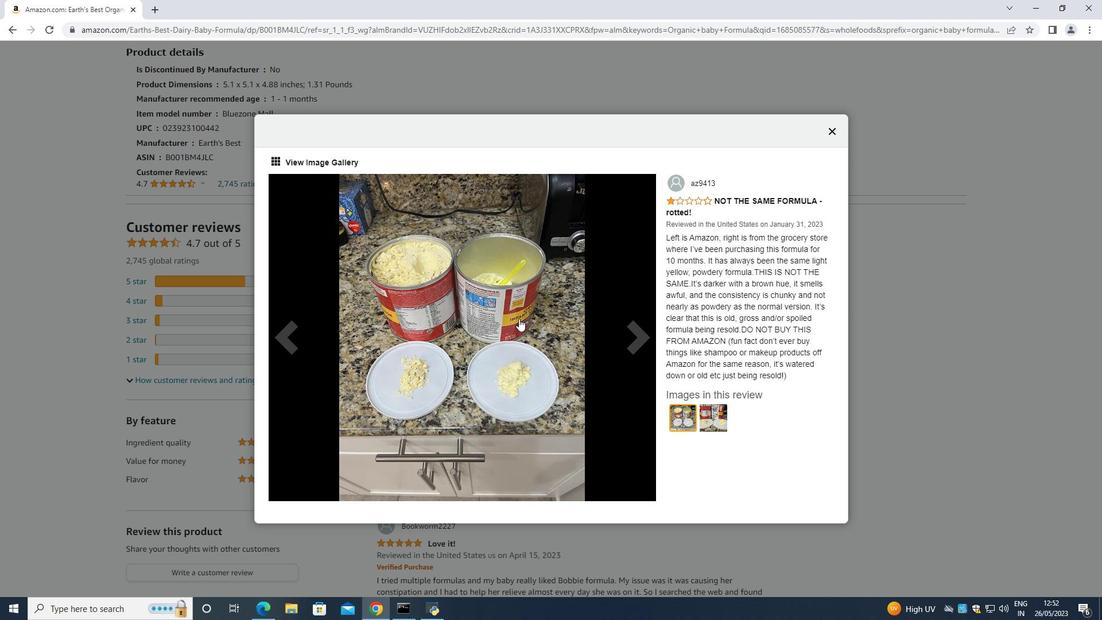 
Action: Mouse pressed left at (514, 318)
Screenshot: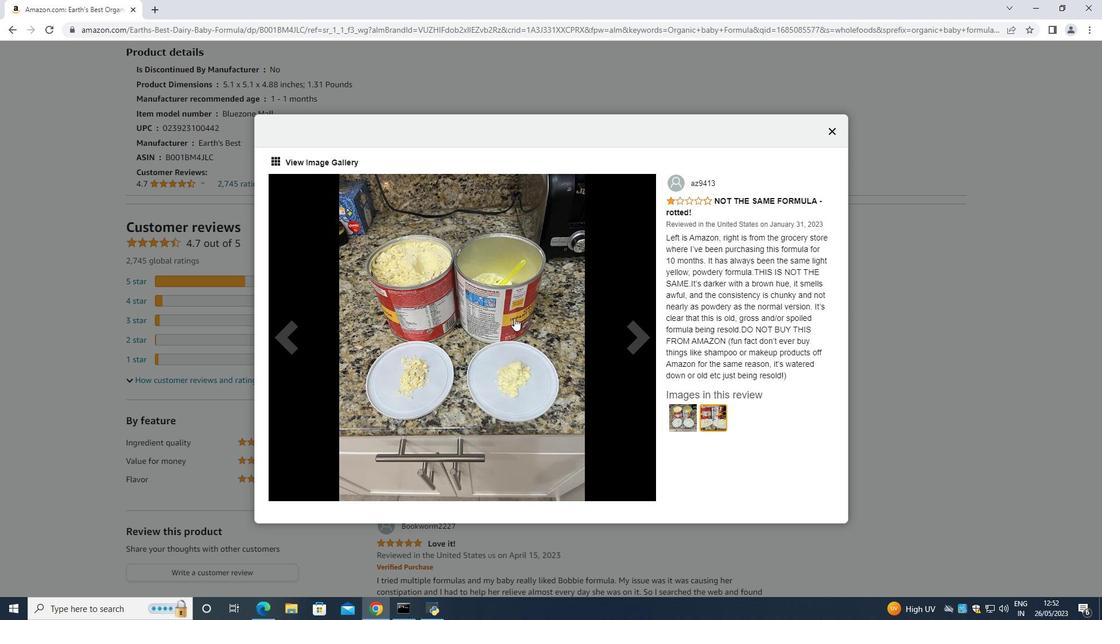 
Action: Mouse pressed left at (514, 318)
Screenshot: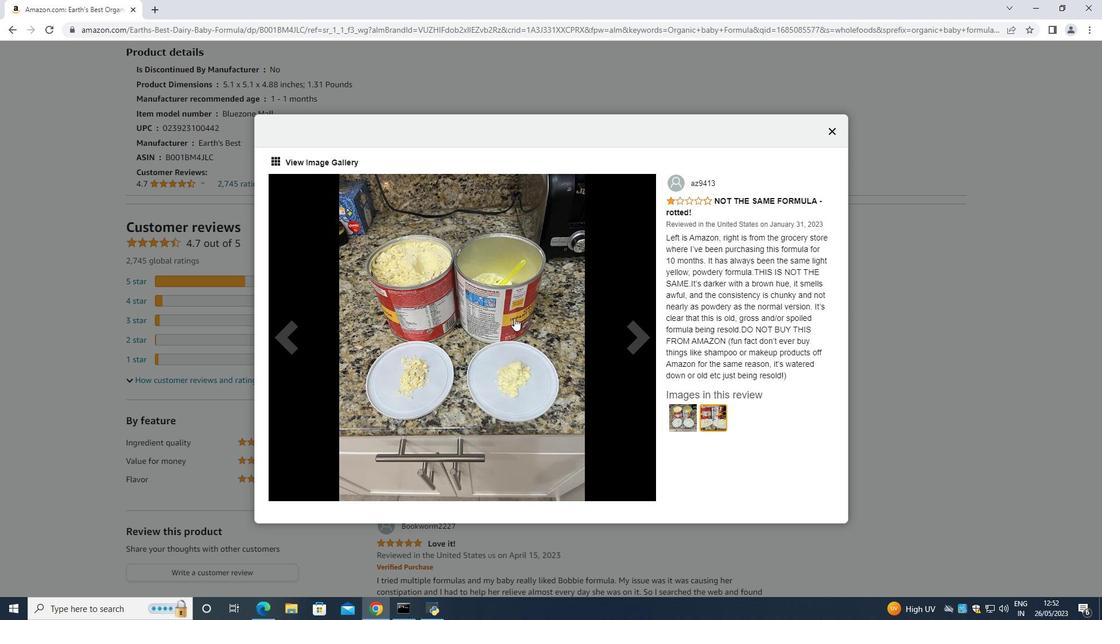 
Action: Mouse moved to (517, 309)
Screenshot: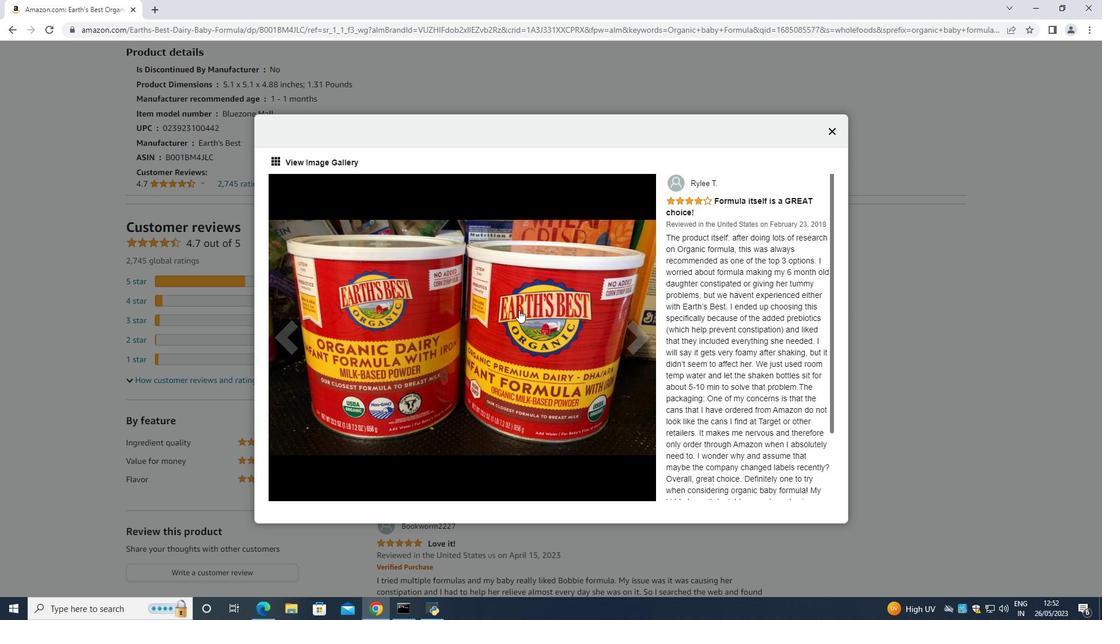 
Action: Mouse scrolled (517, 308) with delta (0, 0)
Screenshot: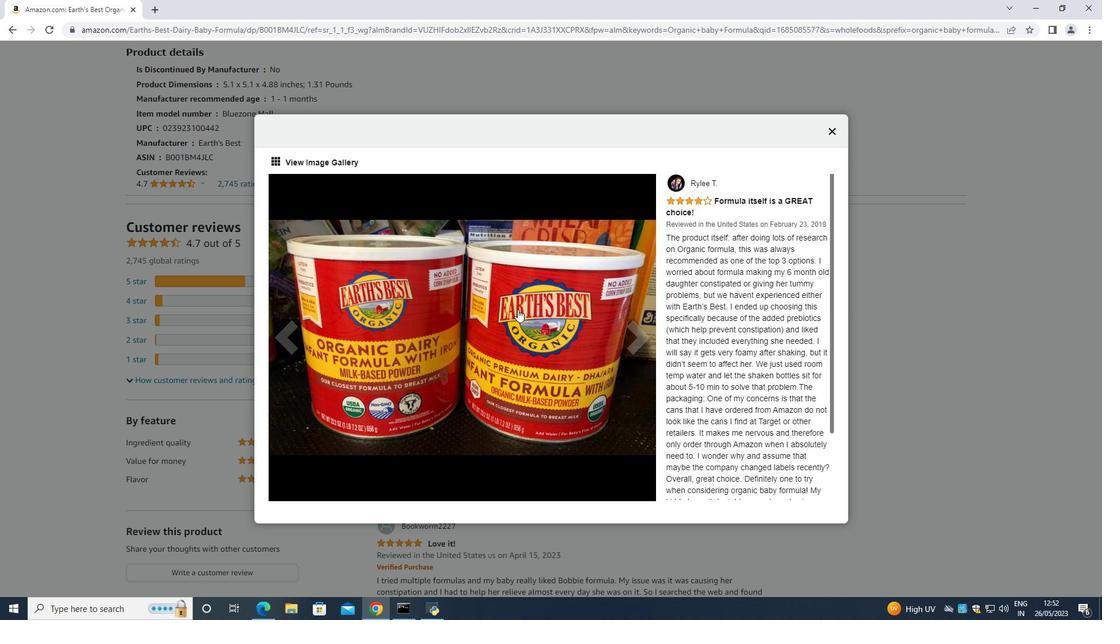 
Action: Mouse scrolled (517, 308) with delta (0, 0)
Screenshot: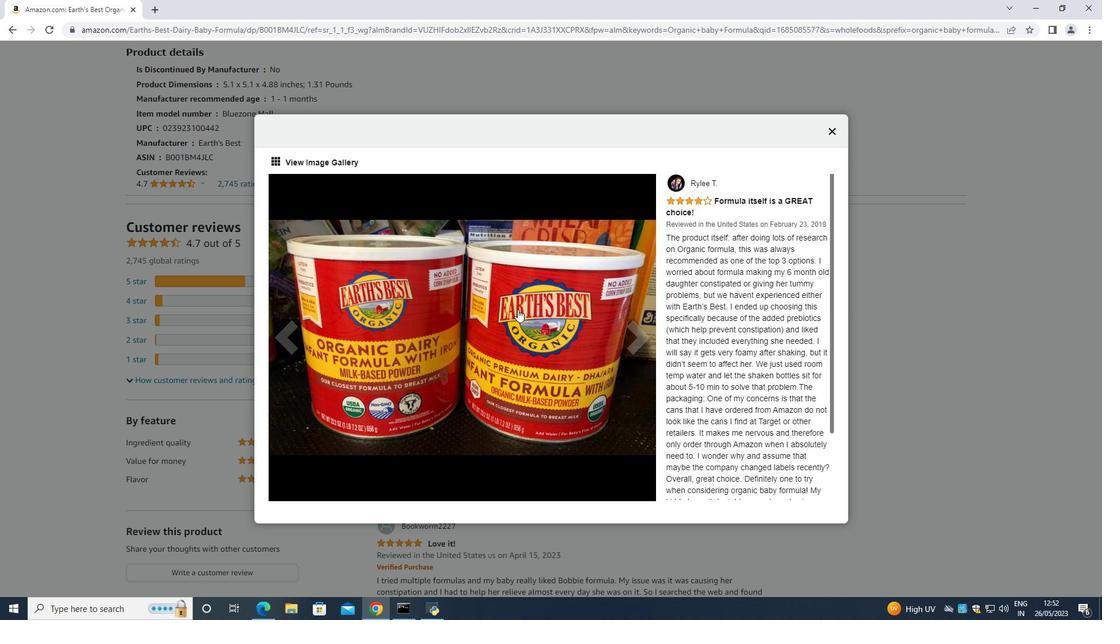 
Action: Mouse moved to (636, 335)
Screenshot: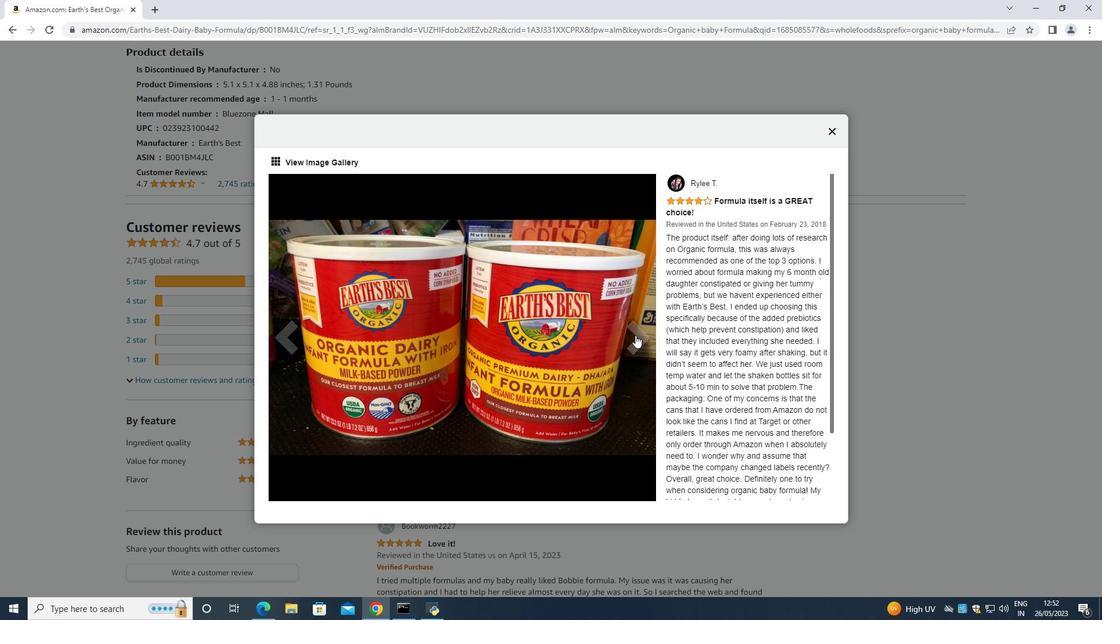 
Action: Mouse pressed left at (636, 335)
Screenshot: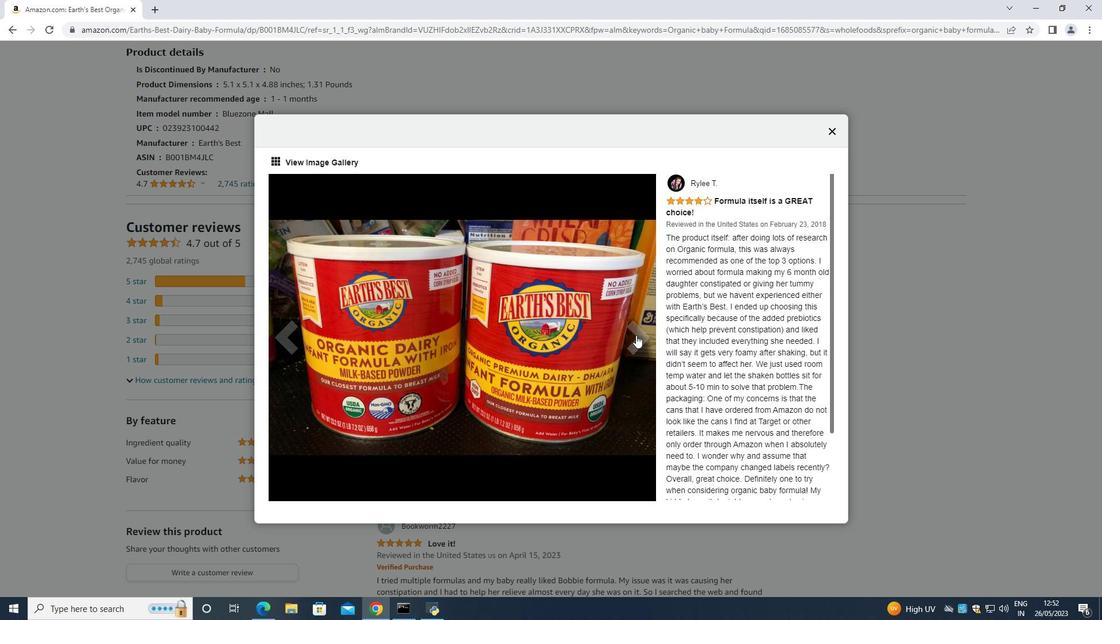 
Action: Mouse moved to (636, 335)
Screenshot: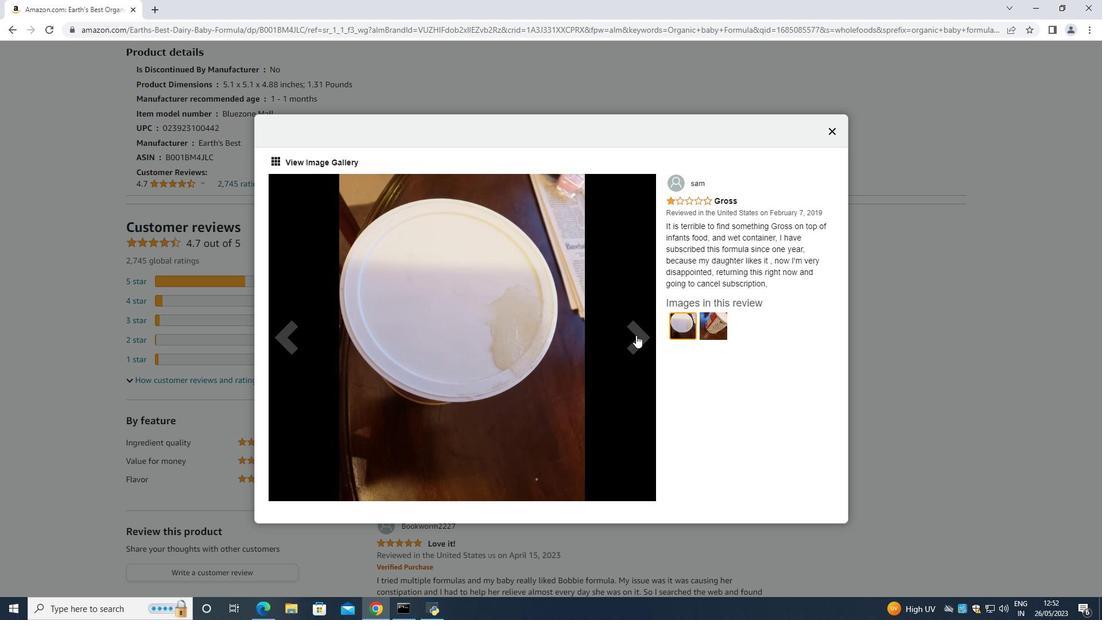 
Action: Mouse pressed left at (636, 335)
Screenshot: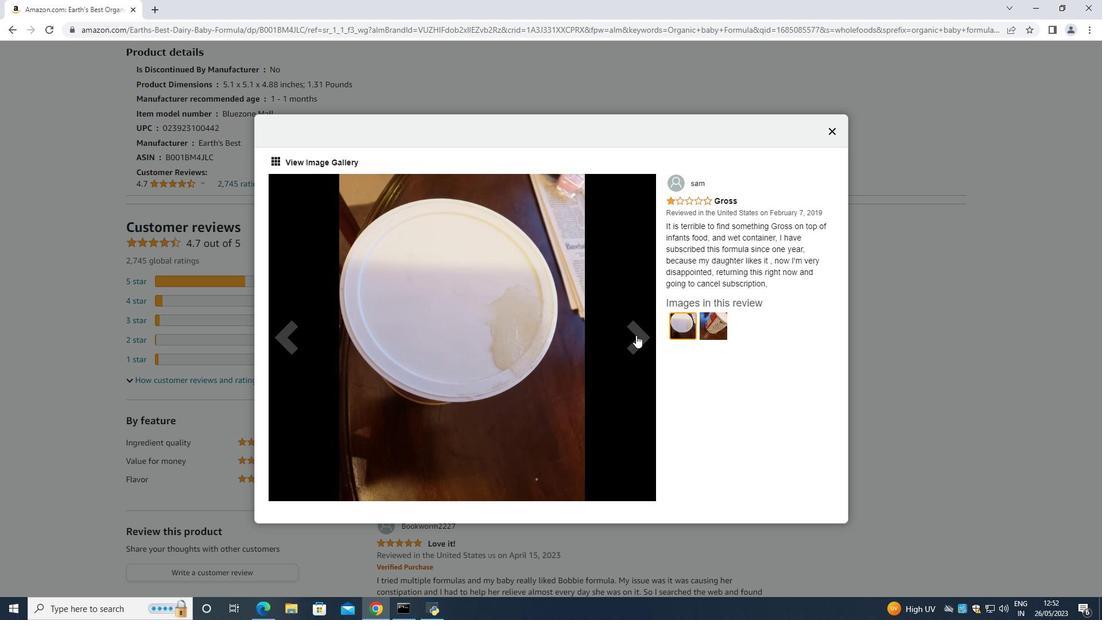 
Action: Mouse pressed left at (636, 335)
Screenshot: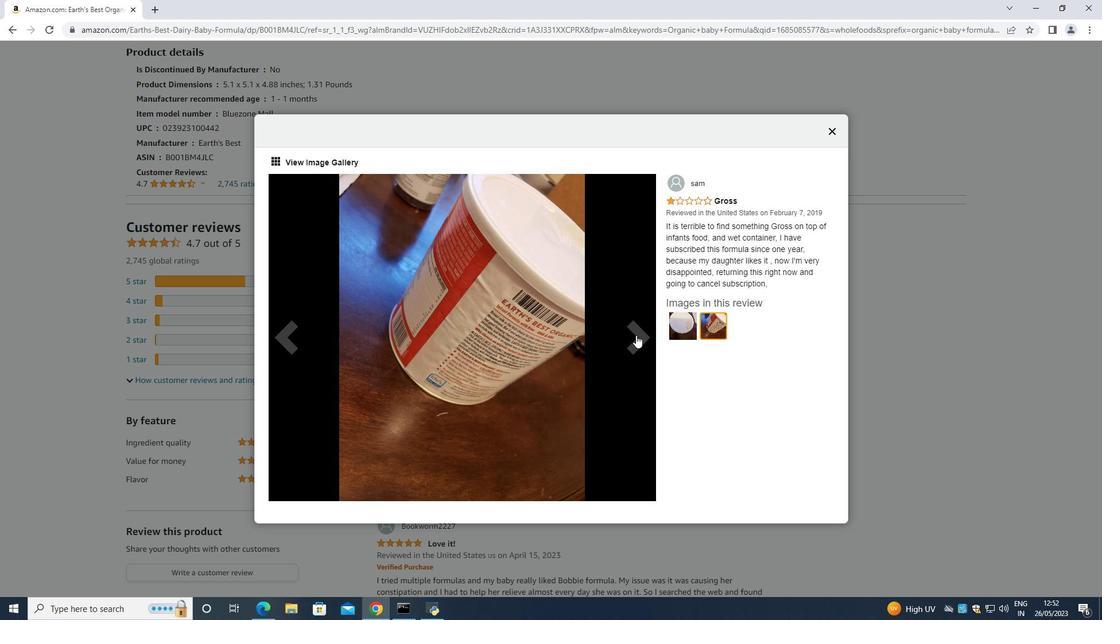 
Action: Mouse pressed left at (636, 335)
Screenshot: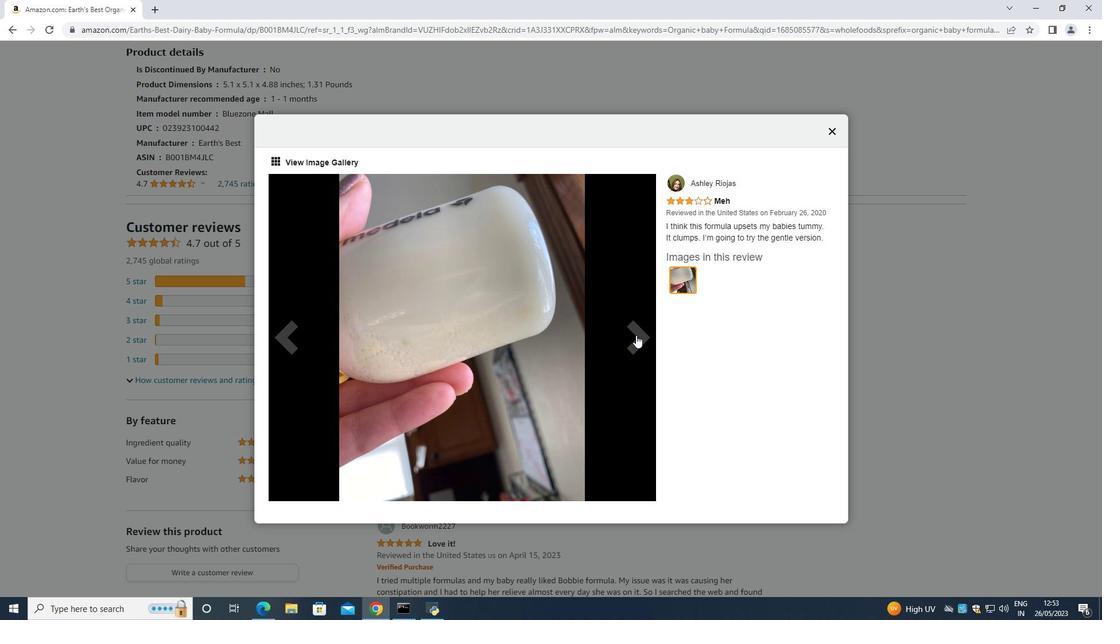 
Action: Mouse pressed left at (636, 335)
Screenshot: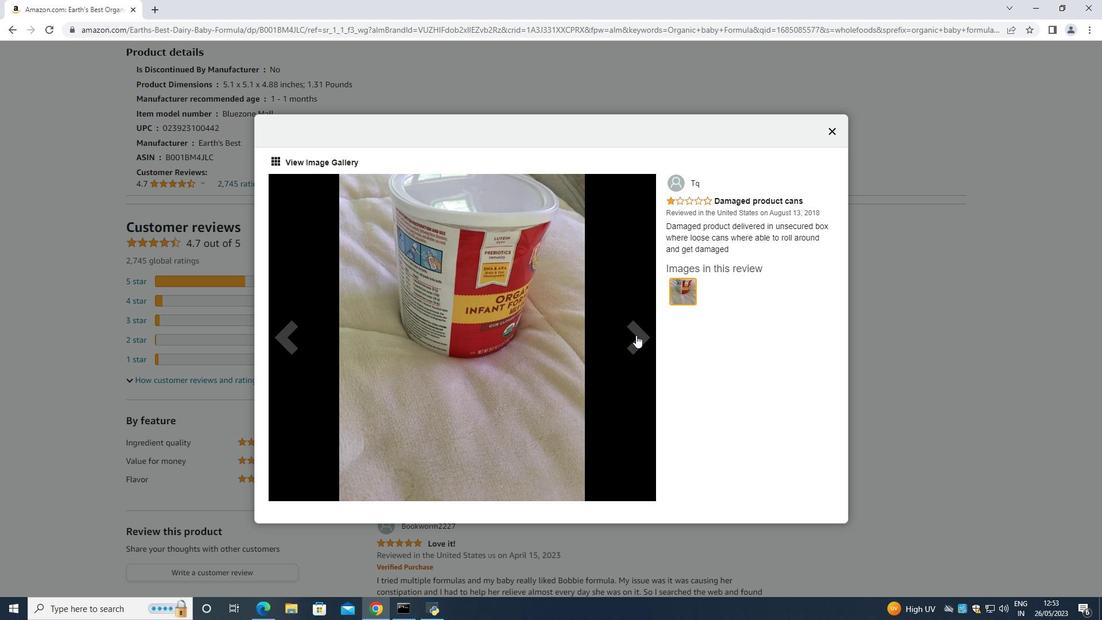 
Action: Mouse pressed left at (636, 335)
Screenshot: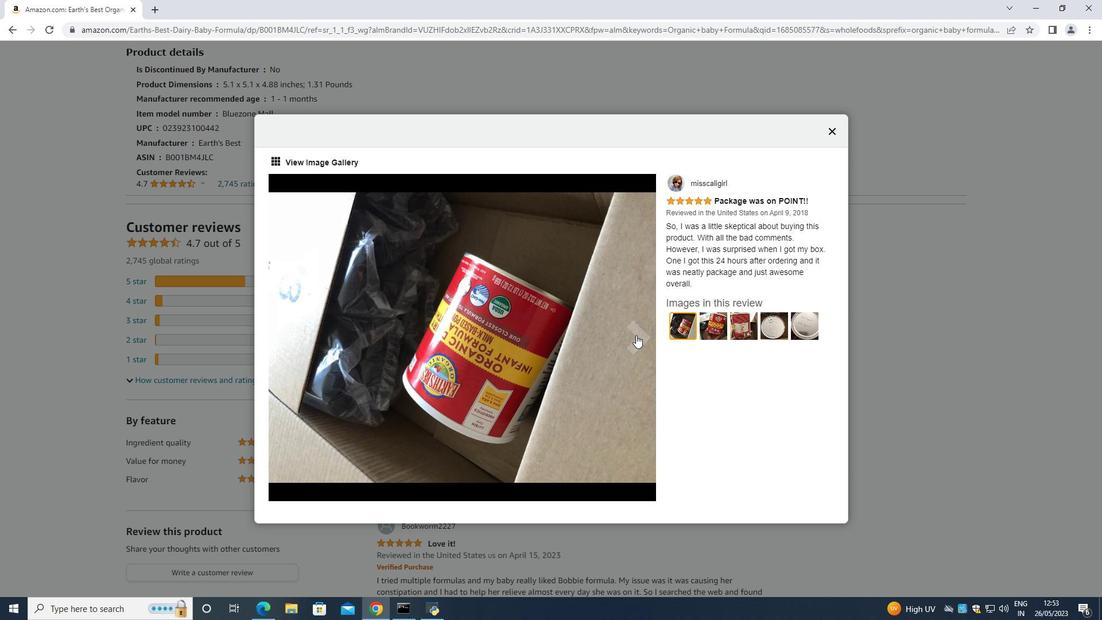
Action: Mouse pressed left at (636, 335)
Screenshot: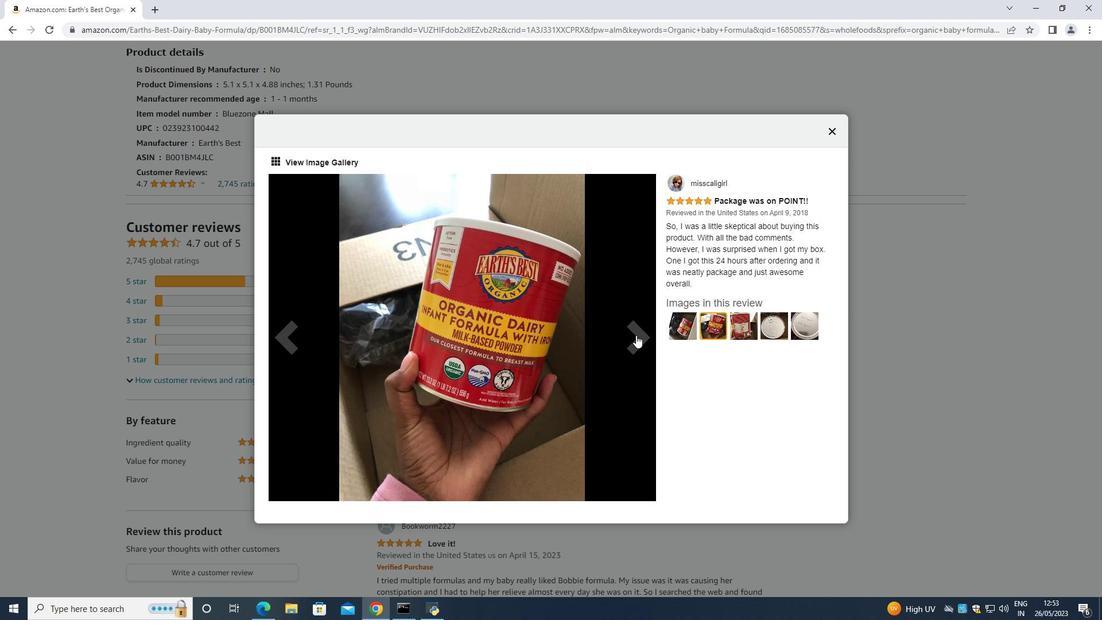 
Action: Mouse pressed left at (636, 335)
Screenshot: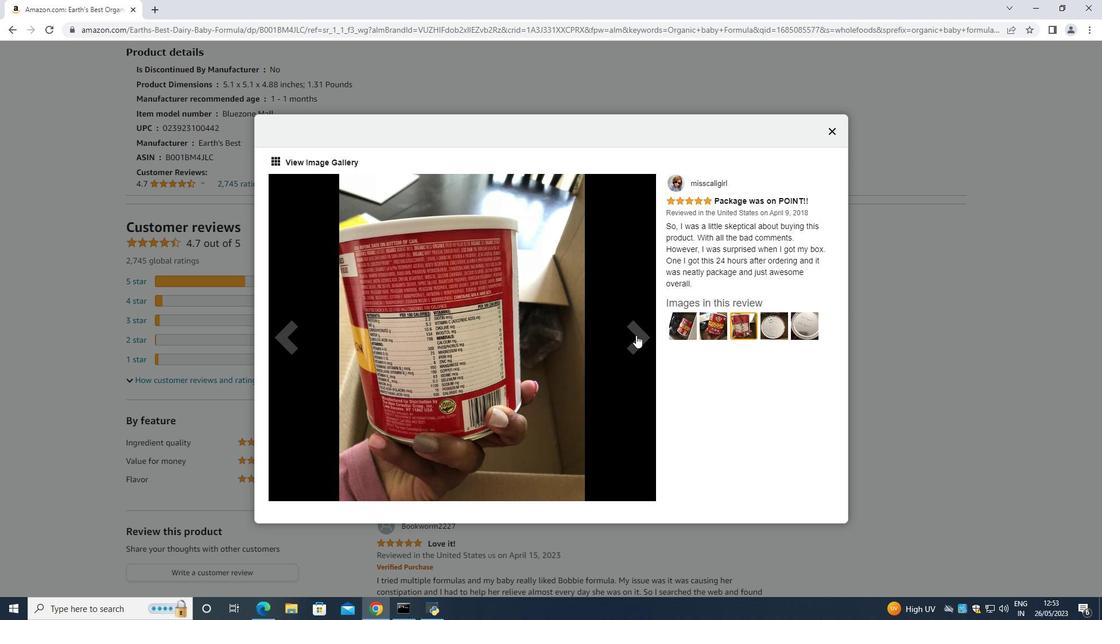 
Action: Mouse moved to (635, 335)
Screenshot: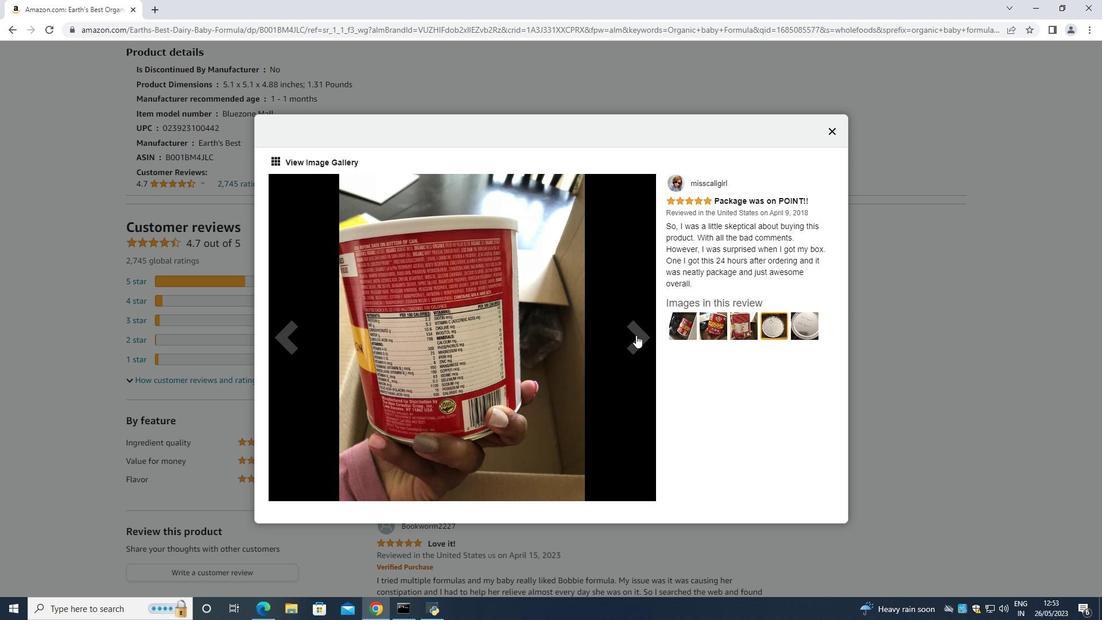 
Action: Mouse pressed left at (635, 335)
Screenshot: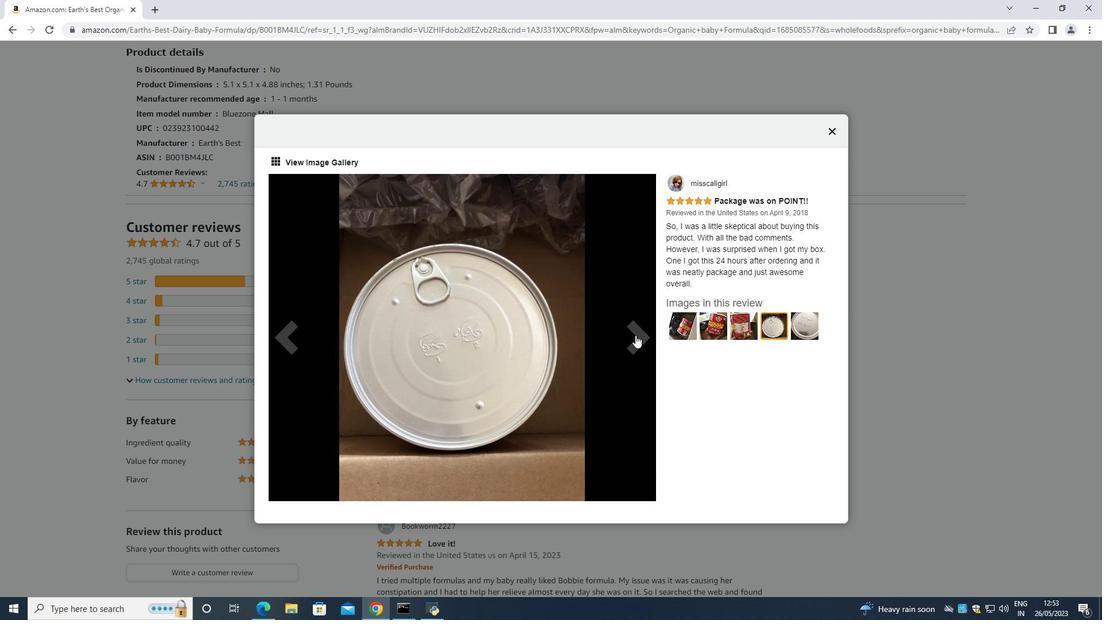 
Action: Mouse pressed left at (635, 335)
Screenshot: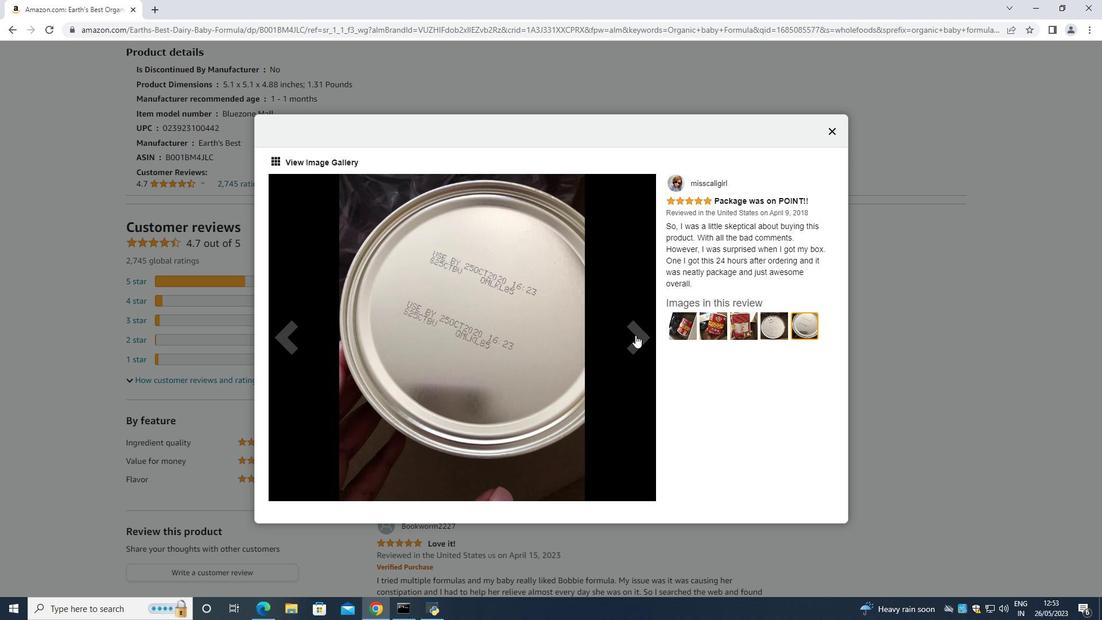 
Action: Mouse pressed left at (635, 335)
Screenshot: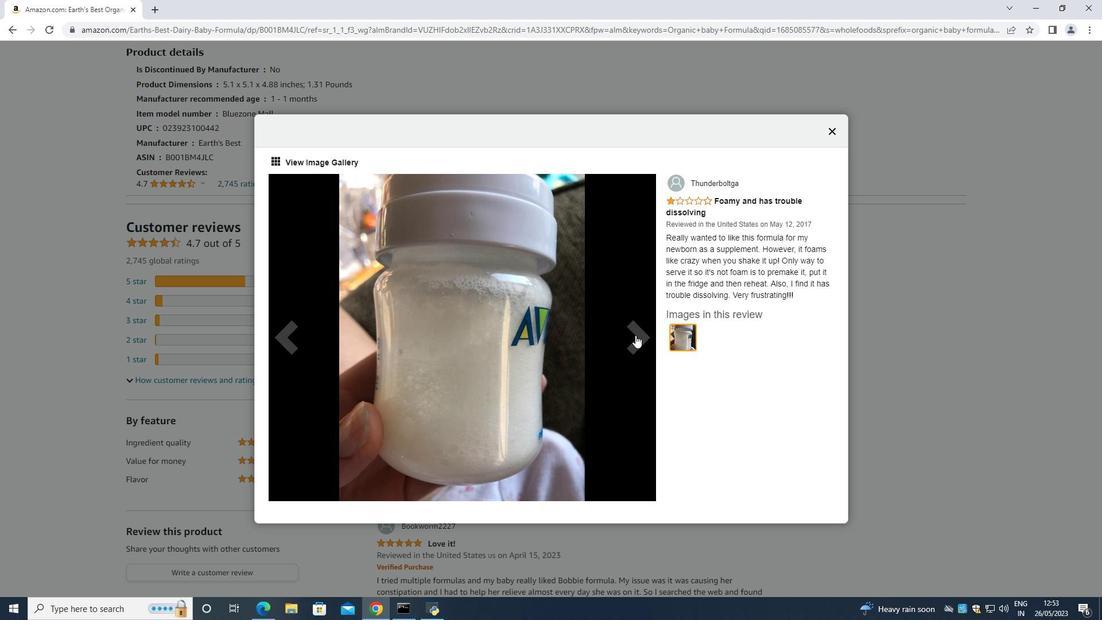 
Action: Mouse pressed left at (635, 335)
Screenshot: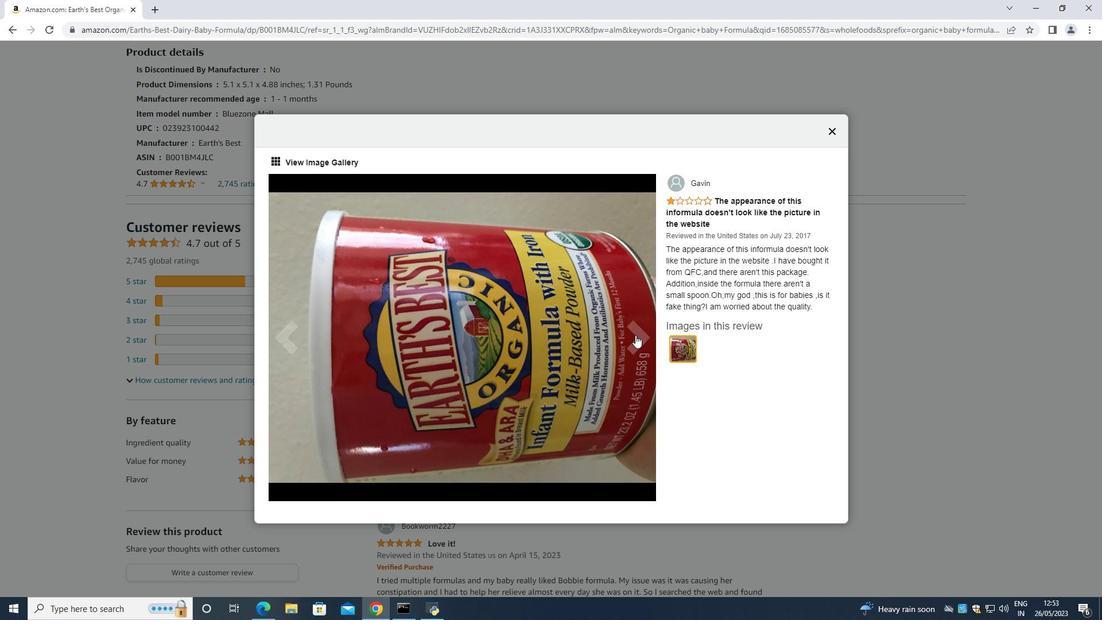 
Action: Mouse pressed left at (635, 335)
Screenshot: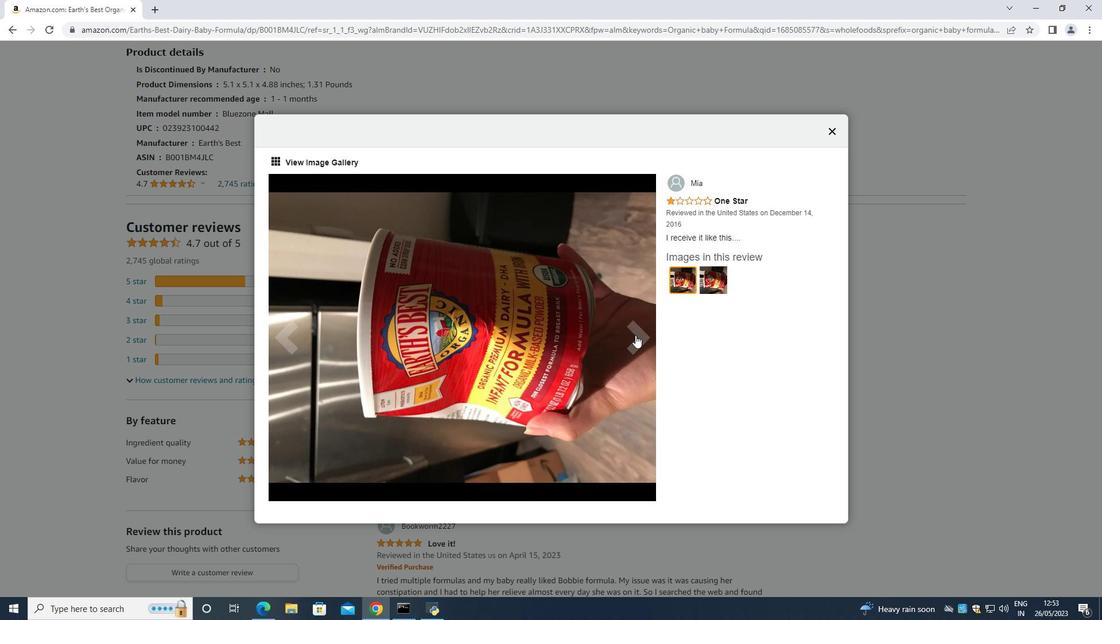 
Action: Mouse moved to (635, 336)
Screenshot: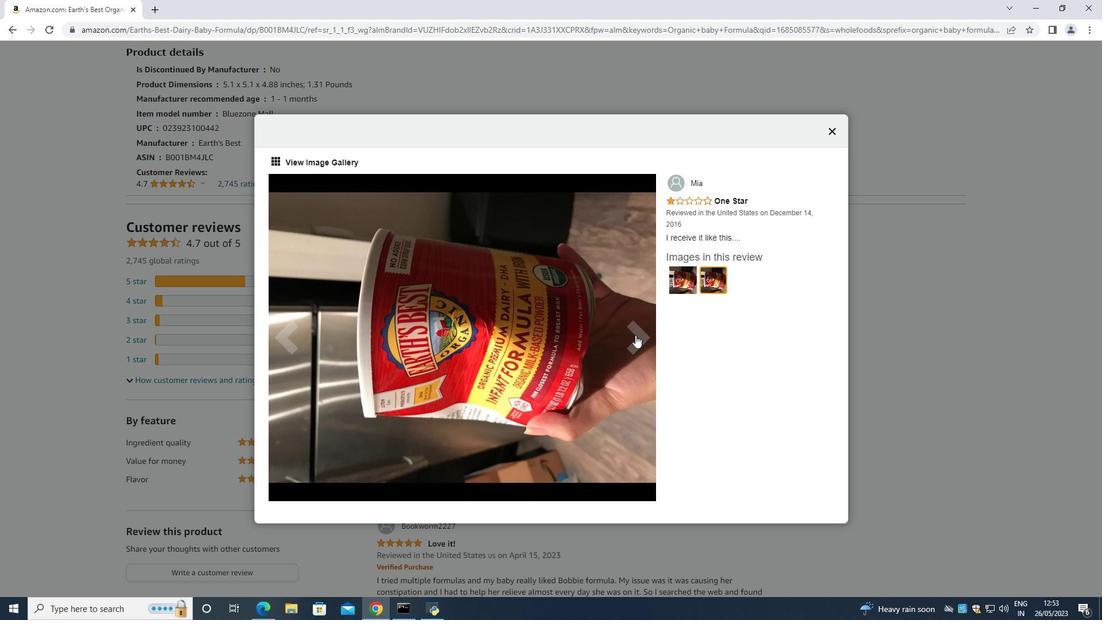 
Action: Mouse pressed left at (635, 336)
Screenshot: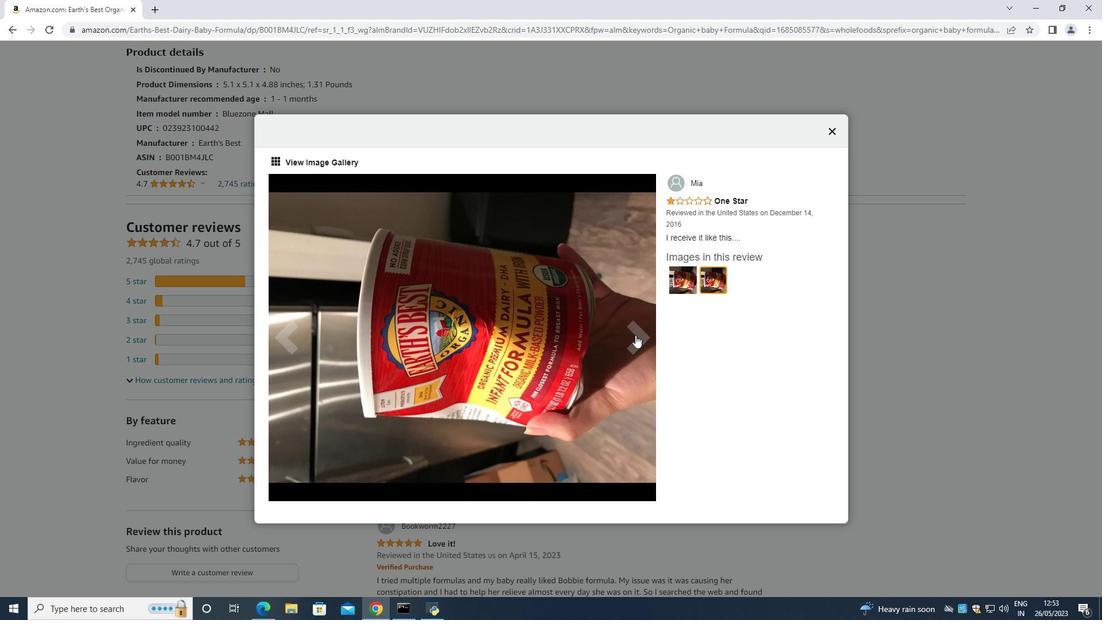 
Action: Mouse pressed left at (635, 336)
Screenshot: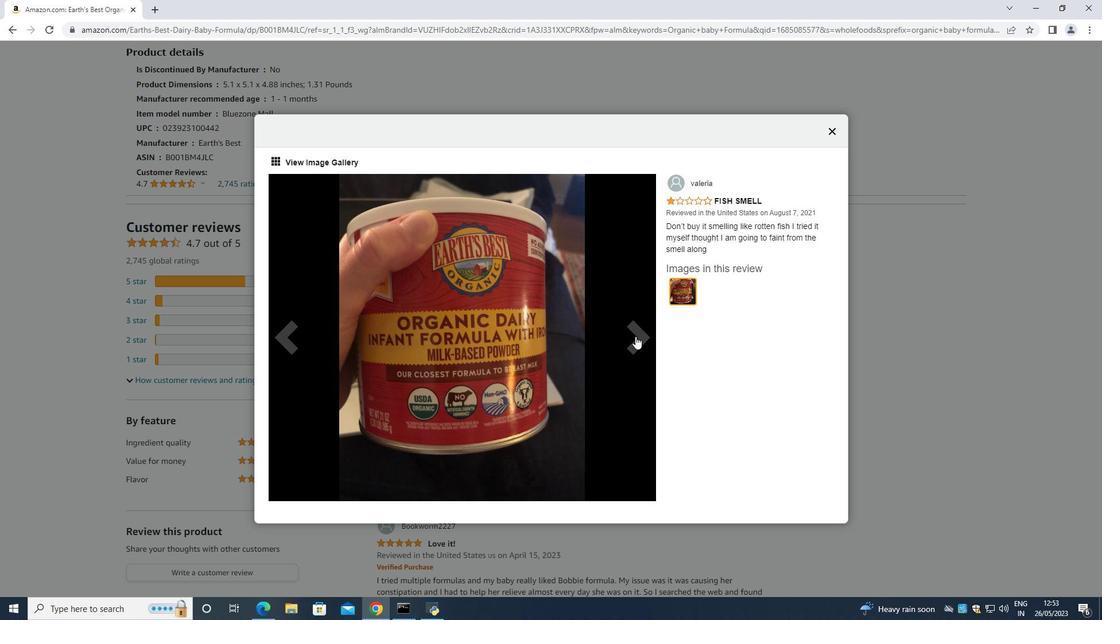 
Action: Mouse pressed left at (635, 336)
Screenshot: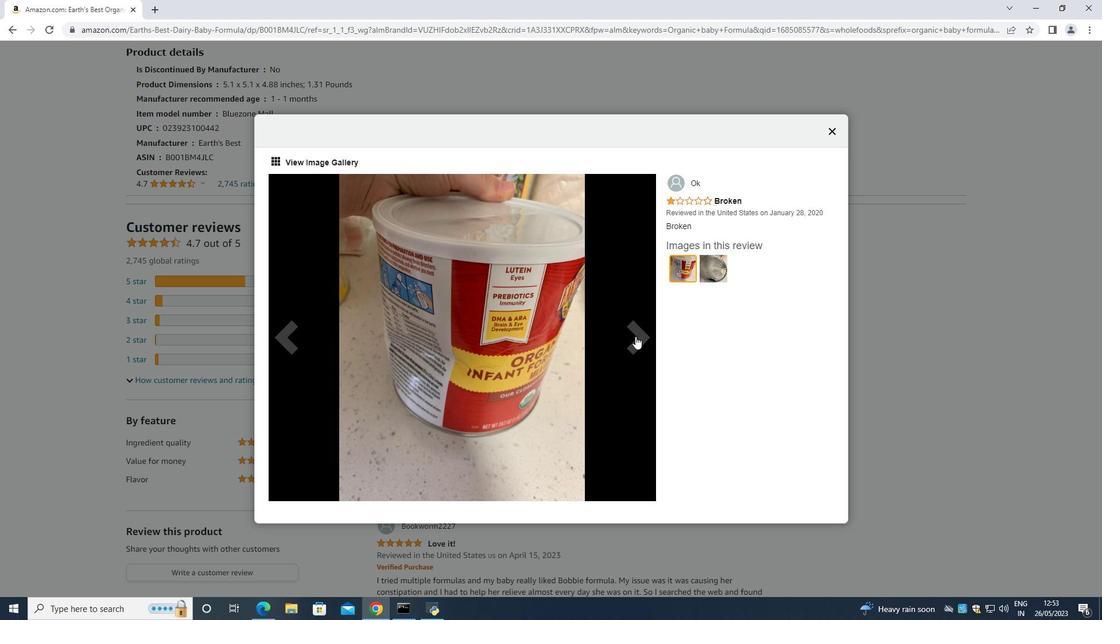 
Action: Mouse pressed left at (635, 336)
Screenshot: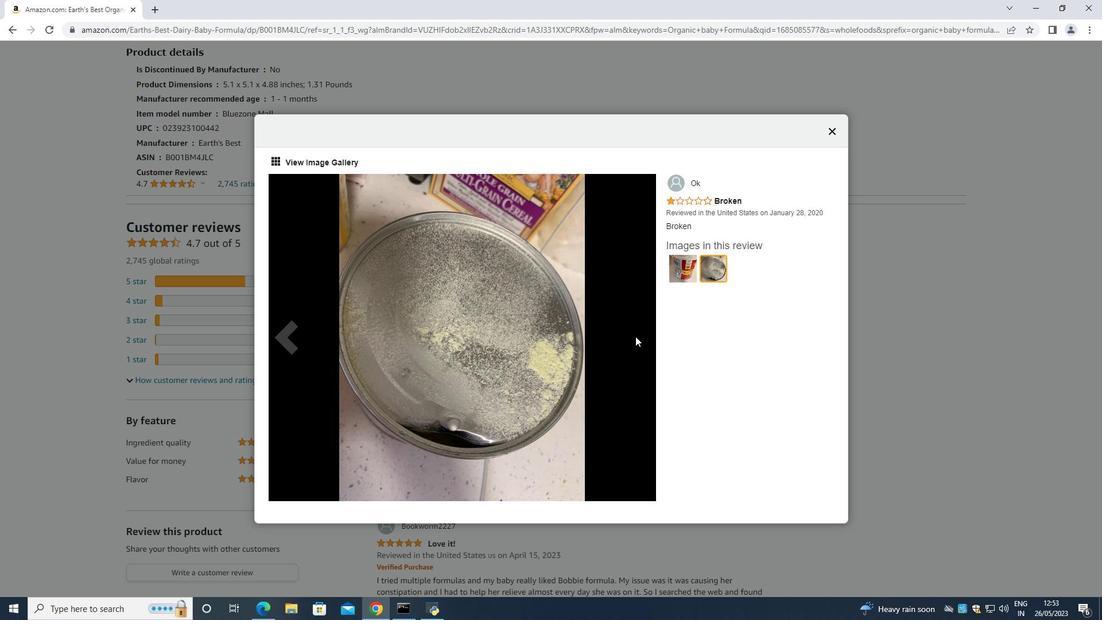 
Action: Mouse moved to (635, 336)
Screenshot: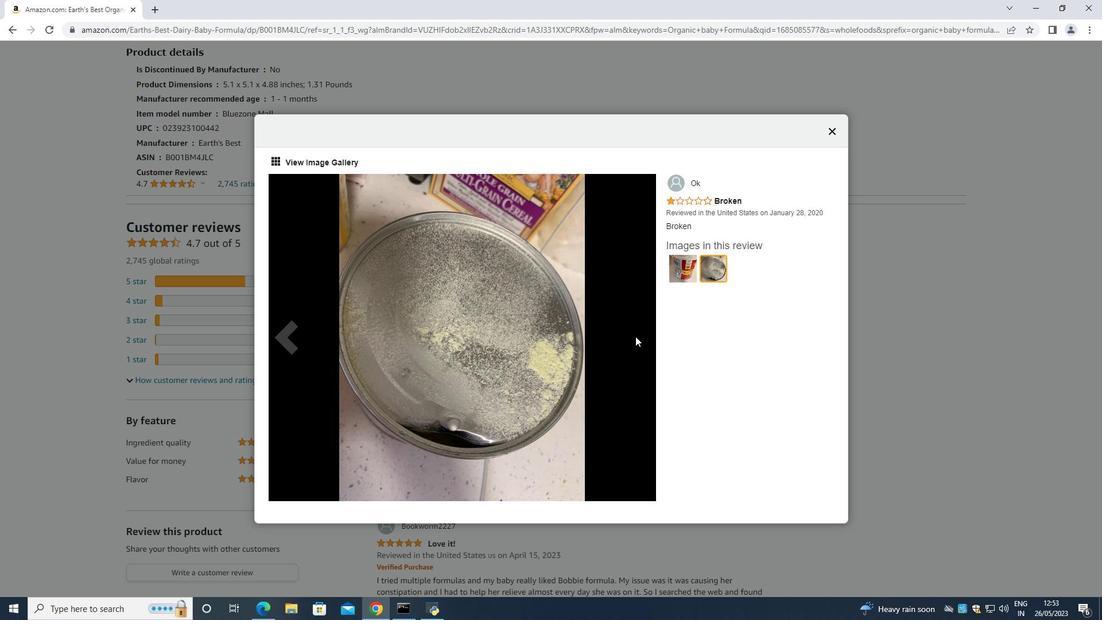 
Action: Mouse pressed left at (635, 336)
Screenshot: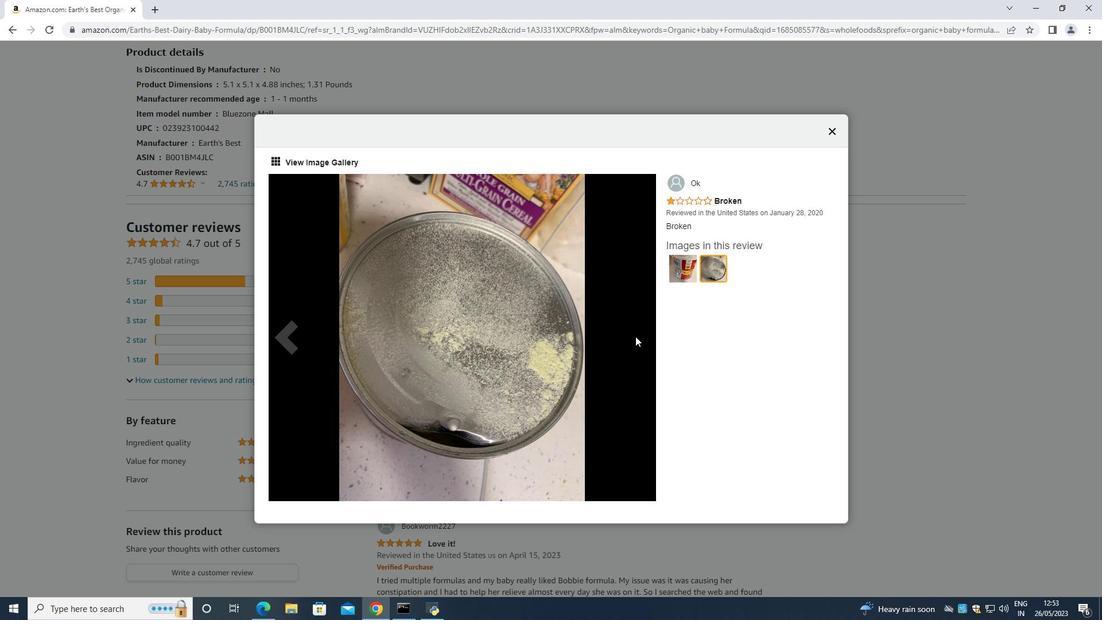 
Action: Mouse pressed left at (635, 336)
Screenshot: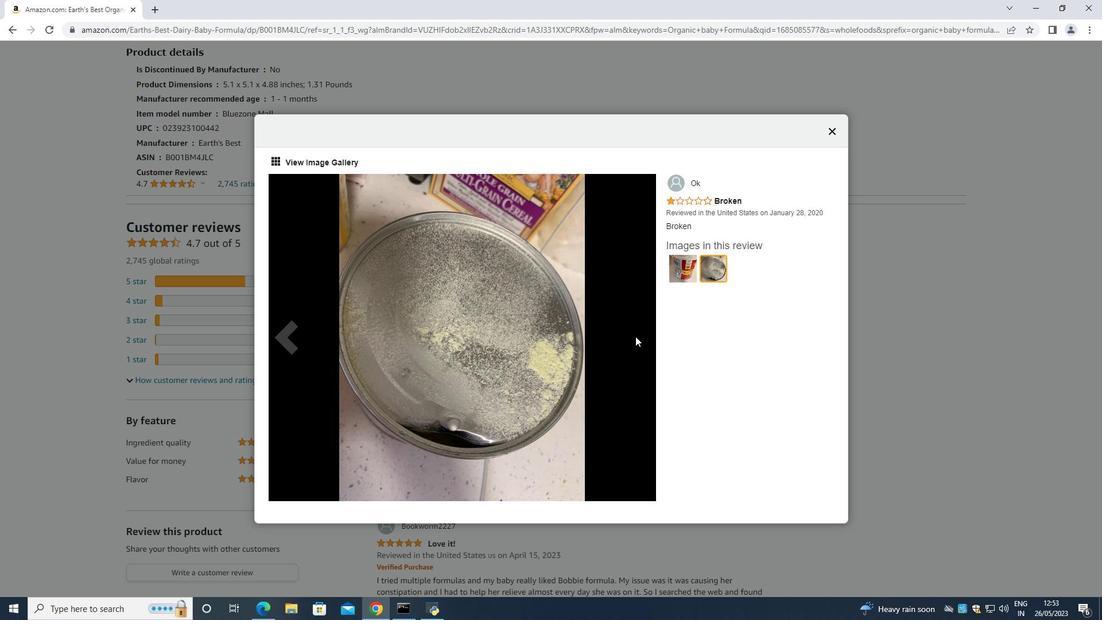 
Action: Mouse pressed left at (635, 336)
Screenshot: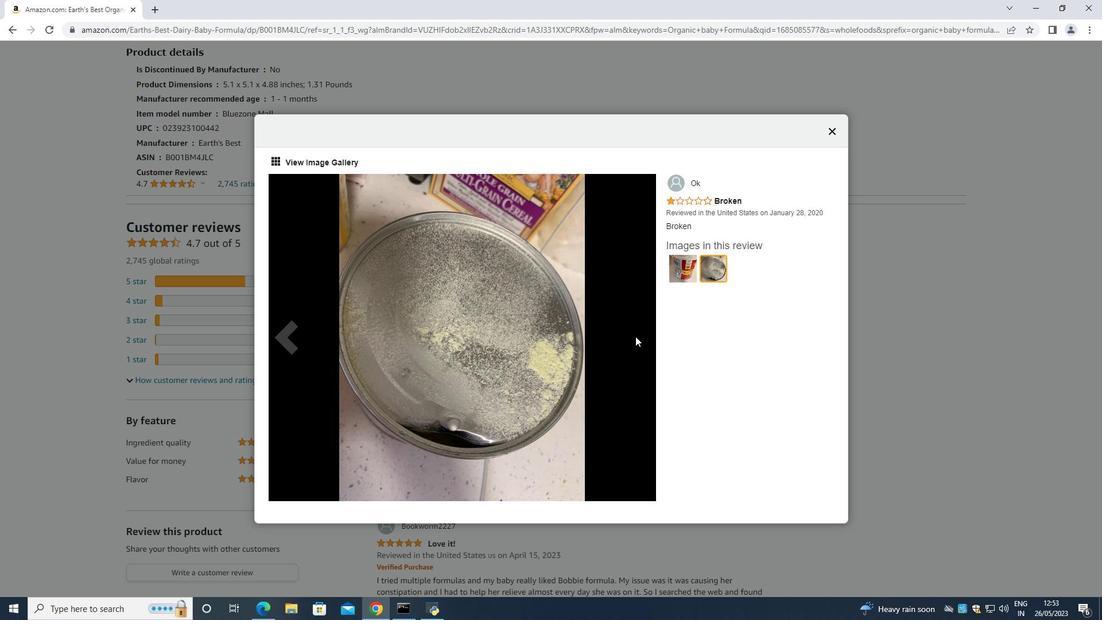 
Action: Mouse pressed left at (635, 336)
Screenshot: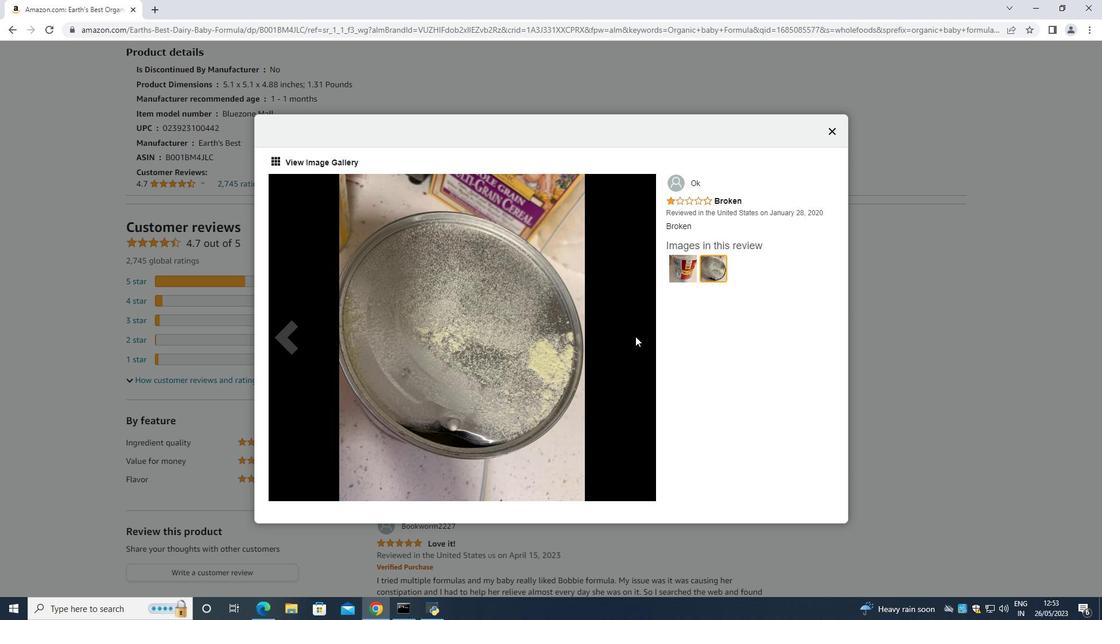
Action: Mouse moved to (824, 133)
Screenshot: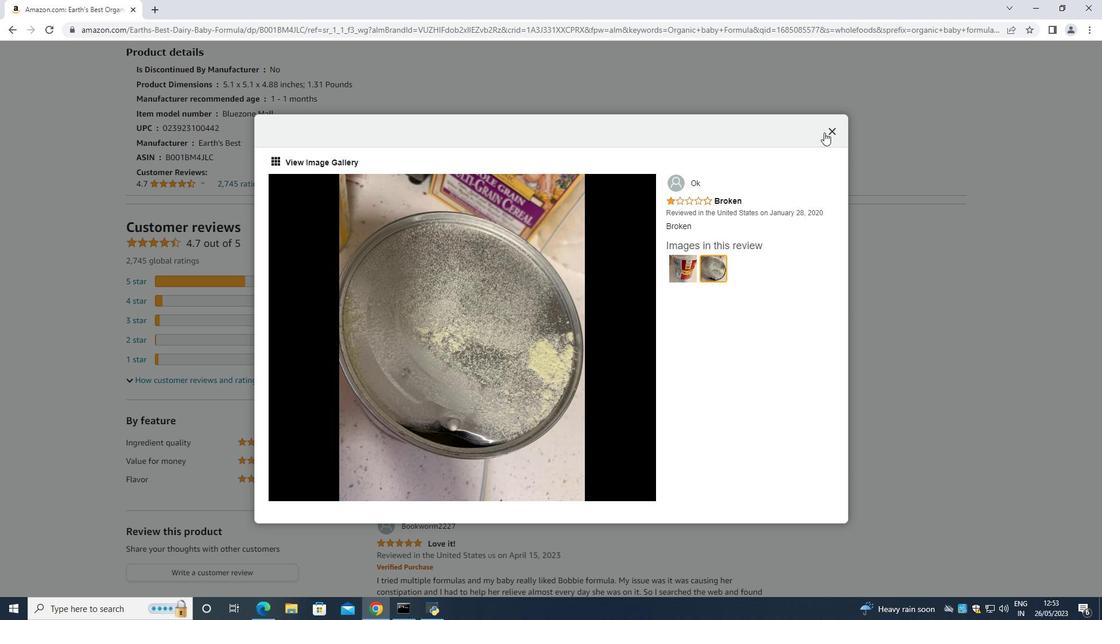 
Action: Mouse pressed left at (824, 133)
Screenshot: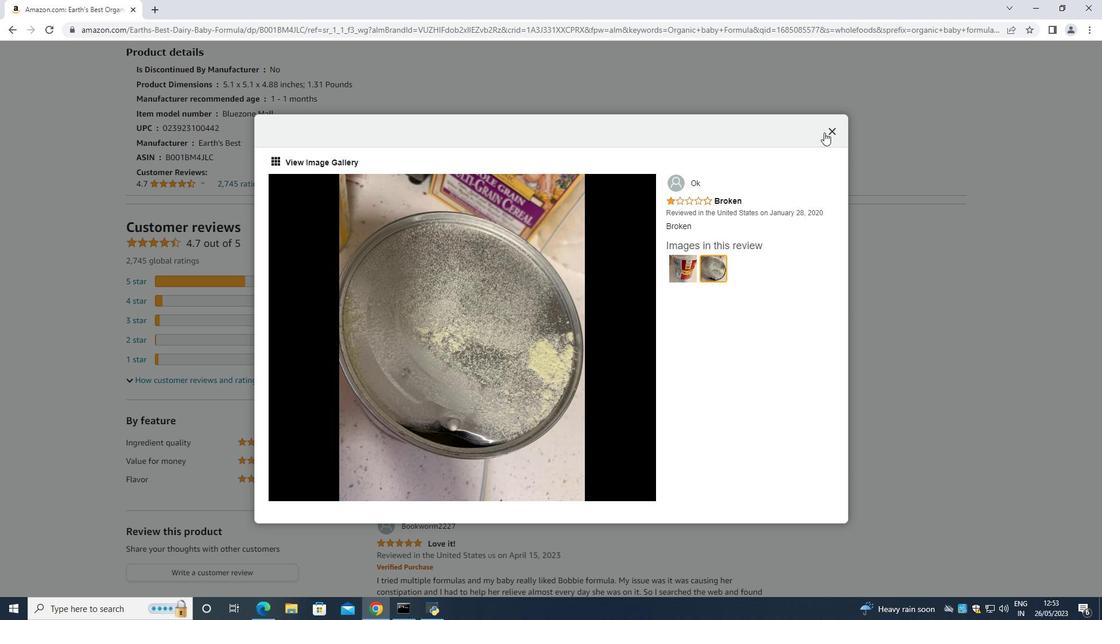 
Action: Mouse moved to (819, 137)
Screenshot: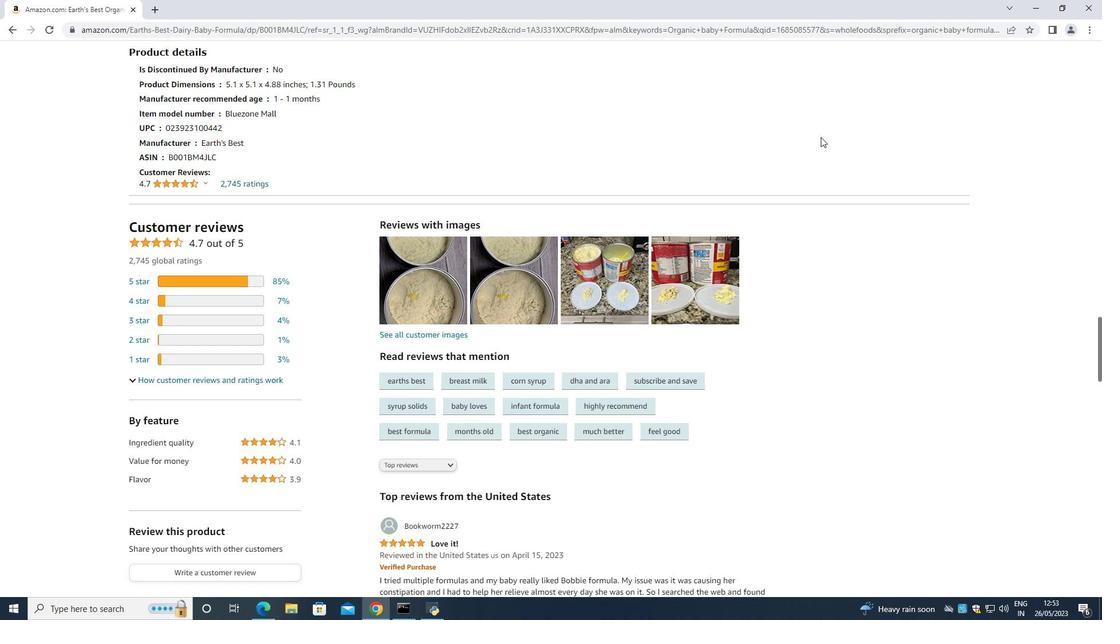 
Action: Mouse scrolled (819, 136) with delta (0, 0)
Screenshot: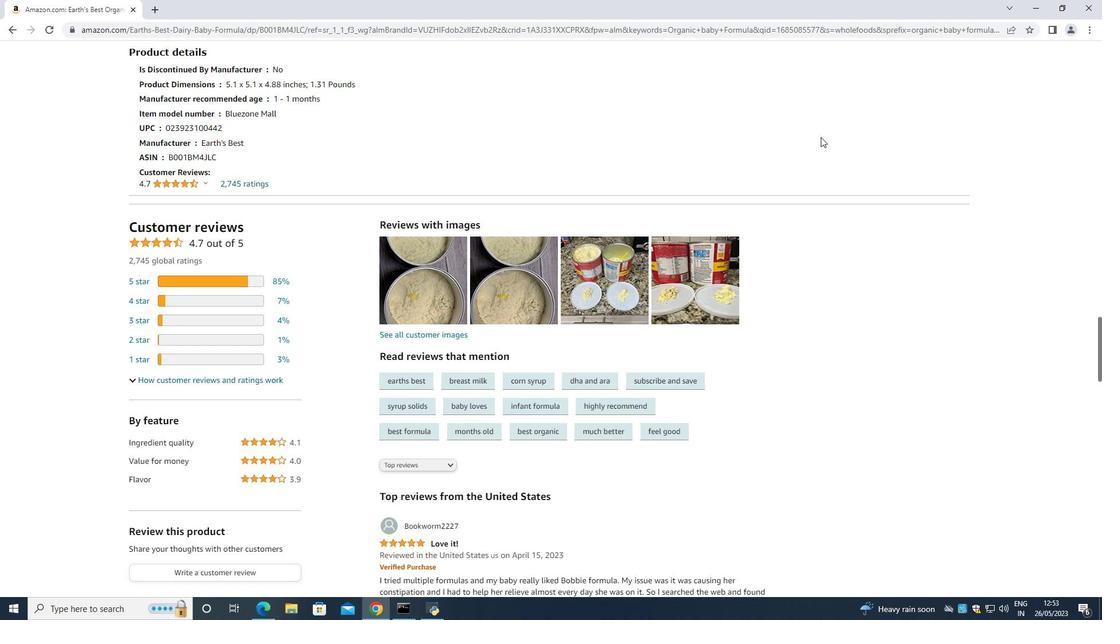 
Action: Mouse moved to (701, 188)
Screenshot: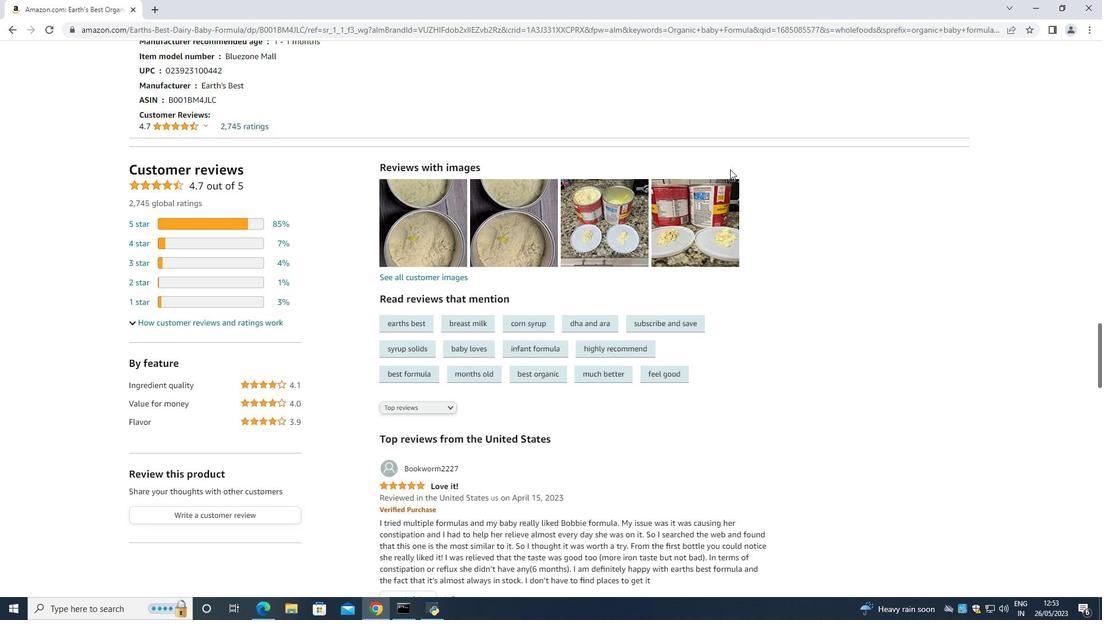 
Action: Mouse scrolled (701, 189) with delta (0, 0)
Screenshot: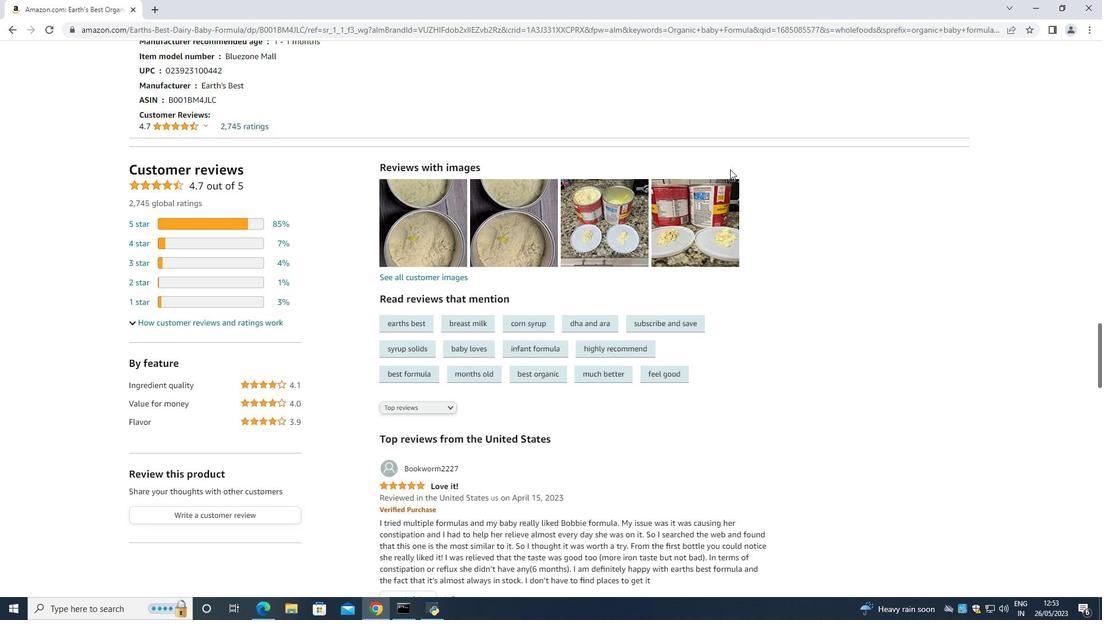 
Action: Mouse moved to (427, 255)
Screenshot: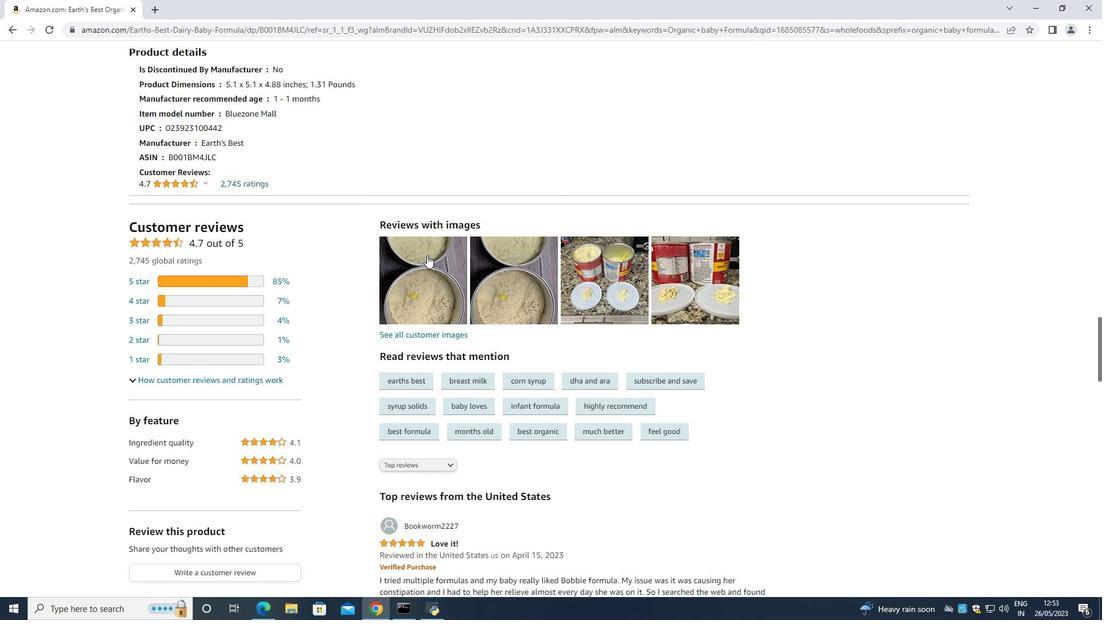 
Action: Mouse scrolled (427, 254) with delta (0, 0)
Screenshot: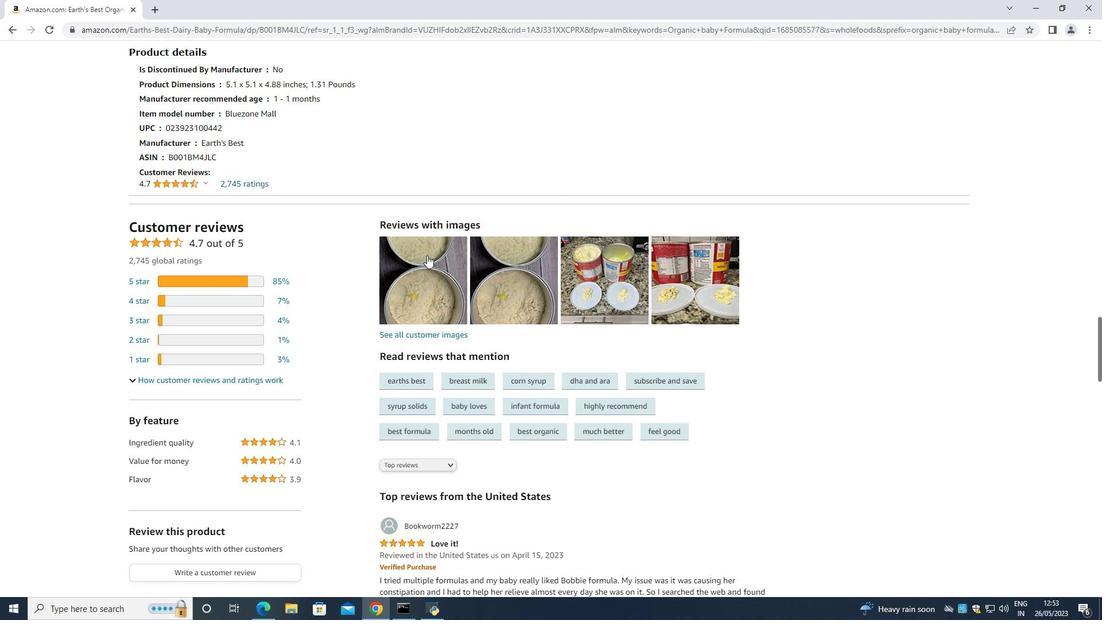 
Action: Mouse scrolled (427, 254) with delta (0, 0)
Screenshot: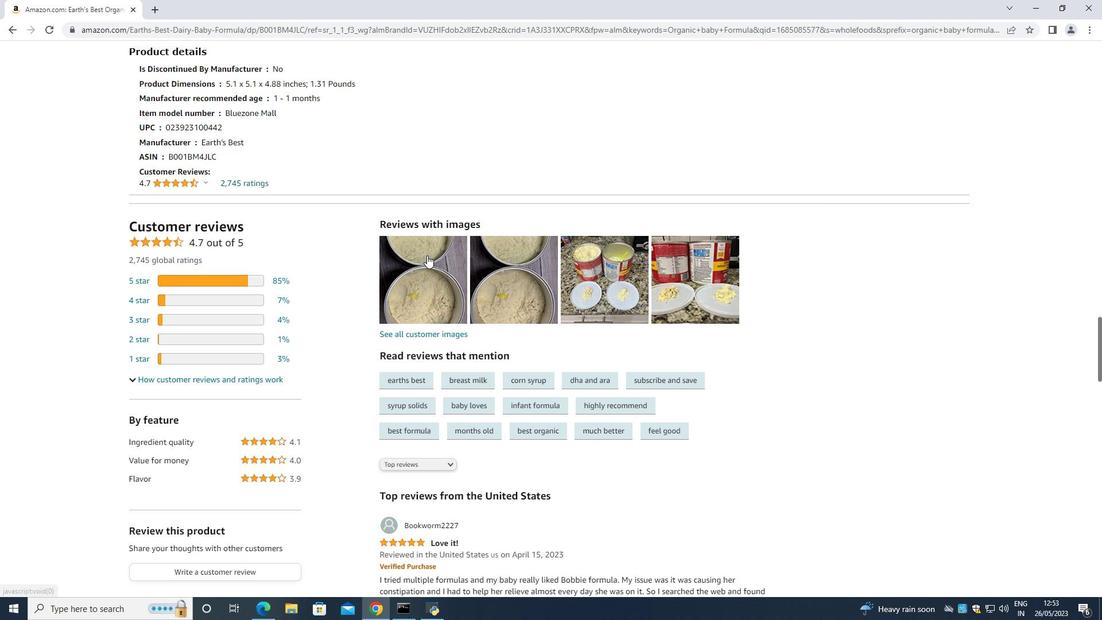 
Action: Mouse moved to (427, 256)
Screenshot: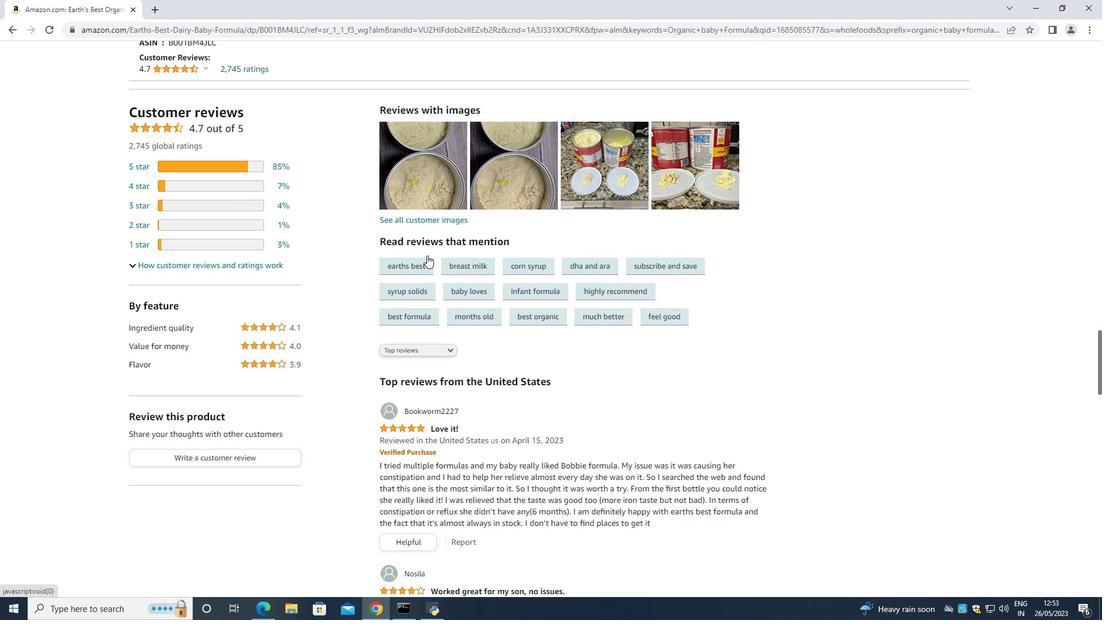 
Action: Mouse scrolled (427, 255) with delta (0, 0)
Screenshot: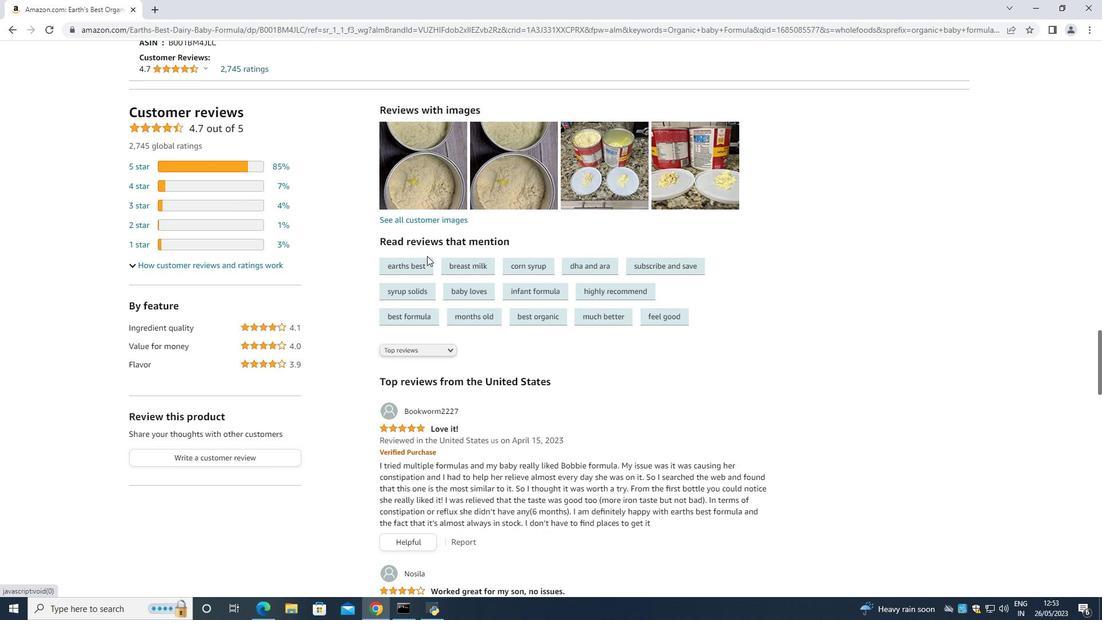 
Action: Mouse scrolled (427, 255) with delta (0, 0)
Screenshot: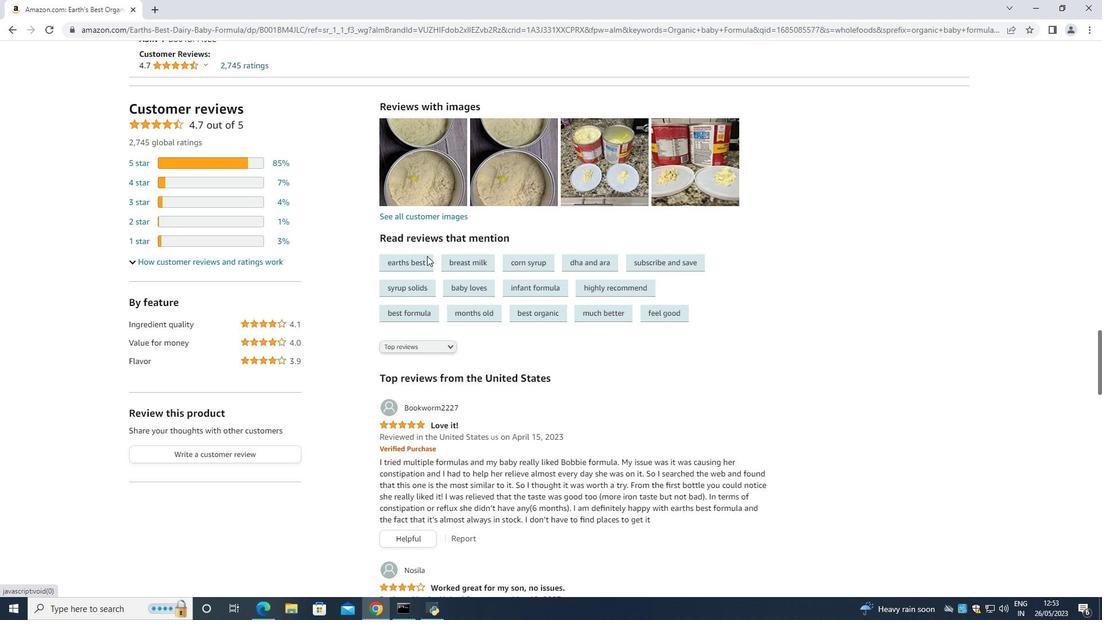 
Action: Mouse moved to (427, 257)
Screenshot: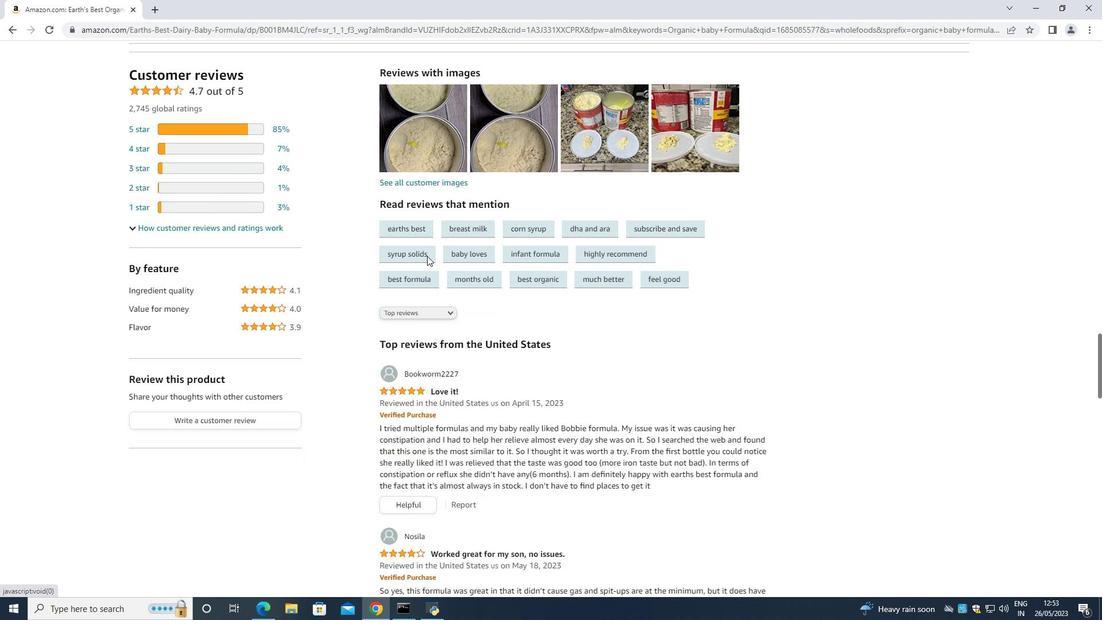 
Action: Mouse scrolled (427, 256) with delta (0, 0)
Screenshot: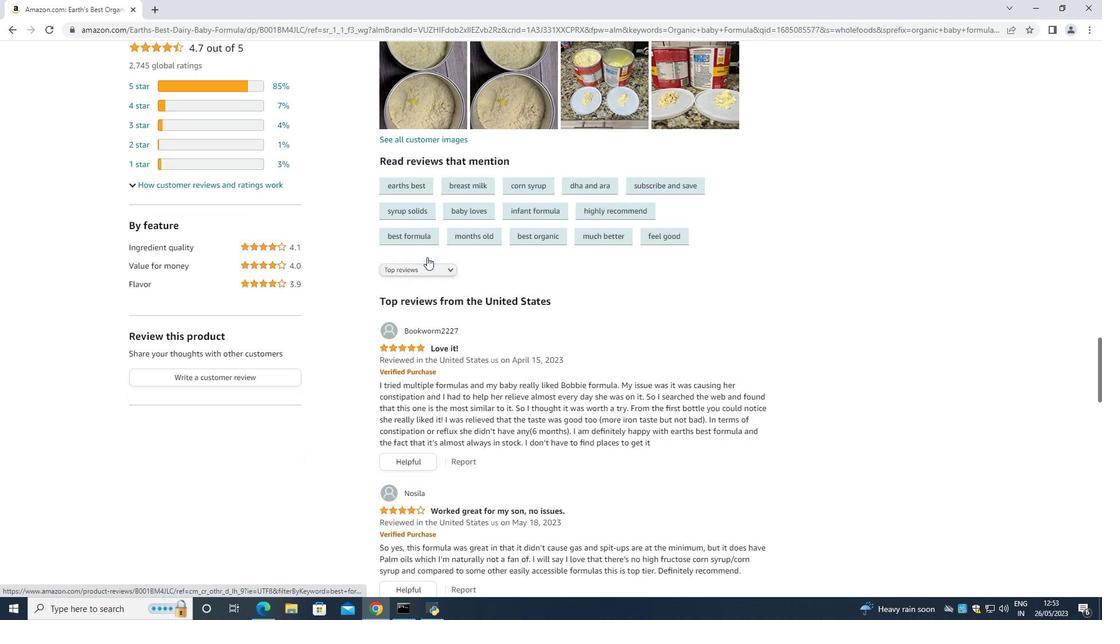 
Action: Mouse moved to (427, 258)
Screenshot: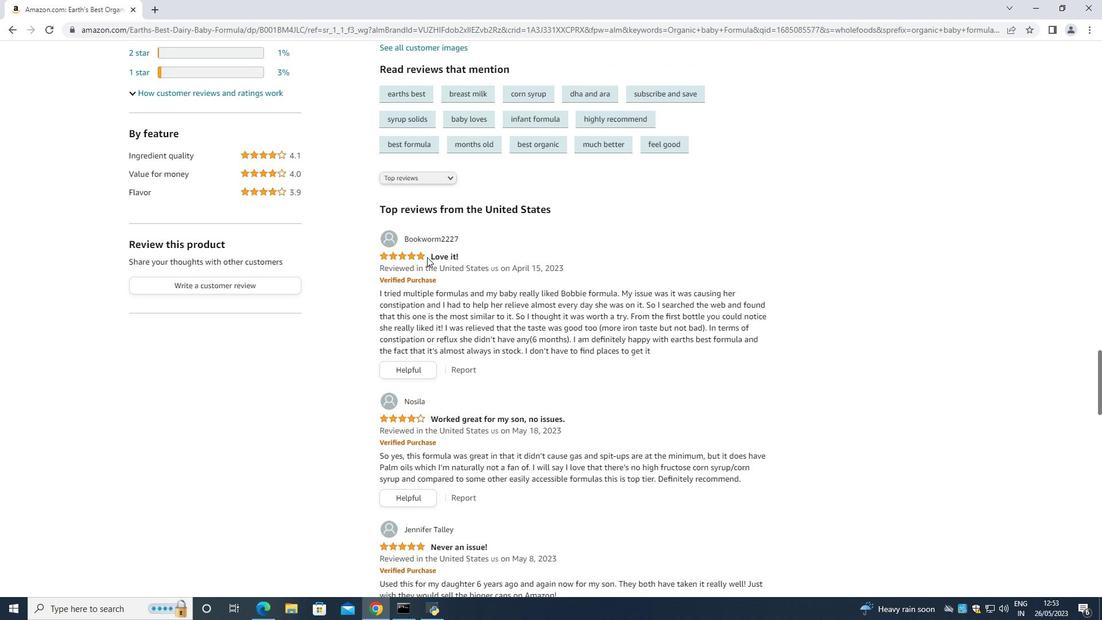 
Action: Mouse scrolled (427, 257) with delta (0, 0)
Screenshot: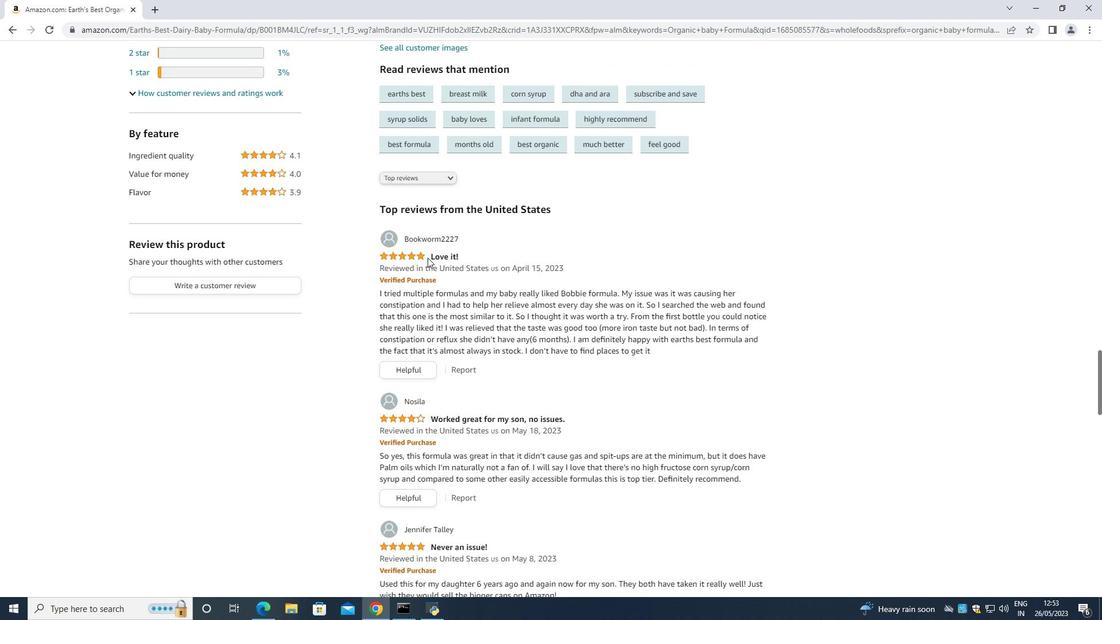 
Action: Mouse moved to (427, 258)
Screenshot: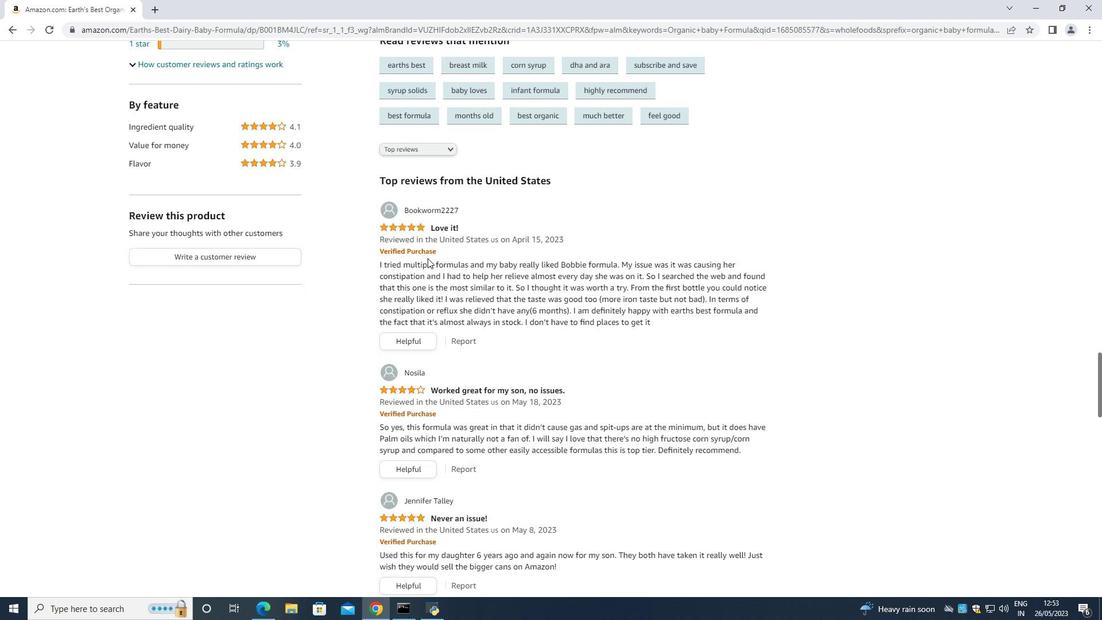 
Action: Mouse scrolled (427, 258) with delta (0, 0)
